 Task: Create a businesswoman landing page.
Action: Mouse moved to (535, 195)
Screenshot: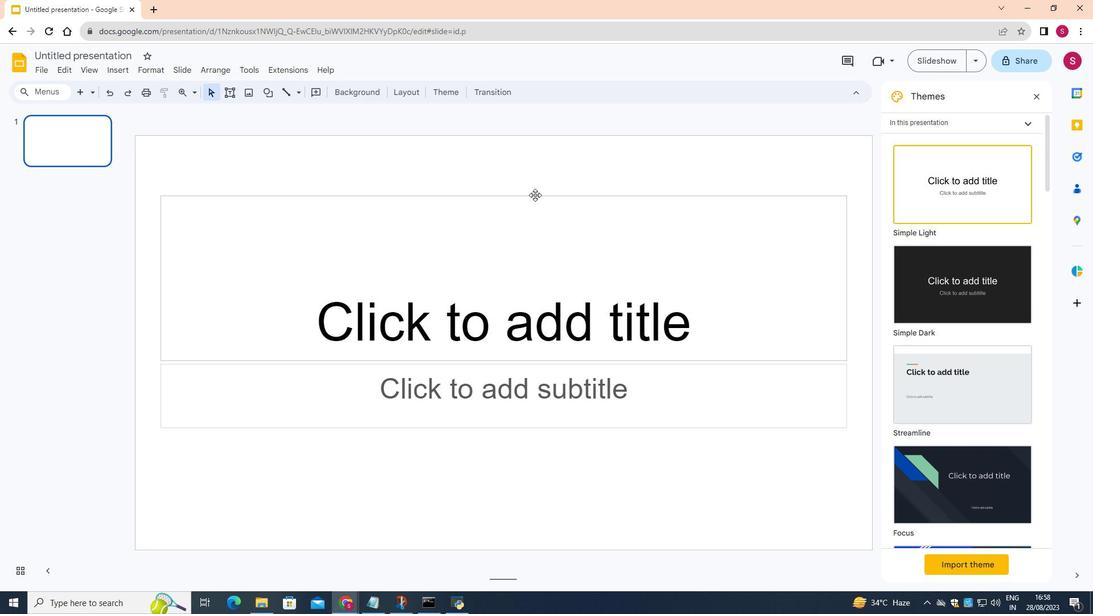 
Action: Mouse pressed left at (535, 195)
Screenshot: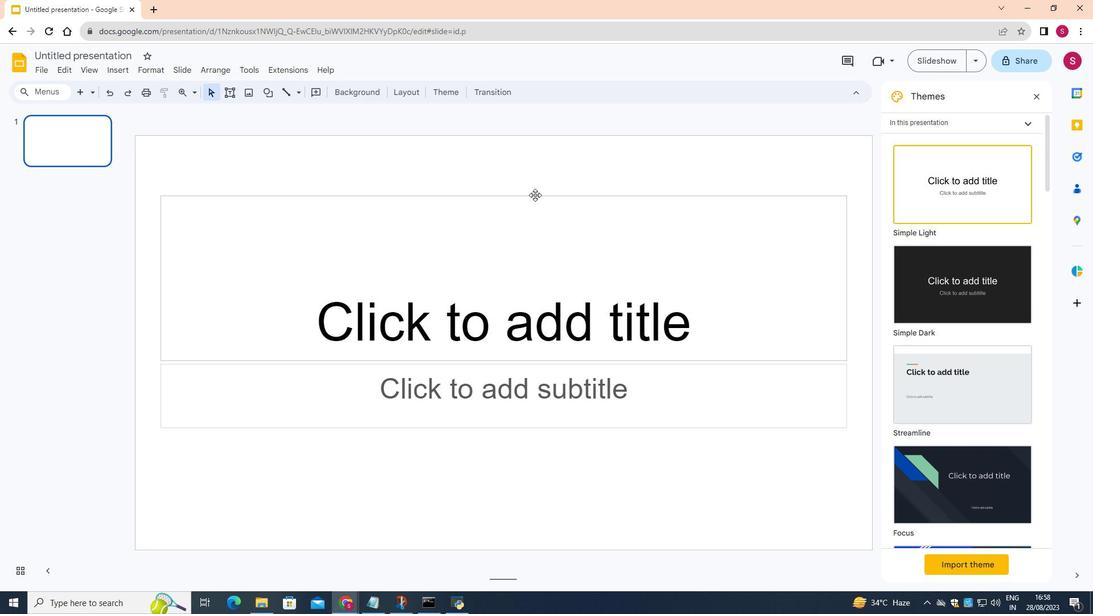 
Action: Mouse moved to (535, 194)
Screenshot: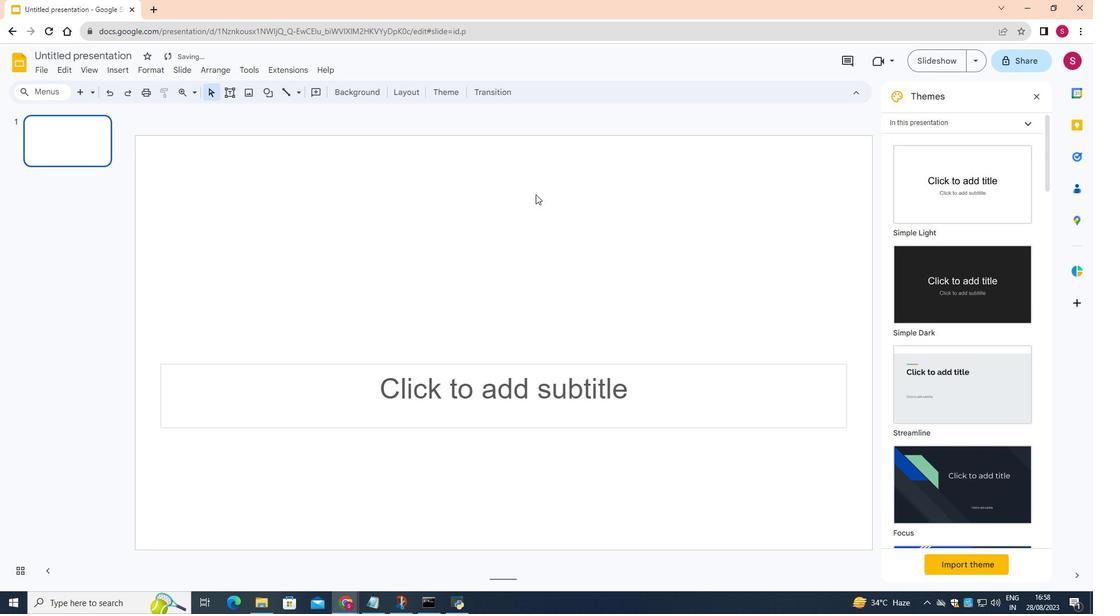 
Action: Key pressed <Key.delete>
Screenshot: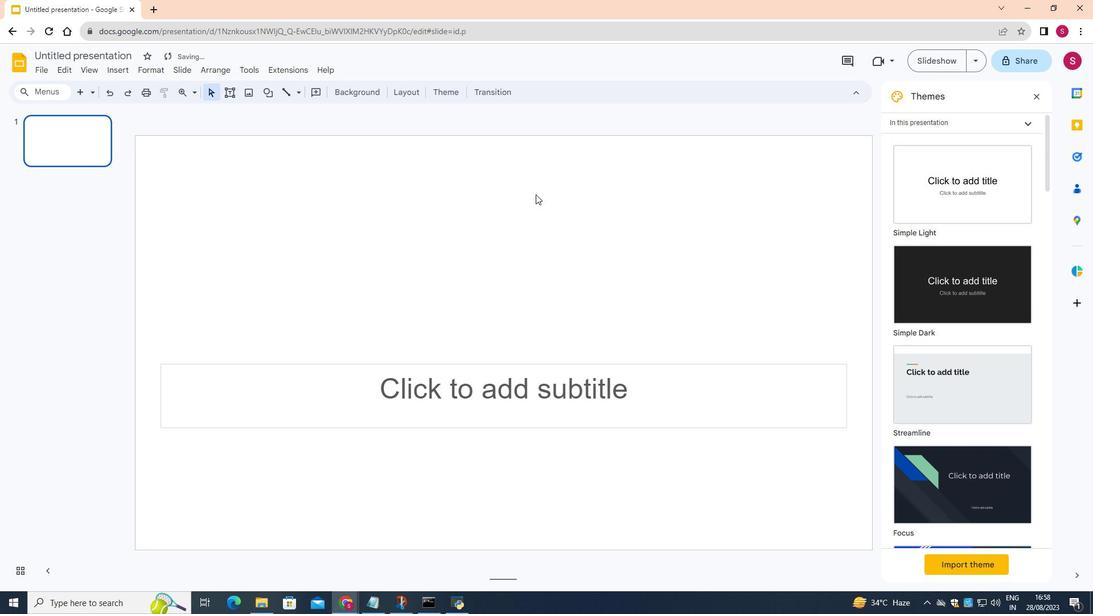 
Action: Mouse moved to (645, 363)
Screenshot: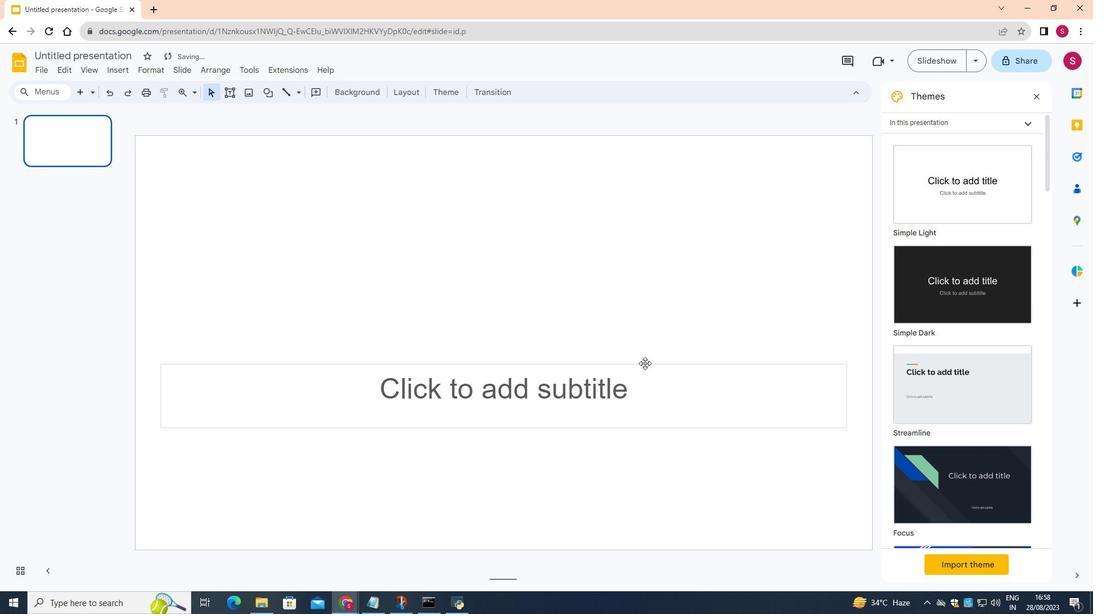 
Action: Mouse pressed left at (645, 363)
Screenshot: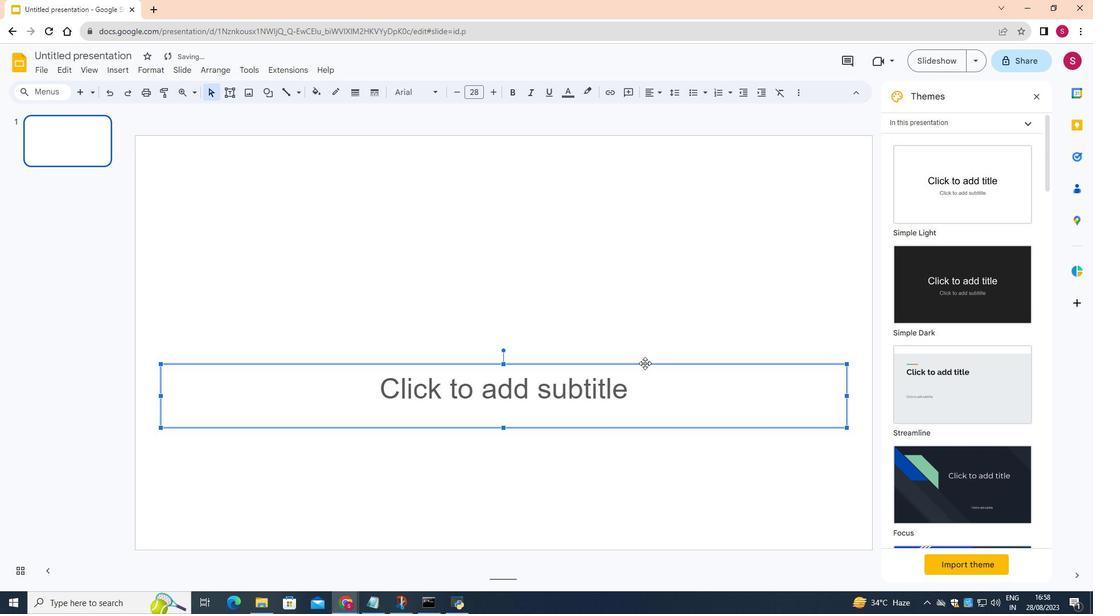 
Action: Mouse moved to (645, 363)
Screenshot: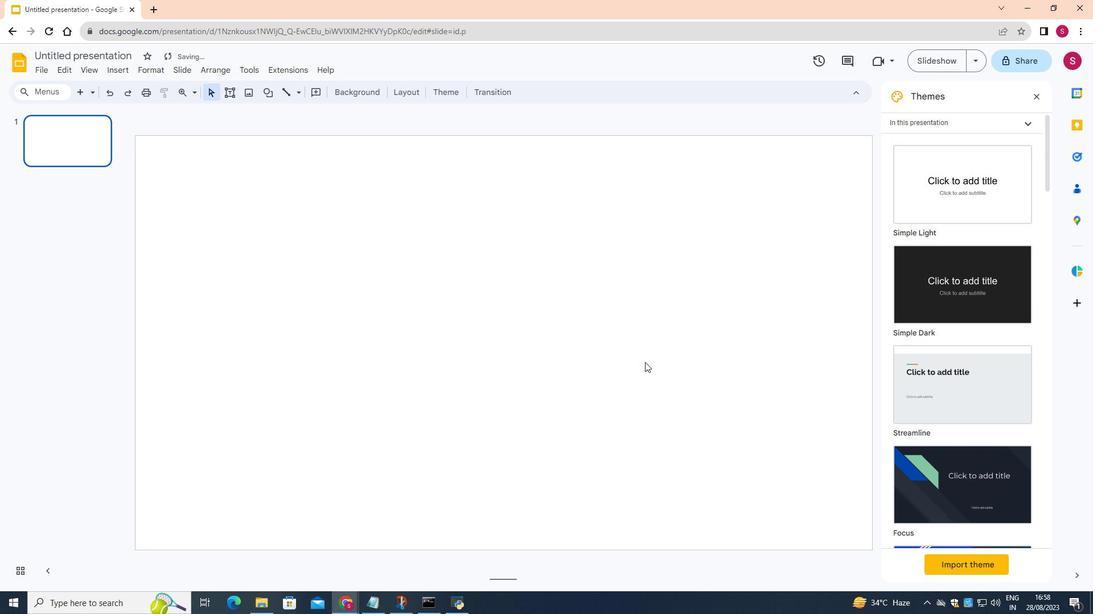 
Action: Key pressed <Key.delete>
Screenshot: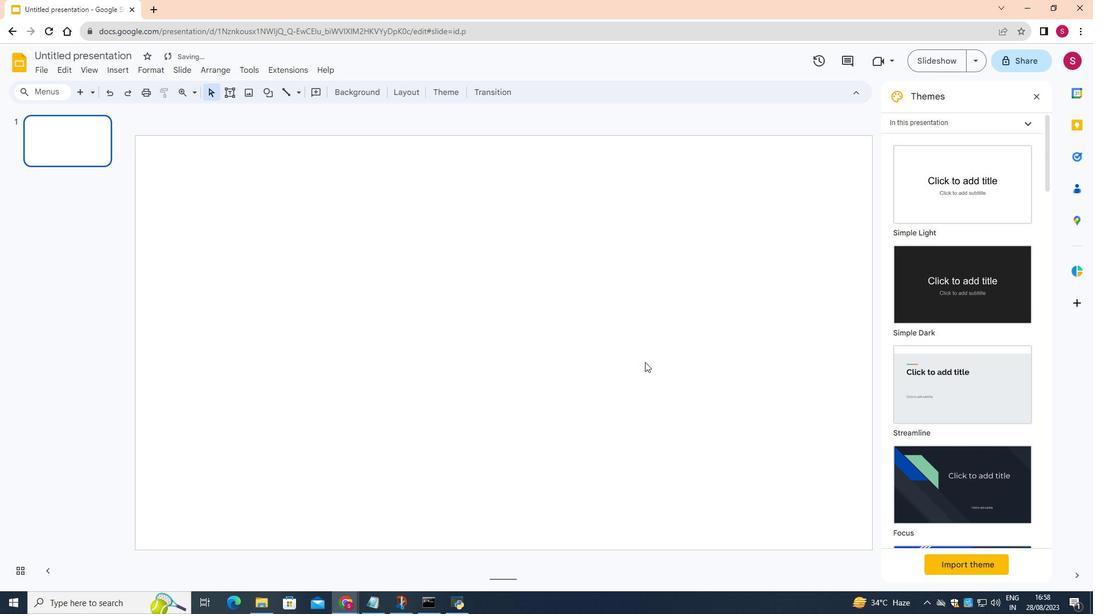 
Action: Mouse moved to (122, 70)
Screenshot: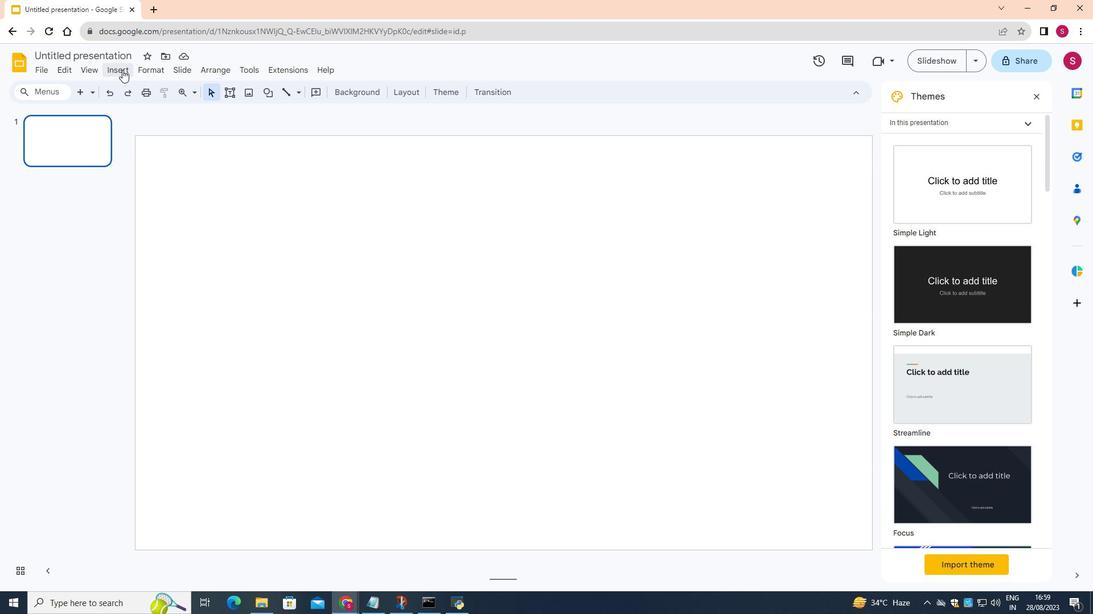 
Action: Mouse pressed left at (122, 70)
Screenshot: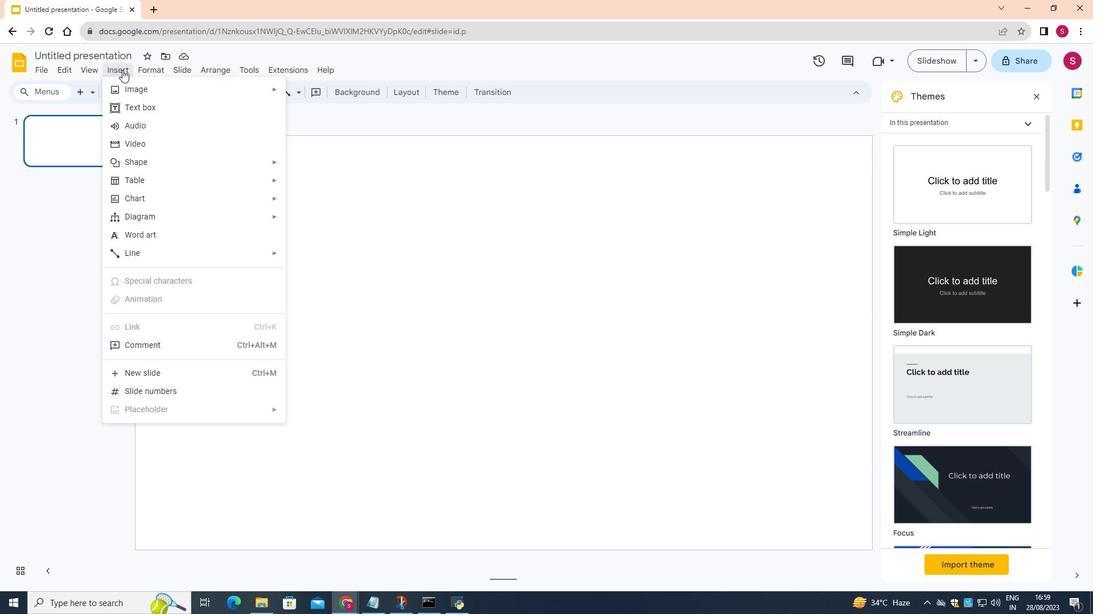 
Action: Mouse moved to (136, 163)
Screenshot: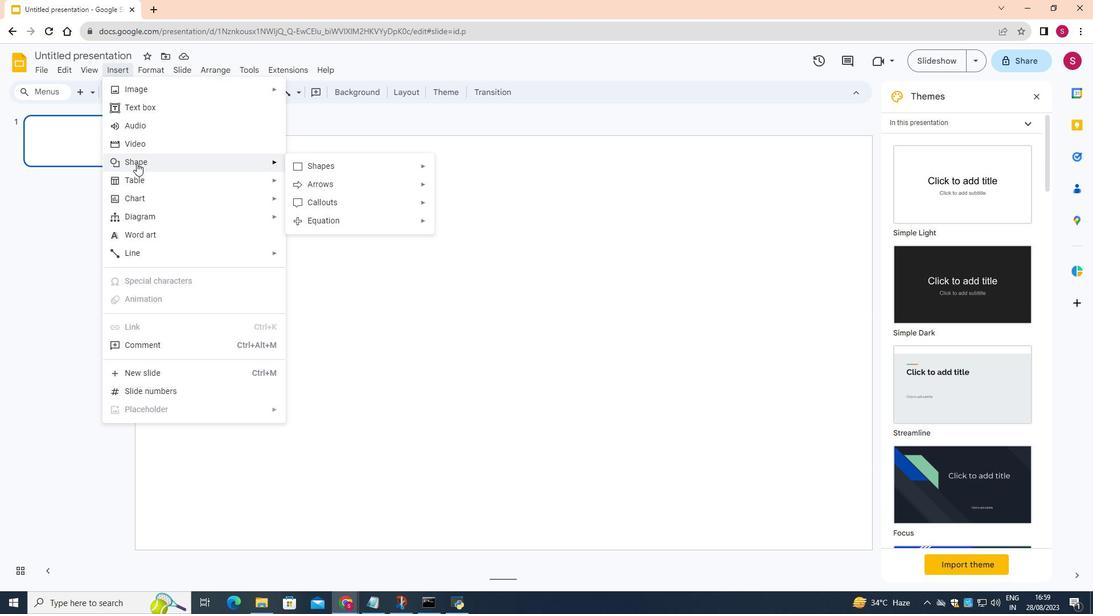 
Action: Mouse pressed left at (136, 163)
Screenshot: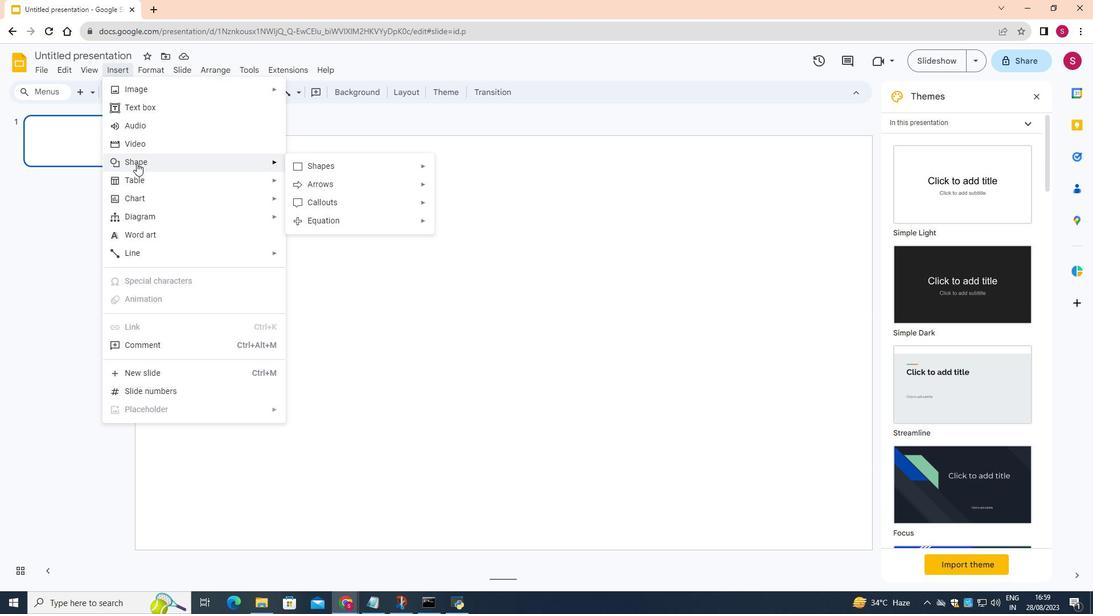 
Action: Mouse moved to (314, 162)
Screenshot: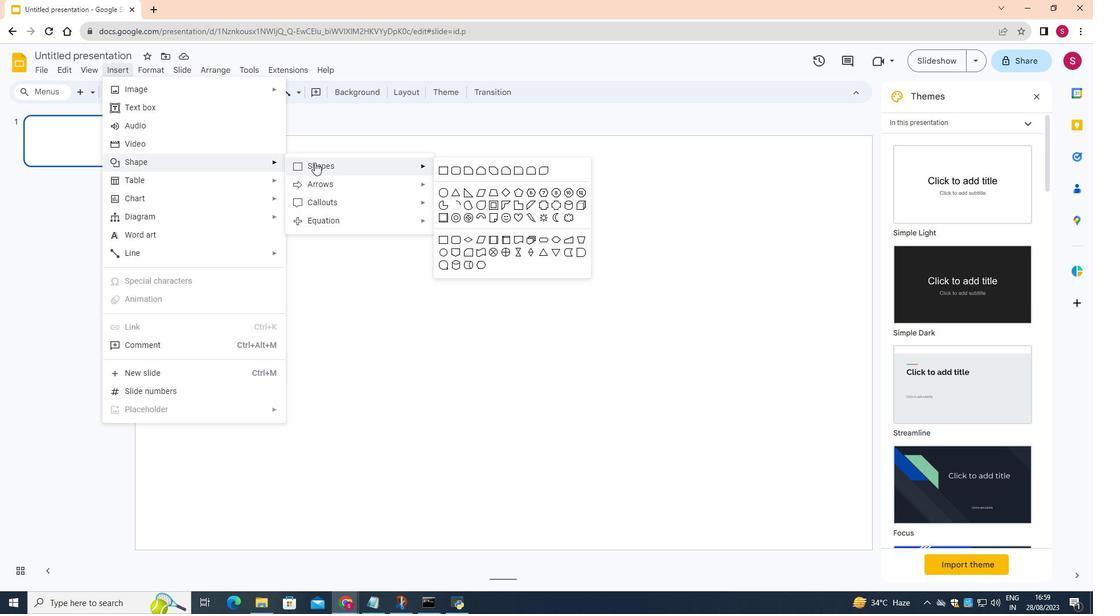 
Action: Mouse pressed left at (314, 162)
Screenshot: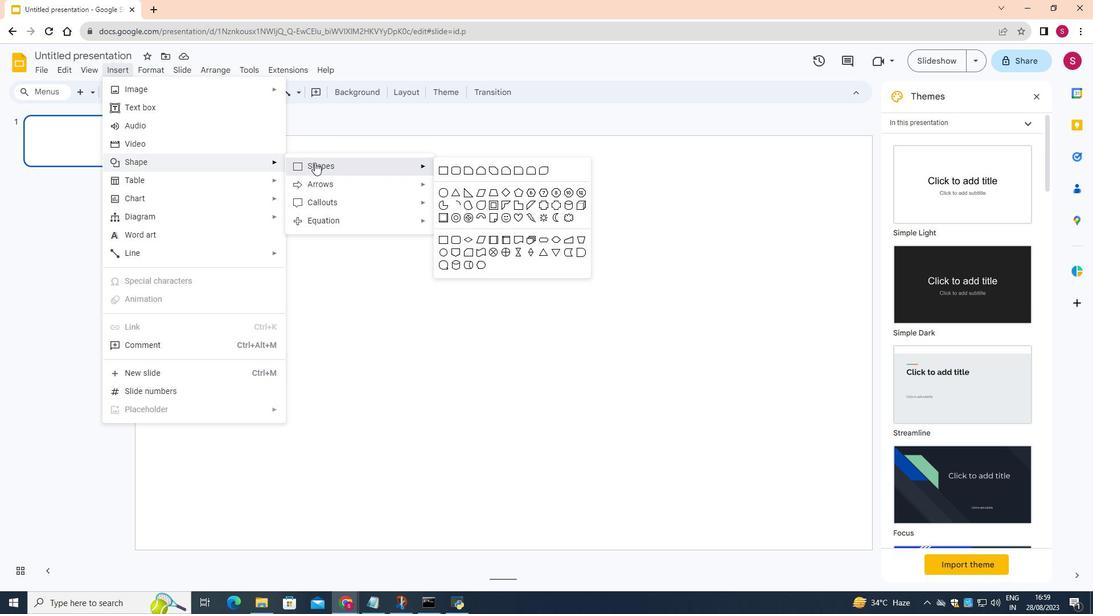 
Action: Mouse moved to (528, 206)
Screenshot: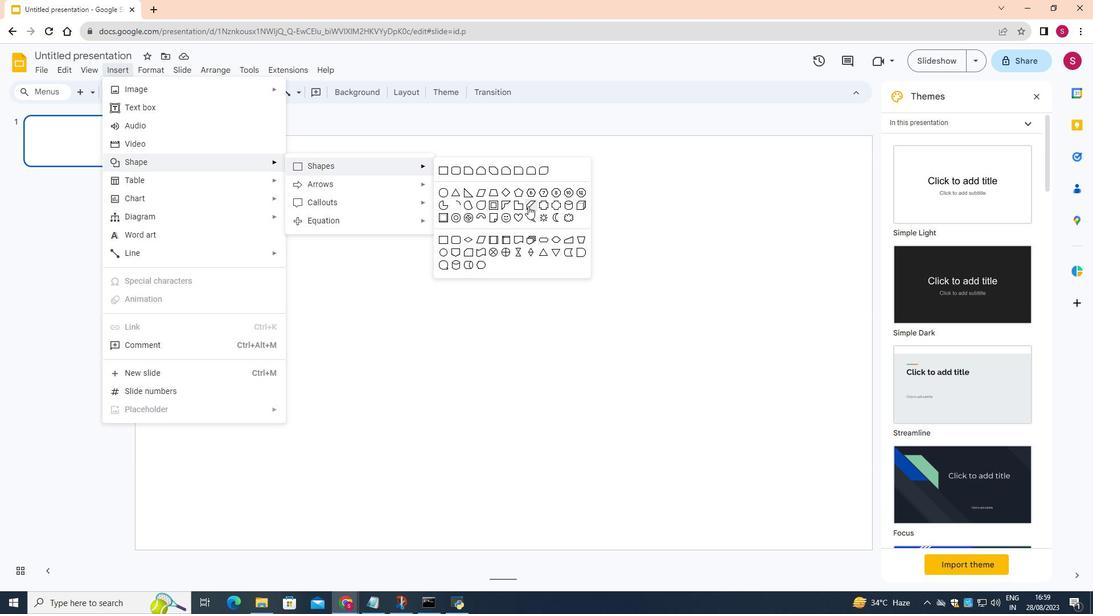 
Action: Mouse pressed left at (528, 206)
Screenshot: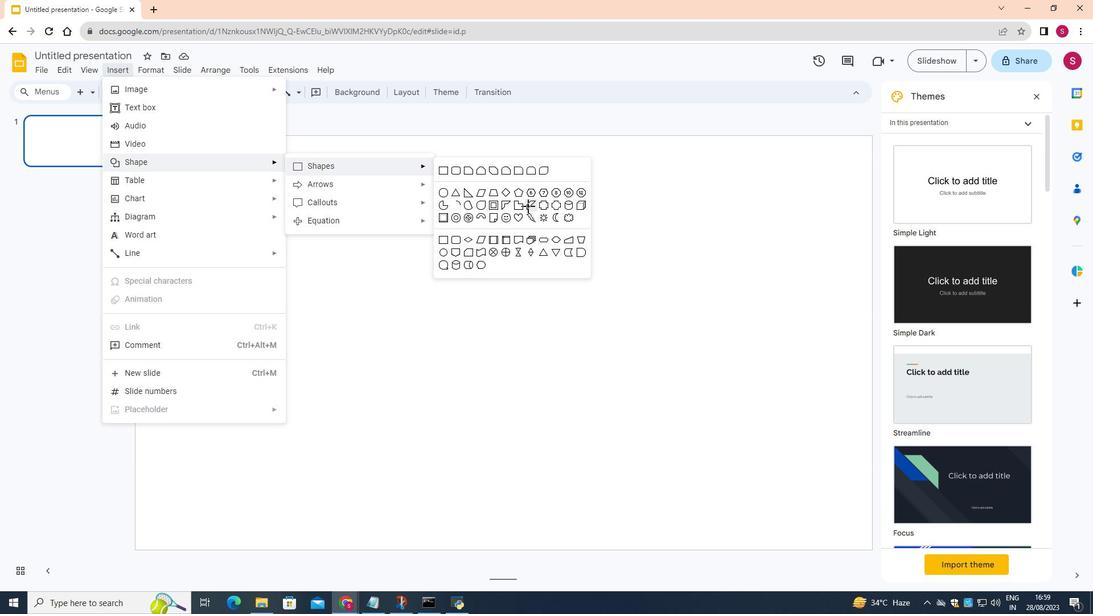 
Action: Mouse moved to (187, 173)
Screenshot: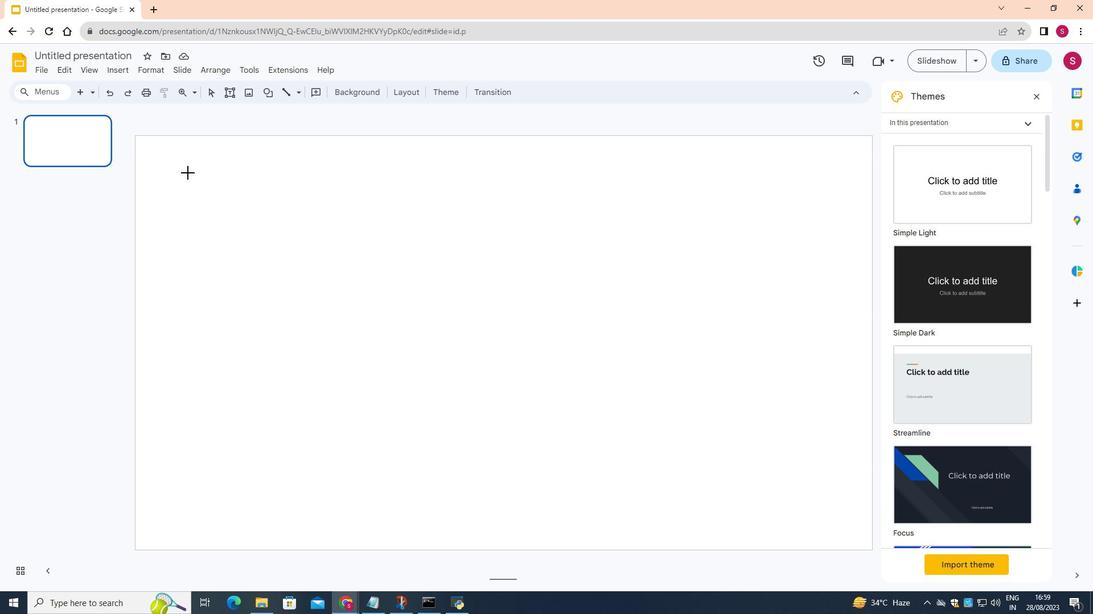 
Action: Mouse pressed left at (187, 173)
Screenshot: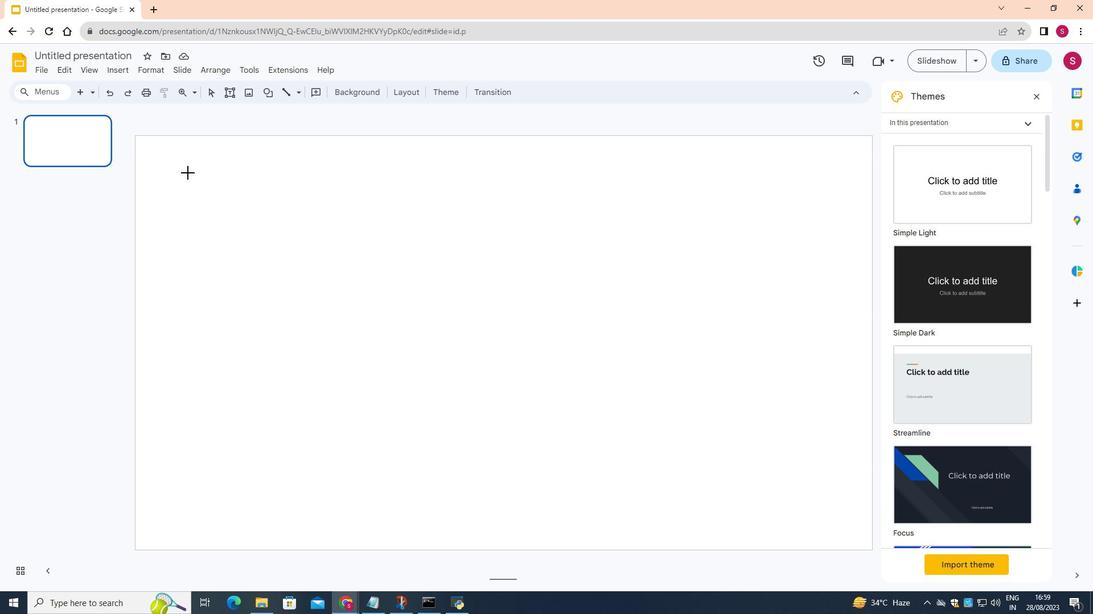 
Action: Mouse moved to (187, 173)
Screenshot: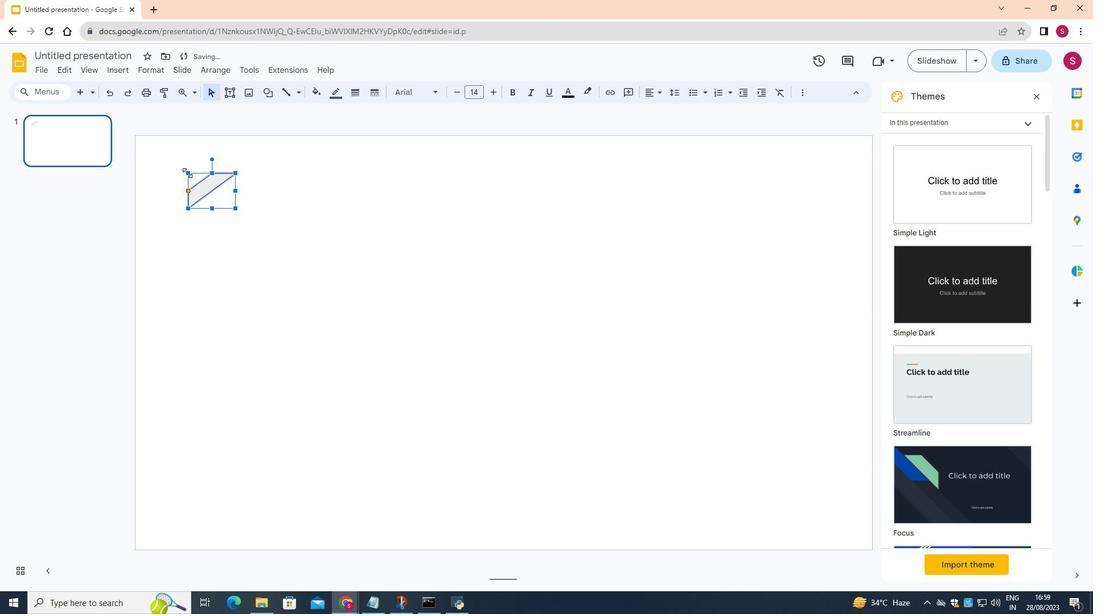 
Action: Mouse pressed left at (187, 173)
Screenshot: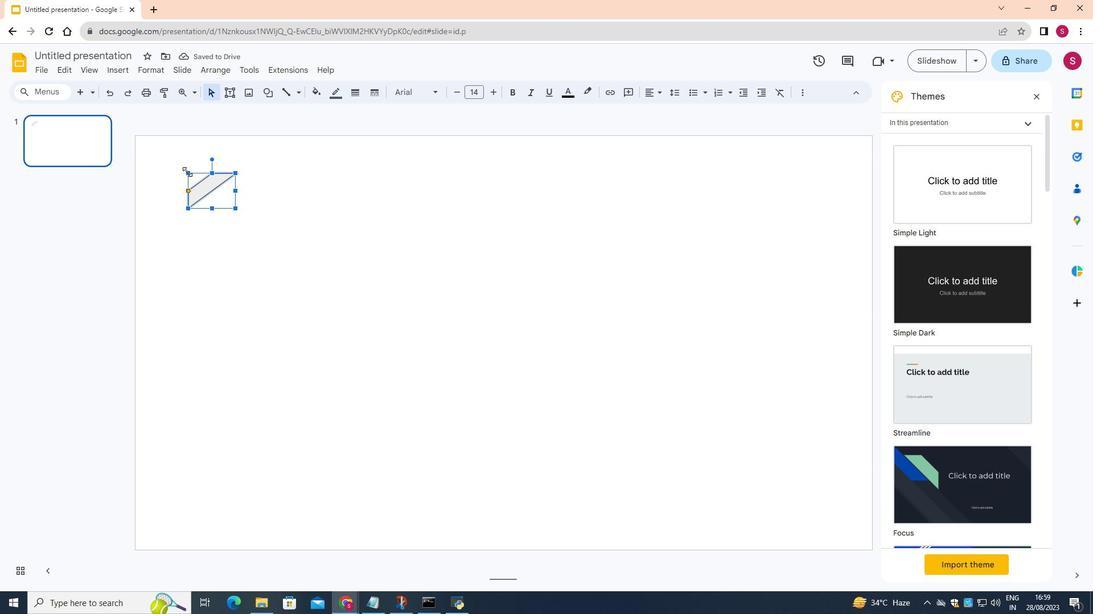 
Action: Mouse moved to (234, 167)
Screenshot: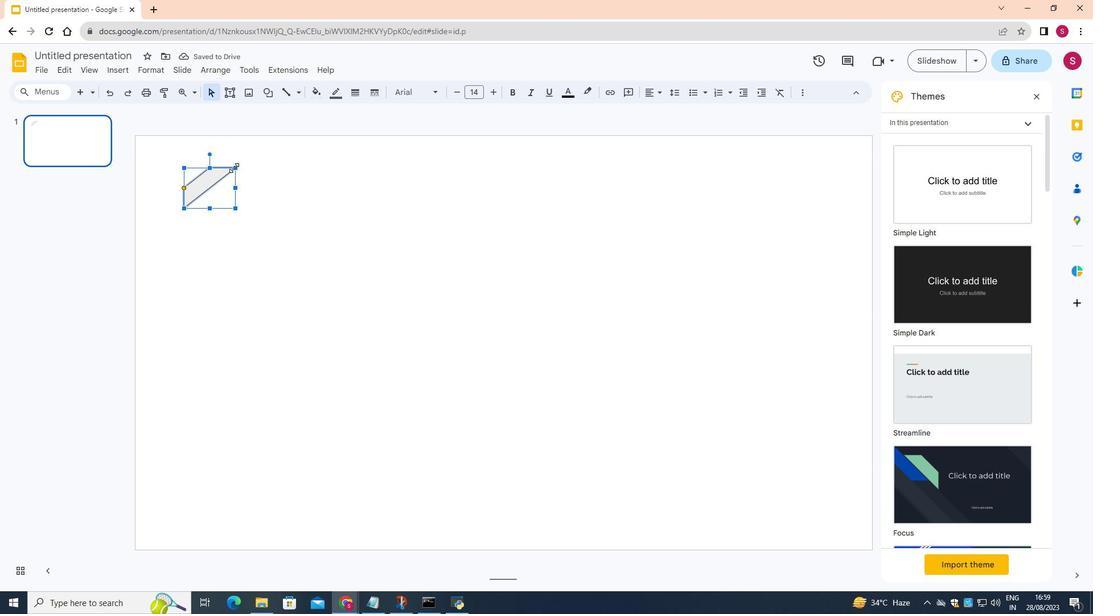 
Action: Mouse pressed left at (234, 167)
Screenshot: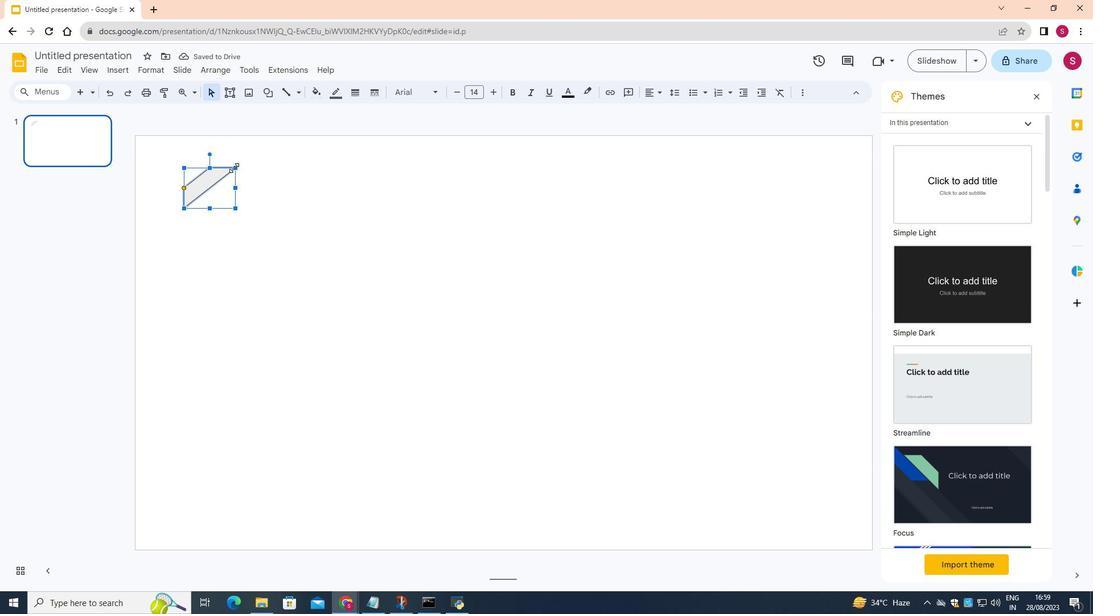 
Action: Mouse moved to (209, 174)
Screenshot: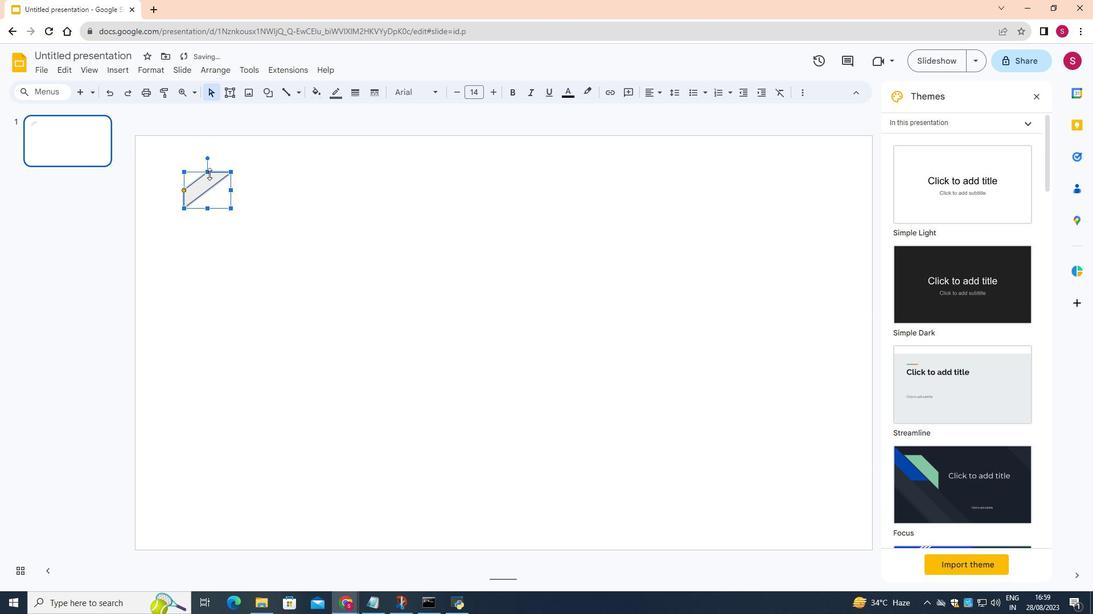 
Action: Mouse pressed left at (209, 174)
Screenshot: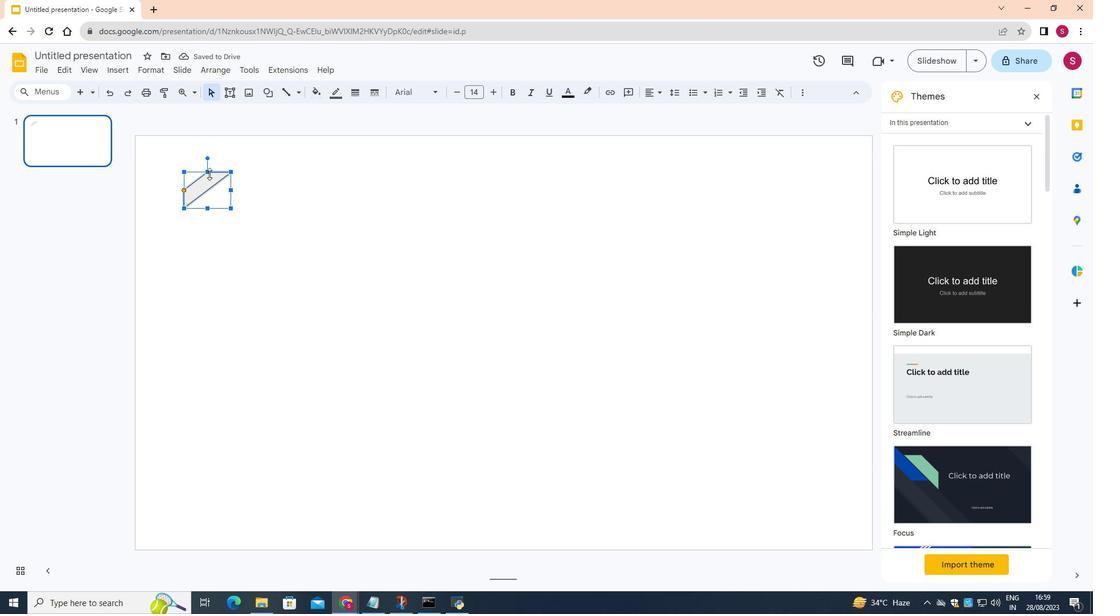
Action: Mouse moved to (183, 172)
Screenshot: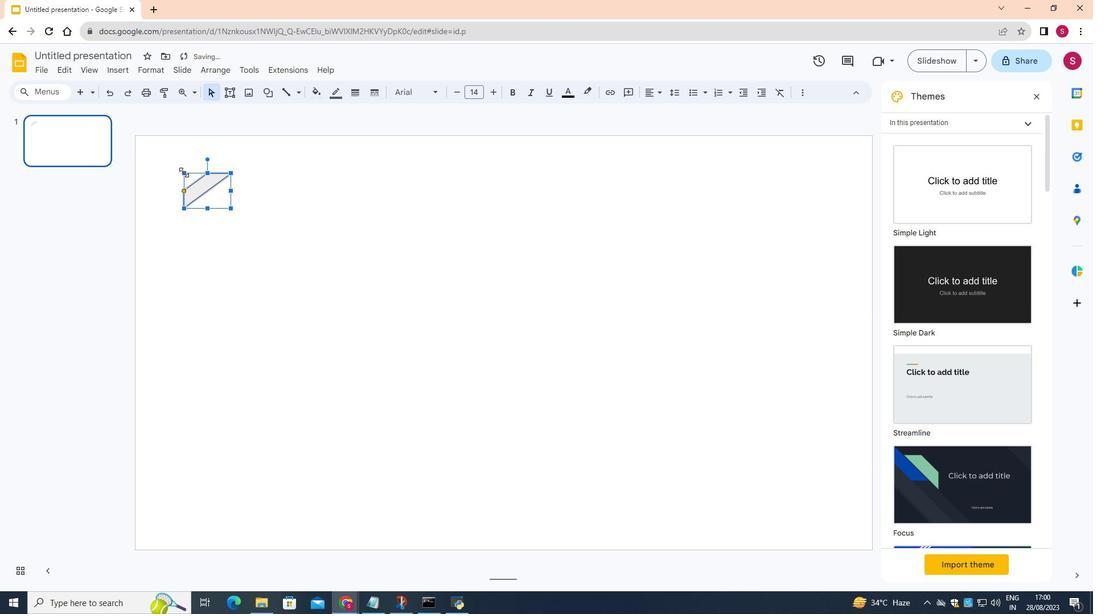 
Action: Mouse pressed left at (183, 172)
Screenshot: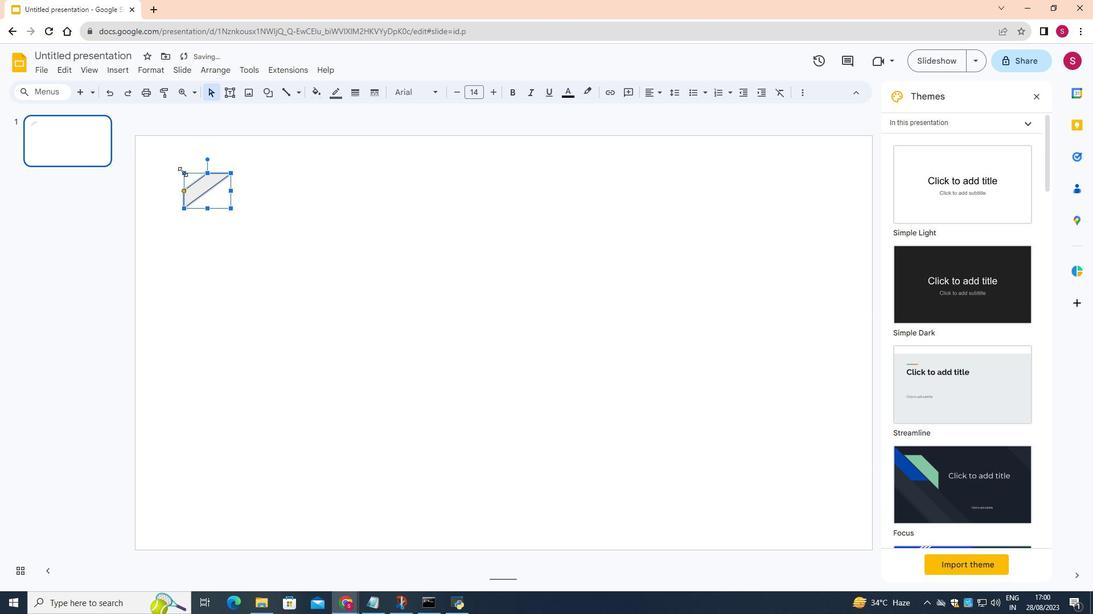 
Action: Mouse moved to (210, 177)
Screenshot: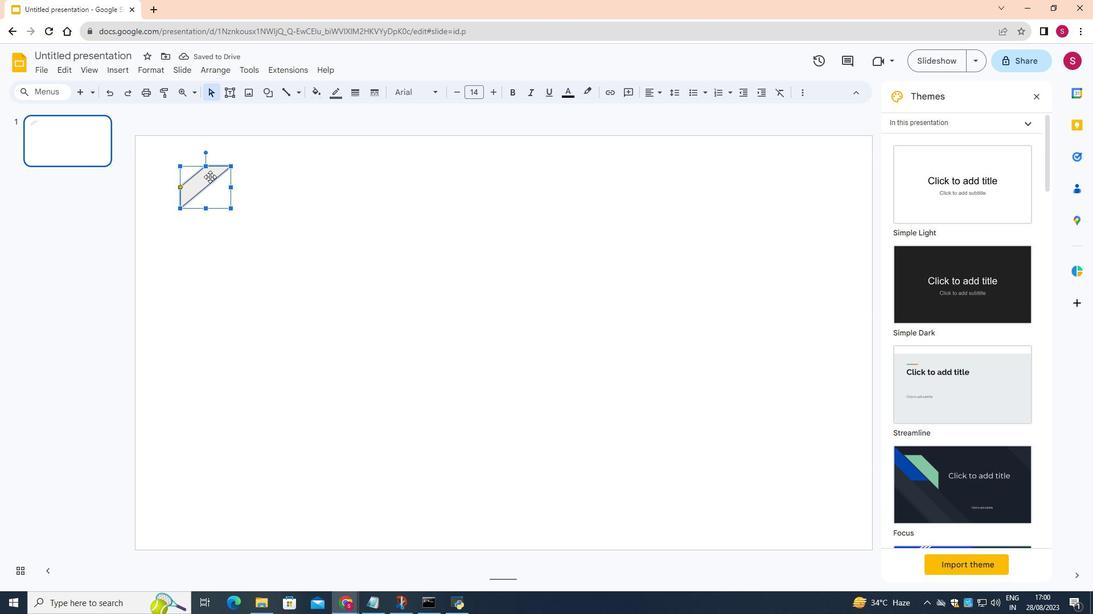 
Action: Mouse pressed left at (210, 177)
Screenshot: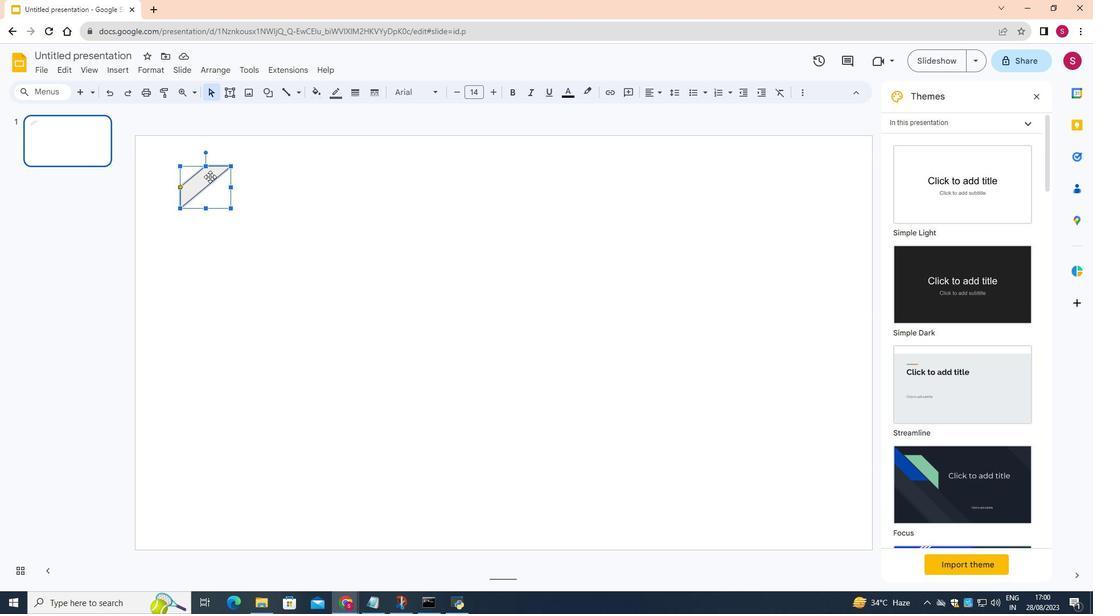 
Action: Mouse moved to (321, 193)
Screenshot: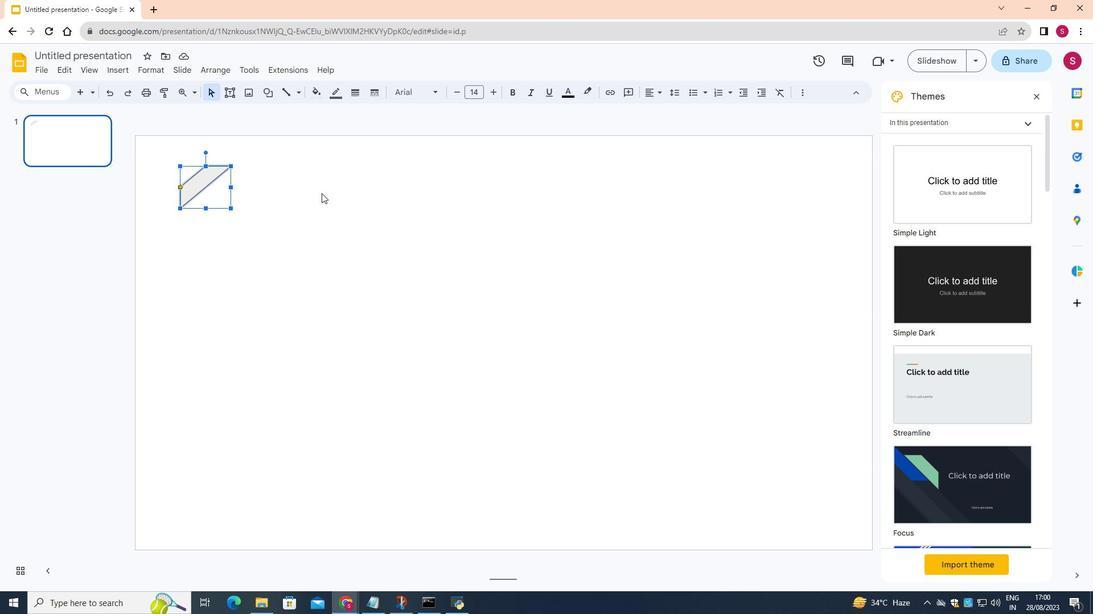 
Action: Mouse pressed left at (321, 193)
Screenshot: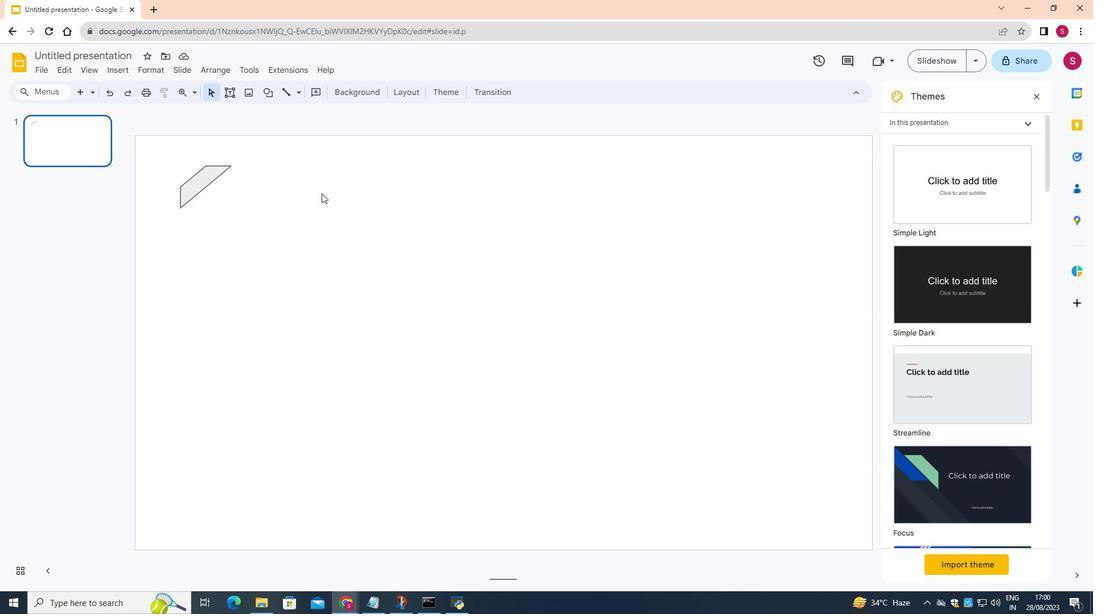 
Action: Mouse moved to (202, 183)
Screenshot: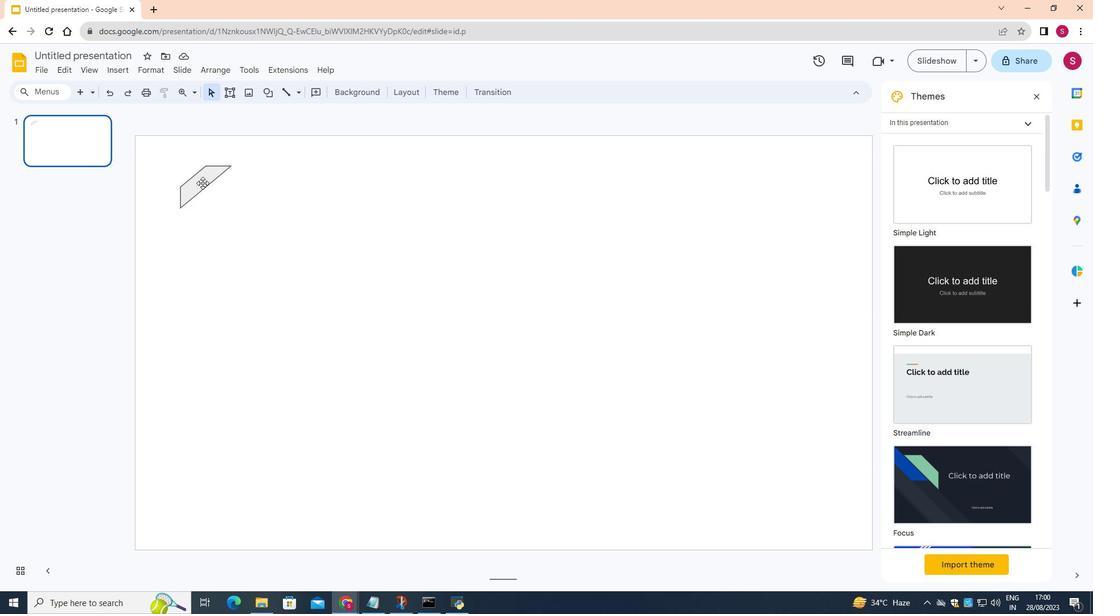 
Action: Mouse pressed left at (202, 183)
Screenshot: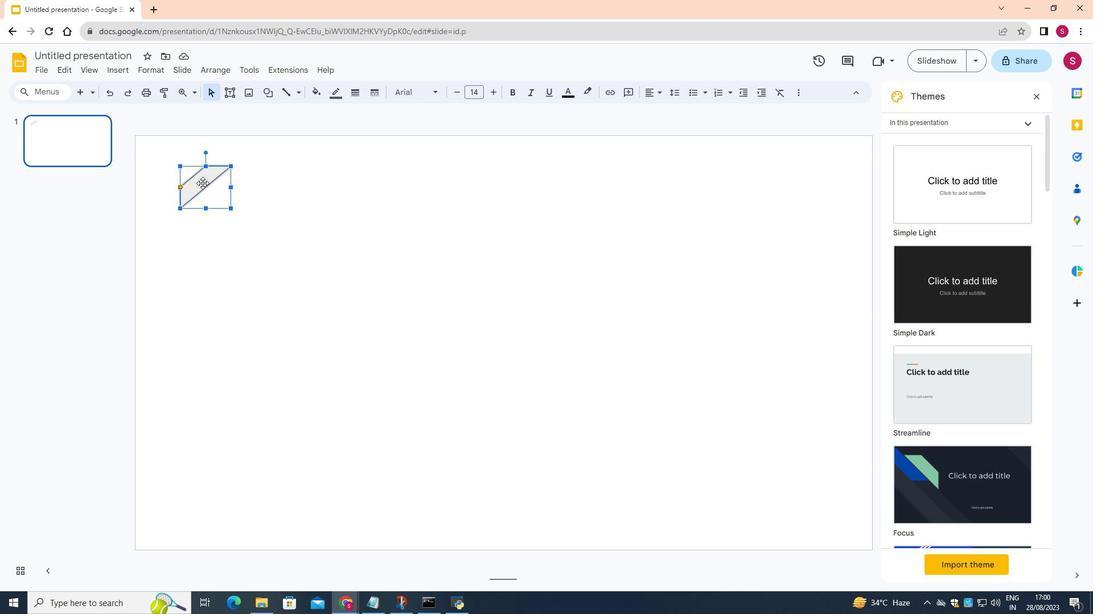 
Action: Mouse moved to (207, 186)
Screenshot: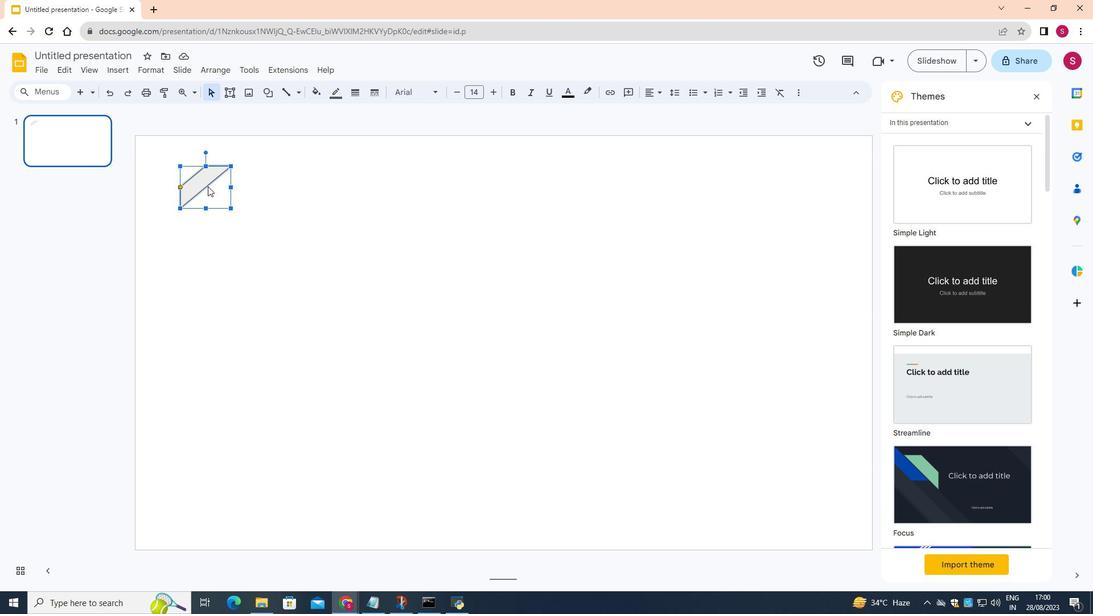 
Action: Key pressed ctrl+C<'\x03'><'\x03'>
Screenshot: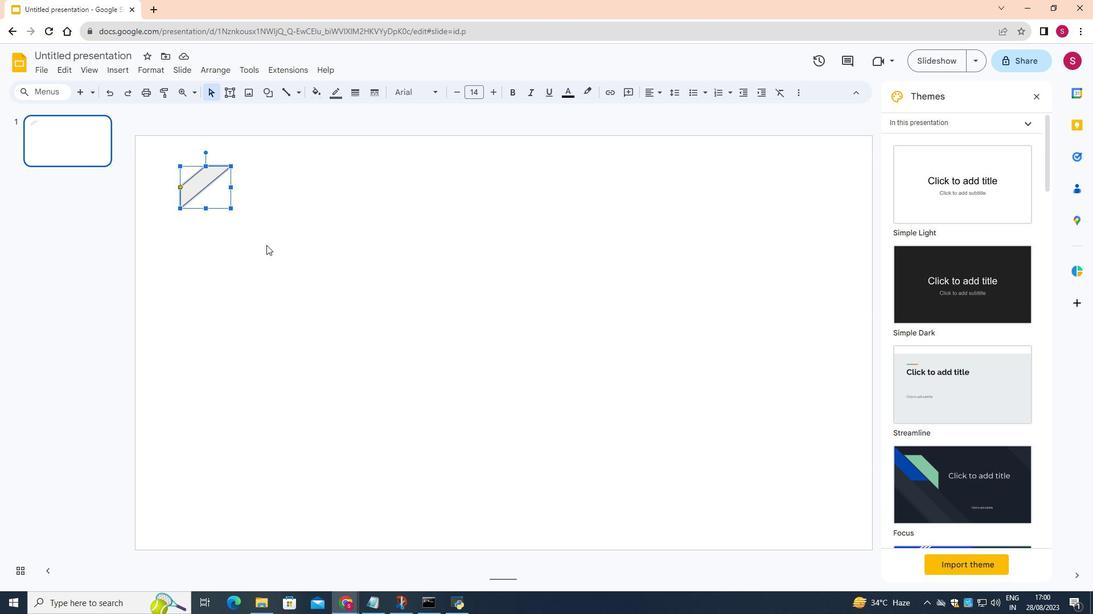 
Action: Mouse moved to (207, 187)
Screenshot: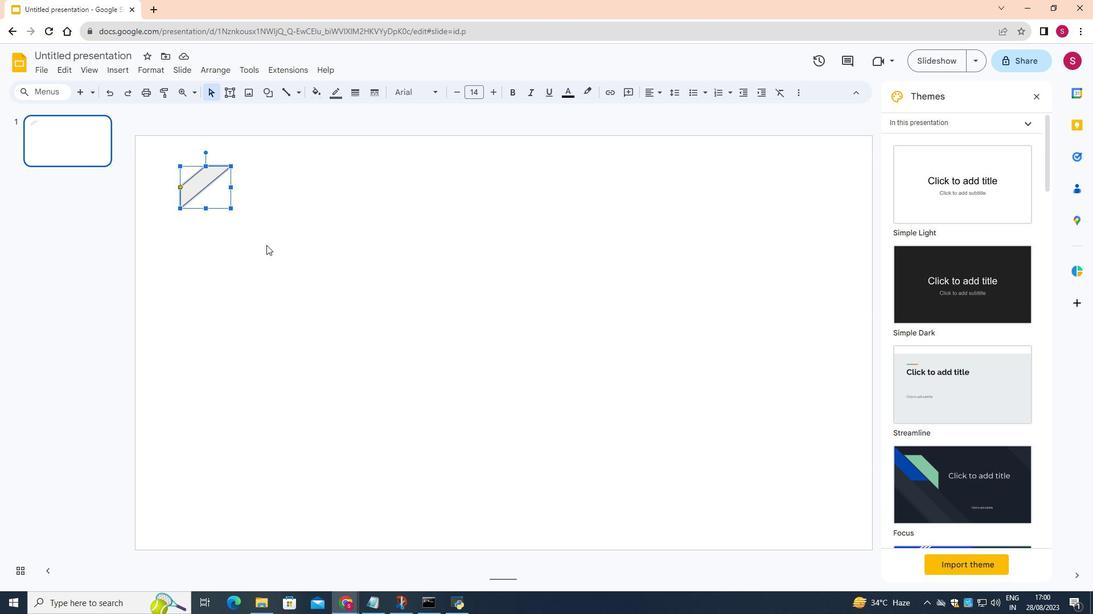 
Action: Key pressed <'\x03'>
Screenshot: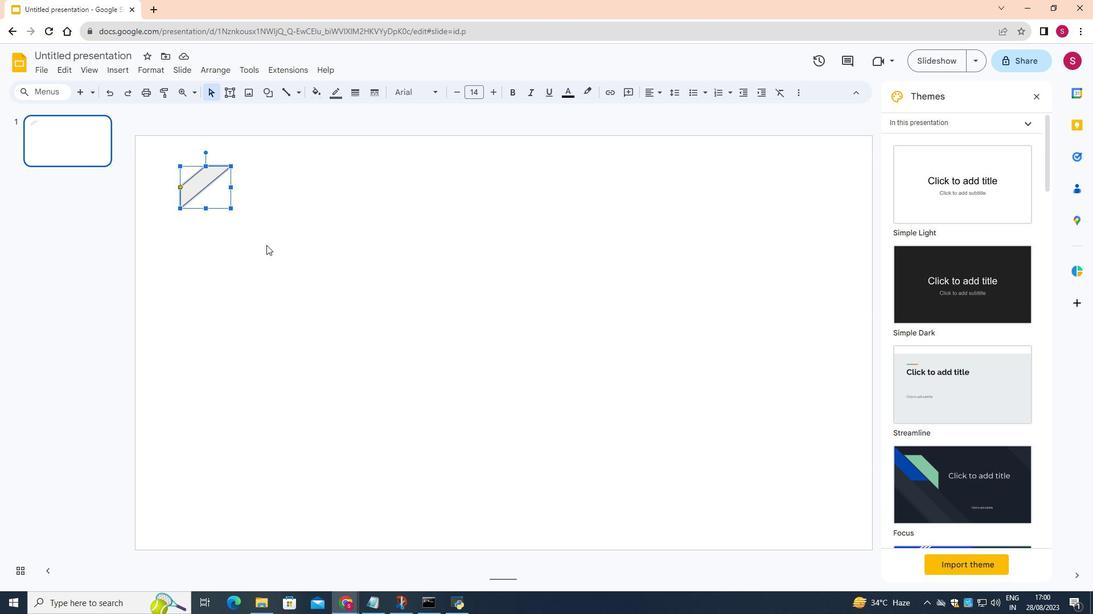 
Action: Mouse moved to (272, 252)
Screenshot: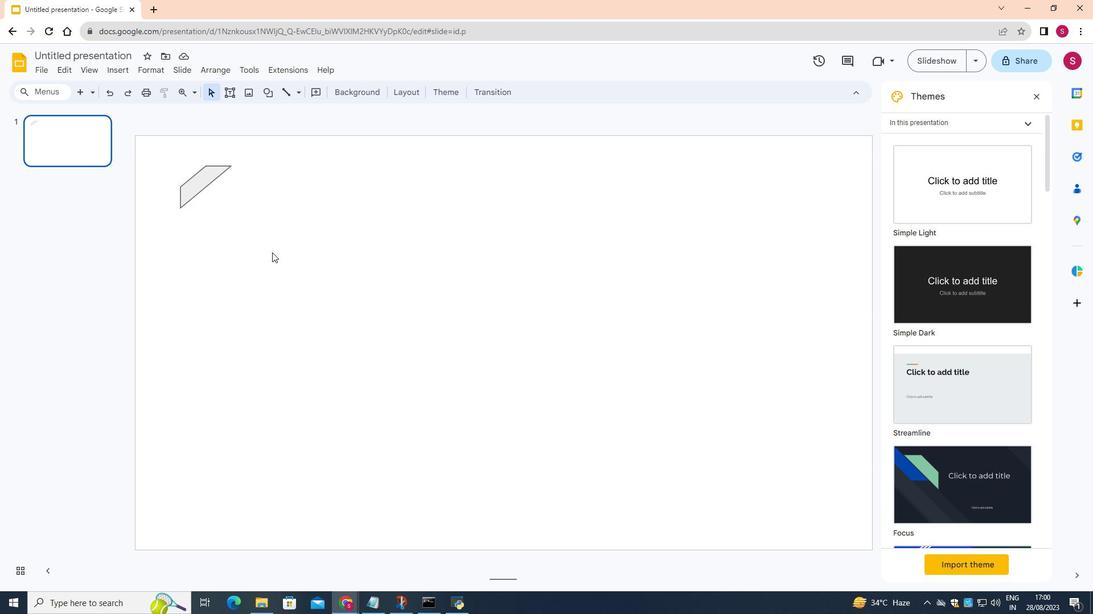 
Action: Mouse pressed left at (272, 252)
Screenshot: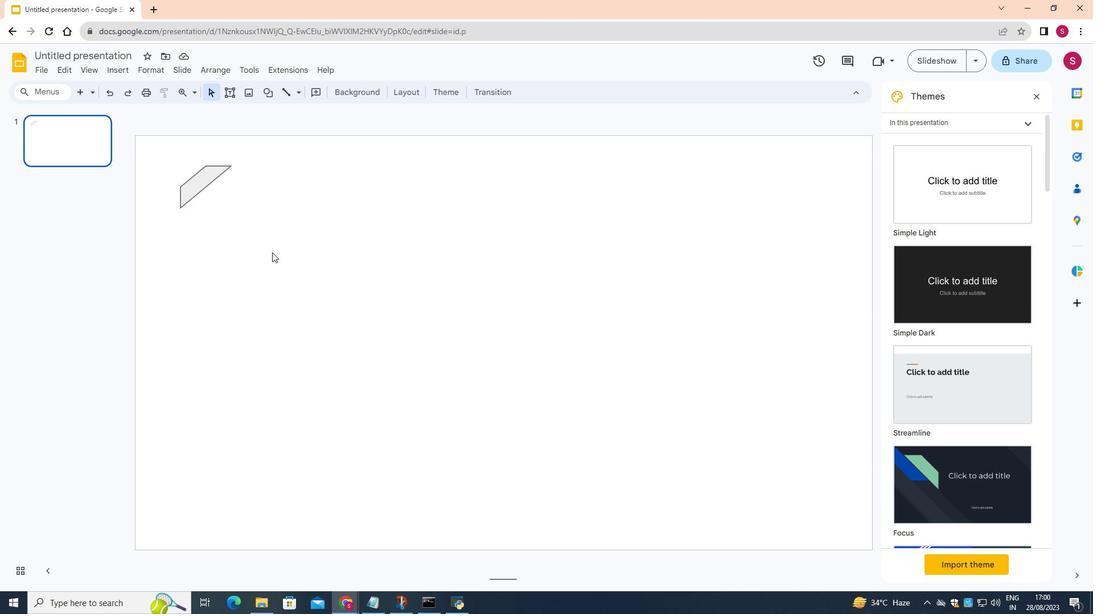 
Action: Mouse moved to (272, 248)
Screenshot: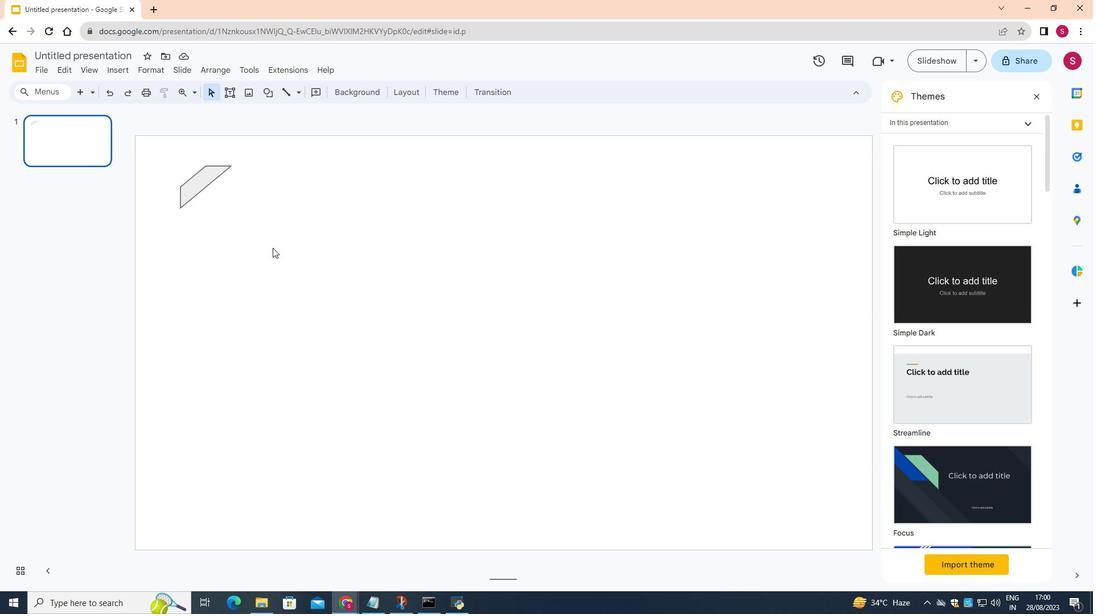 
Action: Key pressed ctrl+V
Screenshot: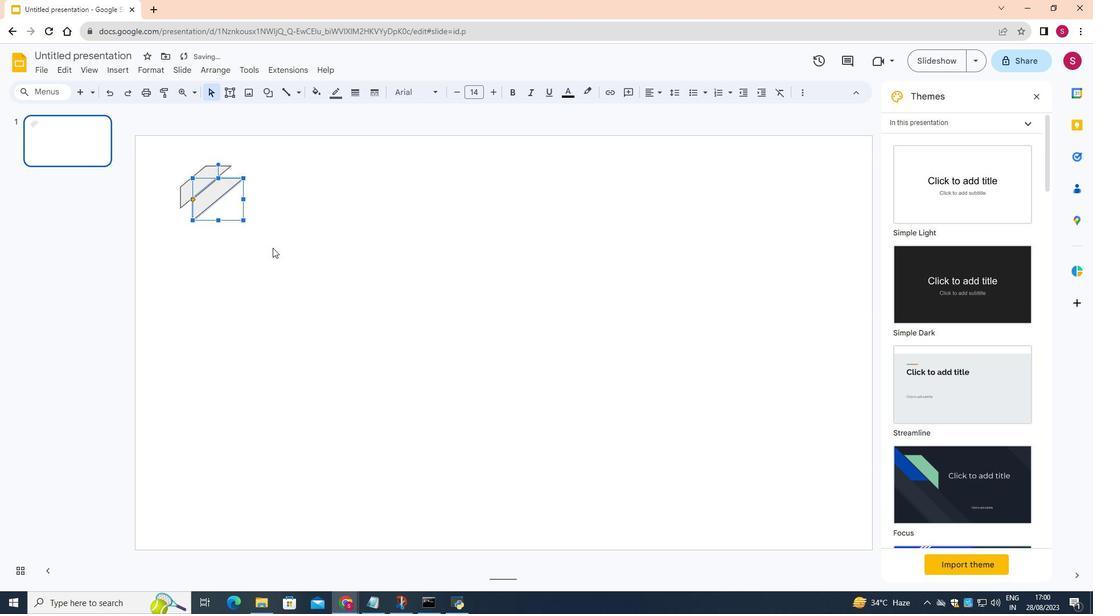 
Action: Mouse moved to (219, 163)
Screenshot: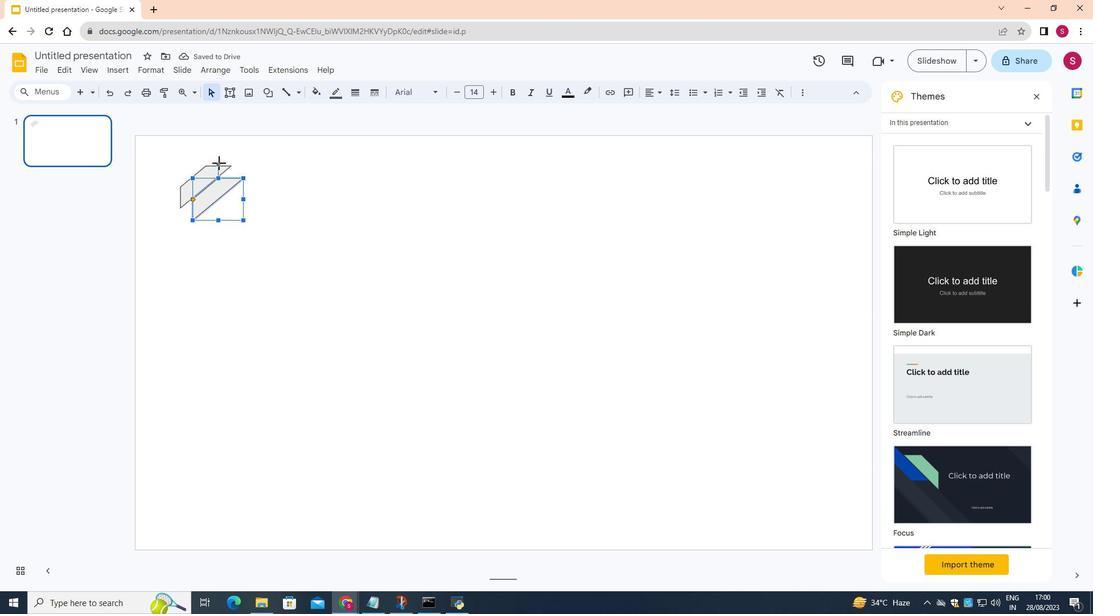 
Action: Mouse pressed left at (219, 163)
Screenshot: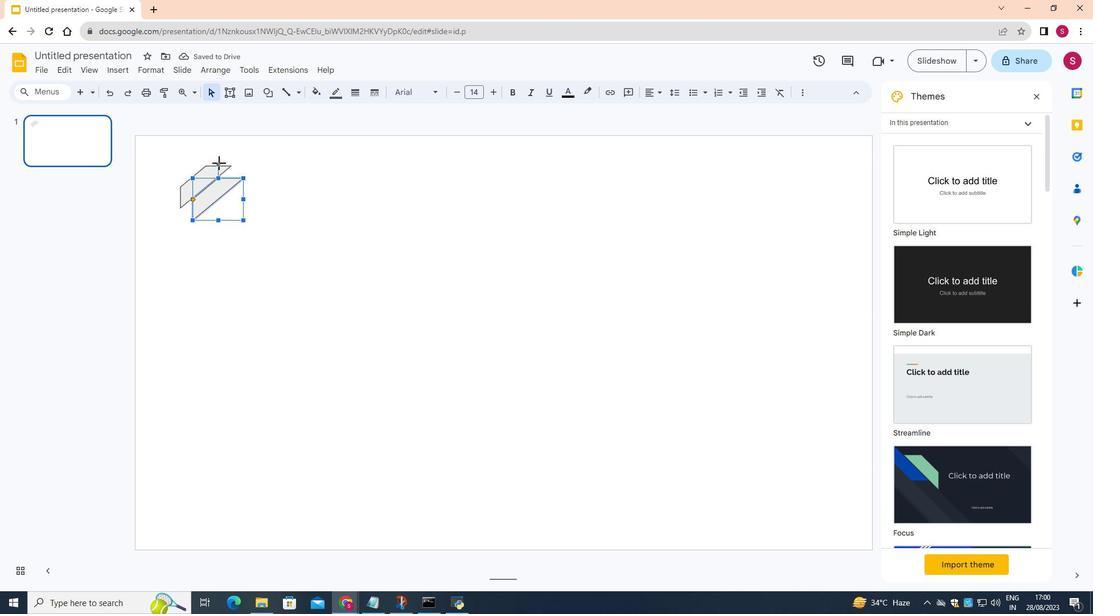 
Action: Mouse moved to (224, 202)
Screenshot: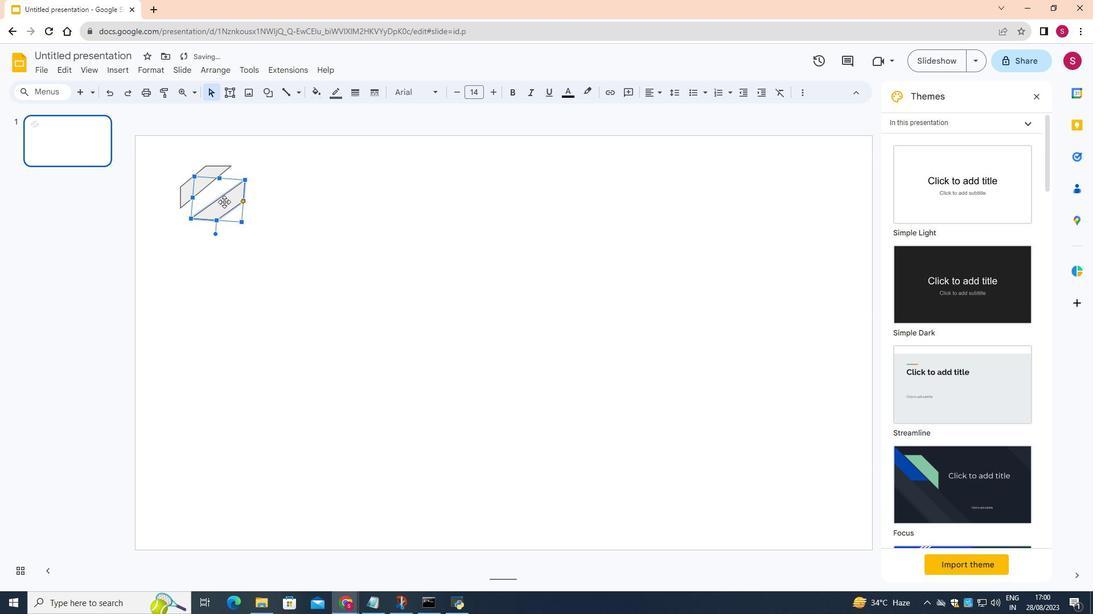 
Action: Mouse pressed left at (224, 202)
Screenshot: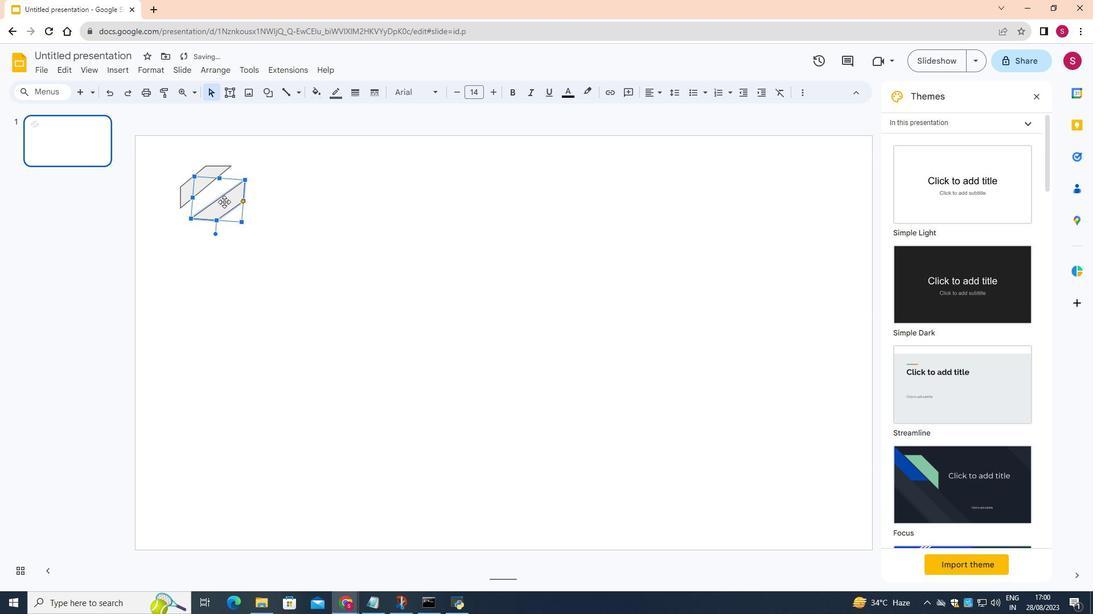
Action: Mouse moved to (235, 170)
Screenshot: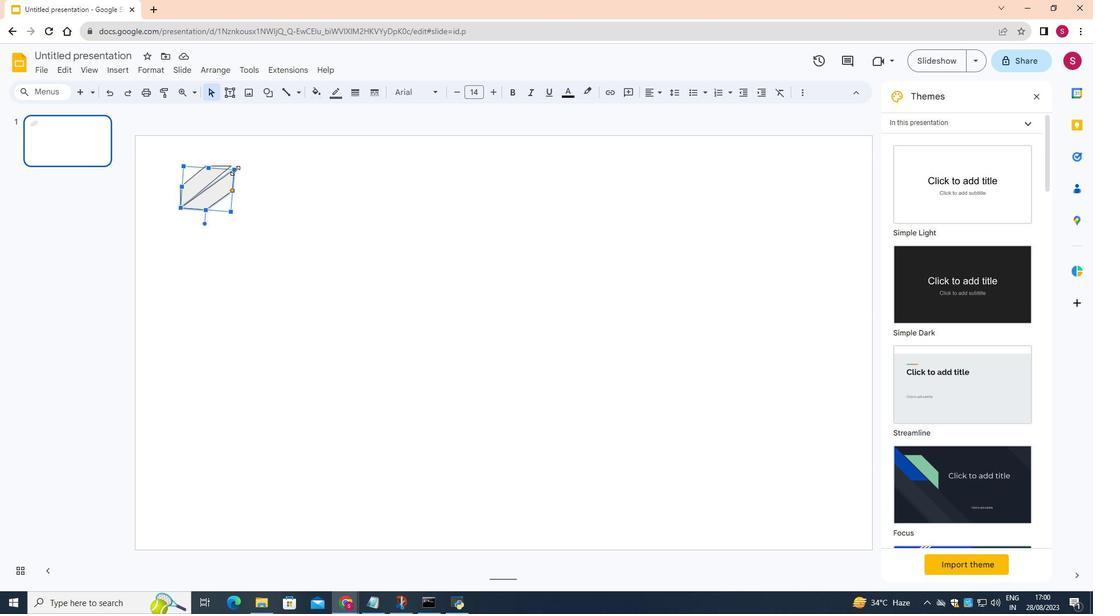
Action: Mouse pressed left at (235, 170)
Screenshot: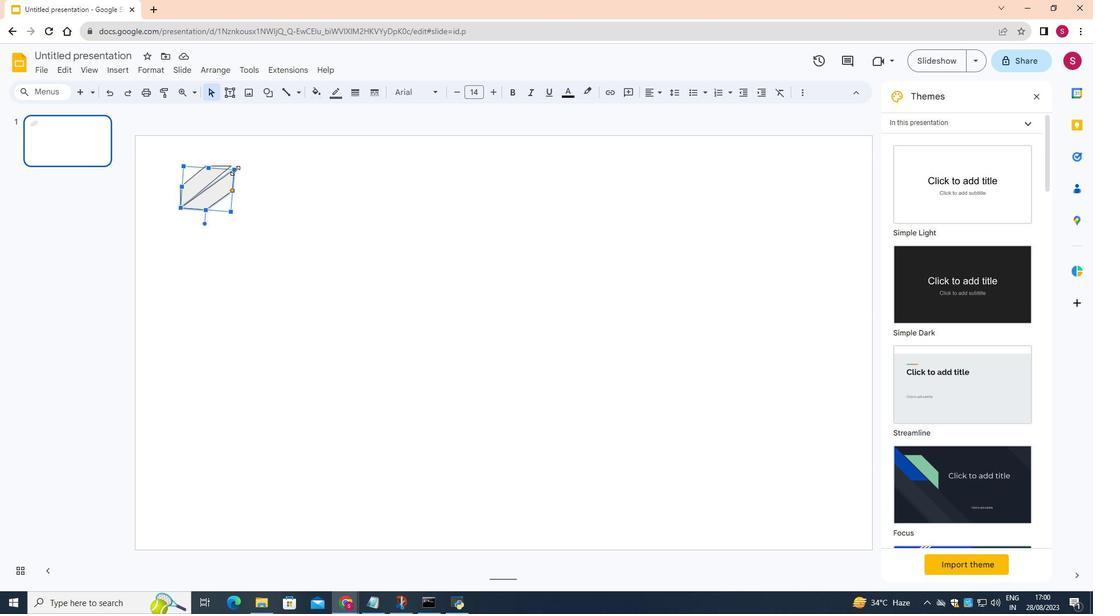 
Action: Mouse moved to (234, 183)
Screenshot: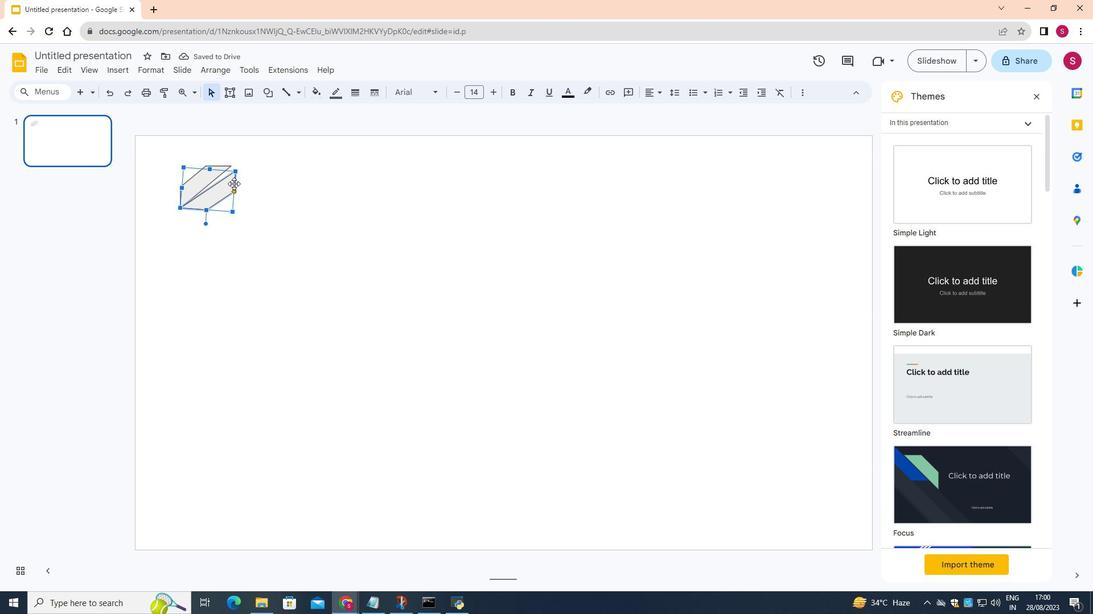 
Action: Mouse pressed left at (234, 183)
Screenshot: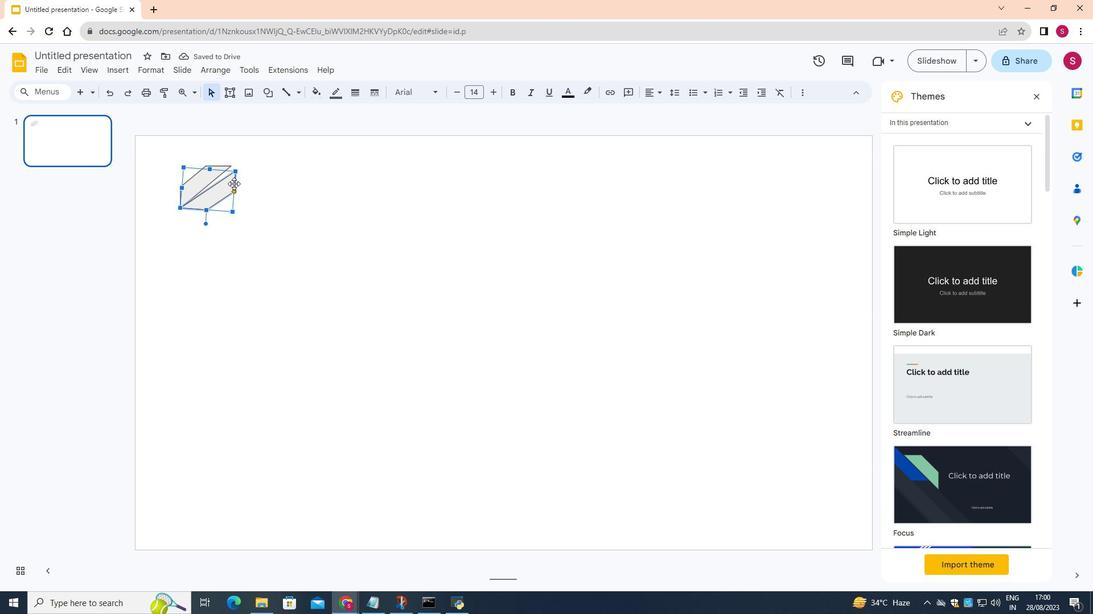 
Action: Mouse moved to (204, 218)
Screenshot: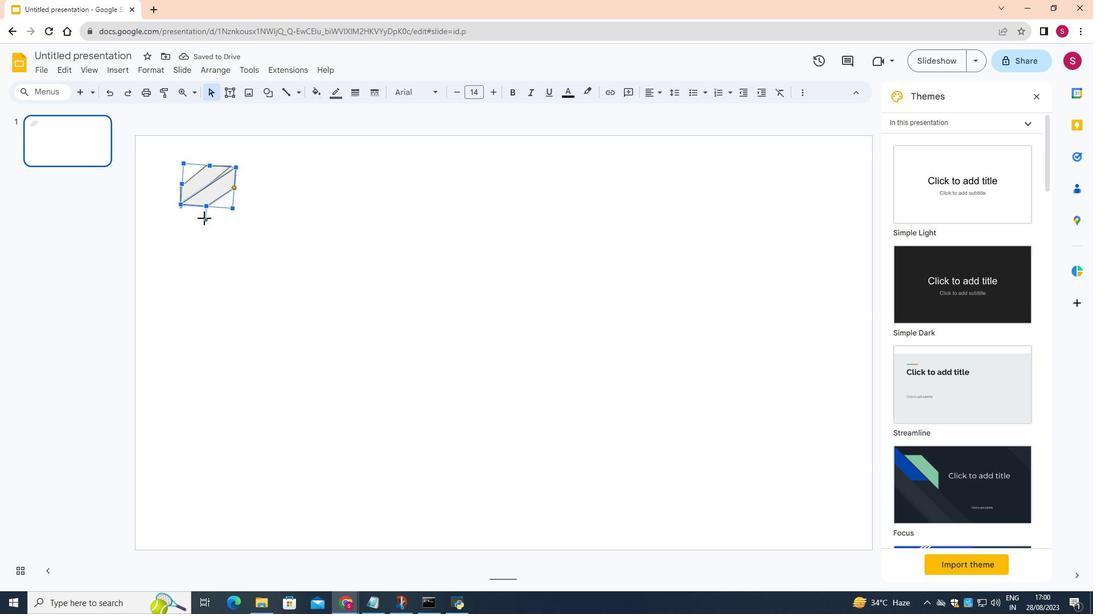 
Action: Mouse pressed left at (204, 218)
Screenshot: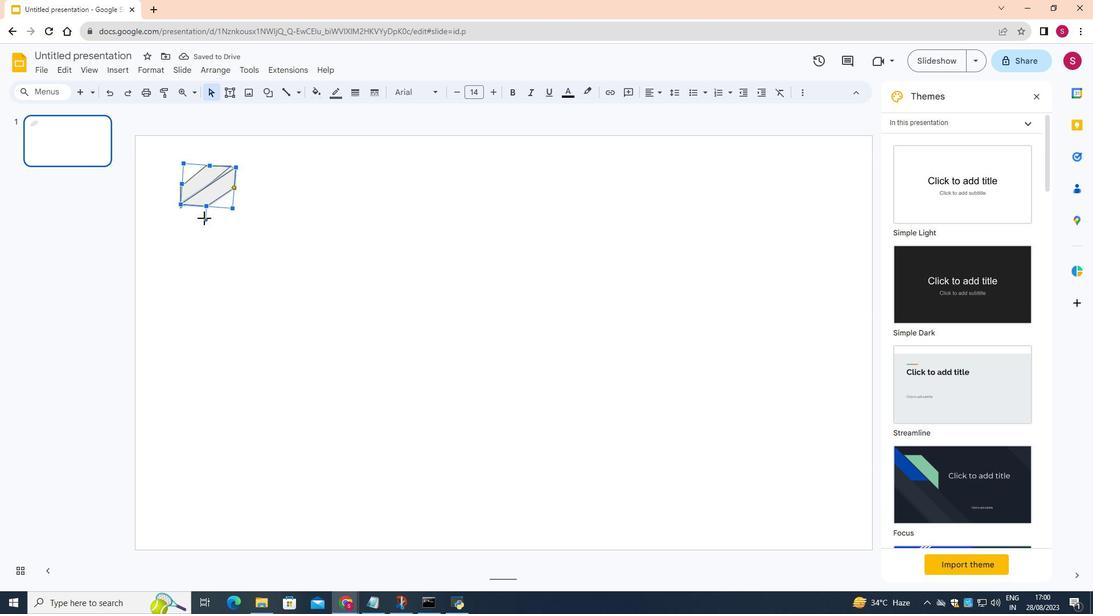 
Action: Mouse moved to (274, 267)
Screenshot: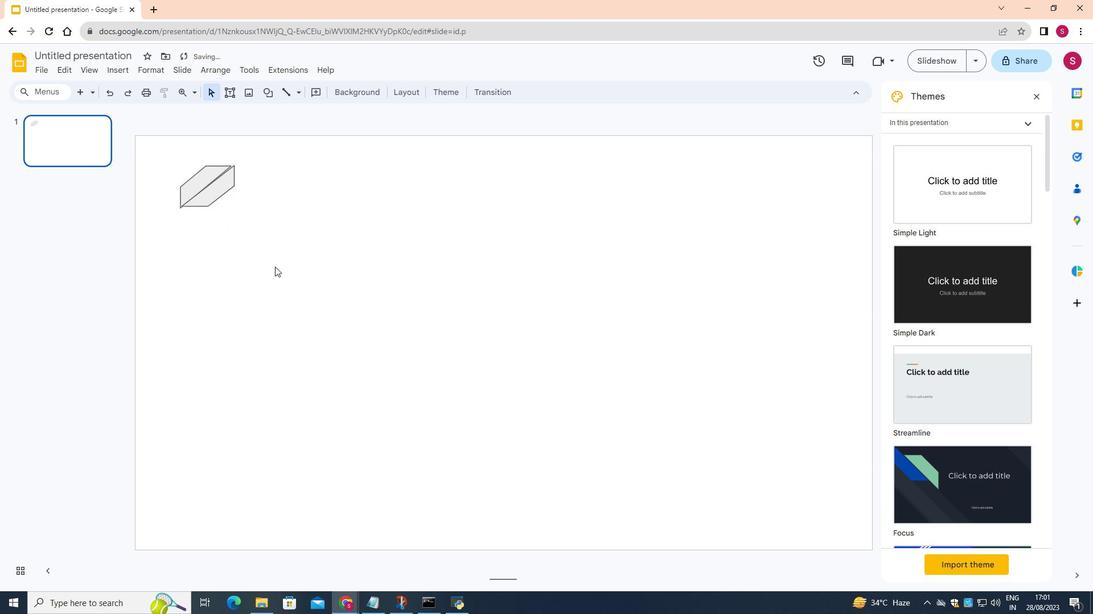 
Action: Mouse pressed left at (274, 267)
Screenshot: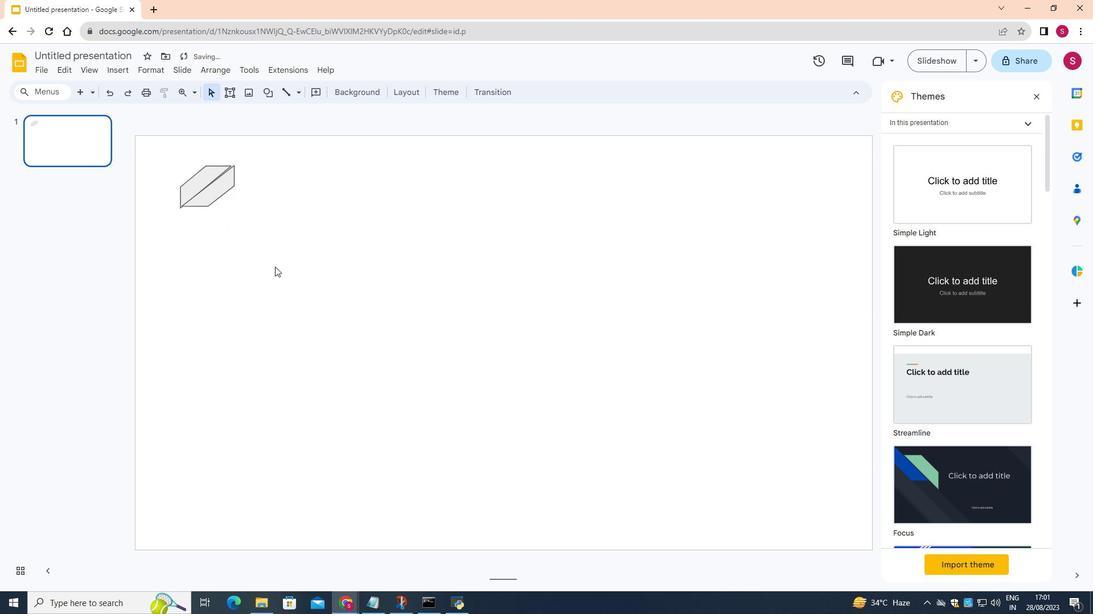 
Action: Mouse moved to (216, 197)
Screenshot: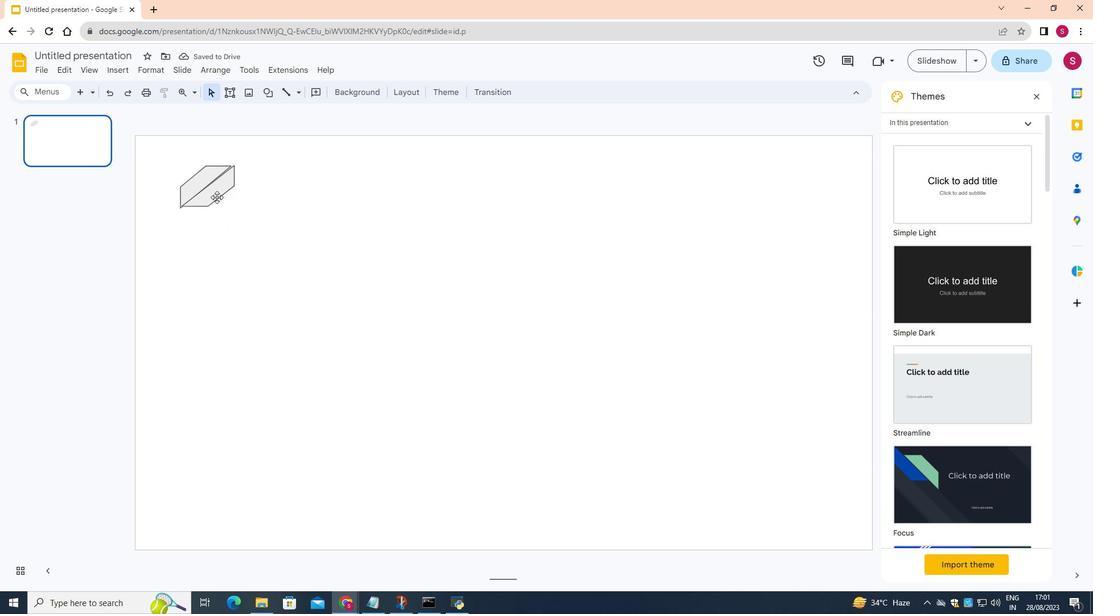 
Action: Mouse pressed left at (216, 197)
Screenshot: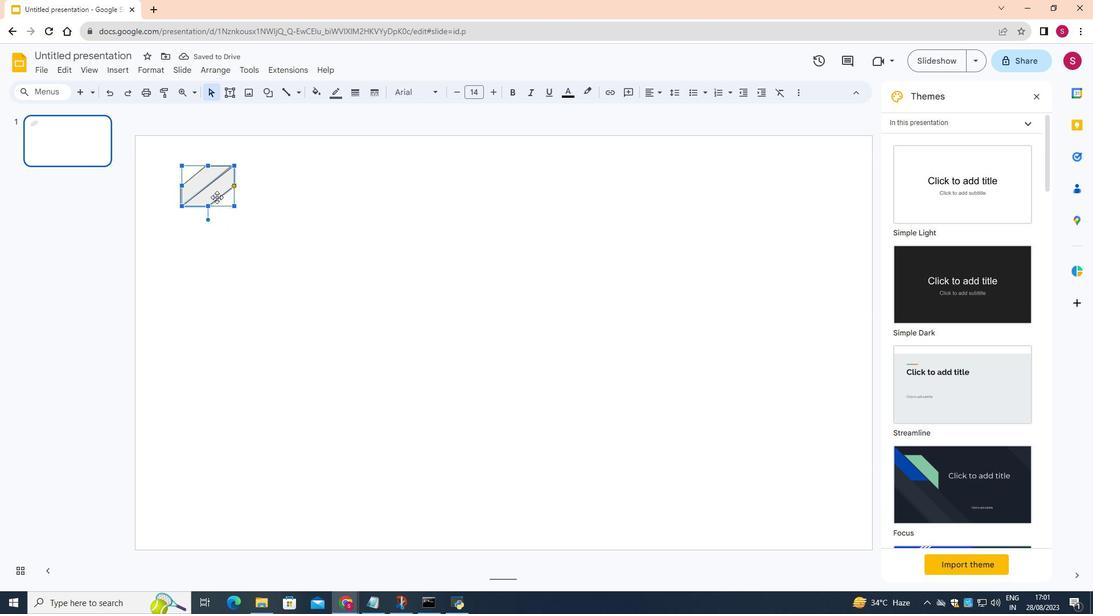 
Action: Mouse moved to (256, 255)
Screenshot: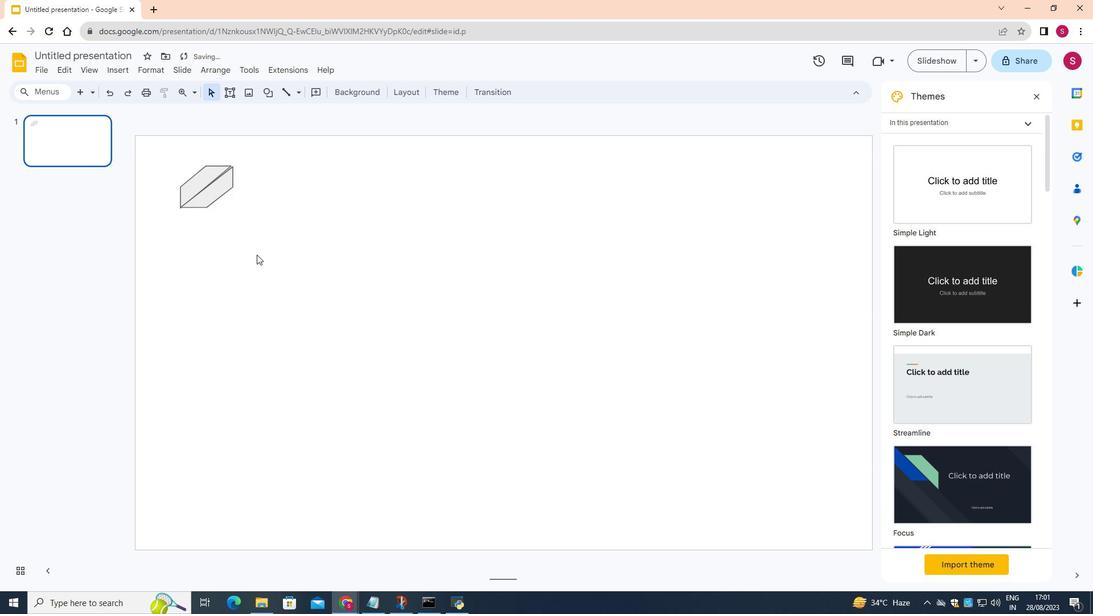 
Action: Mouse pressed left at (256, 255)
Screenshot: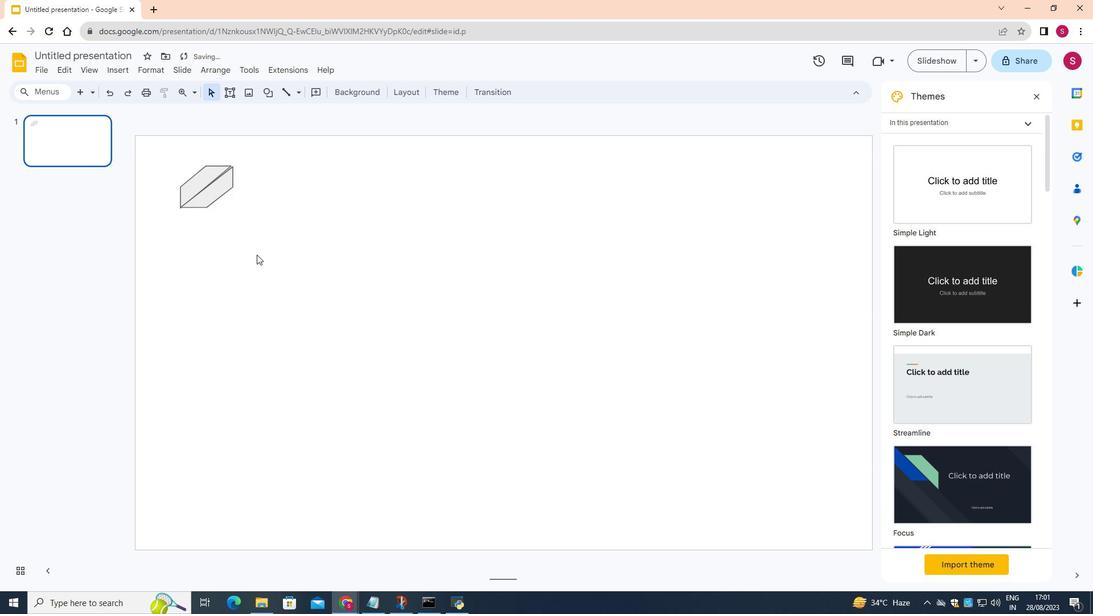 
Action: Mouse moved to (214, 197)
Screenshot: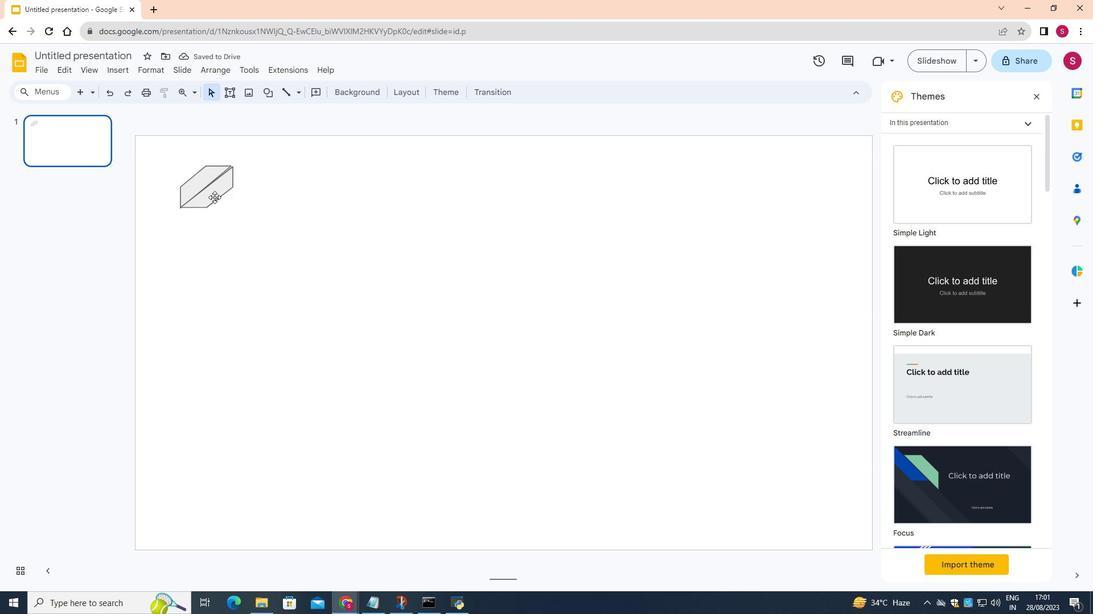 
Action: Mouse pressed left at (214, 197)
Screenshot: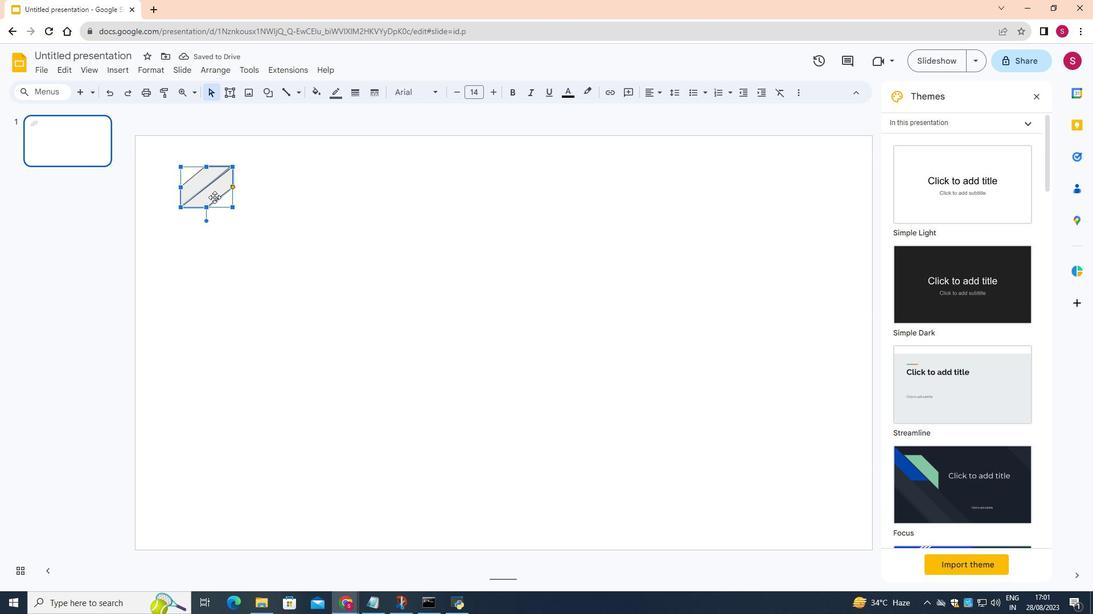
Action: Mouse moved to (198, 202)
Screenshot: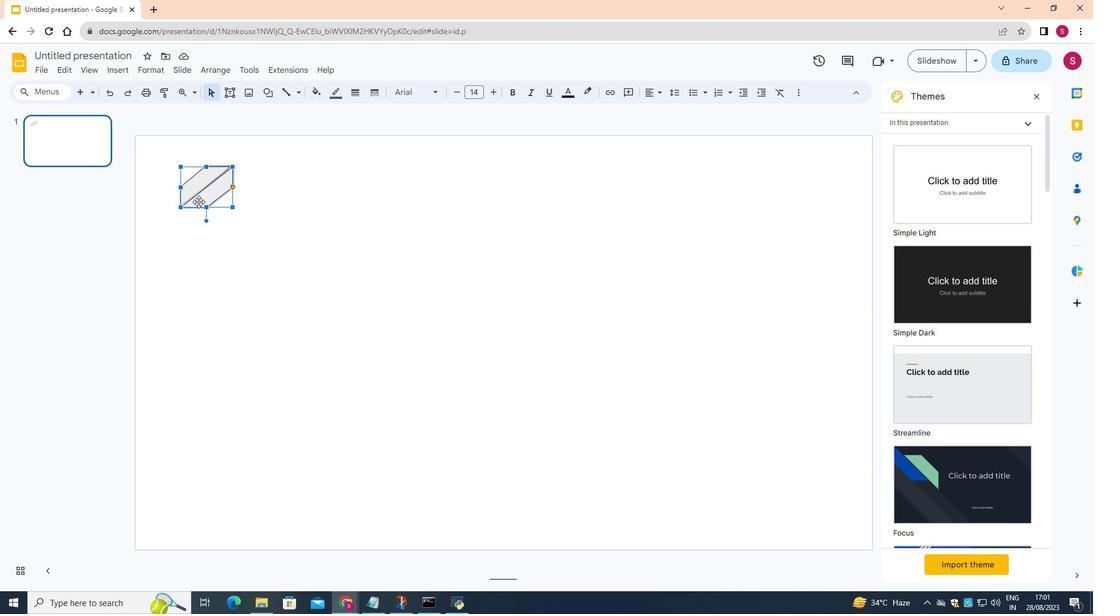 
Action: Mouse pressed left at (198, 202)
Screenshot: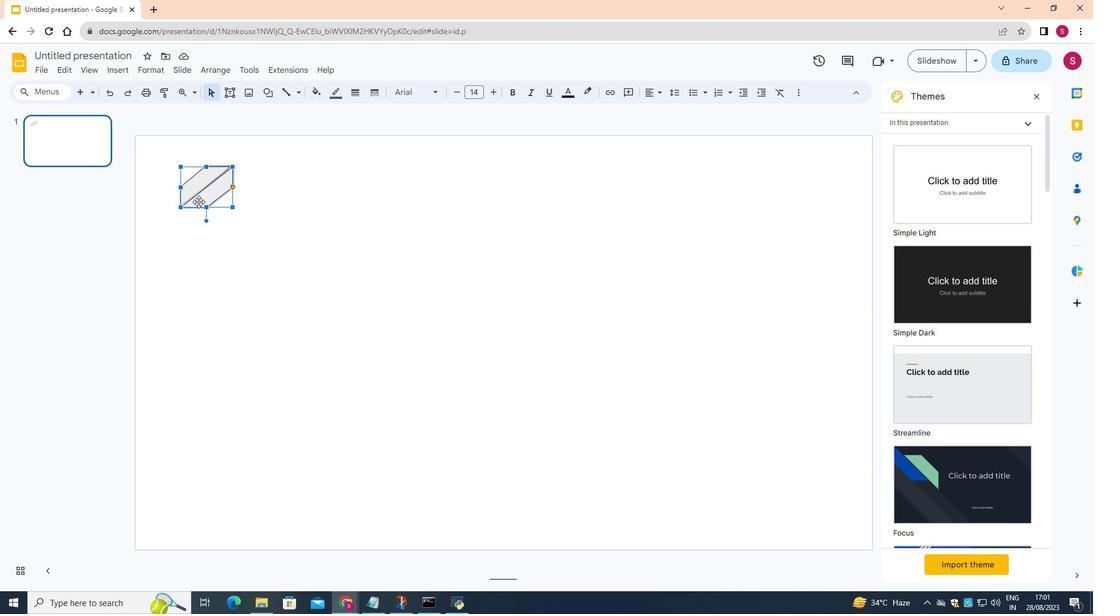 
Action: Mouse moved to (237, 282)
Screenshot: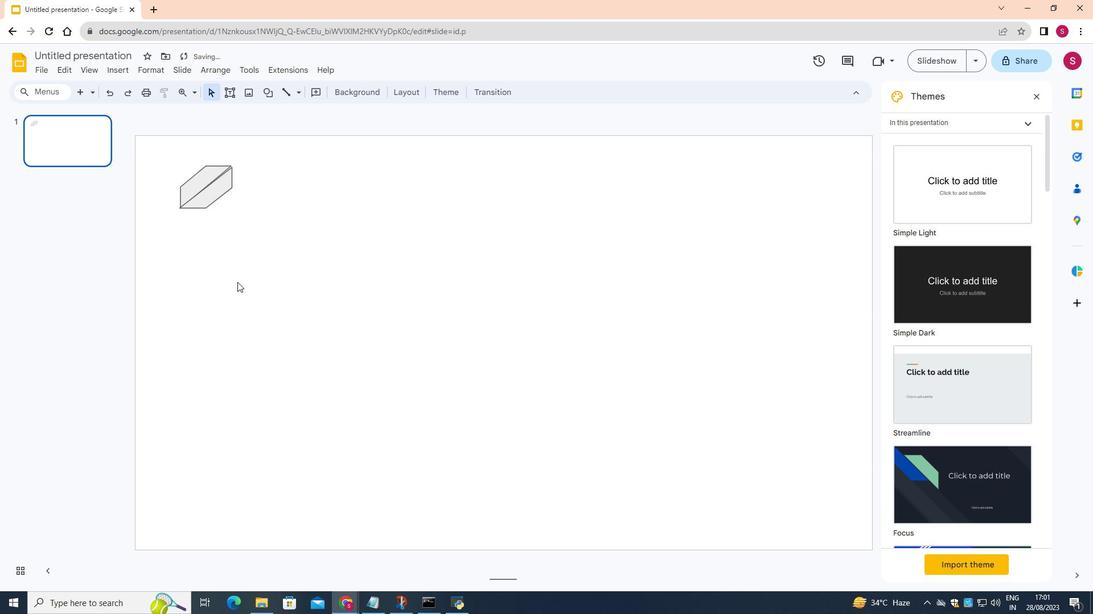 
Action: Mouse pressed left at (237, 282)
Screenshot: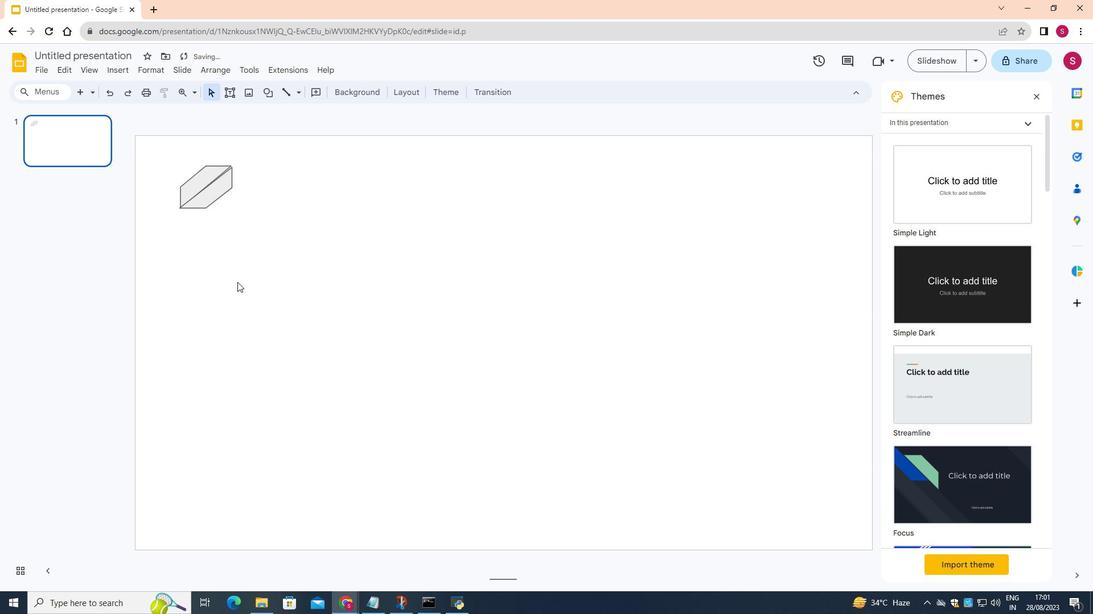 
Action: Mouse moved to (226, 179)
Screenshot: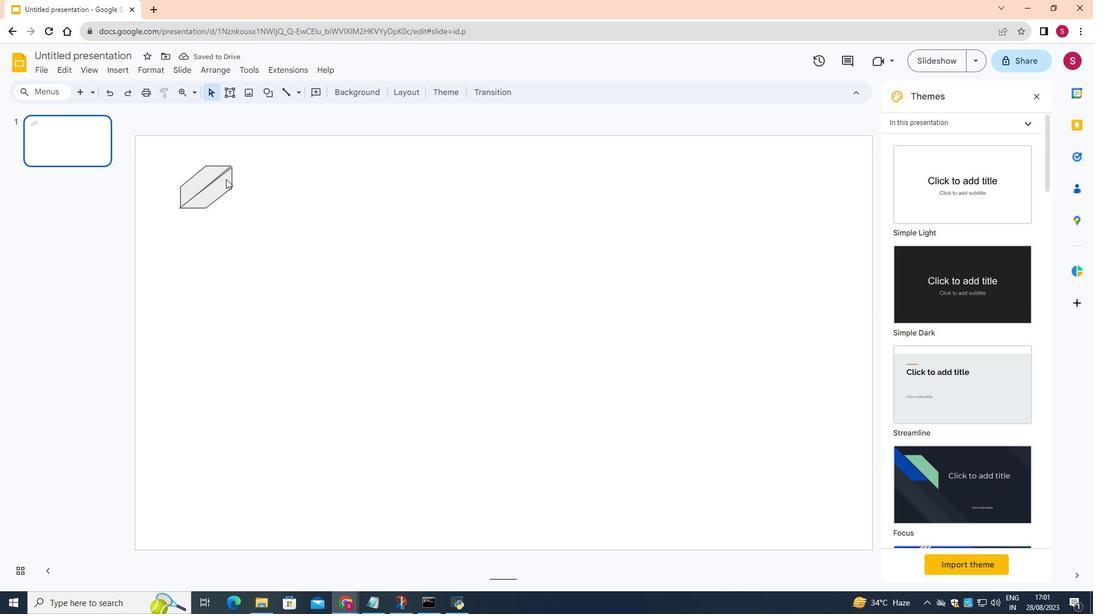 
Action: Mouse pressed left at (226, 179)
Screenshot: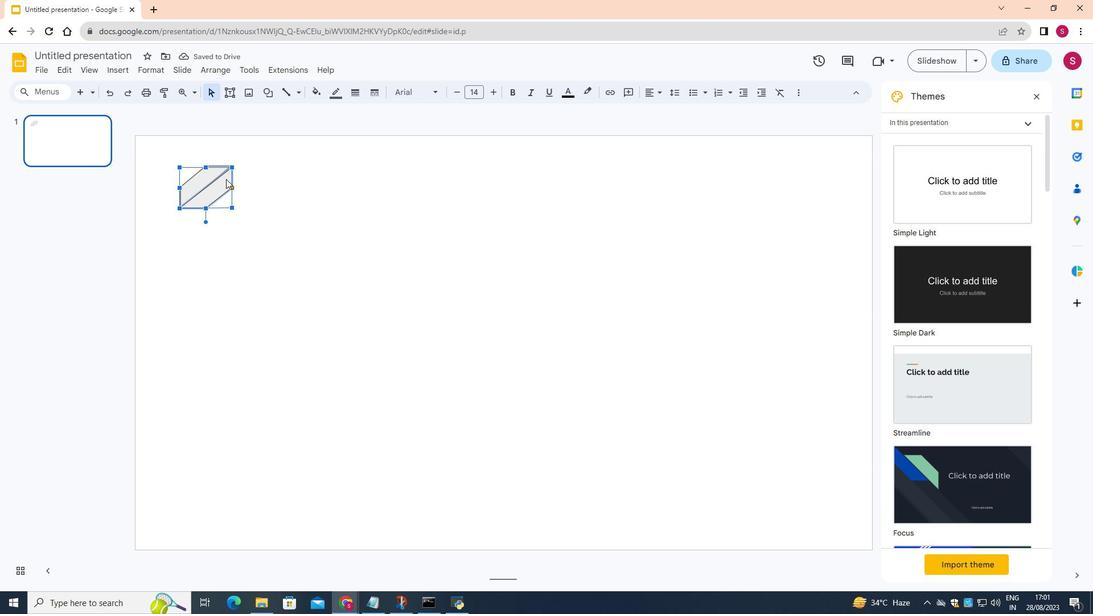 
Action: Mouse moved to (232, 205)
Screenshot: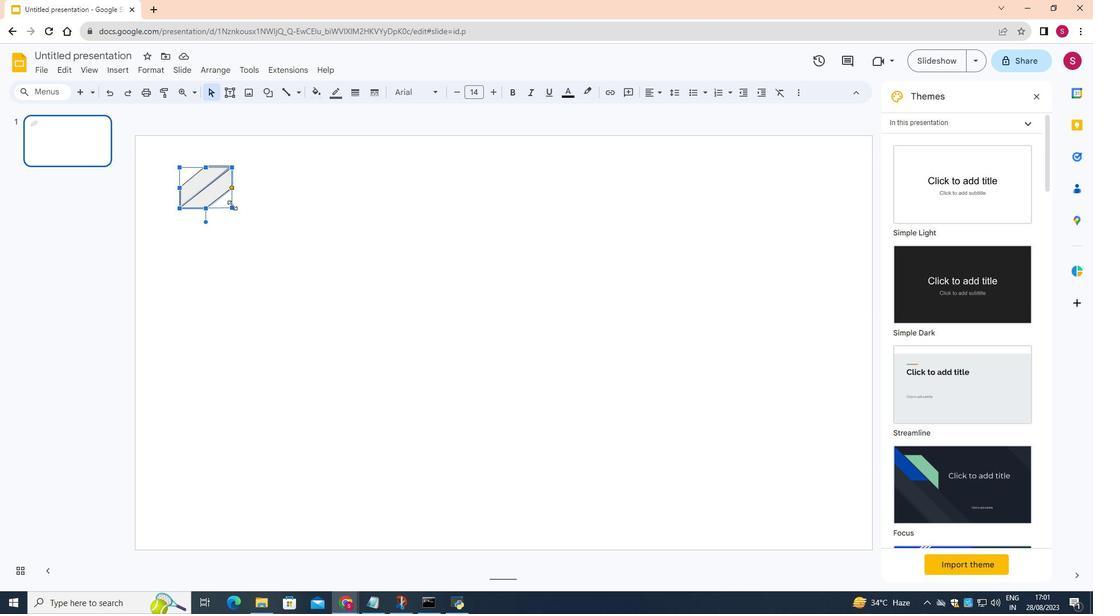 
Action: Mouse pressed left at (232, 205)
Screenshot: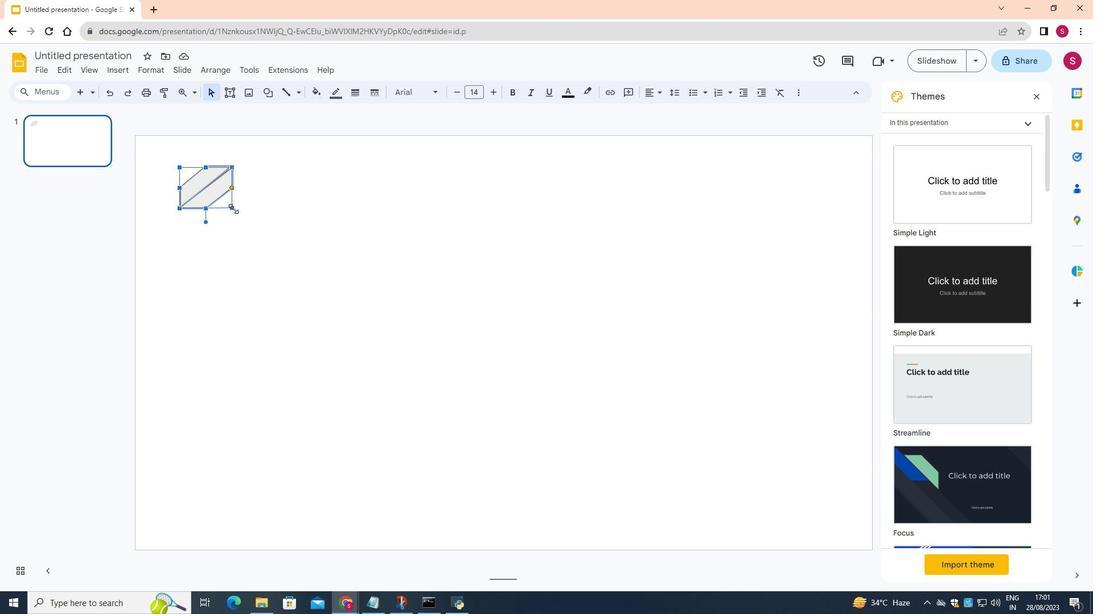 
Action: Mouse moved to (211, 175)
Screenshot: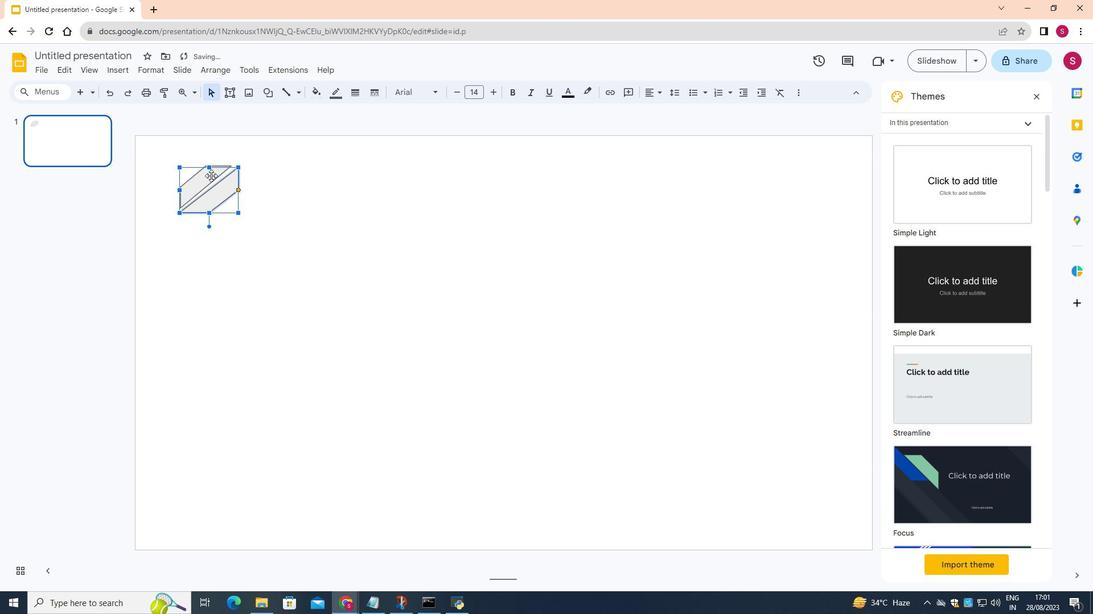 
Action: Mouse pressed left at (211, 175)
Screenshot: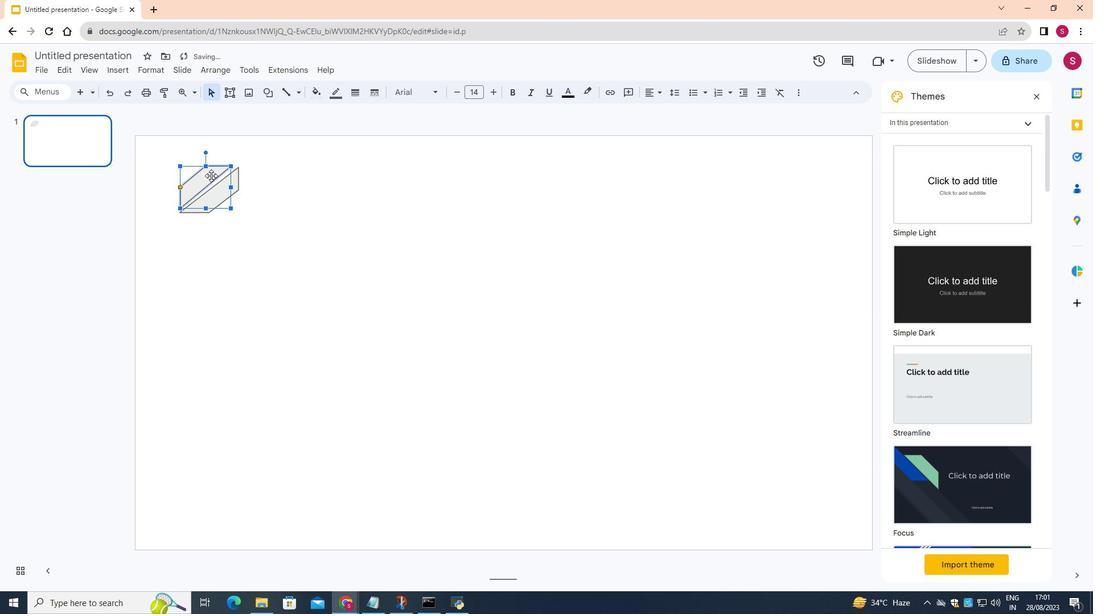 
Action: Mouse moved to (179, 165)
Screenshot: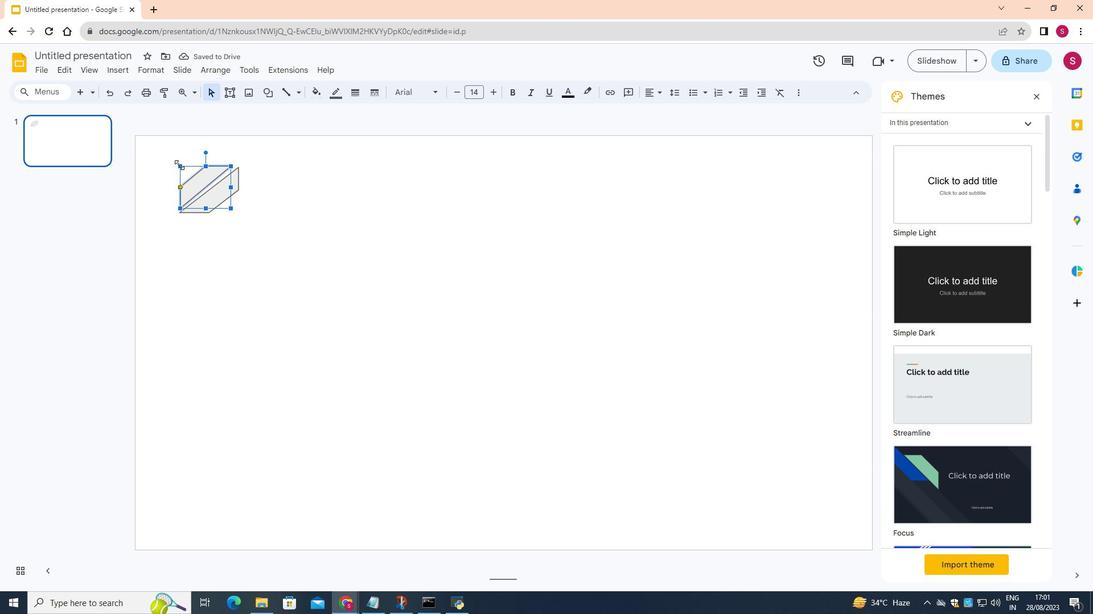 
Action: Mouse pressed left at (179, 165)
Screenshot: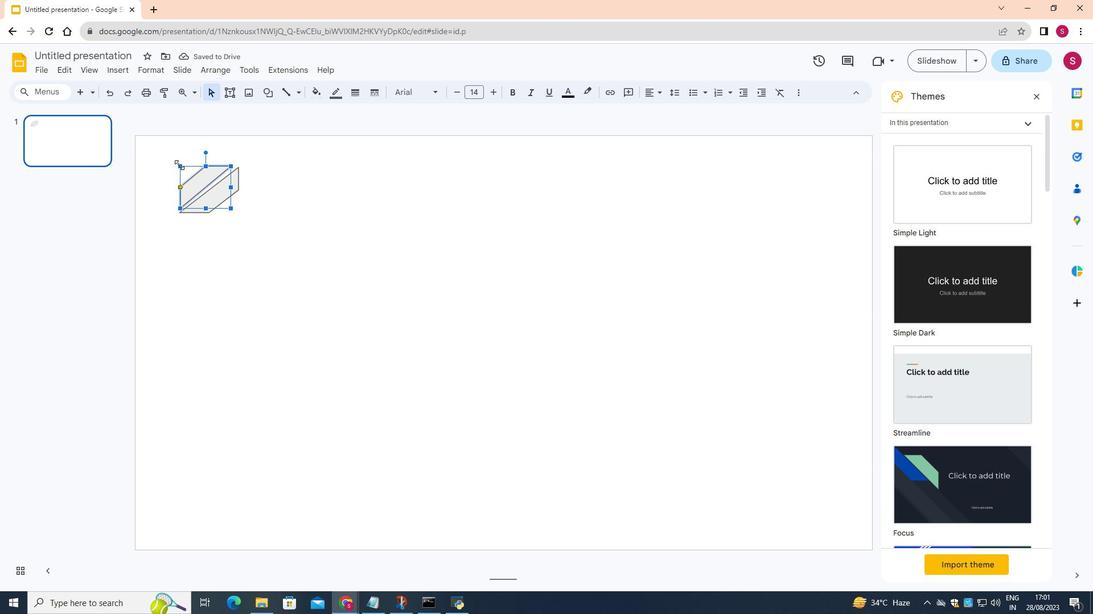 
Action: Mouse moved to (339, 273)
Screenshot: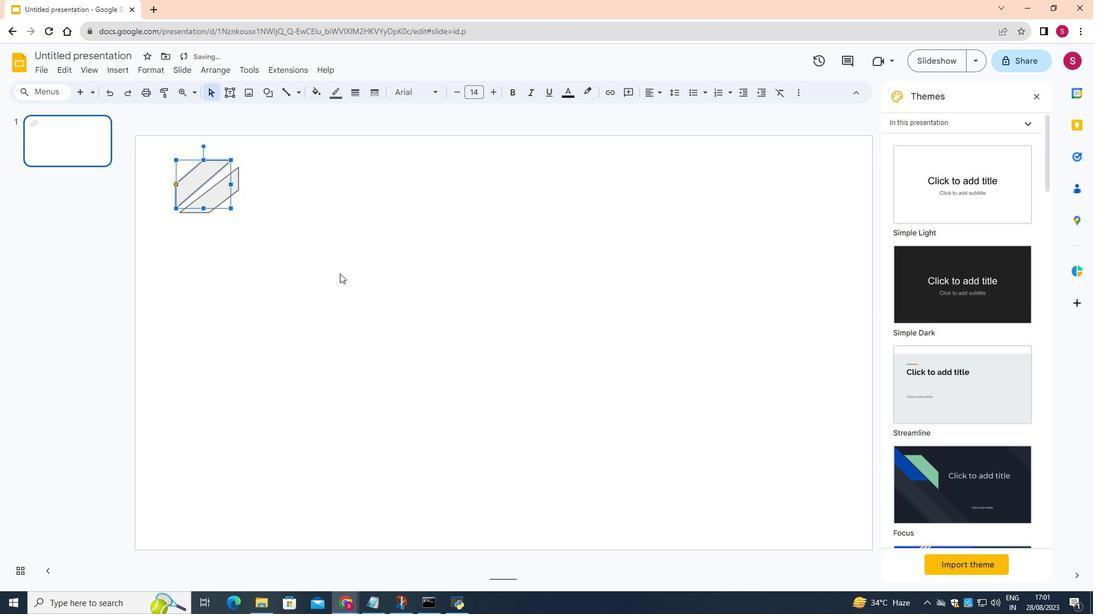 
Action: Mouse pressed left at (339, 273)
Screenshot: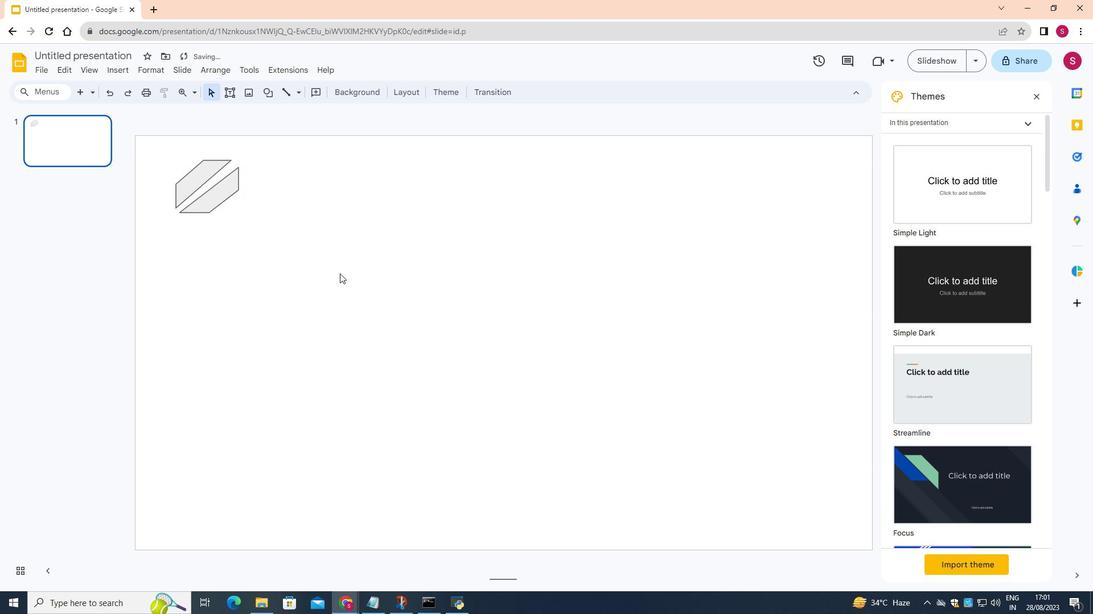 
Action: Mouse moved to (210, 203)
Screenshot: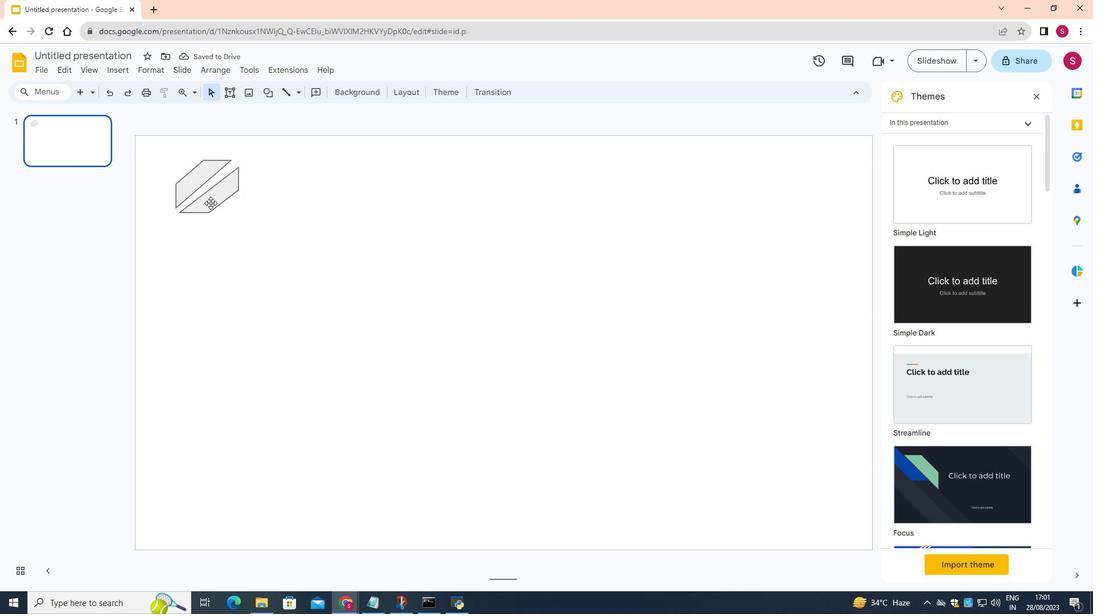 
Action: Mouse pressed left at (210, 203)
Screenshot: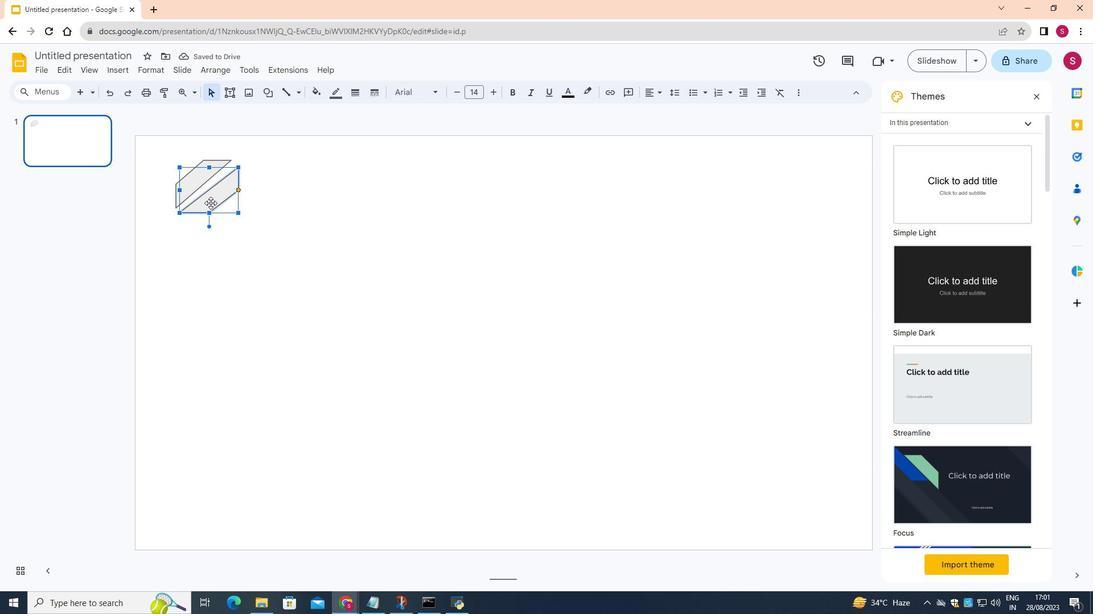 
Action: Mouse moved to (210, 203)
Screenshot: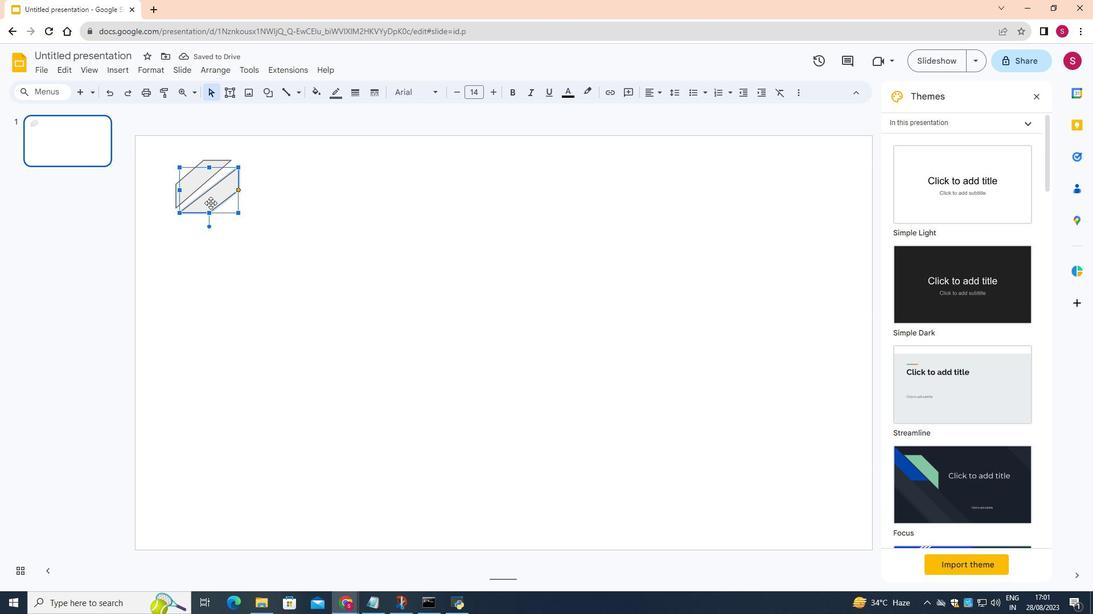 
Action: Mouse pressed left at (210, 203)
Screenshot: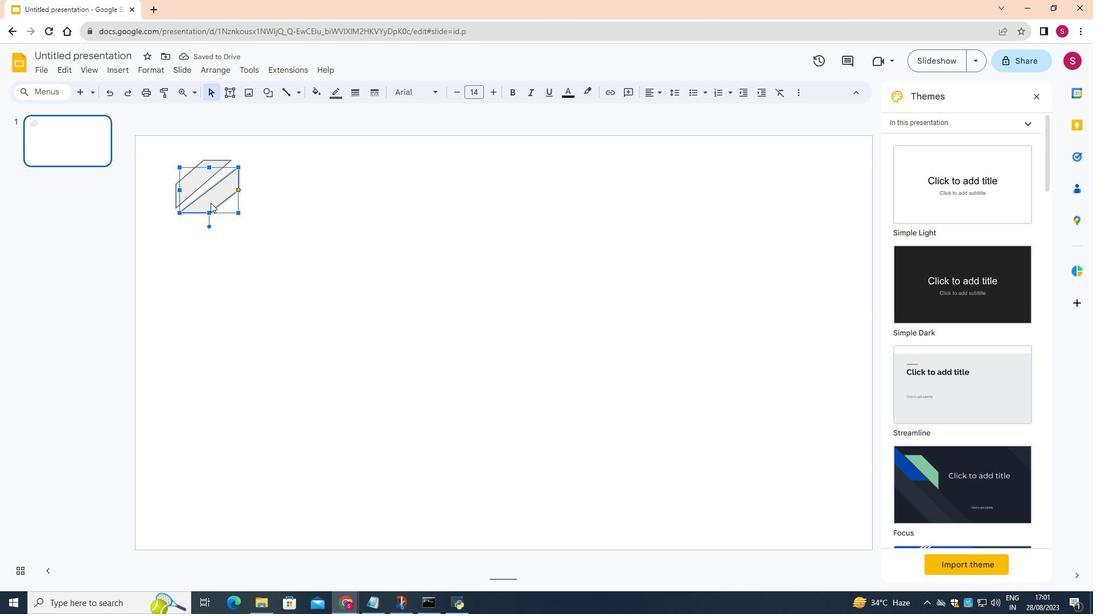 
Action: Mouse moved to (206, 223)
Screenshot: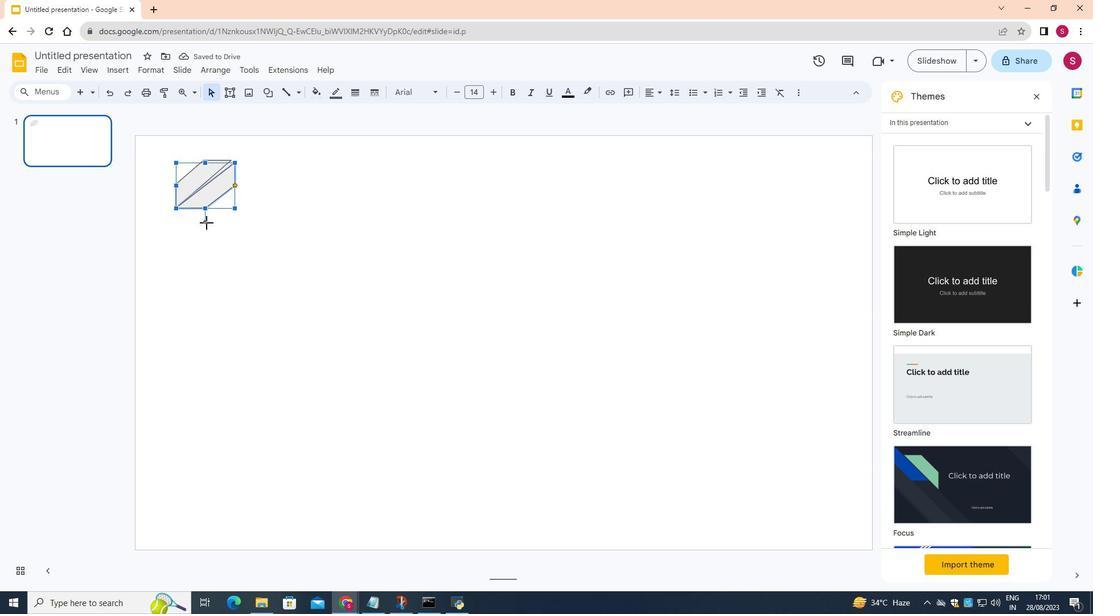 
Action: Mouse pressed left at (206, 223)
Screenshot: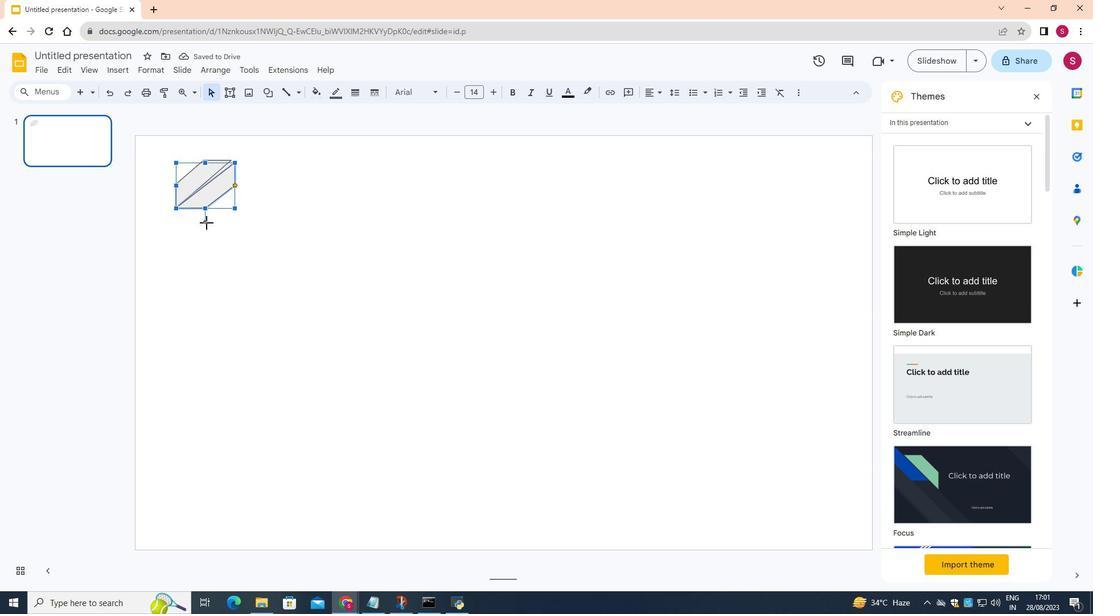 
Action: Mouse moved to (292, 277)
Screenshot: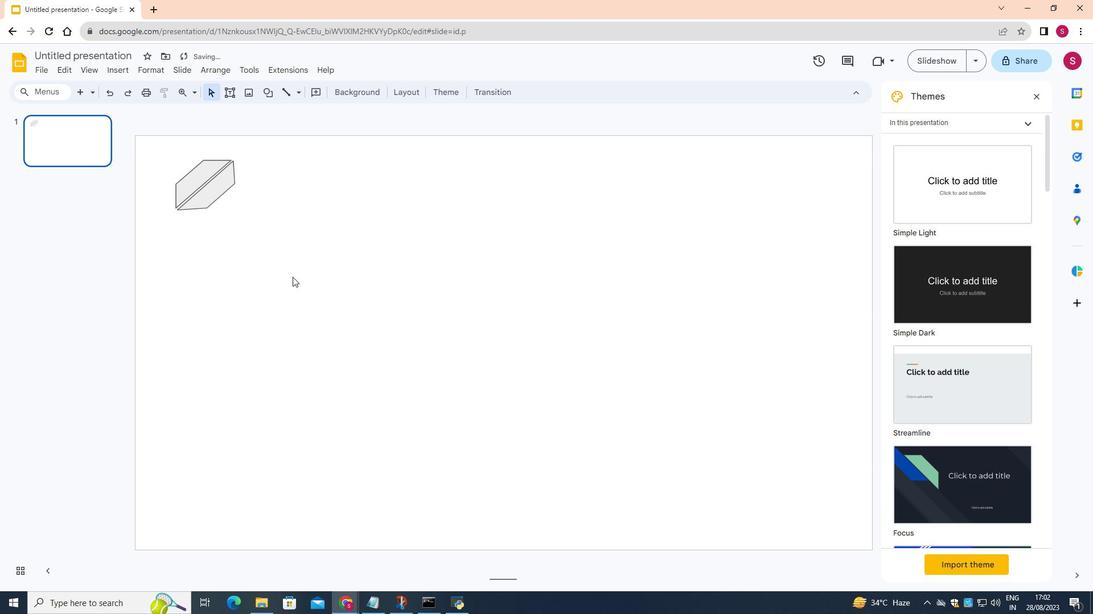 
Action: Mouse pressed left at (292, 277)
Screenshot: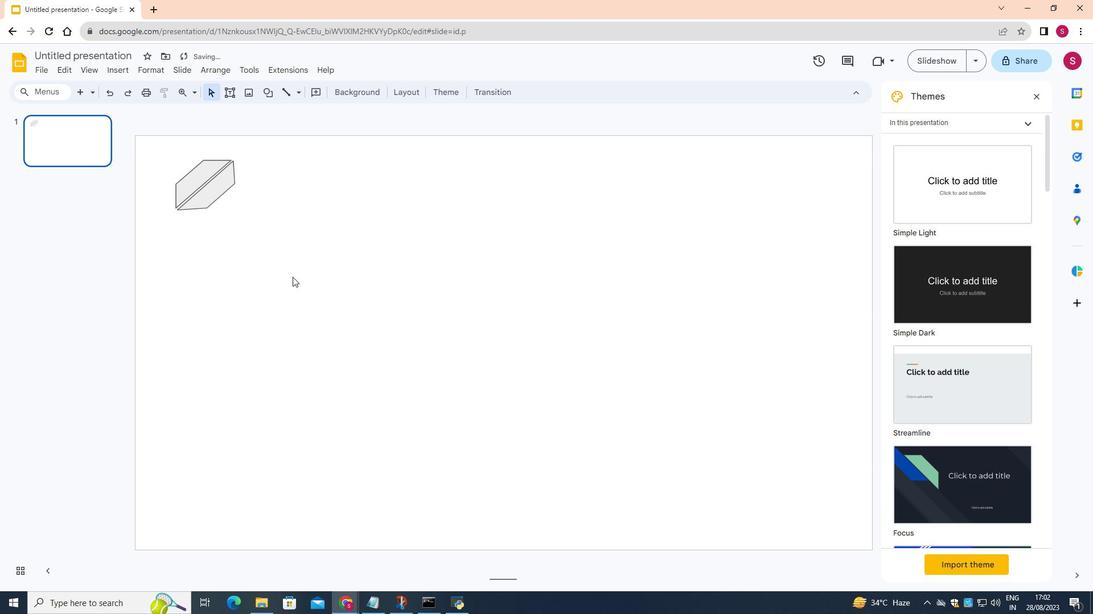 
Action: Mouse moved to (210, 195)
Screenshot: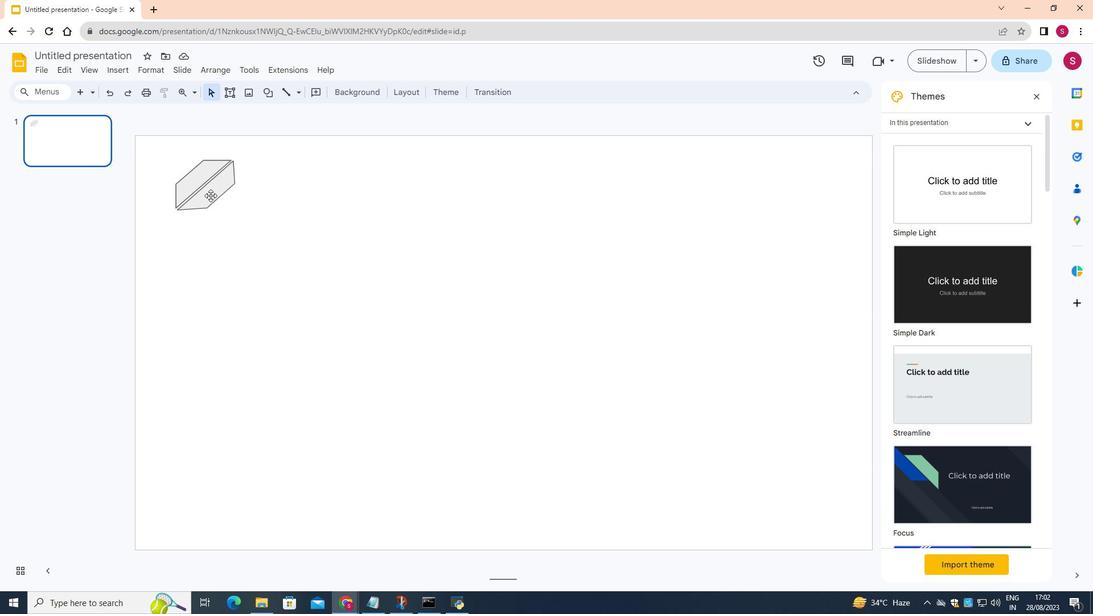
Action: Mouse pressed left at (210, 195)
Screenshot: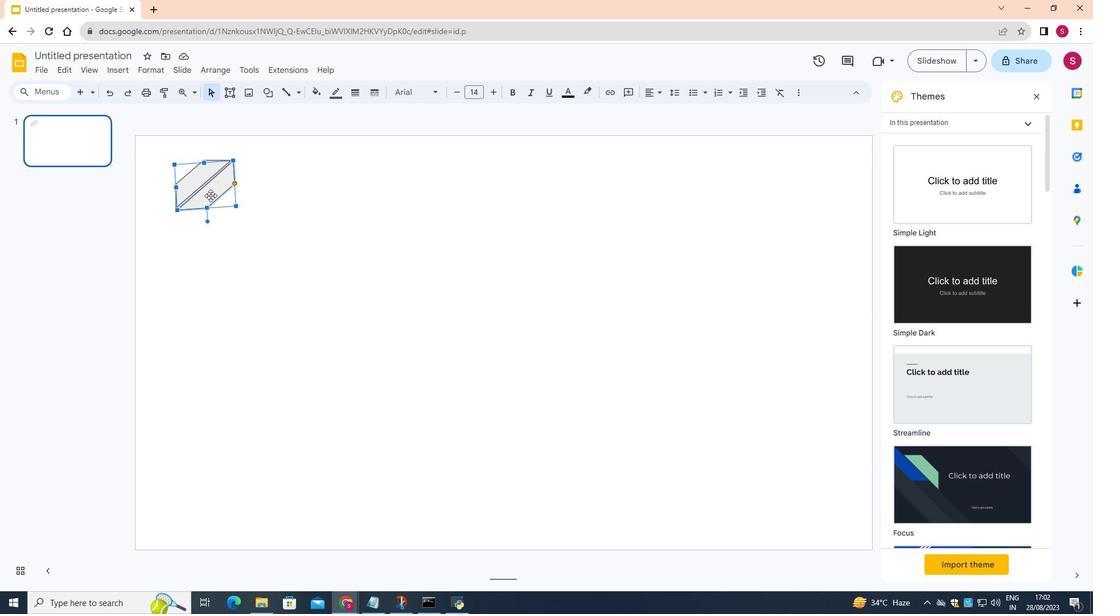 
Action: Mouse moved to (175, 166)
Screenshot: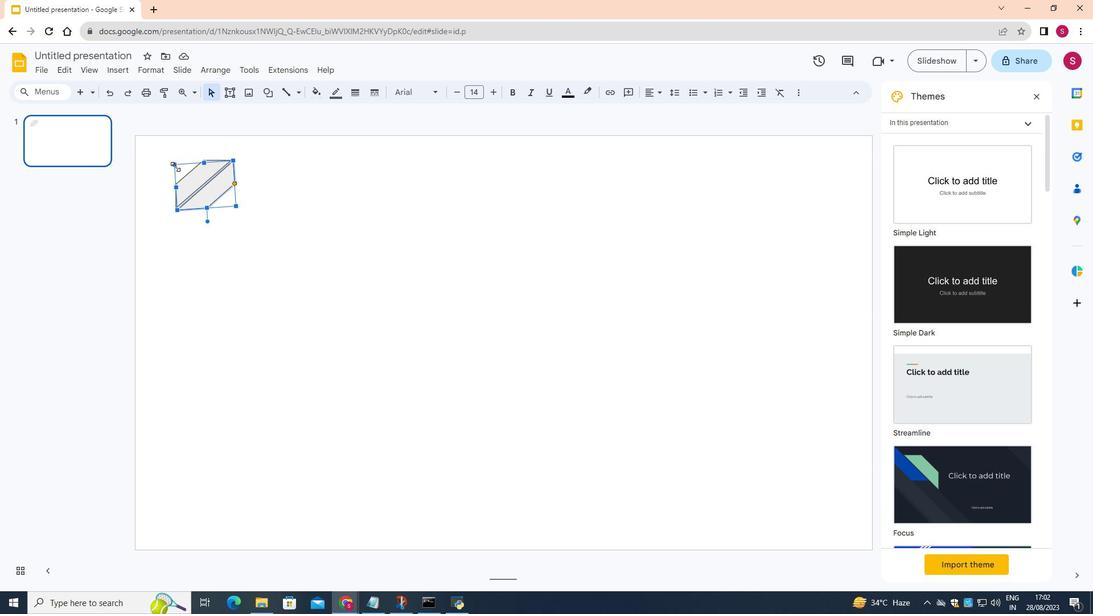 
Action: Mouse pressed left at (175, 166)
Screenshot: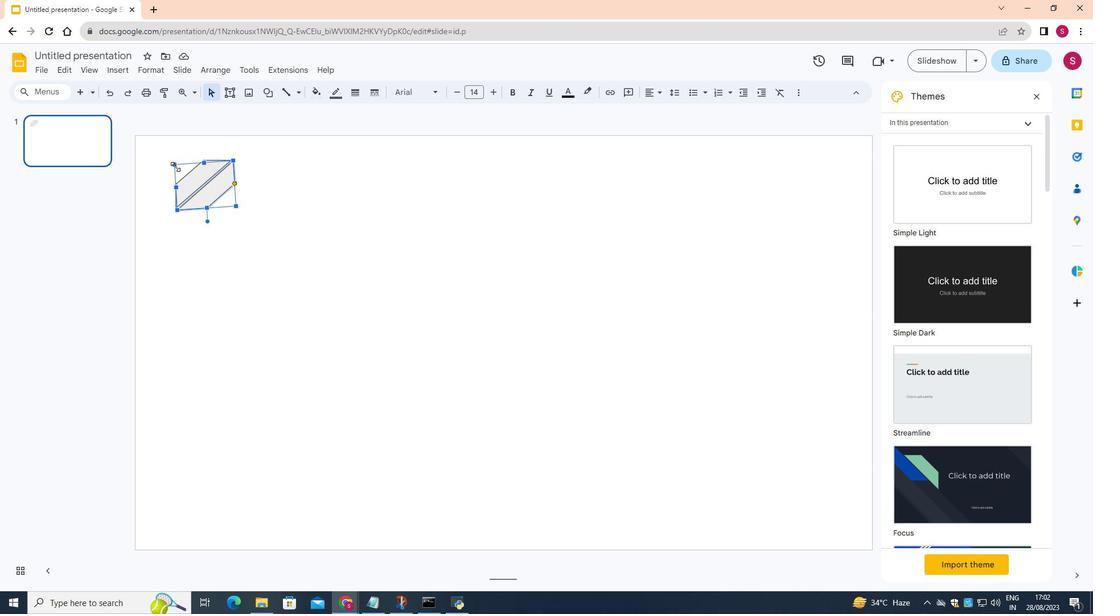 
Action: Mouse moved to (289, 264)
Screenshot: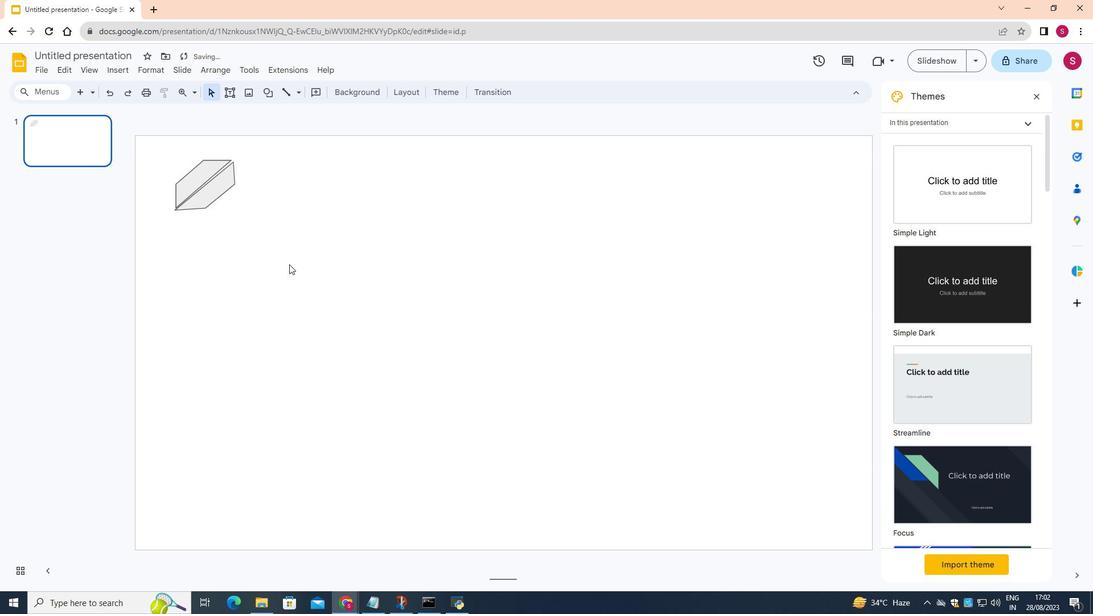 
Action: Mouse pressed left at (289, 264)
Screenshot: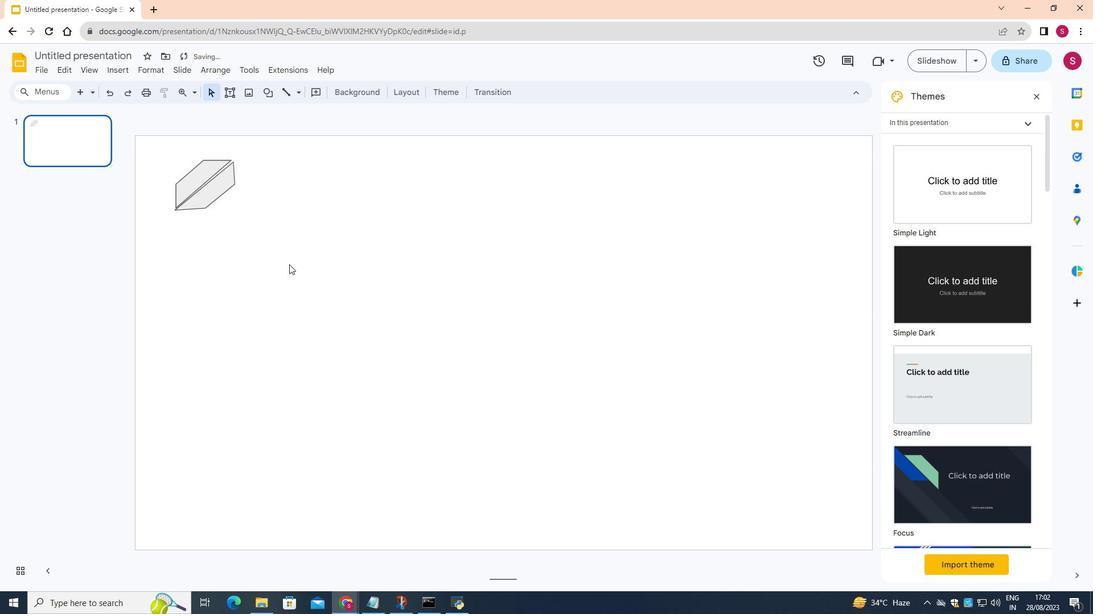 
Action: Mouse moved to (229, 189)
Screenshot: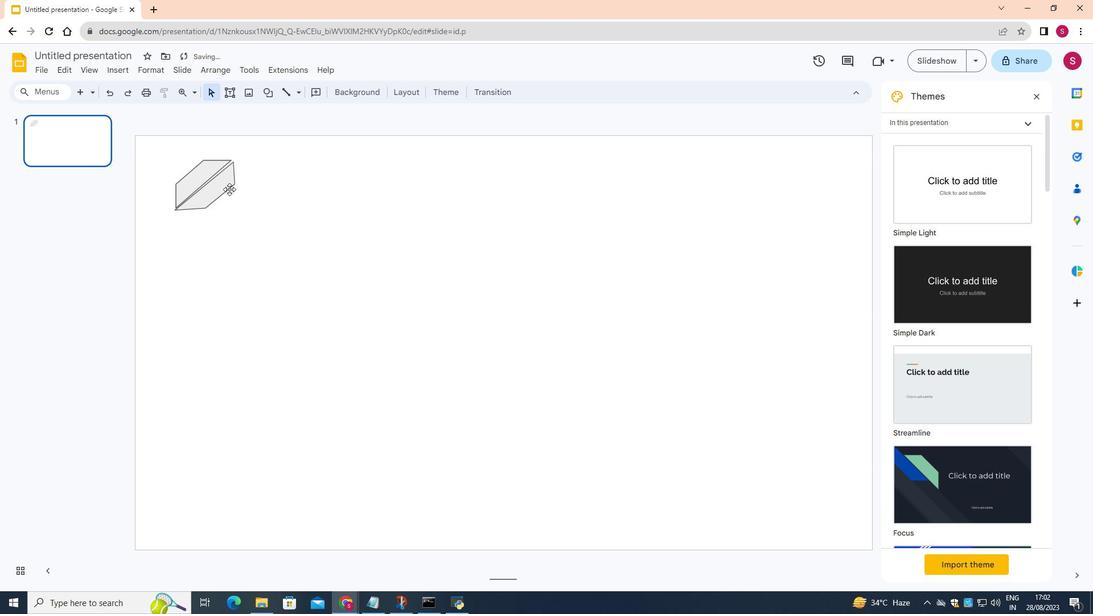 
Action: Mouse pressed left at (229, 189)
Screenshot: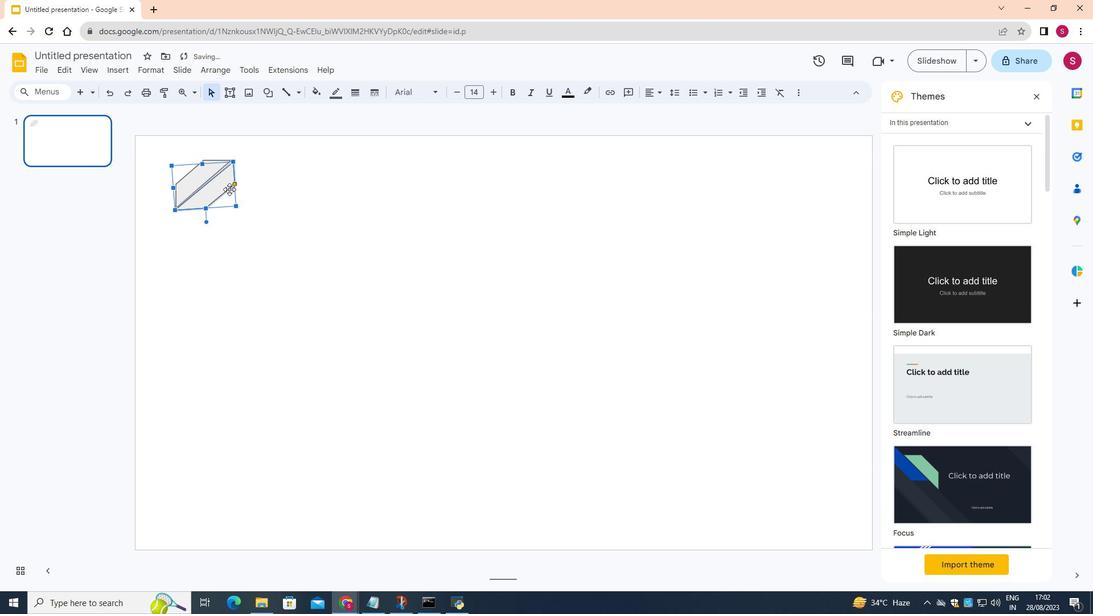 
Action: Mouse moved to (203, 165)
Screenshot: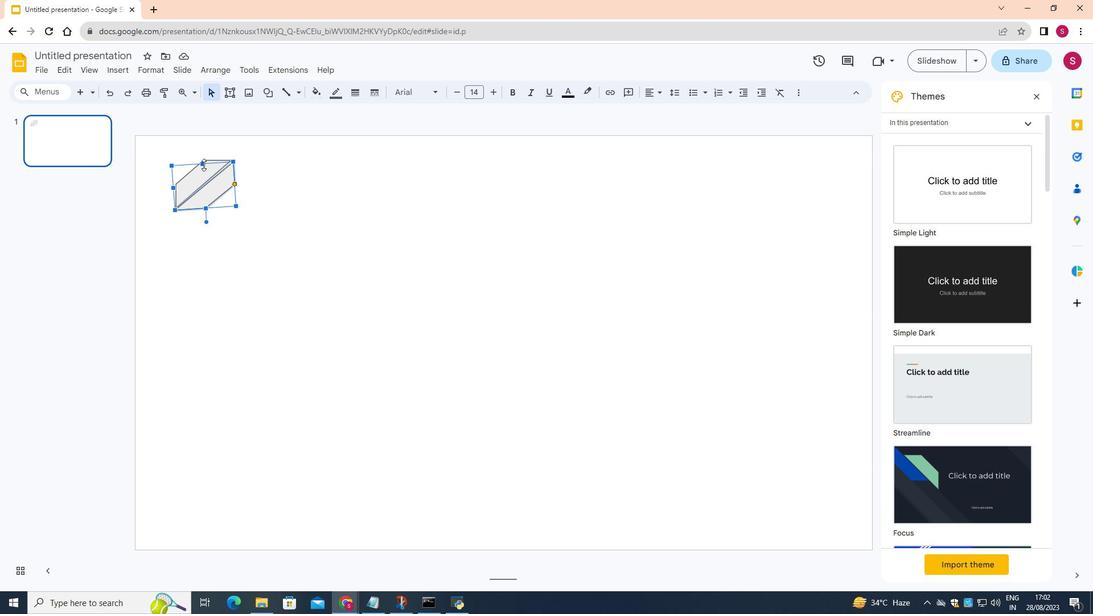 
Action: Mouse pressed left at (203, 165)
Screenshot: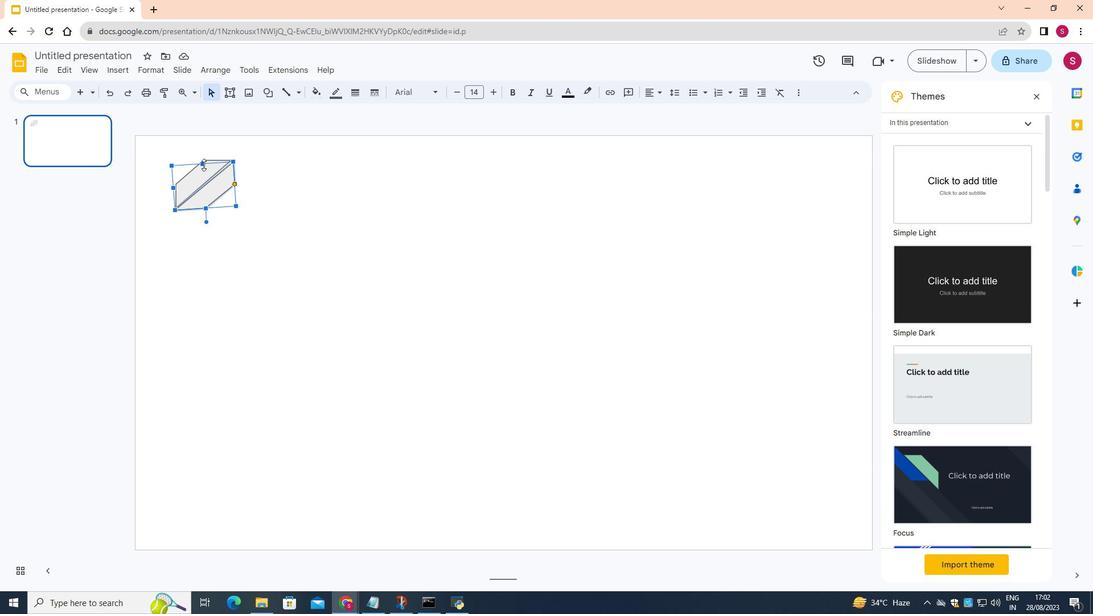 
Action: Mouse moved to (296, 278)
Screenshot: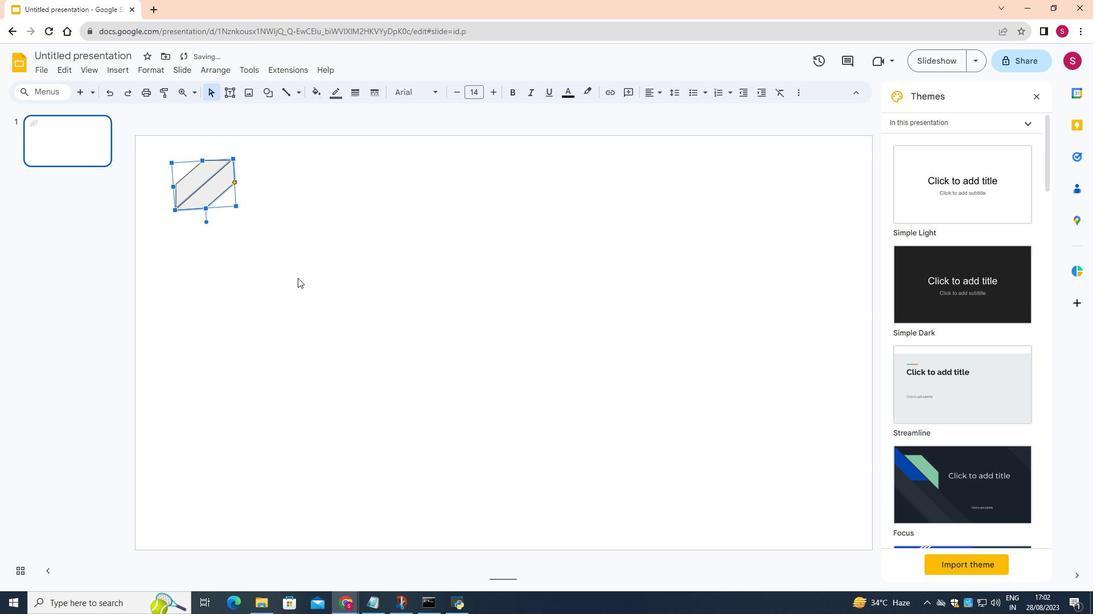 
Action: Mouse pressed left at (296, 278)
Screenshot: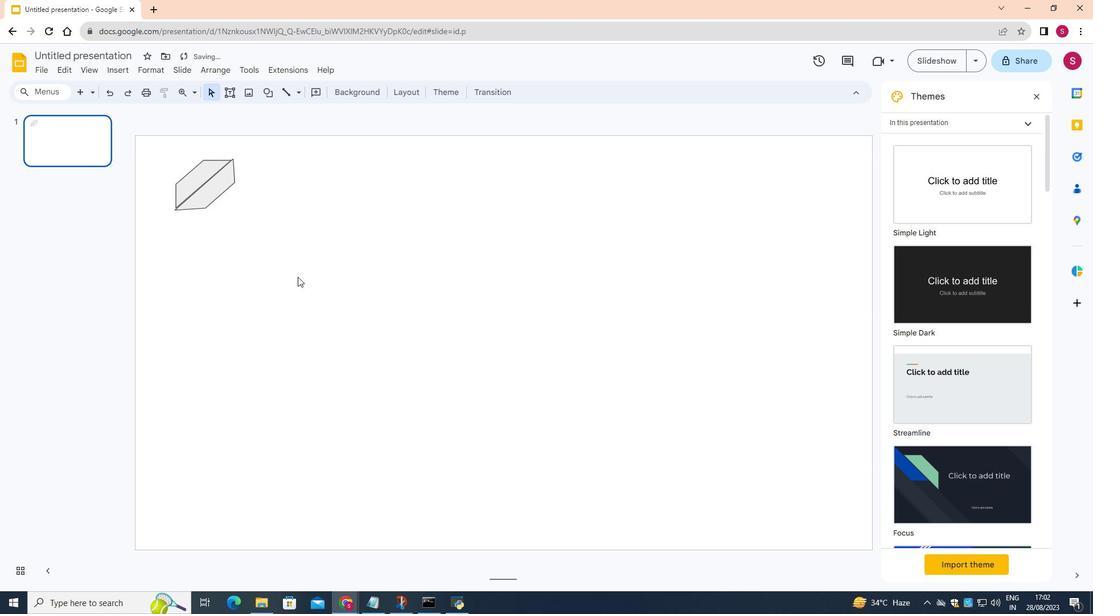 
Action: Mouse moved to (211, 202)
Screenshot: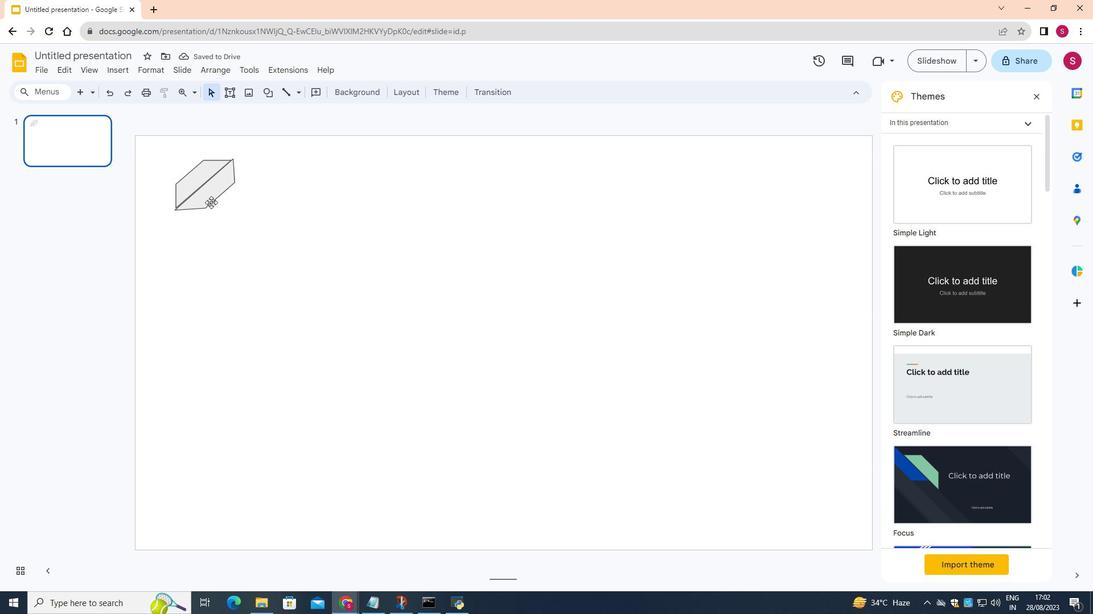 
Action: Mouse pressed left at (211, 202)
Screenshot: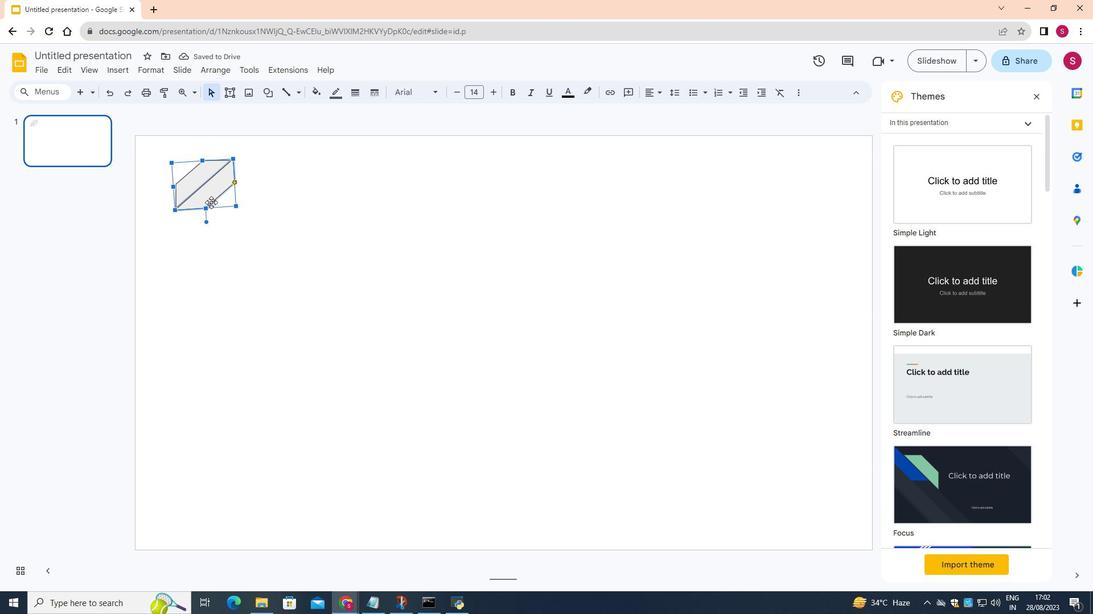 
Action: Mouse moved to (233, 159)
Screenshot: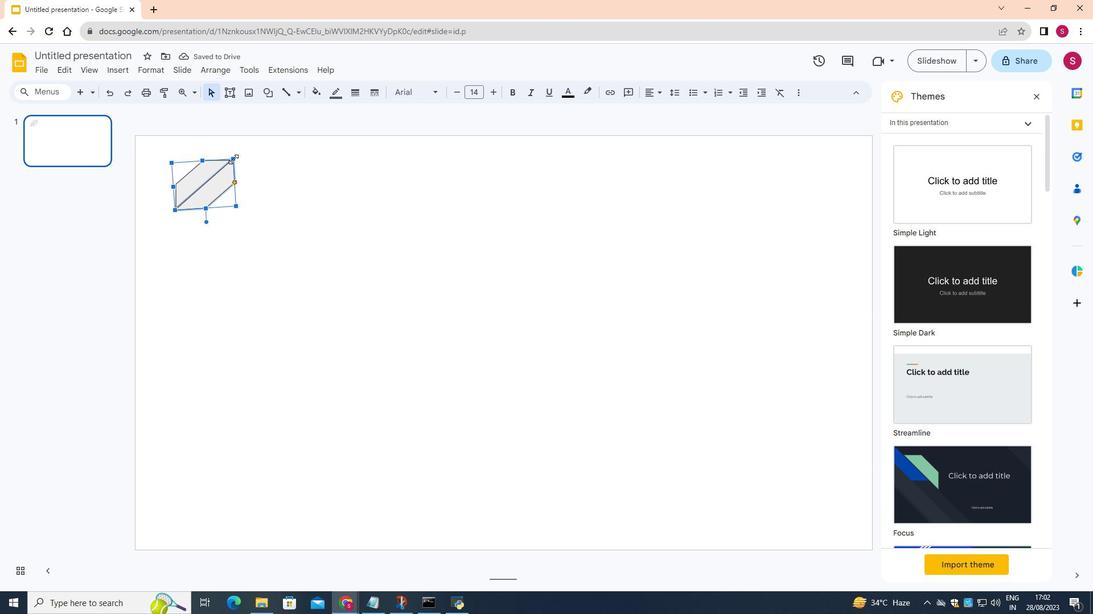 
Action: Mouse pressed left at (233, 159)
Screenshot: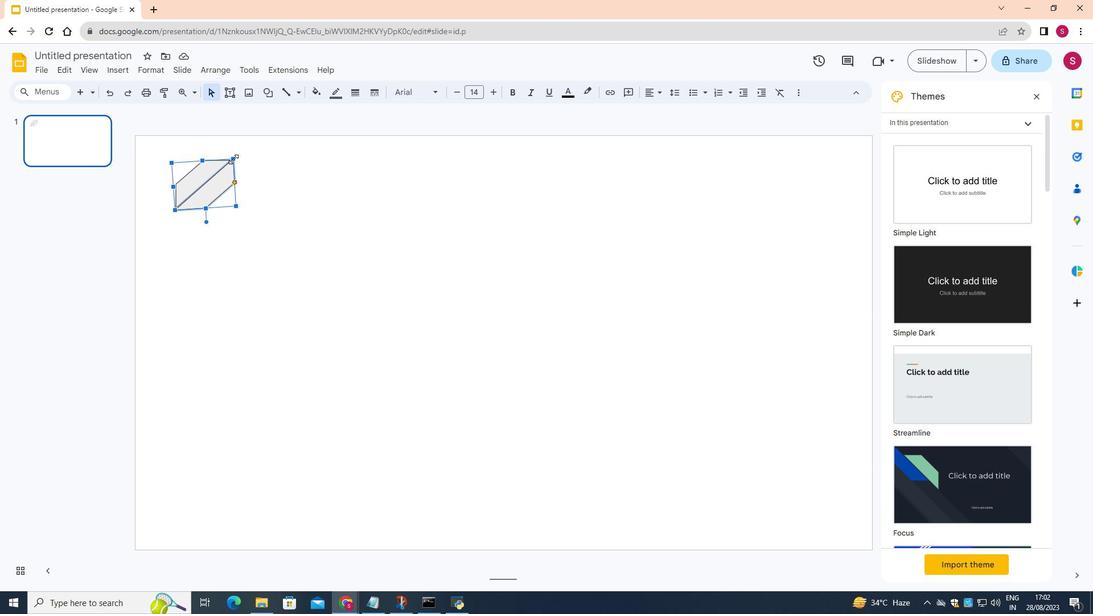 
Action: Mouse moved to (321, 222)
Screenshot: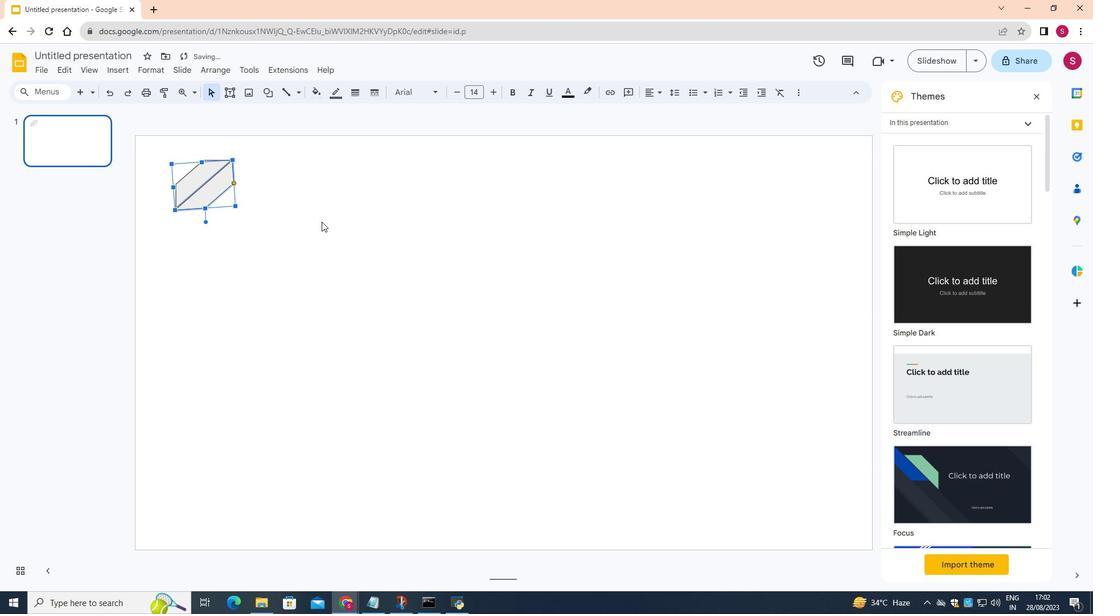 
Action: Mouse pressed left at (321, 222)
Screenshot: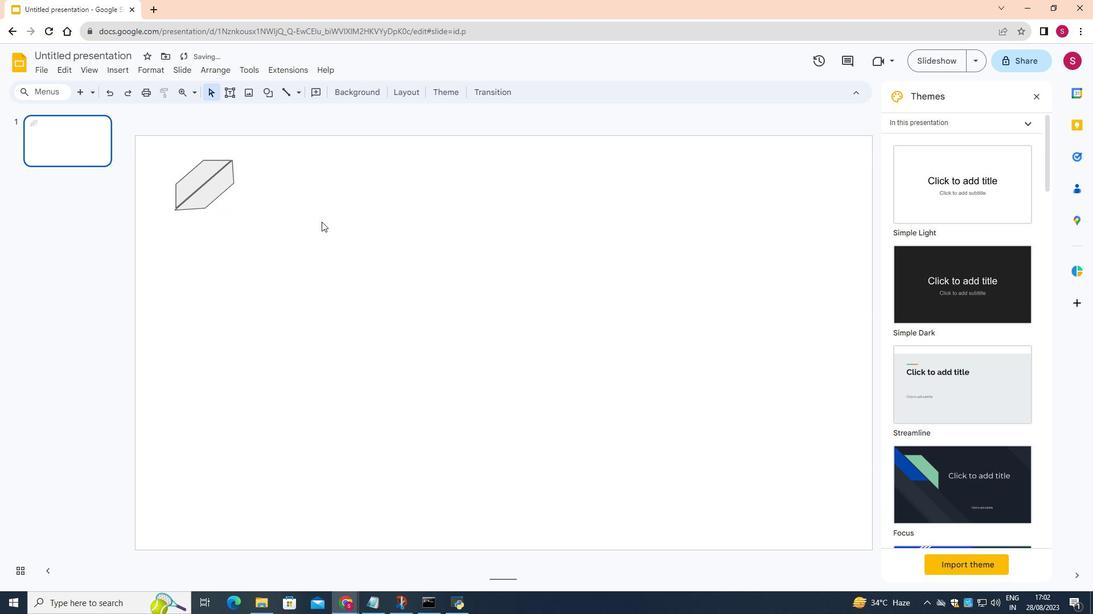 
Action: Mouse moved to (296, 197)
Screenshot: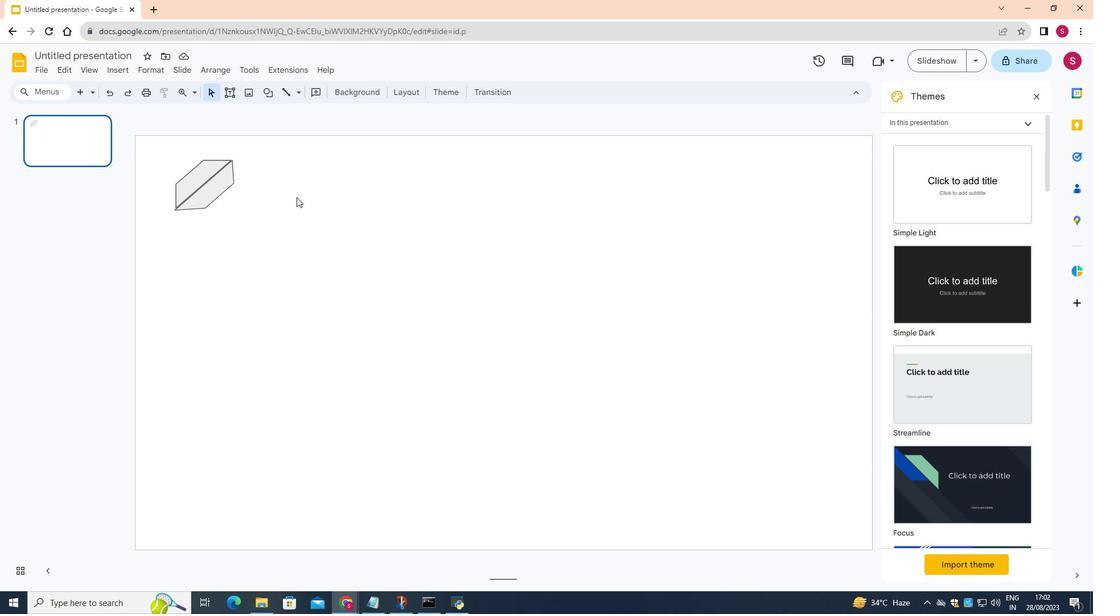 
Action: Mouse pressed left at (296, 197)
Screenshot: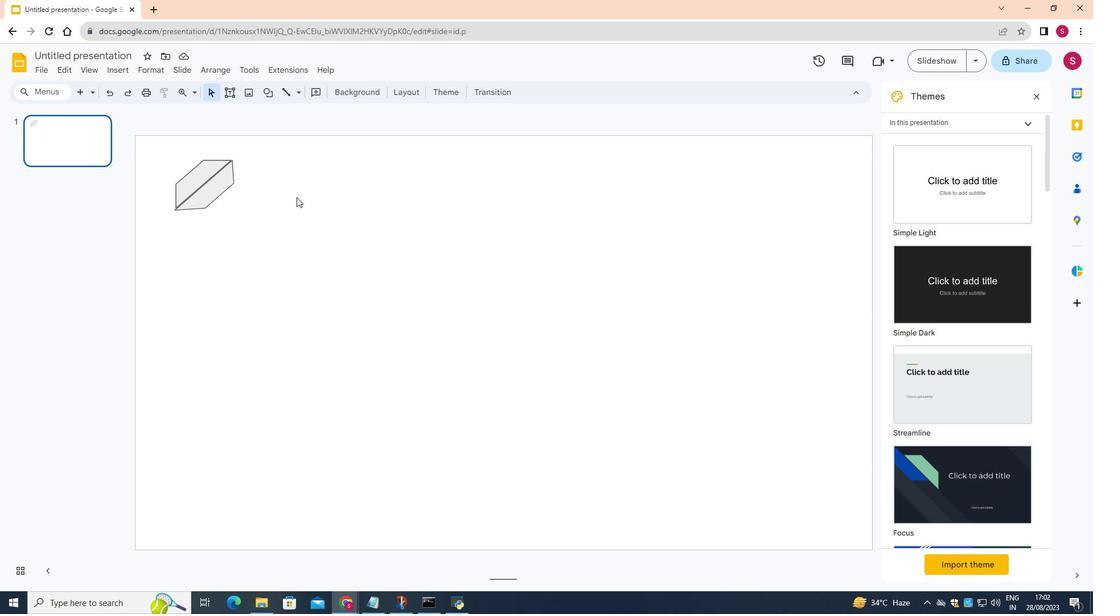 
Action: Mouse moved to (192, 179)
Screenshot: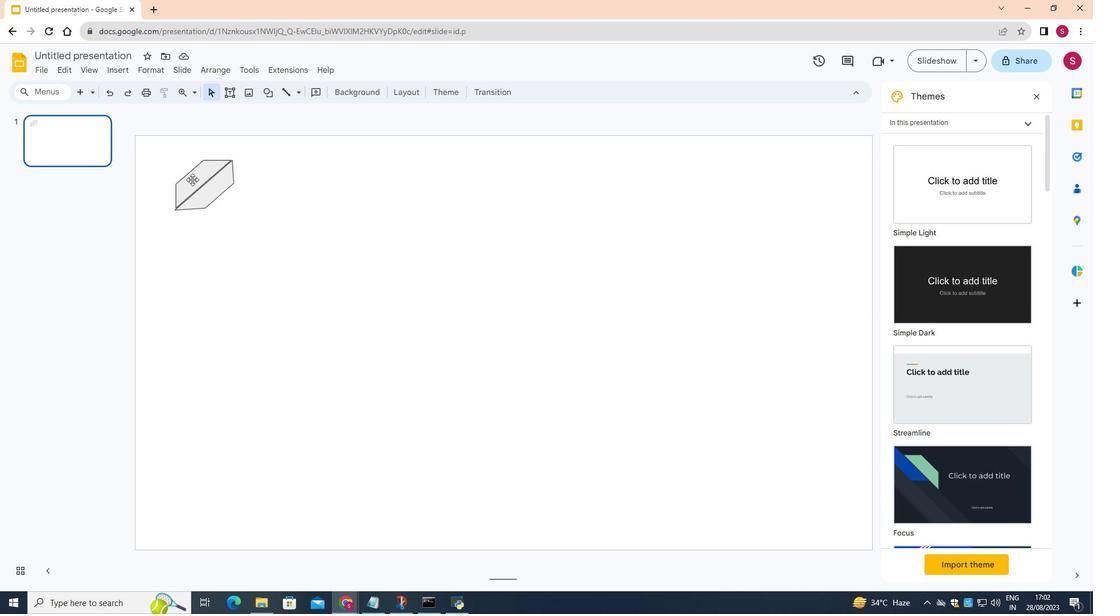 
Action: Mouse pressed left at (192, 179)
Screenshot: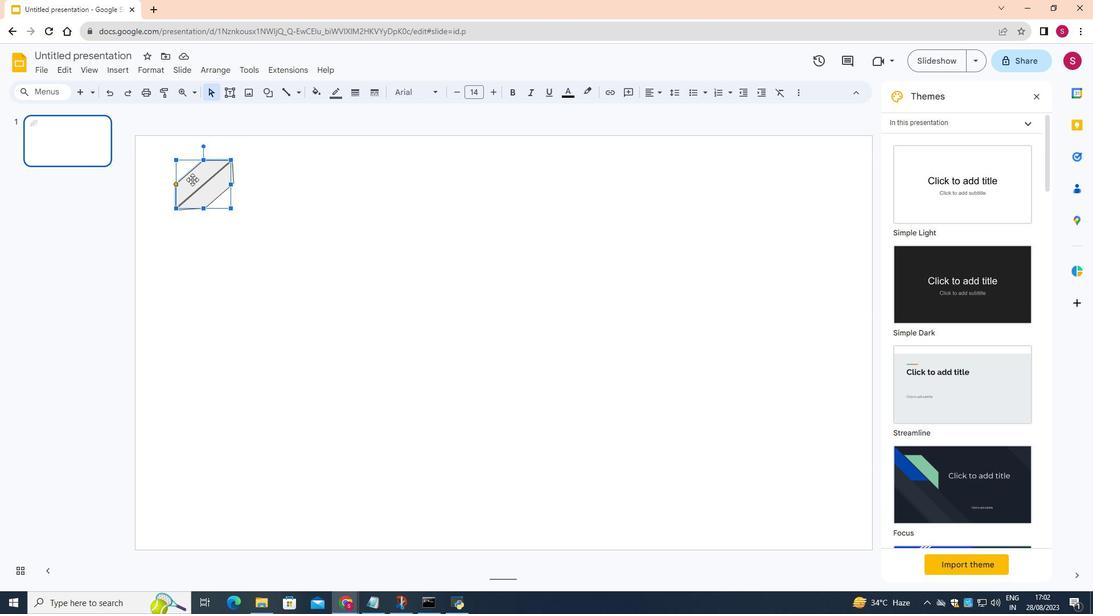 
Action: Mouse moved to (335, 92)
Screenshot: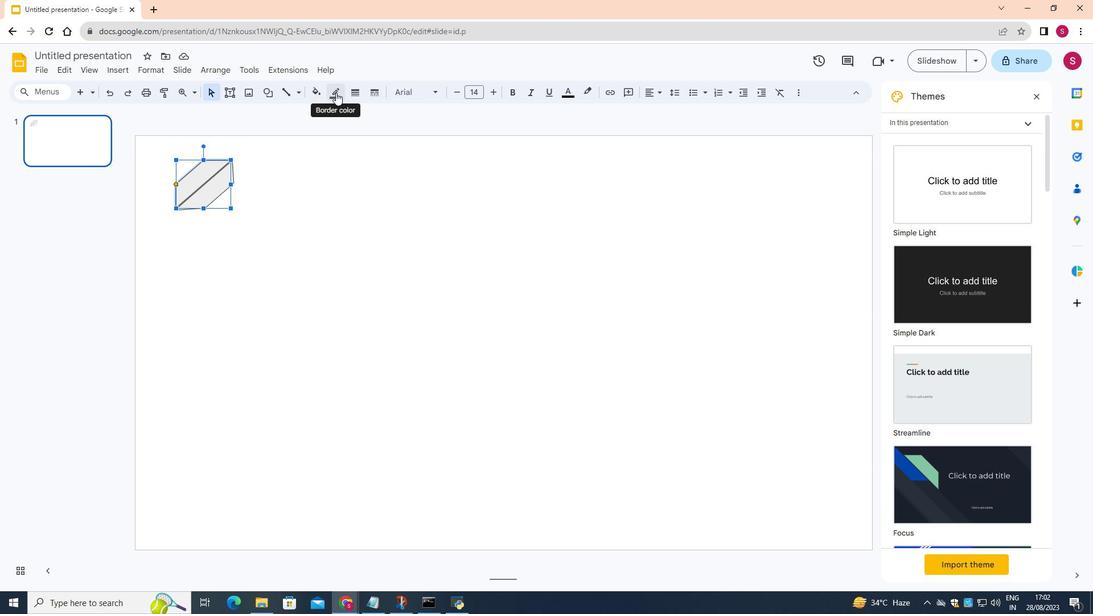 
Action: Mouse pressed left at (335, 92)
Screenshot: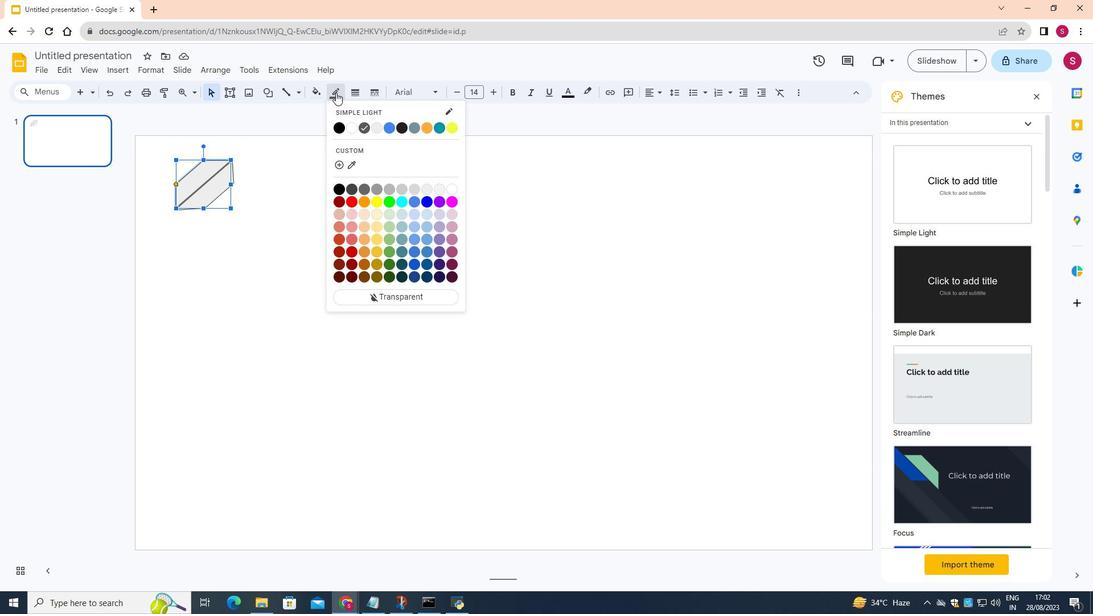 
Action: Mouse moved to (436, 199)
Screenshot: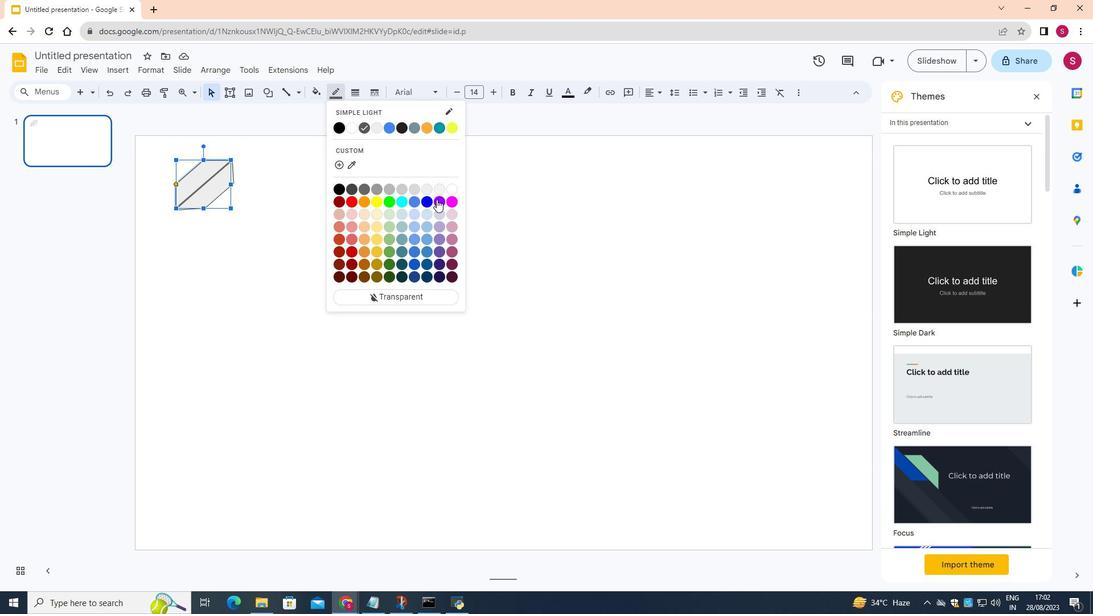
Action: Mouse pressed left at (436, 199)
Screenshot: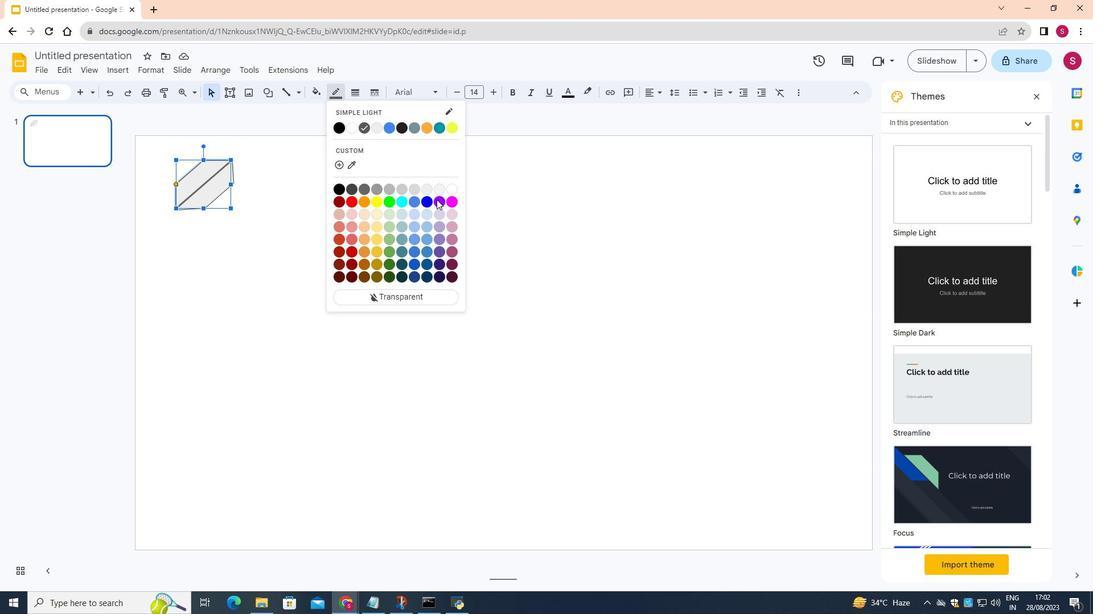 
Action: Mouse moved to (318, 92)
Screenshot: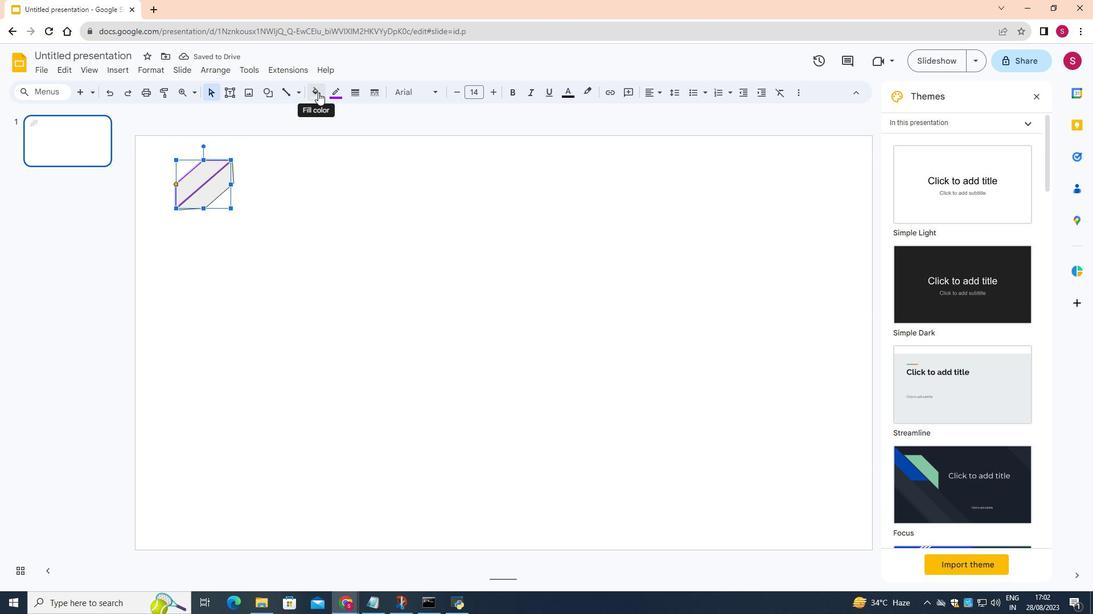 
Action: Mouse pressed left at (318, 92)
Screenshot: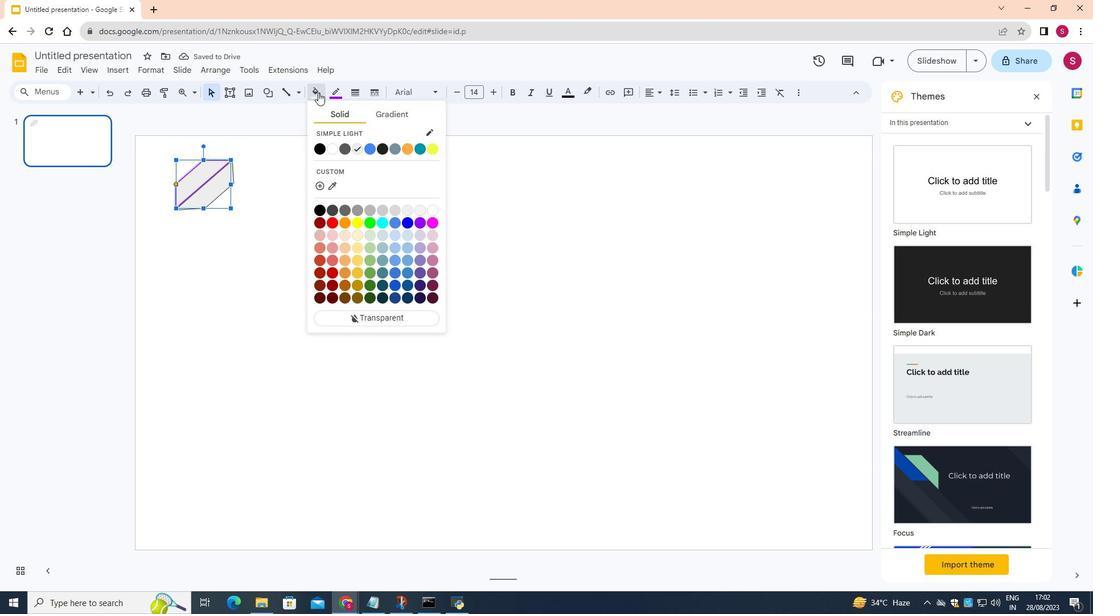 
Action: Mouse moved to (330, 146)
Screenshot: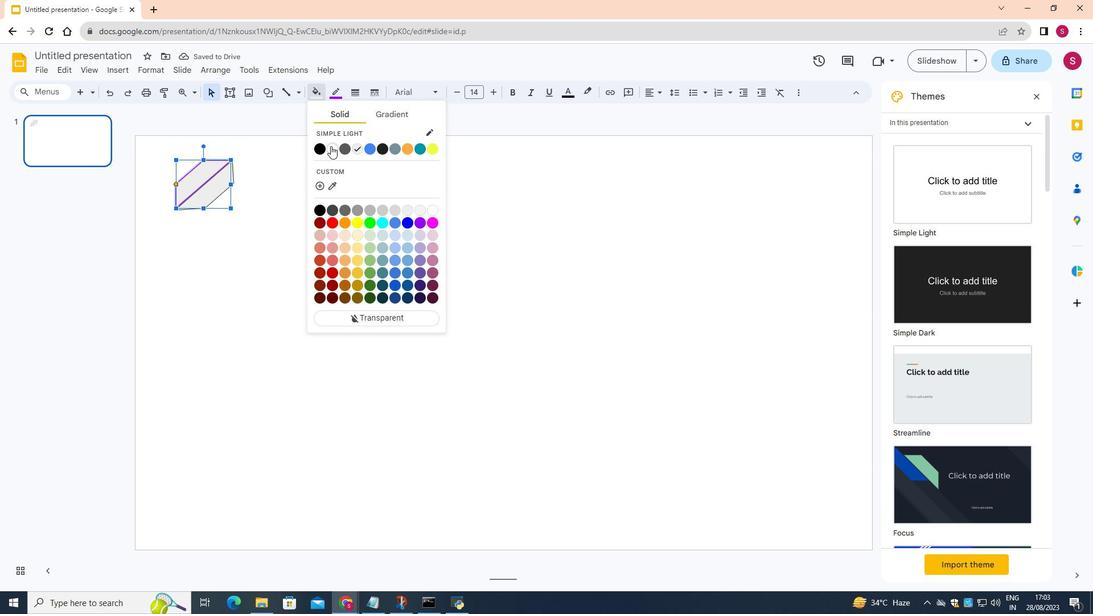 
Action: Mouse pressed left at (330, 146)
Screenshot: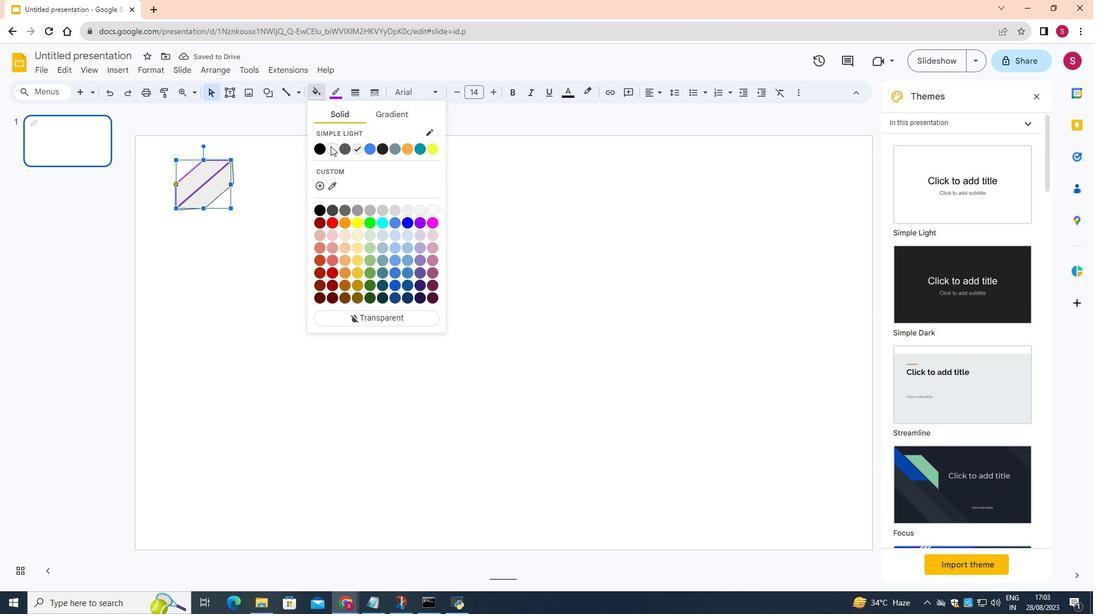 
Action: Mouse moved to (212, 193)
Screenshot: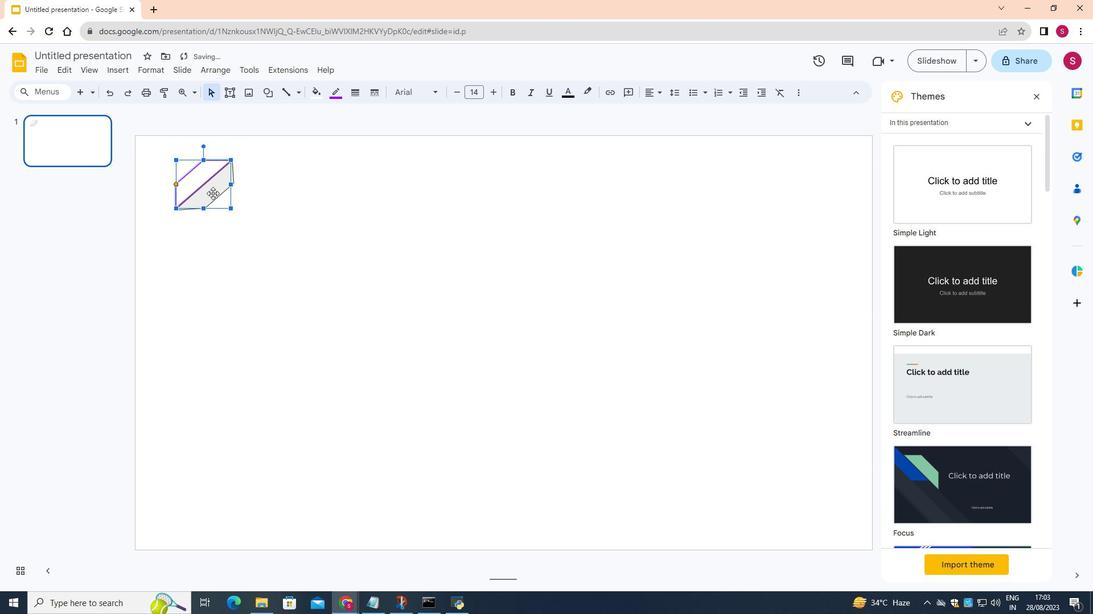 
Action: Mouse pressed left at (212, 193)
Screenshot: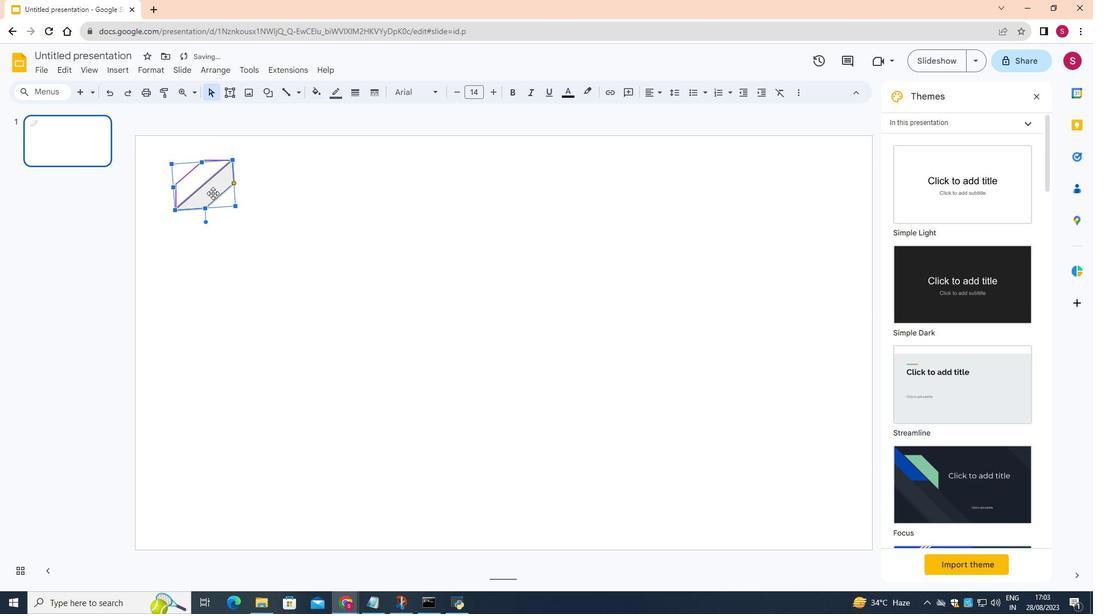 
Action: Mouse moved to (339, 94)
Screenshot: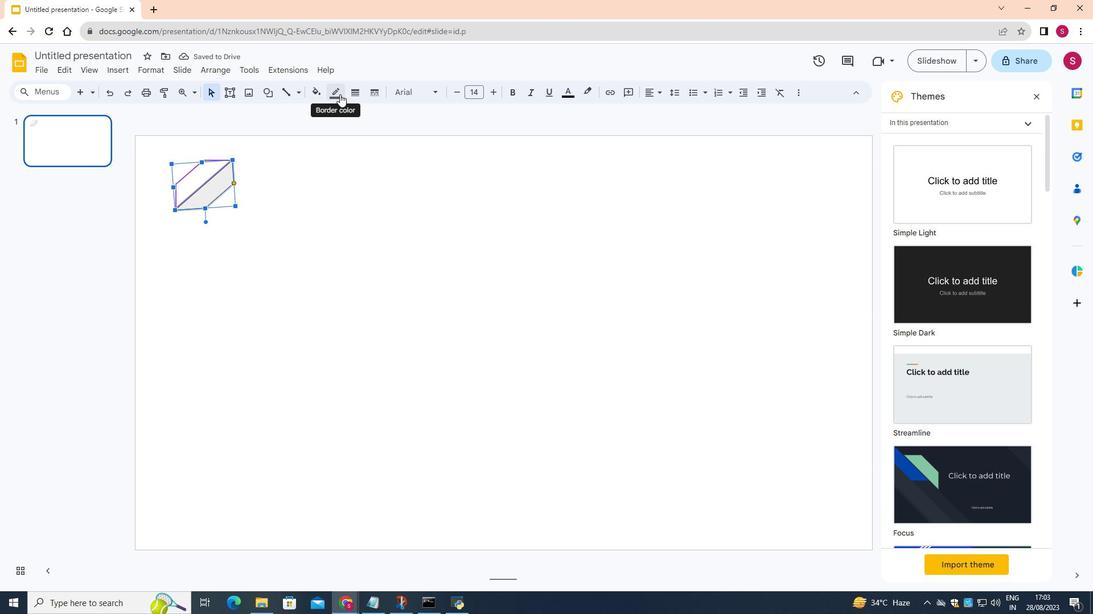 
Action: Mouse pressed left at (339, 94)
Screenshot: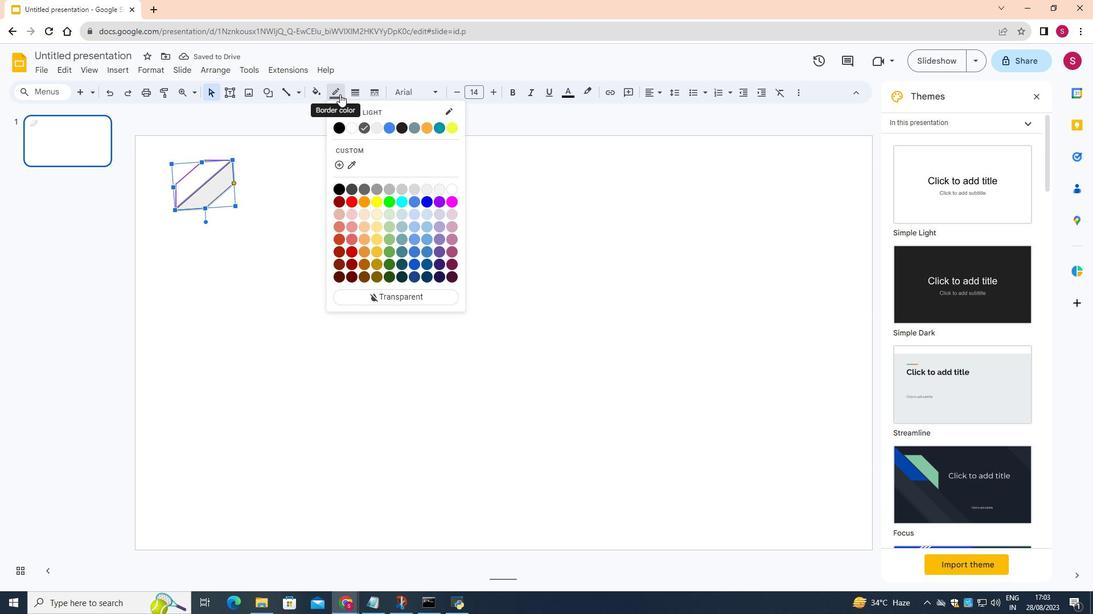 
Action: Mouse moved to (438, 199)
Screenshot: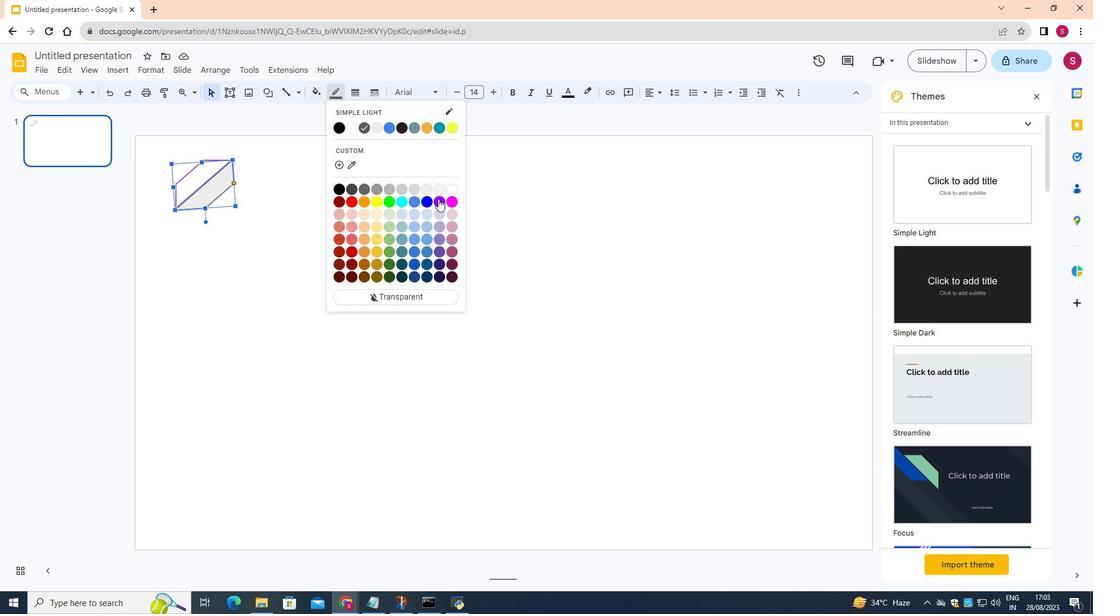 
Action: Mouse pressed left at (438, 199)
Screenshot: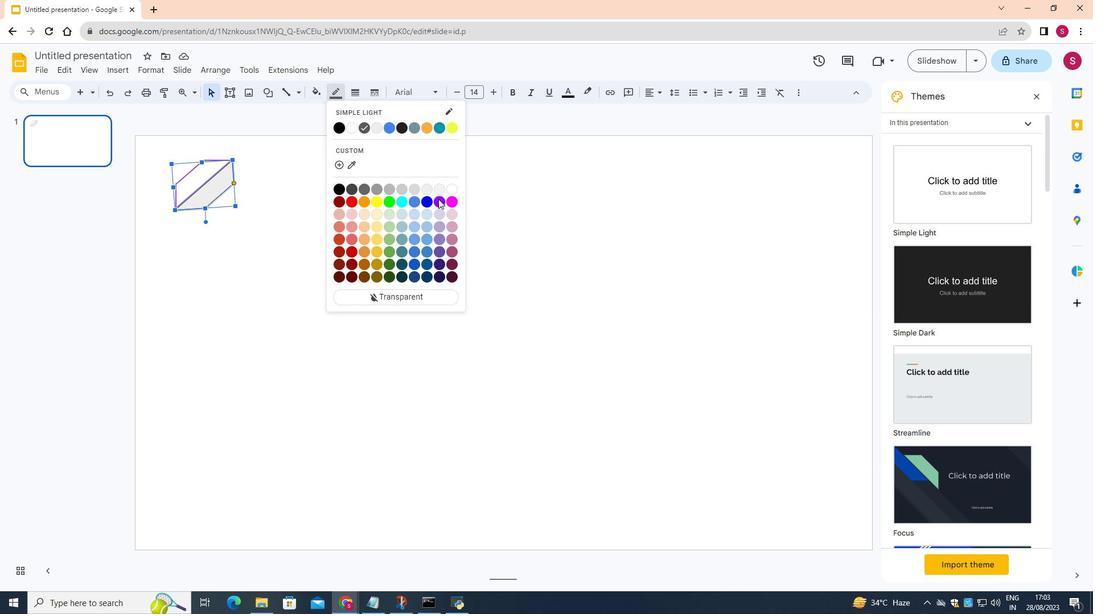 
Action: Mouse moved to (311, 91)
Screenshot: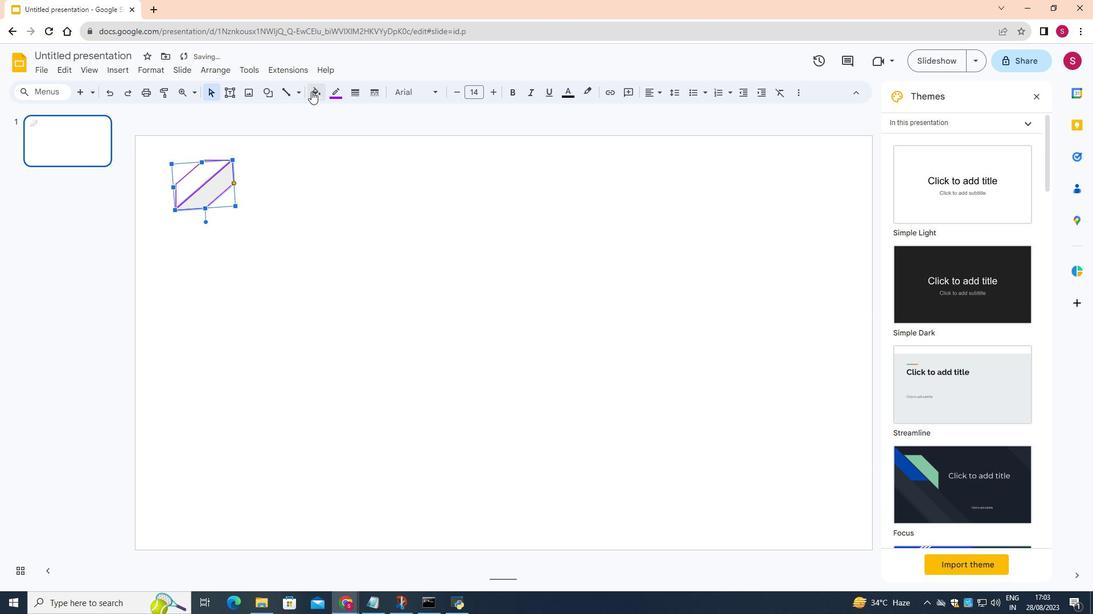 
Action: Mouse pressed left at (311, 91)
Screenshot: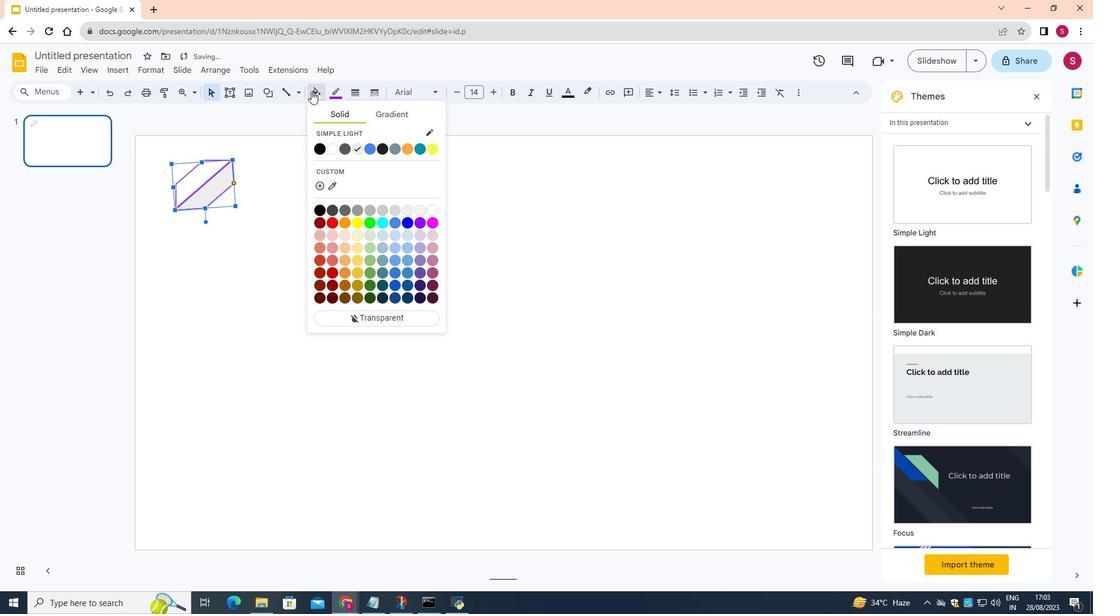 
Action: Mouse moved to (422, 223)
Screenshot: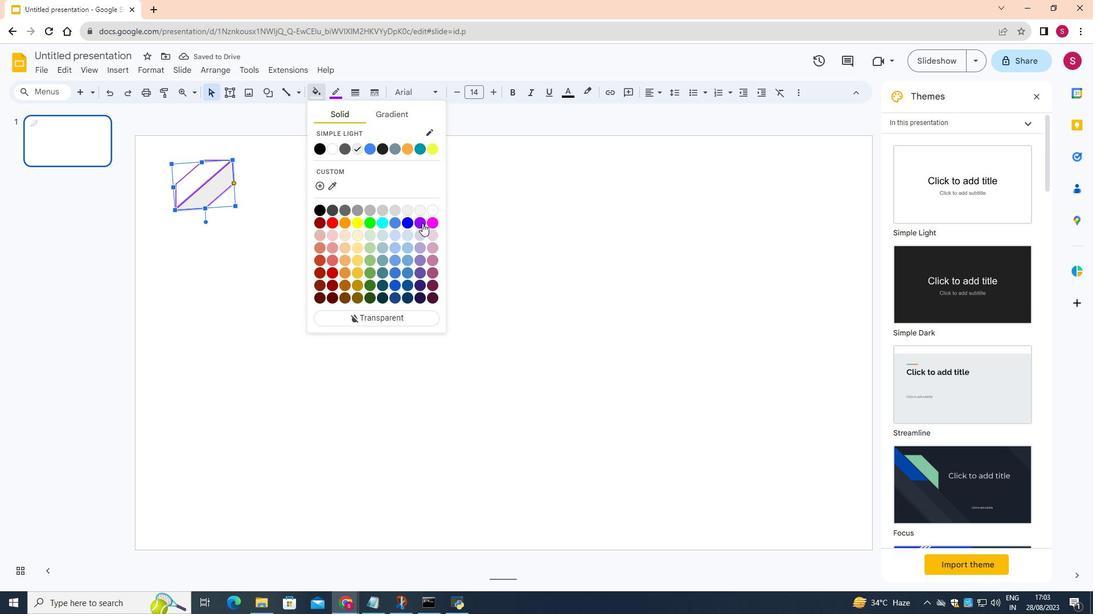 
Action: Mouse pressed left at (422, 223)
Screenshot: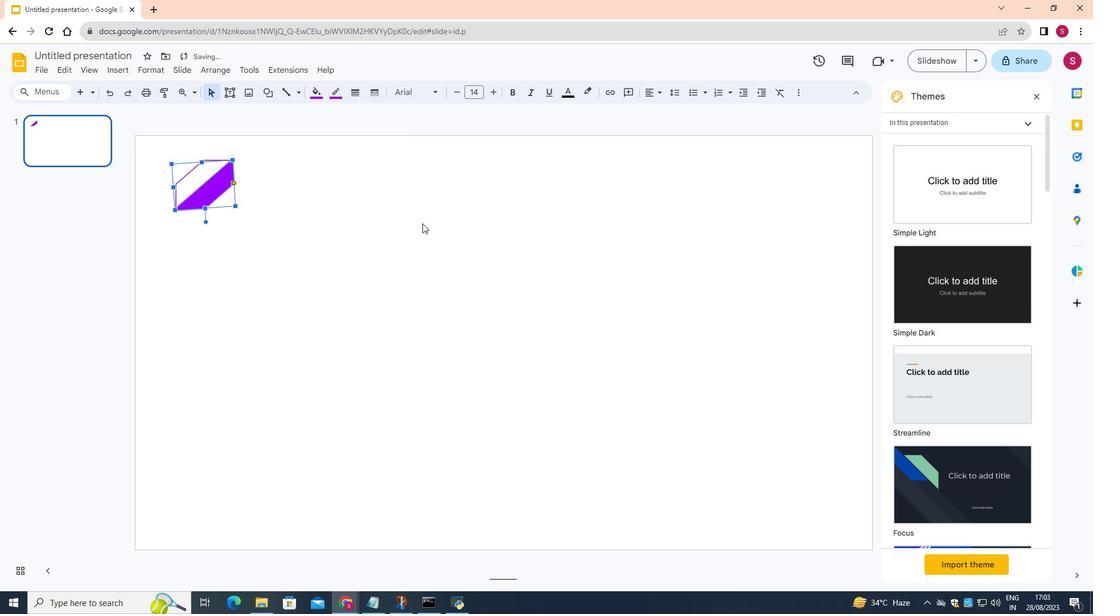 
Action: Mouse moved to (441, 231)
Screenshot: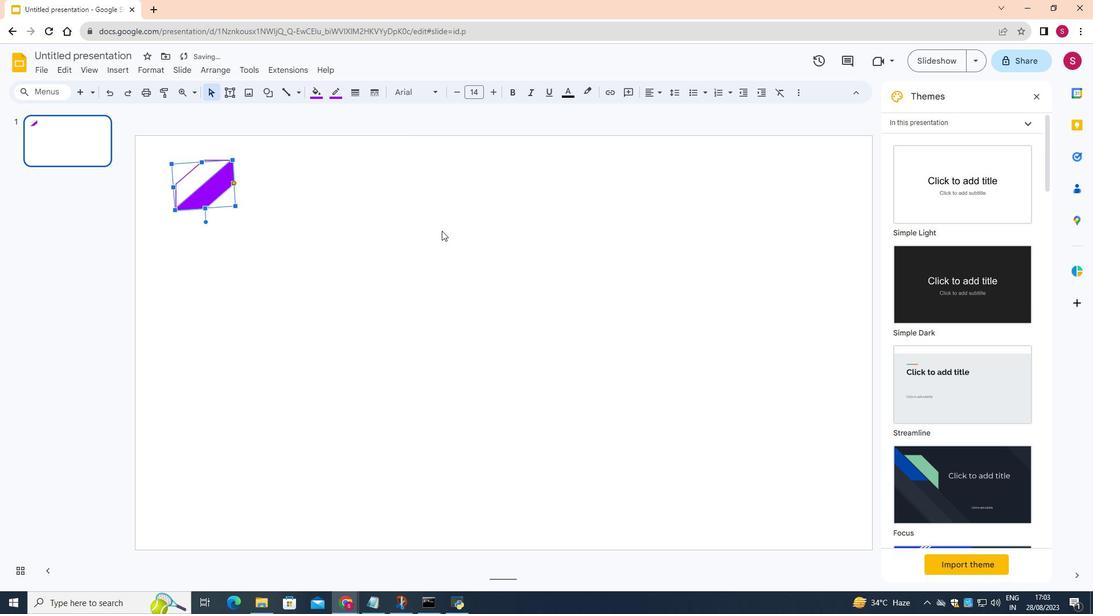 
Action: Mouse pressed left at (441, 231)
Screenshot: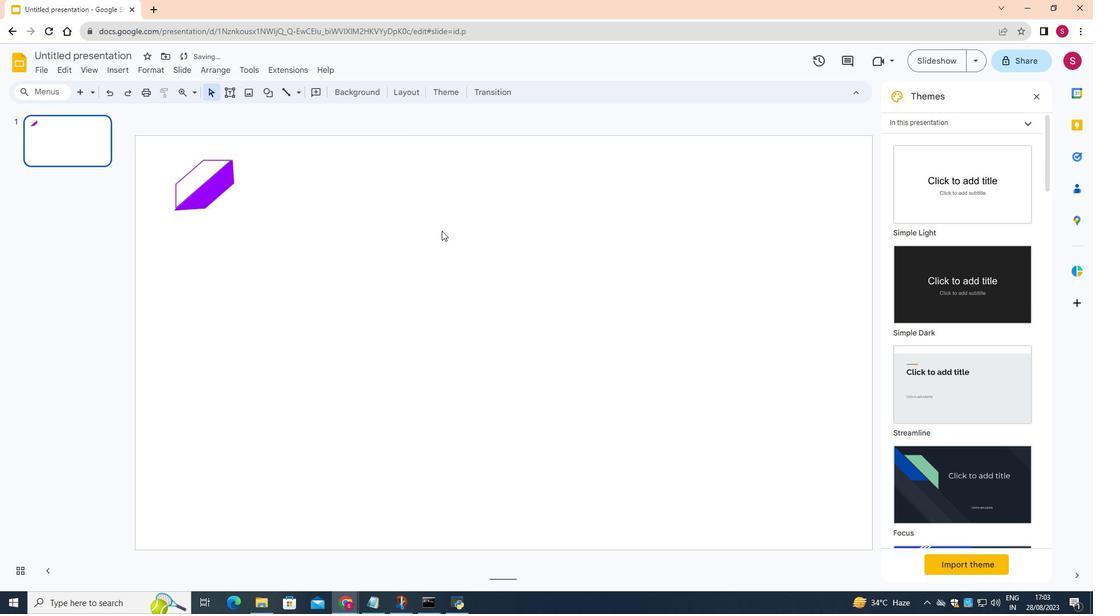 
Action: Mouse moved to (211, 194)
Screenshot: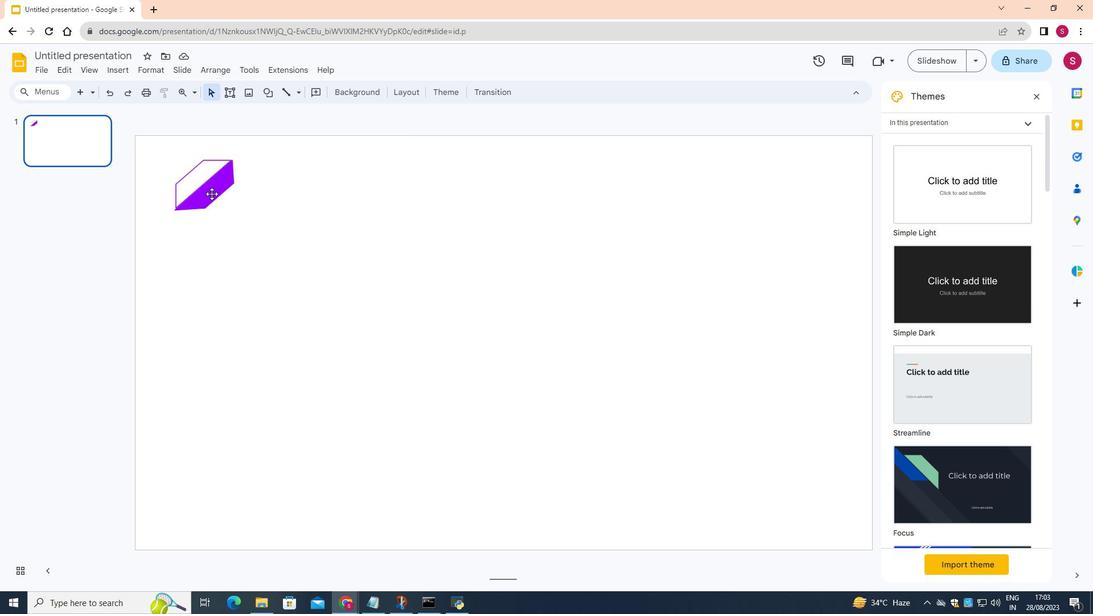 
Action: Mouse pressed left at (211, 194)
Screenshot: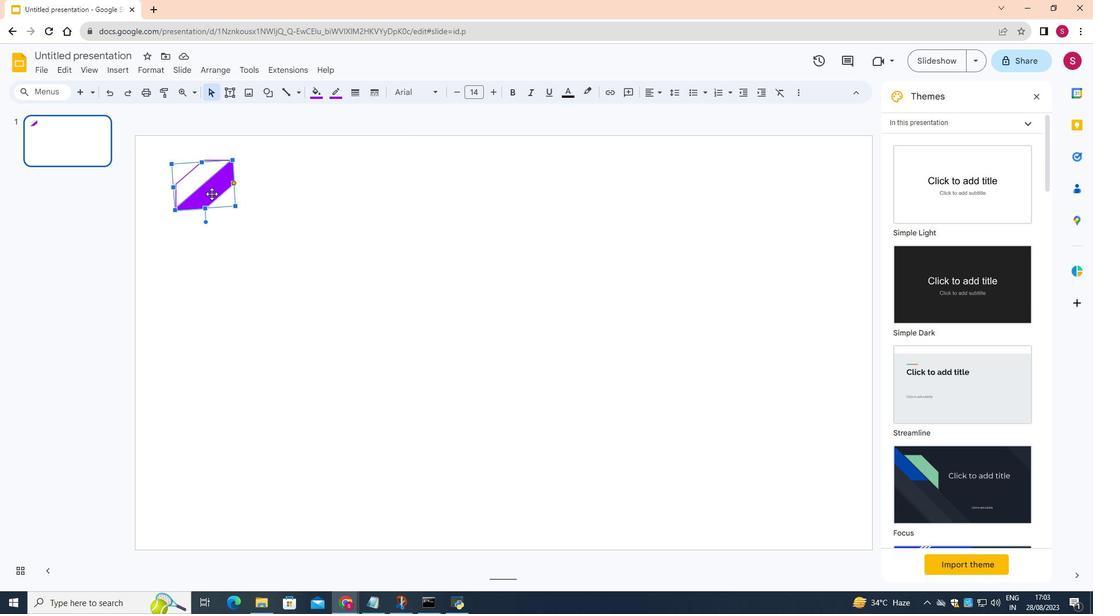 
Action: Mouse moved to (314, 91)
Screenshot: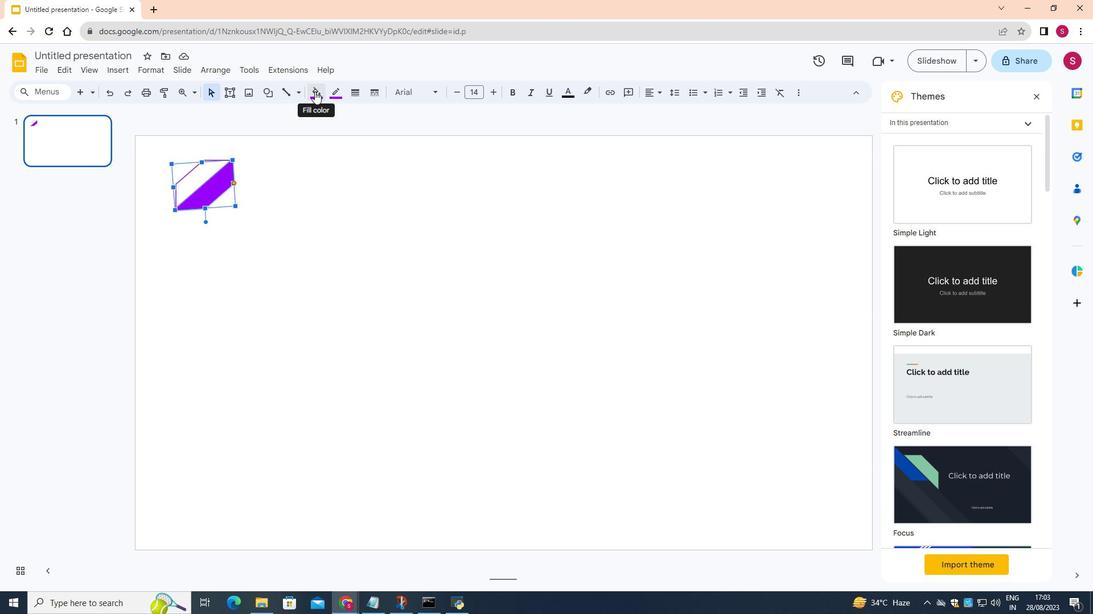 
Action: Mouse pressed left at (314, 91)
Screenshot: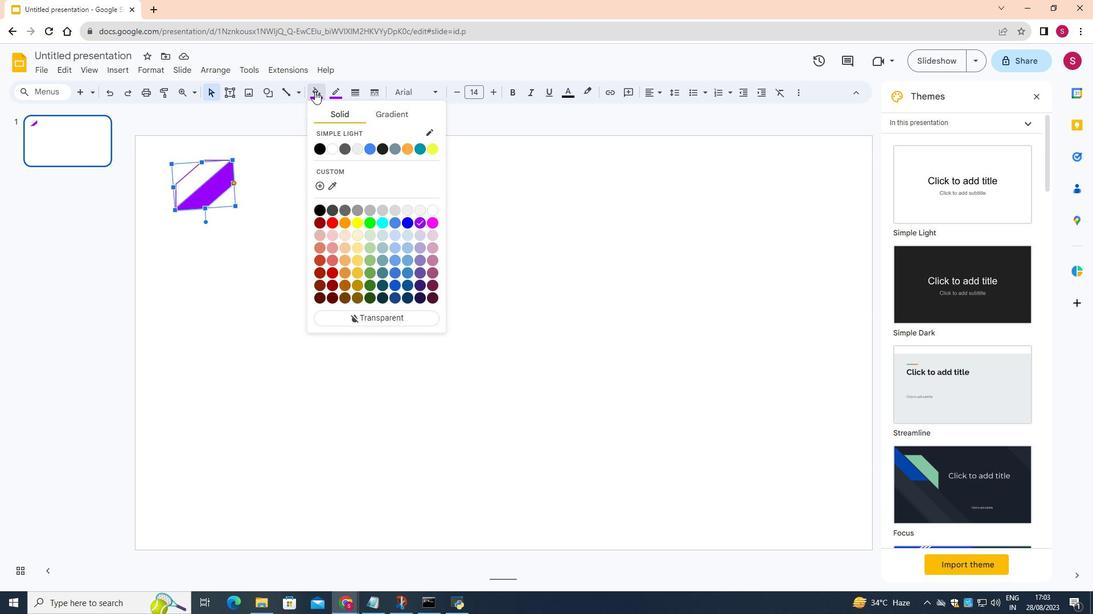 
Action: Mouse moved to (403, 270)
Screenshot: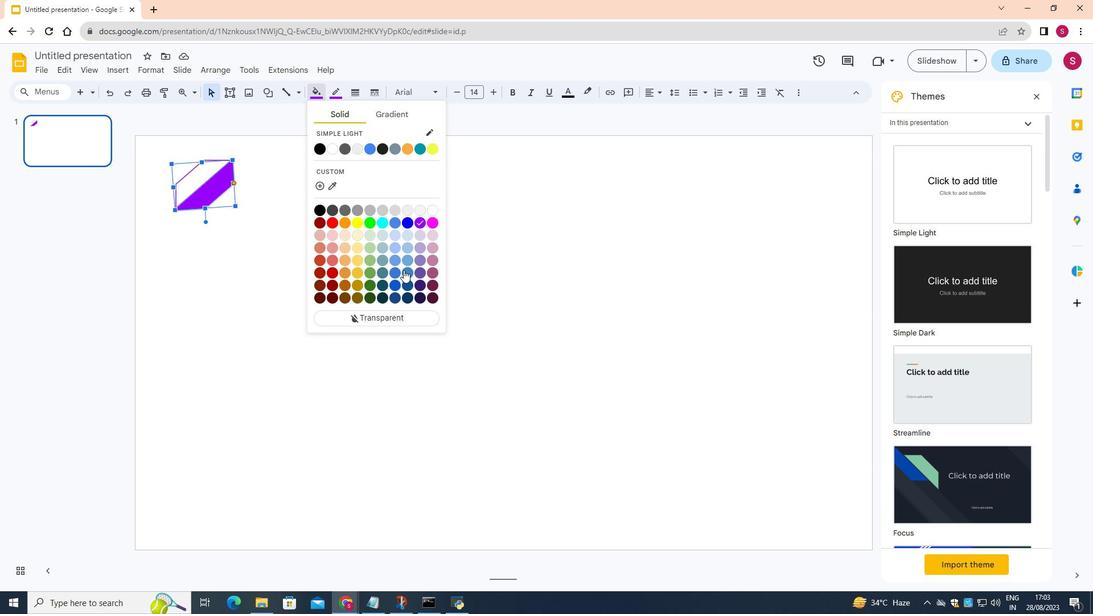 
Action: Mouse pressed left at (403, 270)
Screenshot: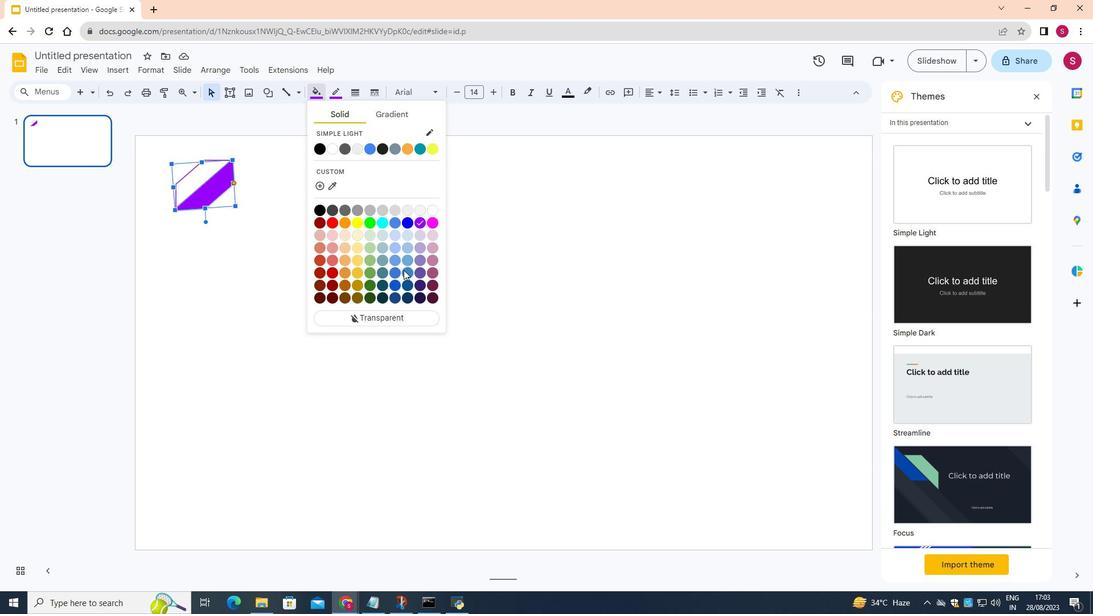 
Action: Mouse moved to (317, 93)
Screenshot: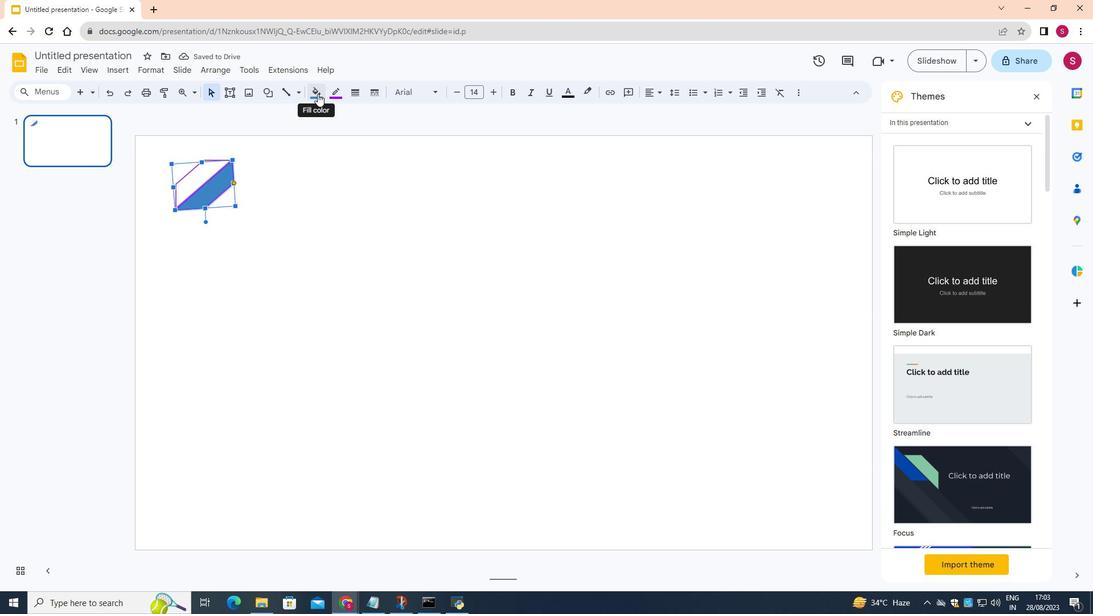 
Action: Mouse pressed left at (317, 93)
Screenshot: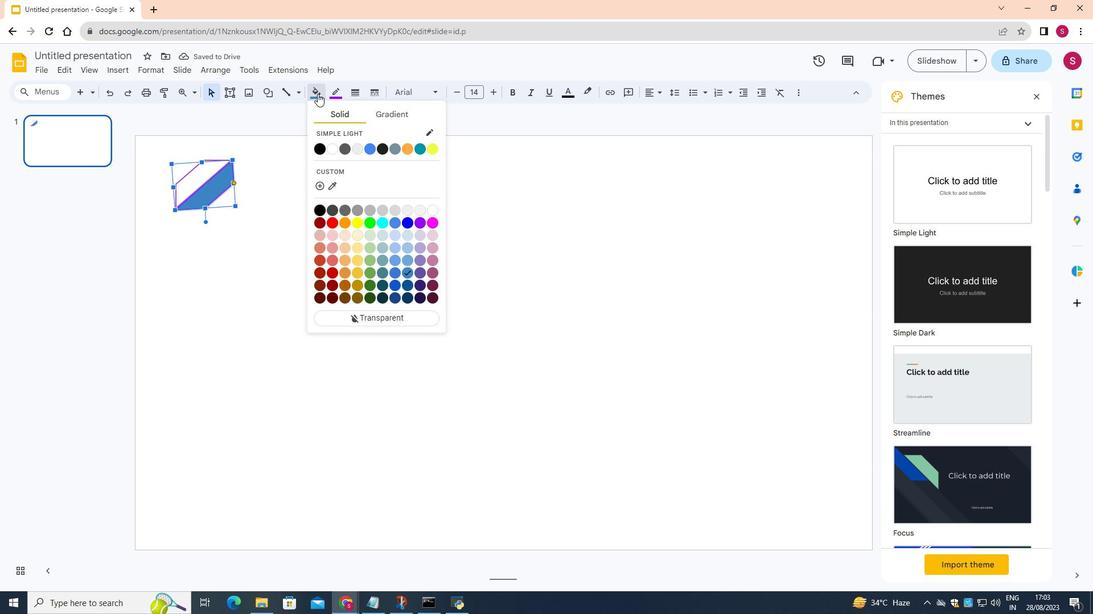 
Action: Mouse moved to (408, 281)
Screenshot: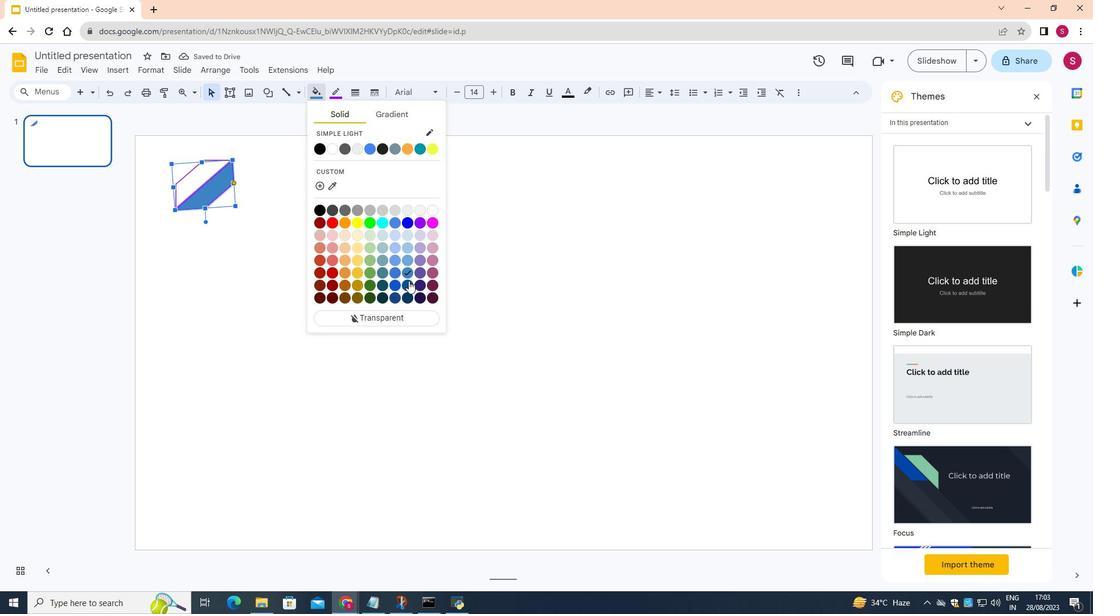 
Action: Mouse pressed left at (408, 281)
Screenshot: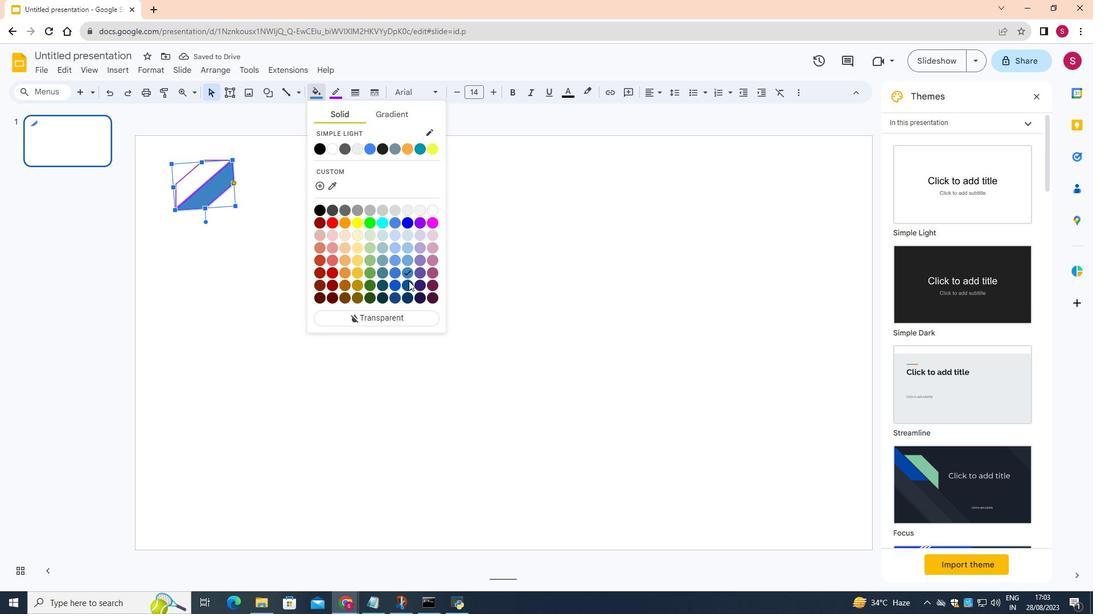 
Action: Mouse moved to (321, 90)
Screenshot: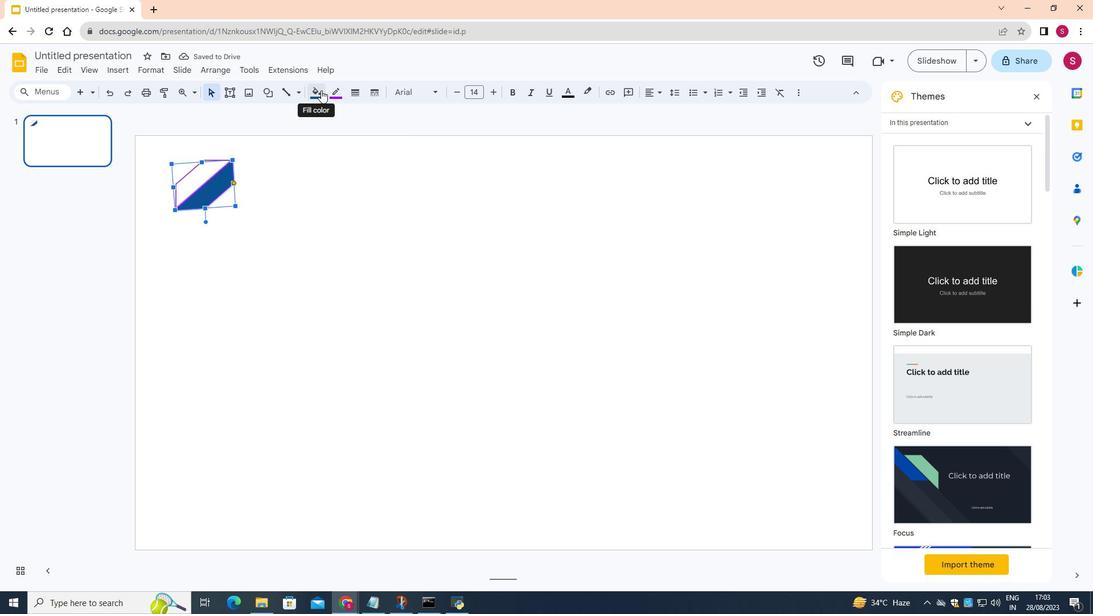 
Action: Mouse pressed left at (321, 90)
Screenshot: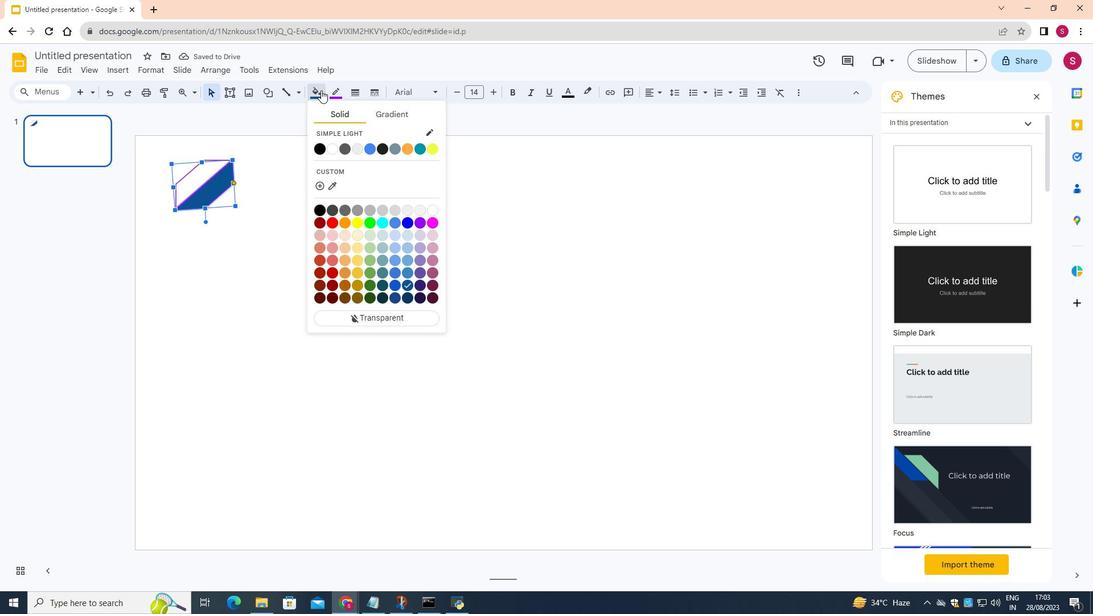 
Action: Mouse moved to (408, 219)
Screenshot: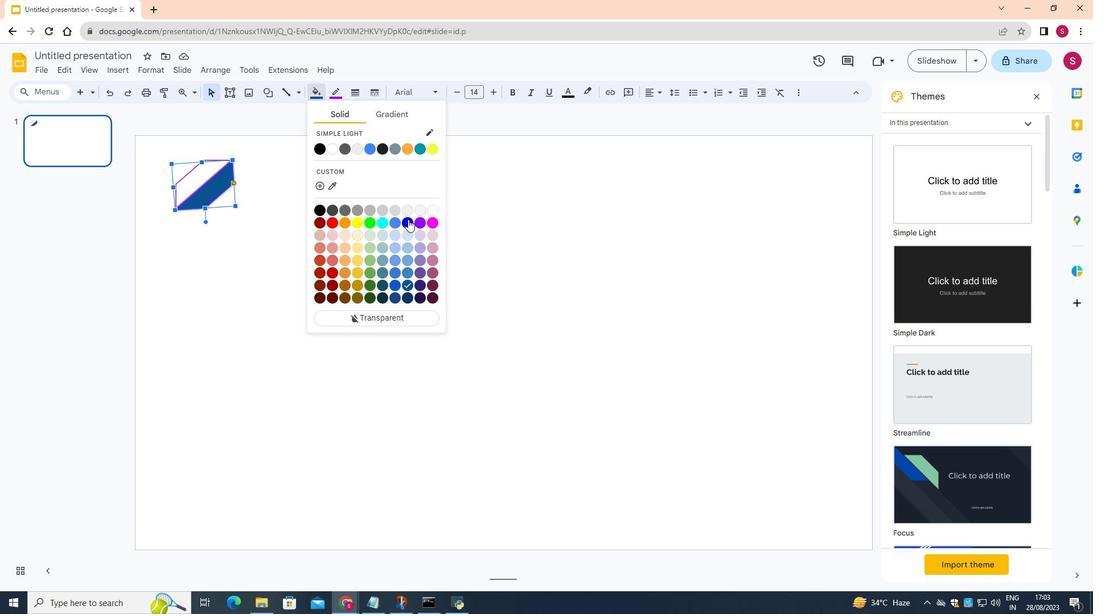 
Action: Mouse pressed left at (408, 219)
Screenshot: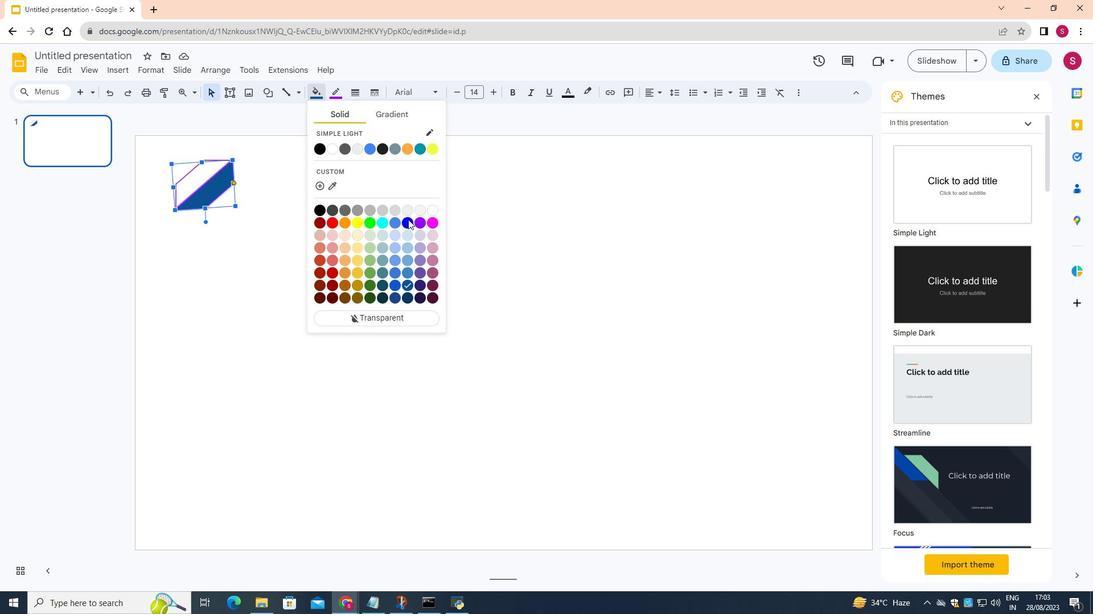 
Action: Mouse moved to (342, 89)
Screenshot: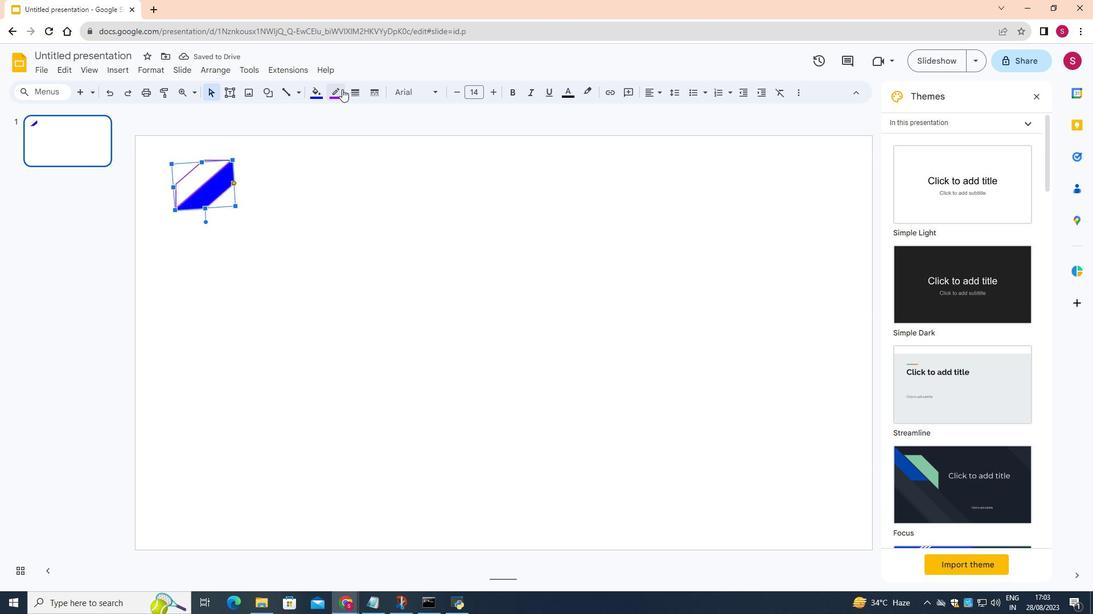 
Action: Mouse pressed left at (342, 89)
Screenshot: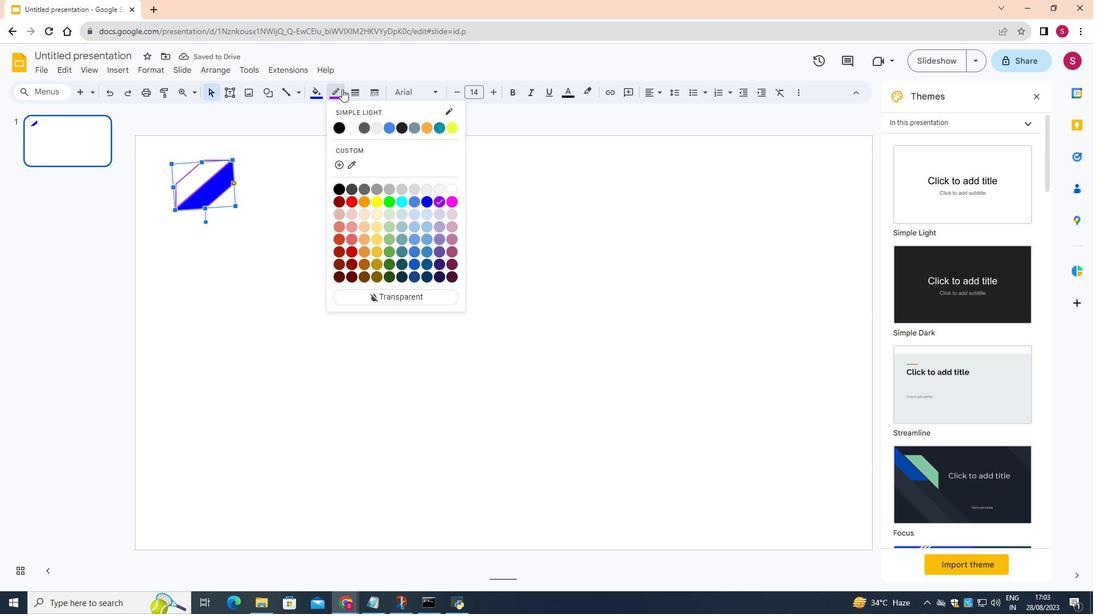 
Action: Mouse moved to (429, 198)
Screenshot: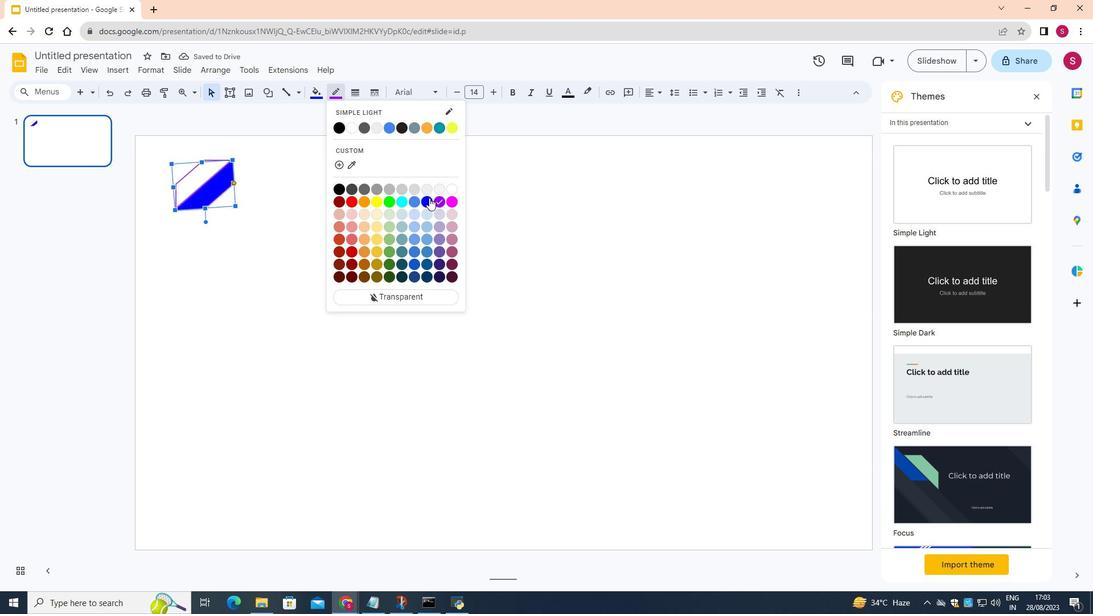 
Action: Mouse pressed left at (429, 198)
Screenshot: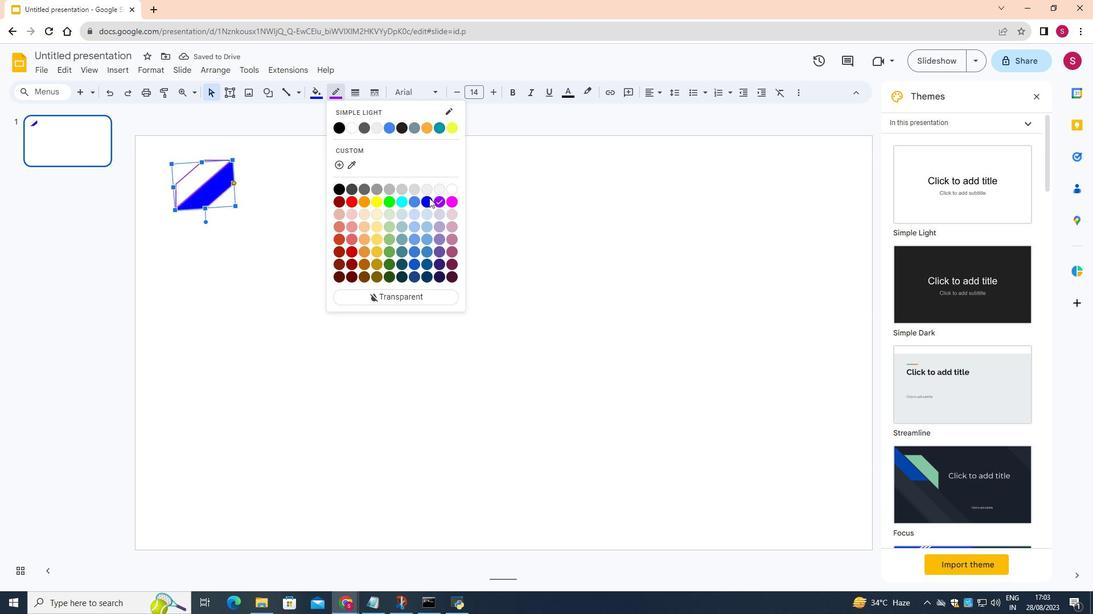 
Action: Mouse moved to (202, 179)
Screenshot: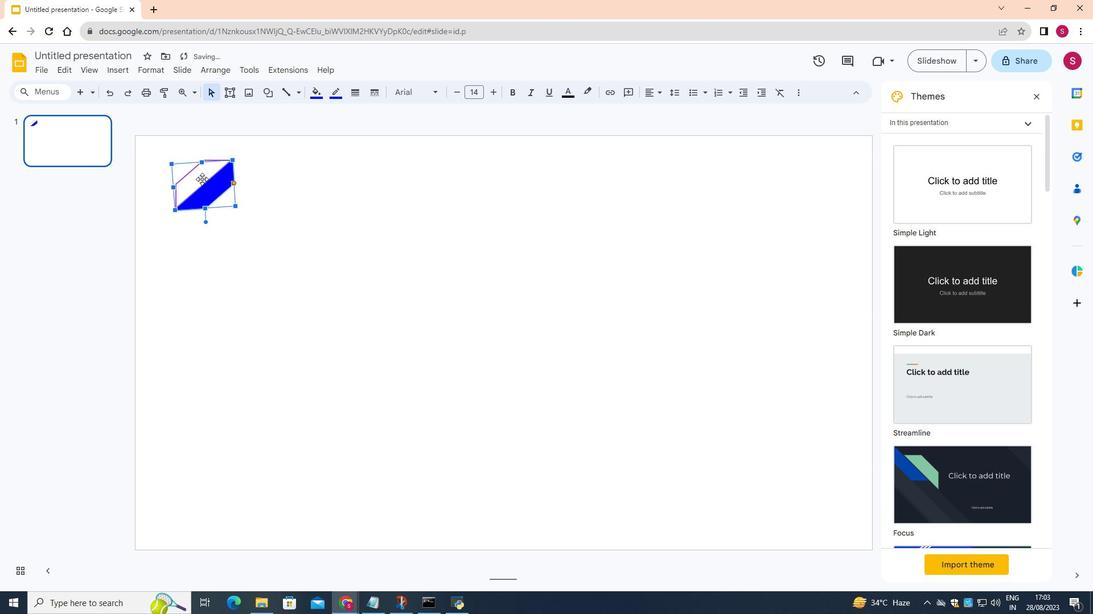 
Action: Mouse pressed left at (202, 179)
Screenshot: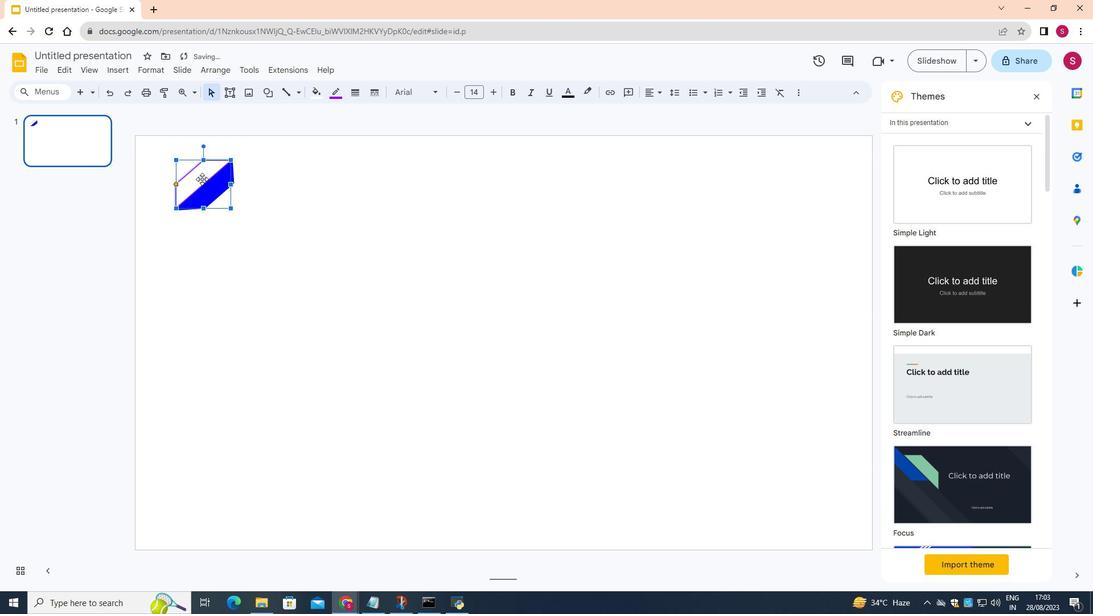 
Action: Mouse moved to (332, 92)
Screenshot: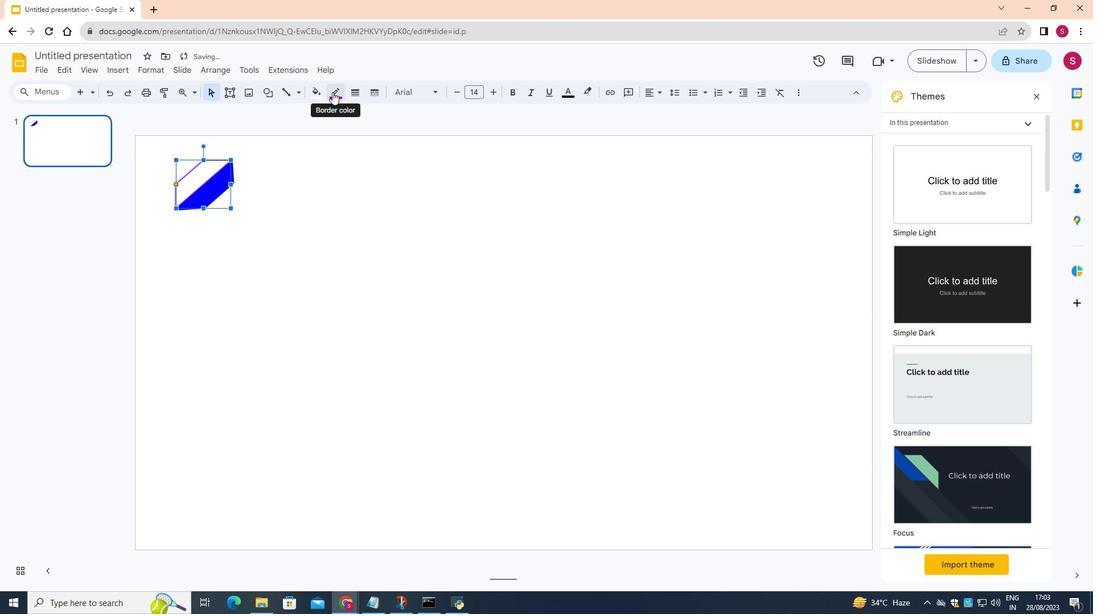 
Action: Mouse pressed left at (332, 92)
Screenshot: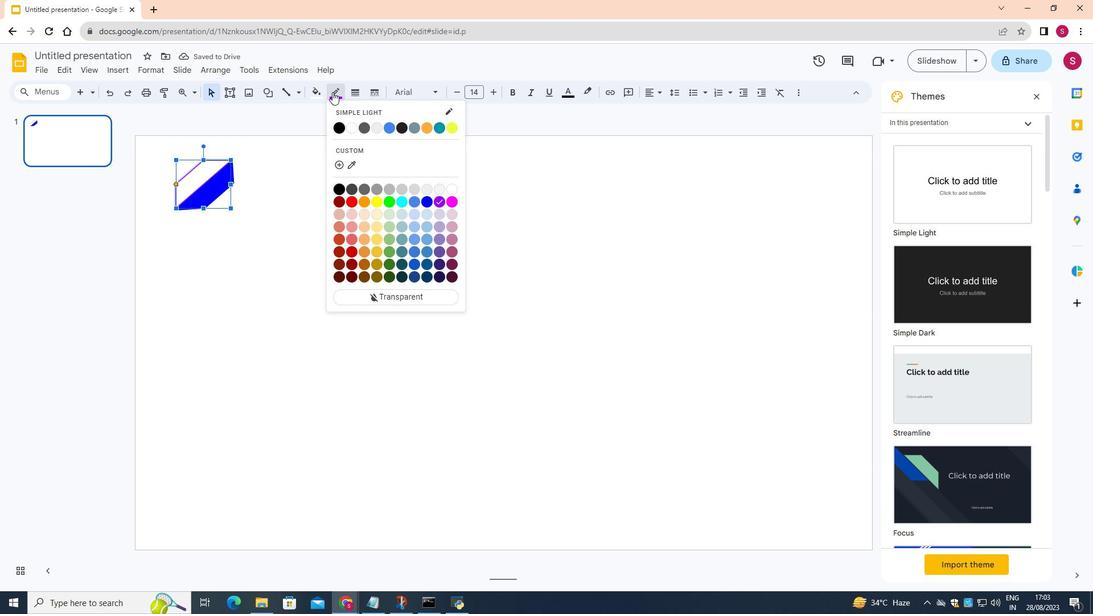 
Action: Mouse moved to (427, 202)
Screenshot: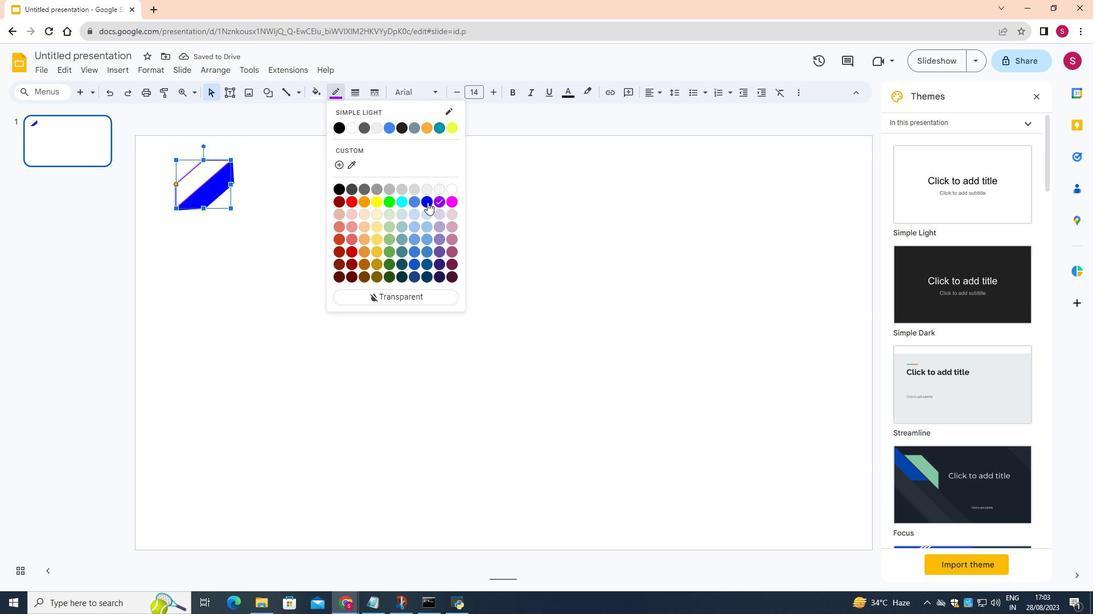 
Action: Mouse pressed left at (427, 202)
Screenshot: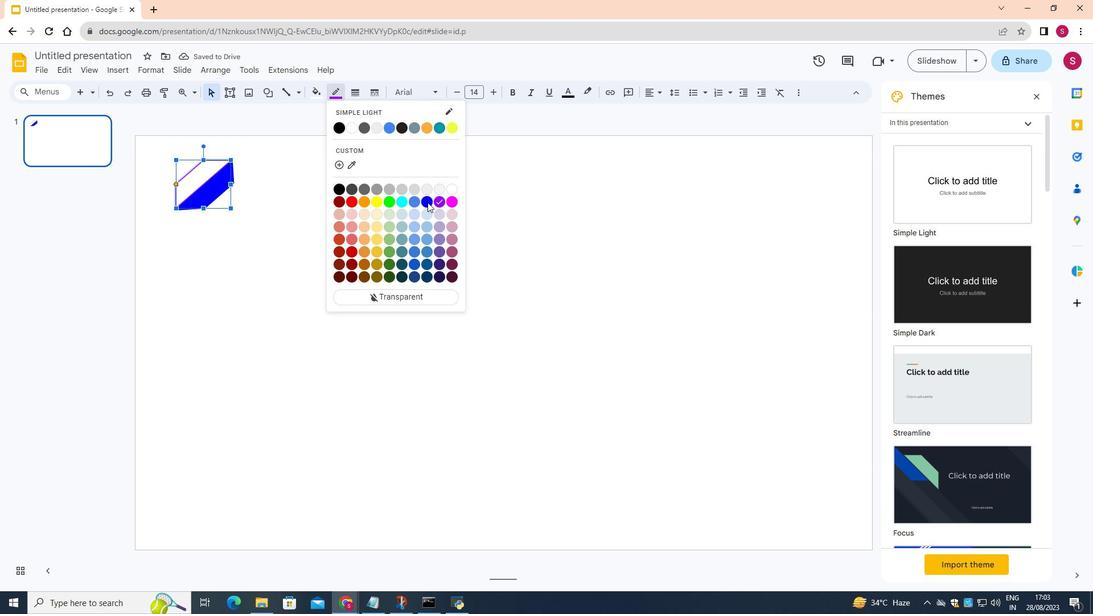 
Action: Mouse moved to (427, 203)
Screenshot: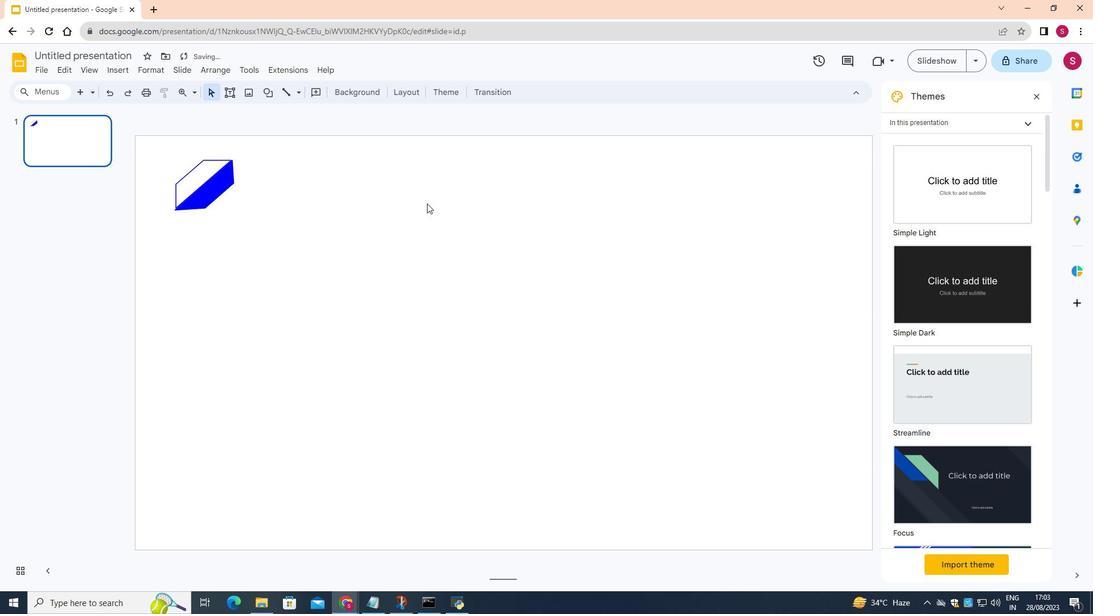 
Action: Mouse pressed left at (427, 203)
Screenshot: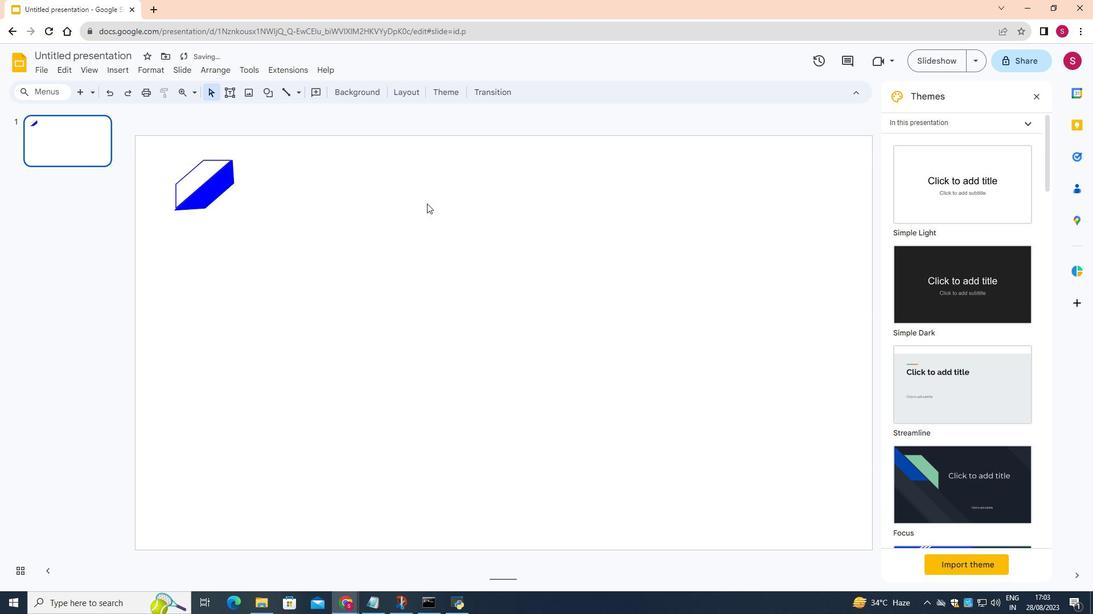 
Action: Mouse moved to (337, 235)
Screenshot: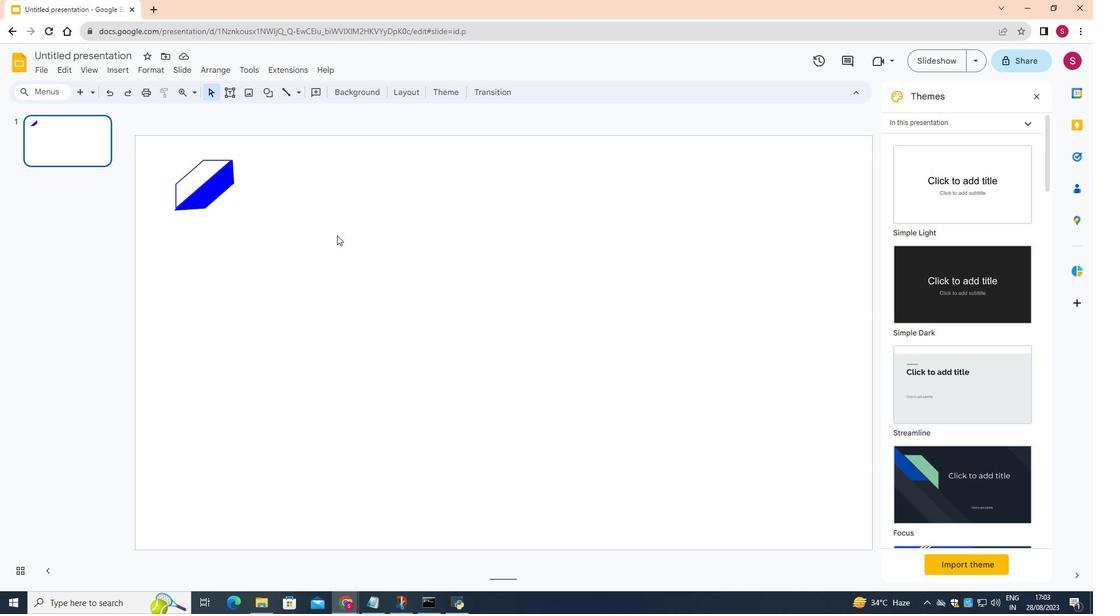 
Action: Mouse pressed left at (337, 235)
Screenshot: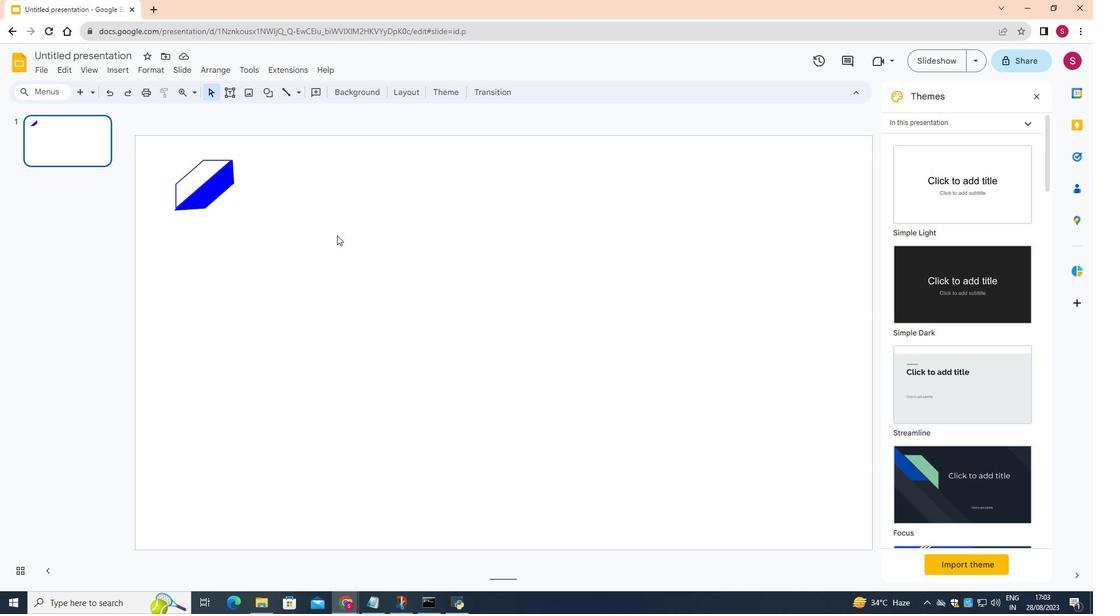 
Action: Mouse moved to (231, 89)
Screenshot: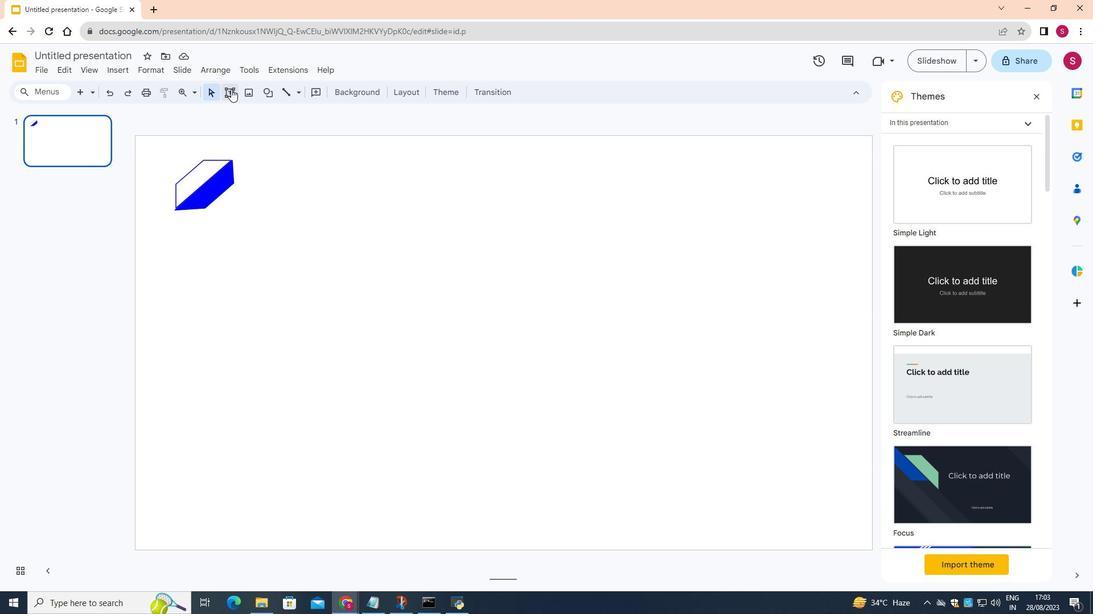
Action: Mouse pressed left at (231, 89)
Screenshot: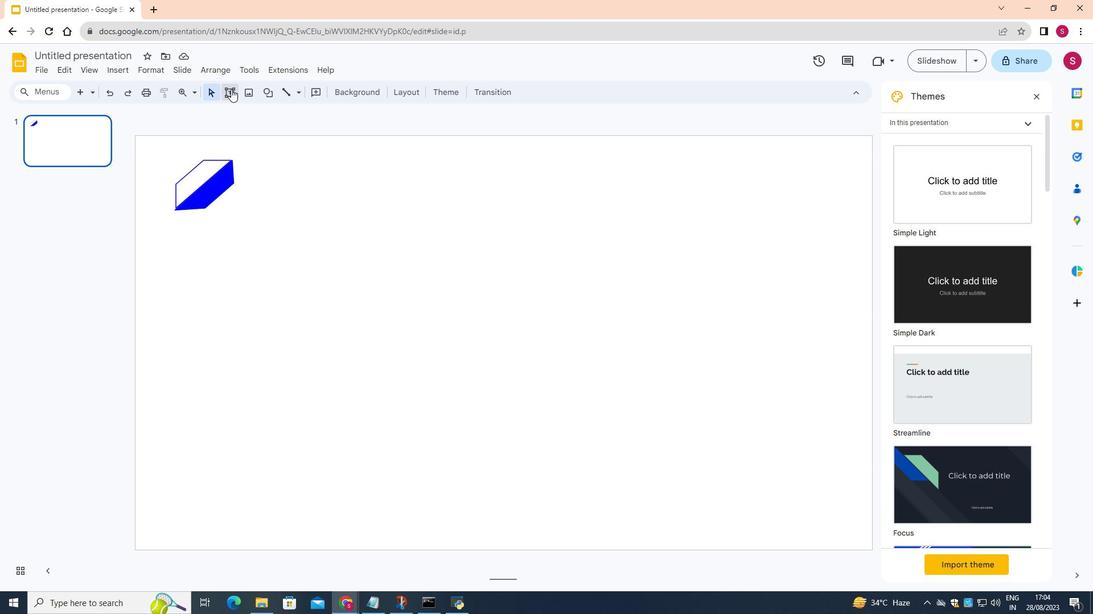 
Action: Mouse moved to (259, 163)
Screenshot: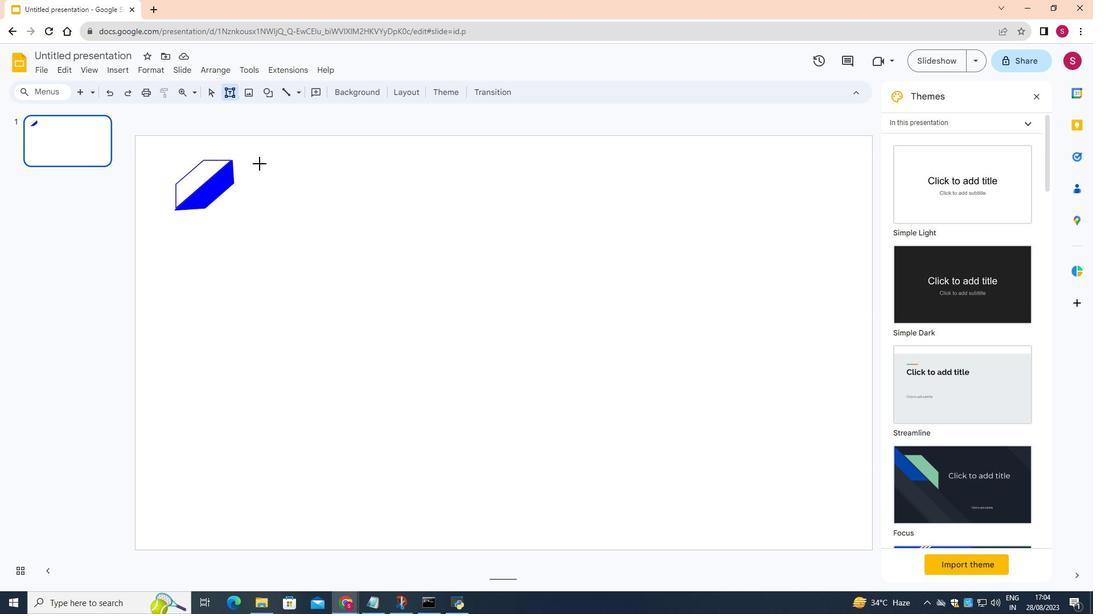
Action: Mouse pressed left at (259, 163)
Screenshot: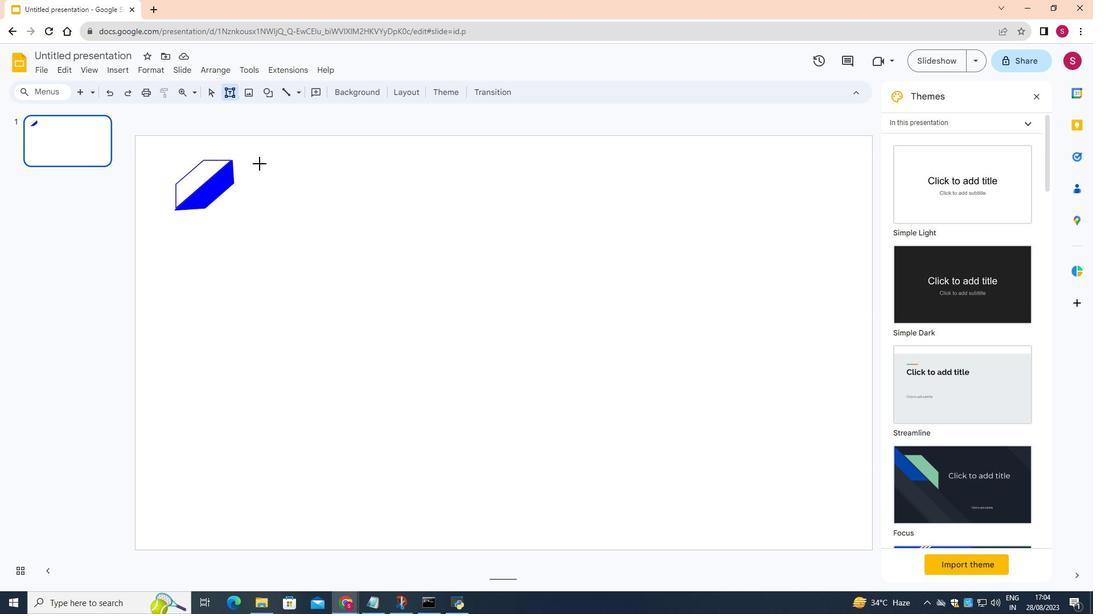 
Action: Mouse moved to (458, 91)
Screenshot: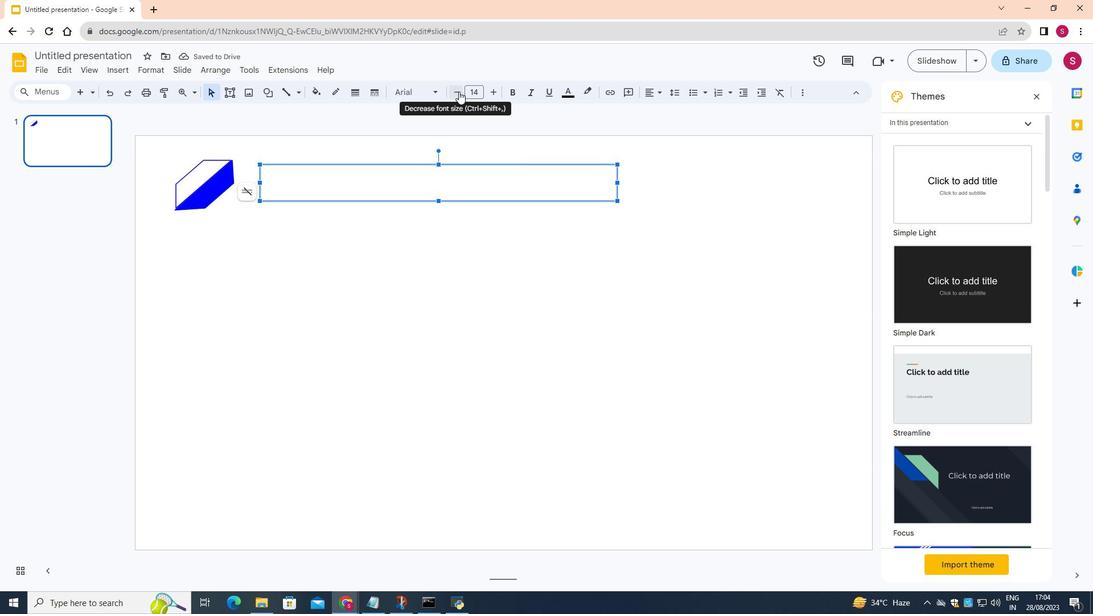 
Action: Mouse pressed left at (458, 91)
Screenshot: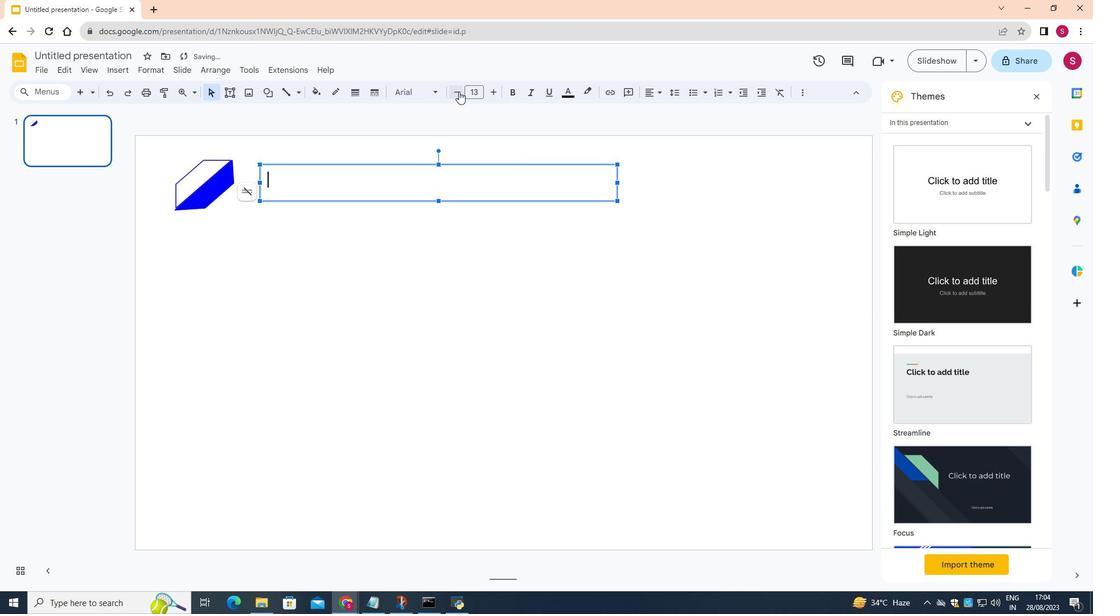 
Action: Mouse pressed left at (458, 91)
Screenshot: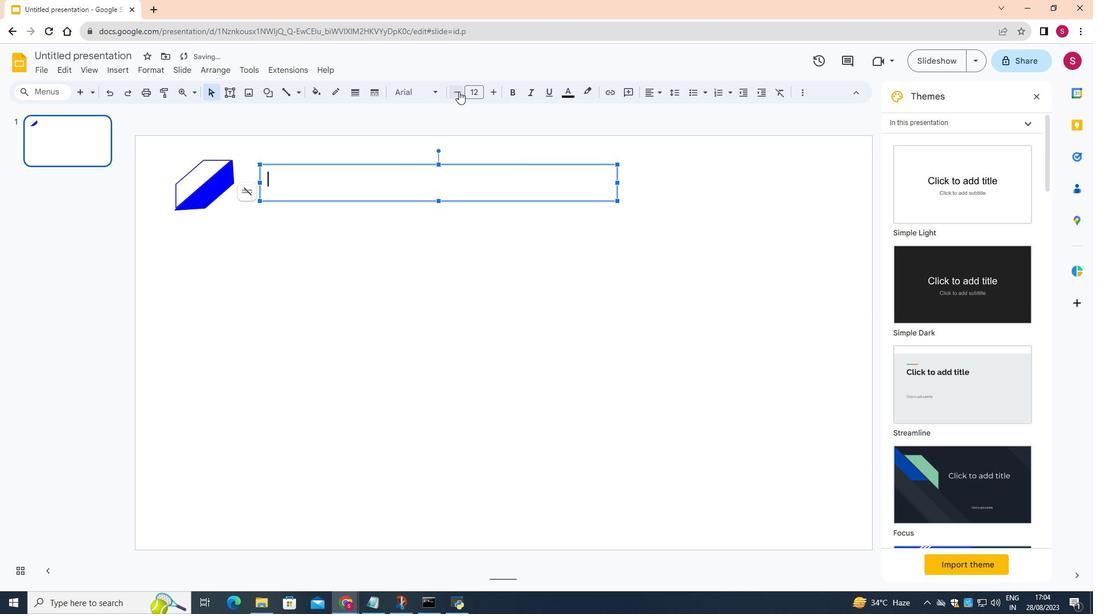
Action: Key pressed <Key.shift>TEAM<Key.space><Key.space><Key.space><Key.space><Key.space><Key.space><Key.space><Key.space><Key.space><Key.space><Key.space><Key.shift>BUSINESS<Key.space><Key.space><Key.space><Key.space><Key.space><Key.space><Key.space><Key.space><Key.space><Key.space><Key.space><Key.space><Key.space><Key.shift><Key.shift><Key.shift><Key.shift><Key.shift><Key.shift><Key.shift><Key.shift><Key.shift><Key.shift>PROJECTS<Key.space><Key.space><Key.space><Key.space><Key.space><Key.space><Key.space><Key.space><Key.space><Key.space><Key.space><Key.space><Key.space><Key.space><Key.space><Key.shift>CONTACT
Screenshot: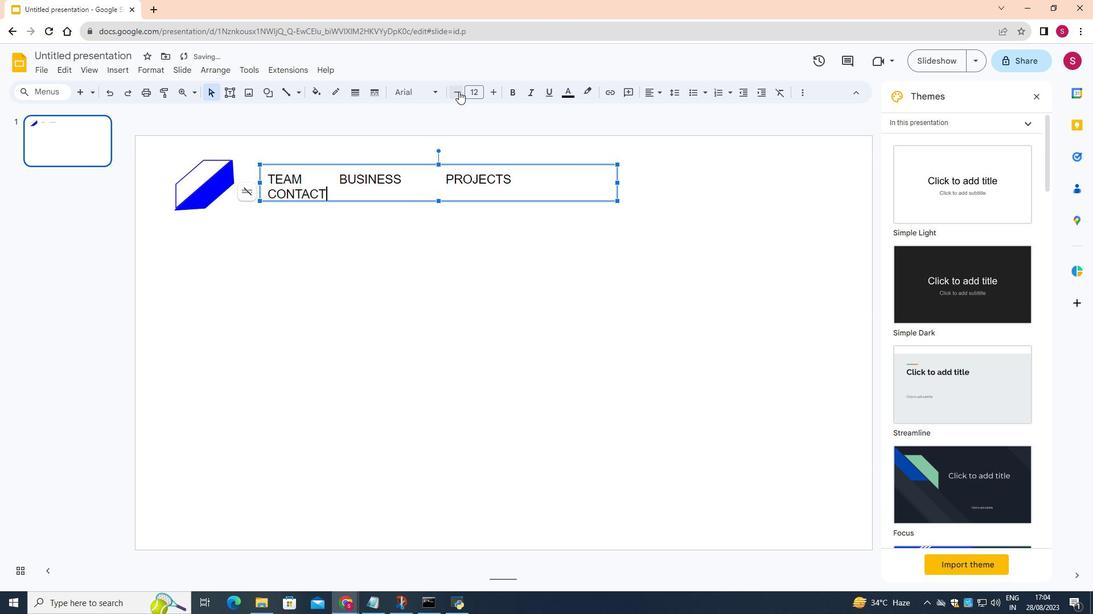 
Action: Mouse moved to (617, 183)
Screenshot: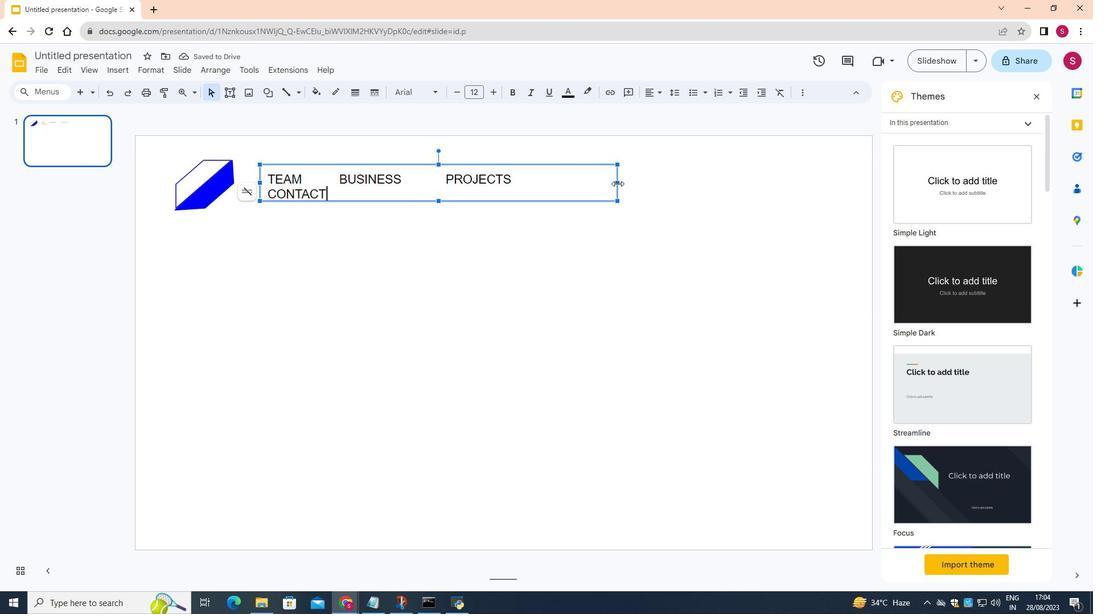 
Action: Mouse pressed left at (617, 183)
Screenshot: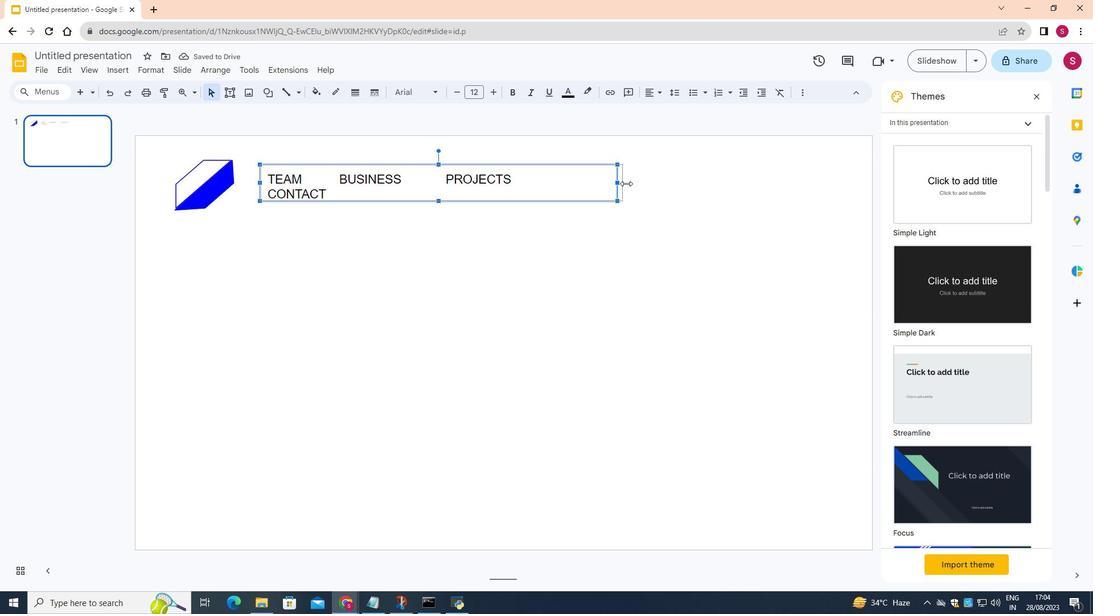 
Action: Mouse moved to (459, 226)
Screenshot: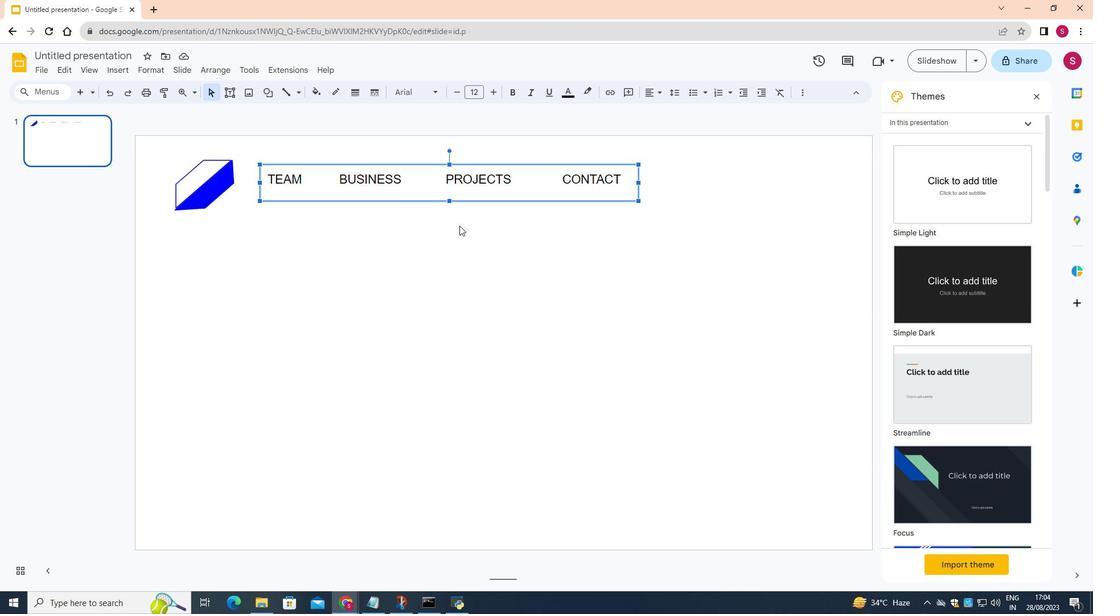 
Action: Mouse pressed left at (459, 226)
Screenshot: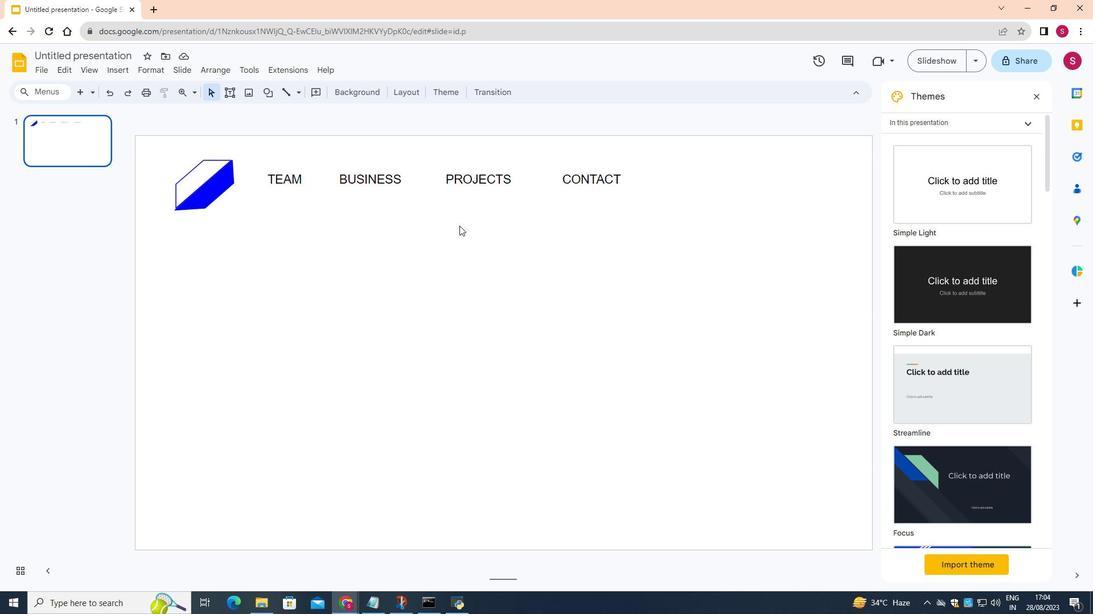
Action: Mouse moved to (324, 186)
Screenshot: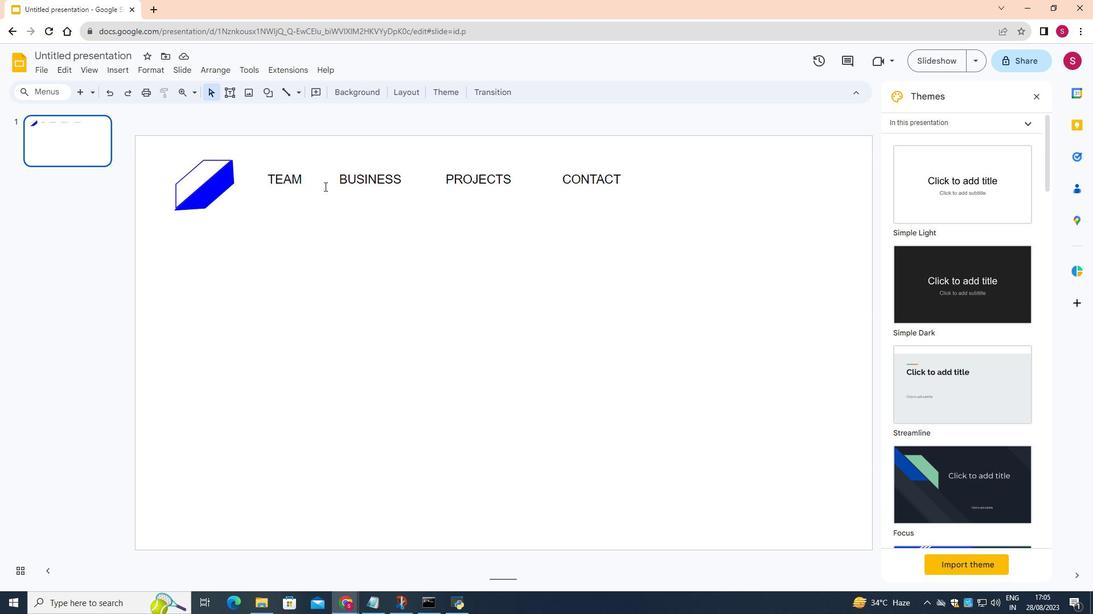 
Action: Mouse pressed left at (324, 186)
Screenshot: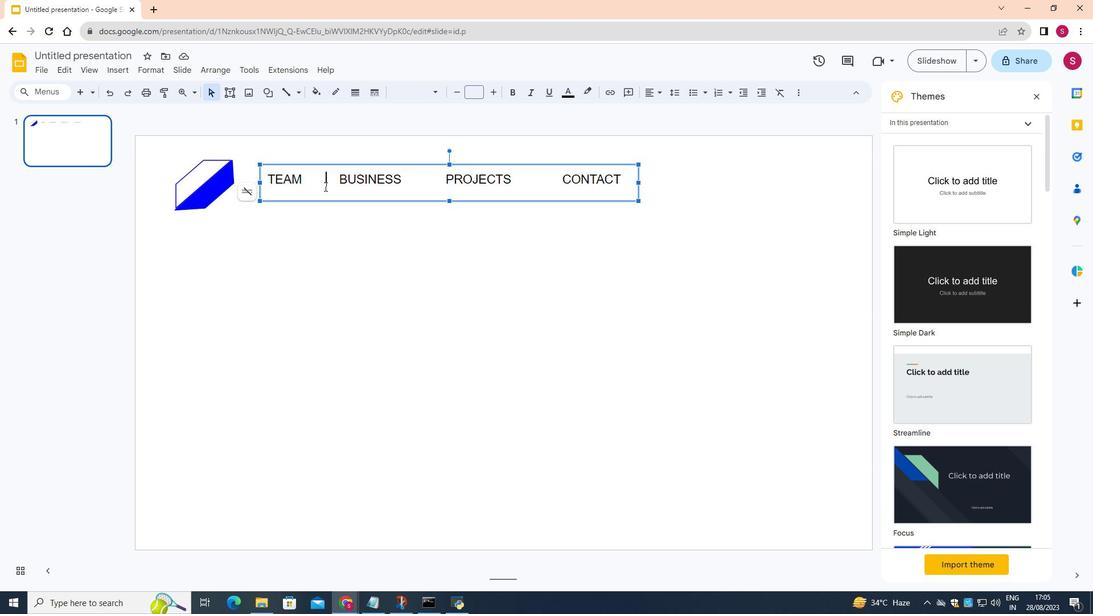 
Action: Mouse moved to (270, 177)
Screenshot: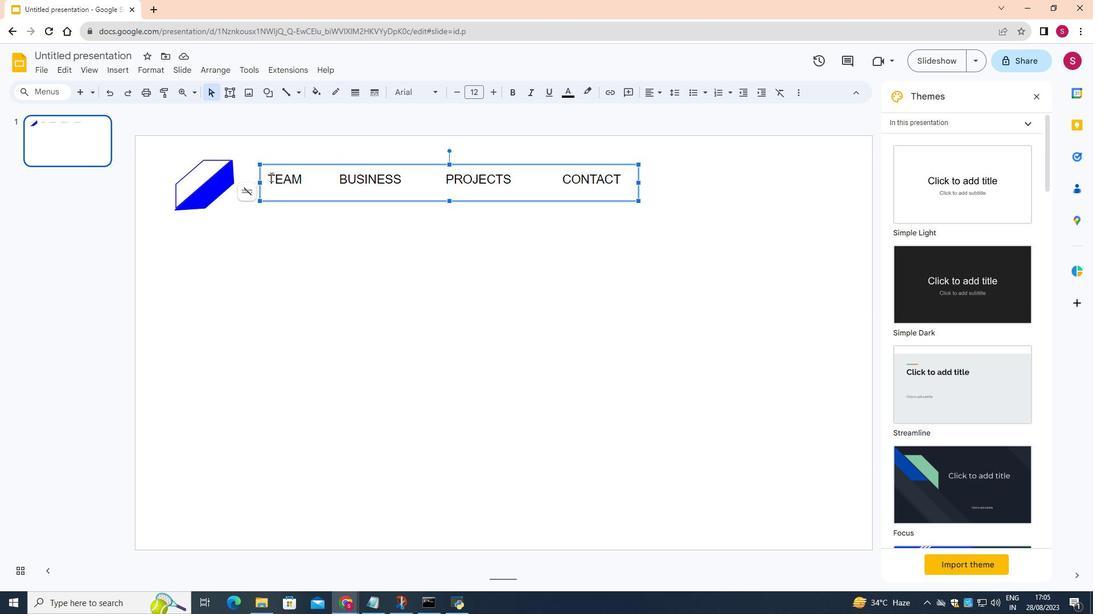 
Action: Mouse pressed left at (270, 177)
Screenshot: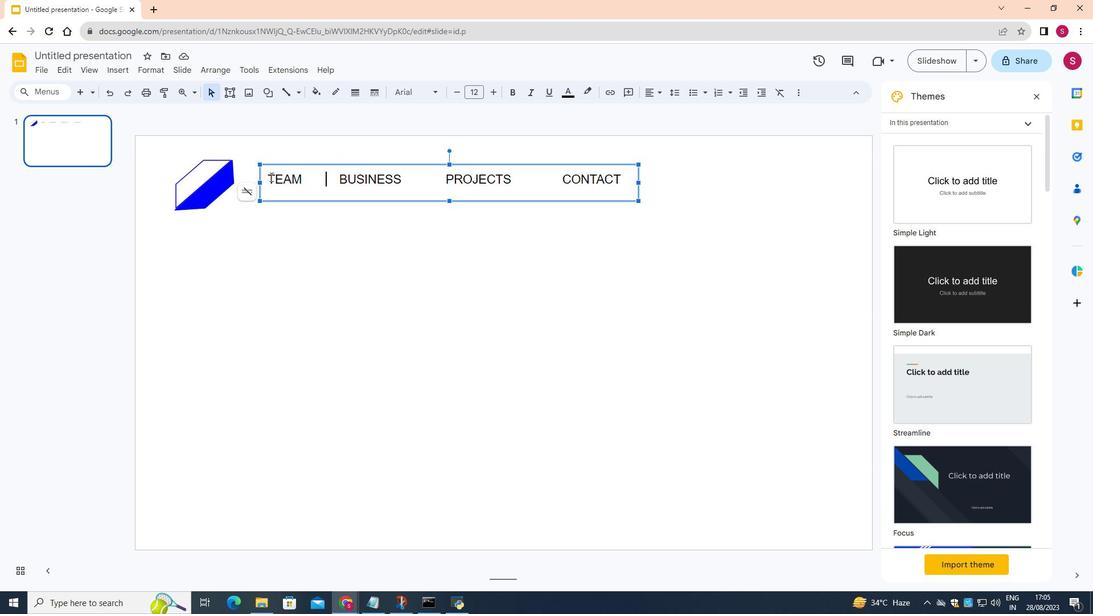 
Action: Mouse moved to (455, 90)
Screenshot: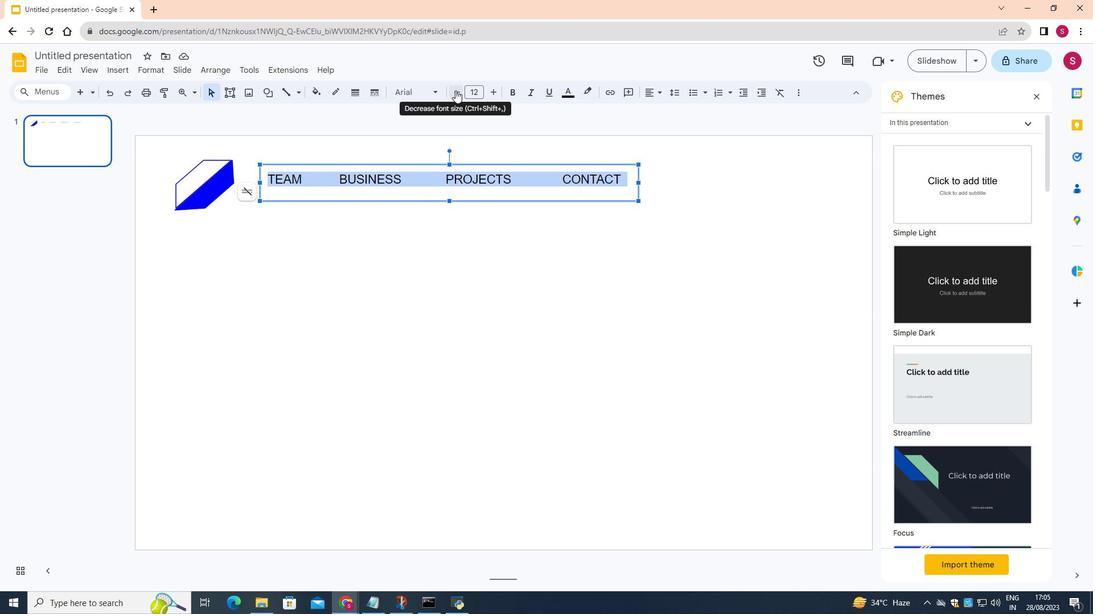 
Action: Mouse pressed left at (455, 90)
Screenshot: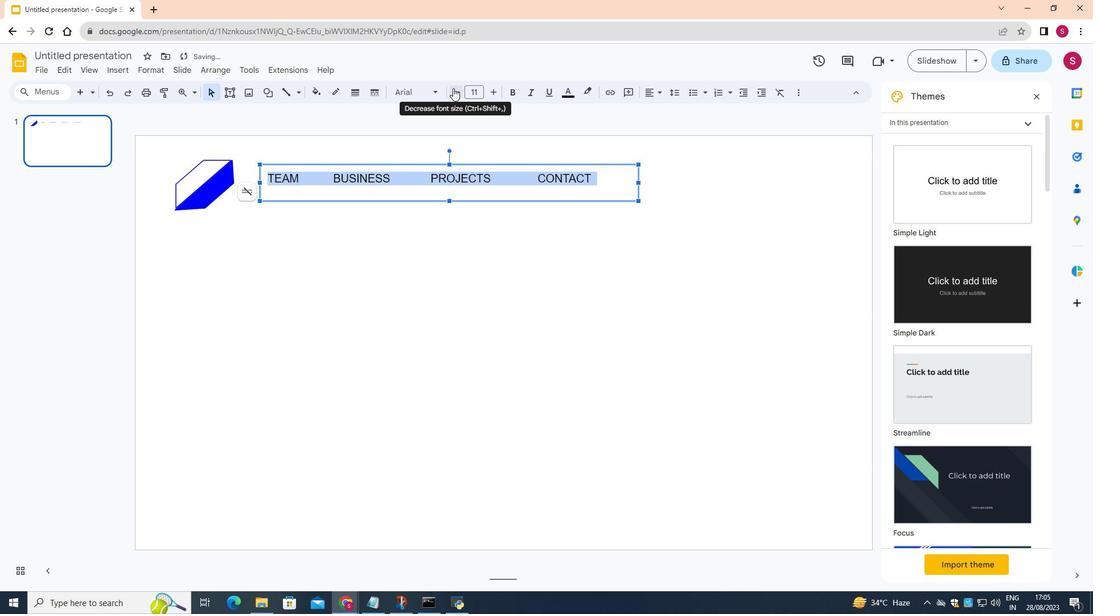 
Action: Mouse moved to (453, 88)
Screenshot: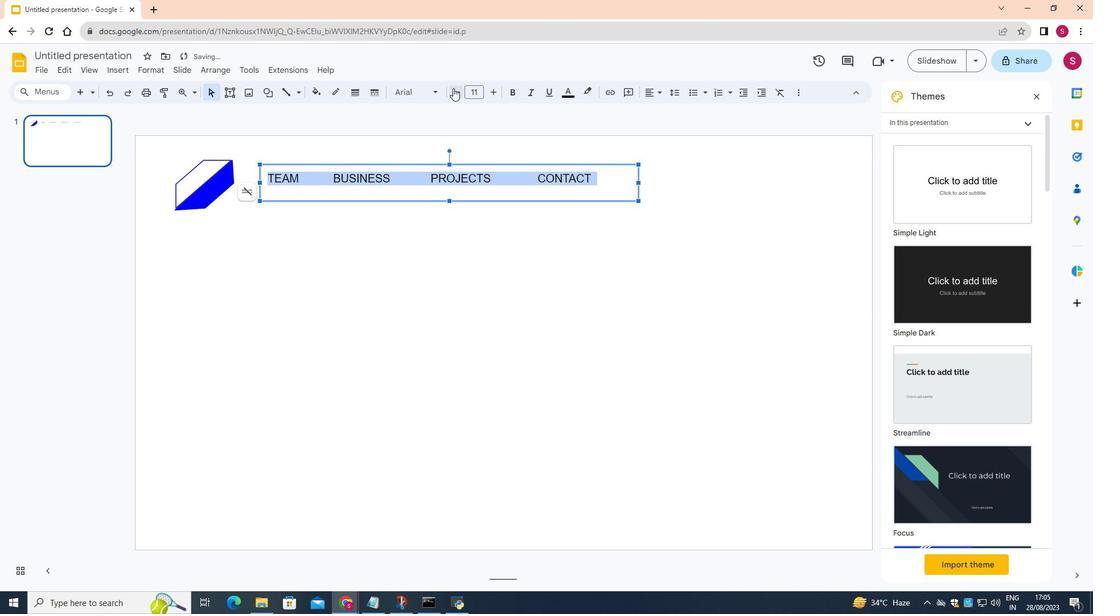 
Action: Mouse pressed left at (453, 88)
Screenshot: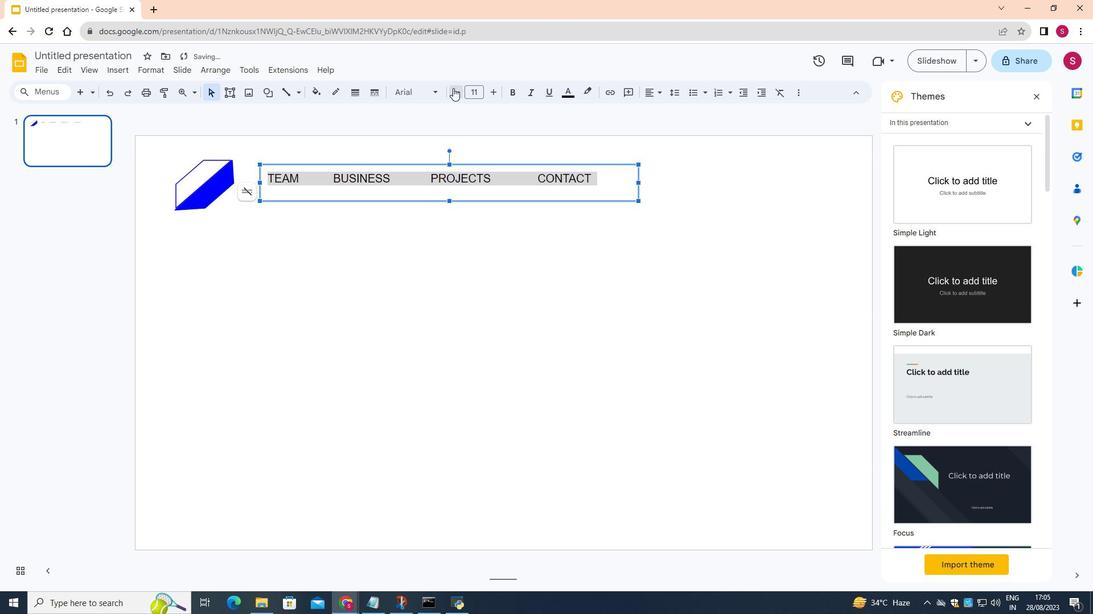 
Action: Mouse moved to (496, 91)
Screenshot: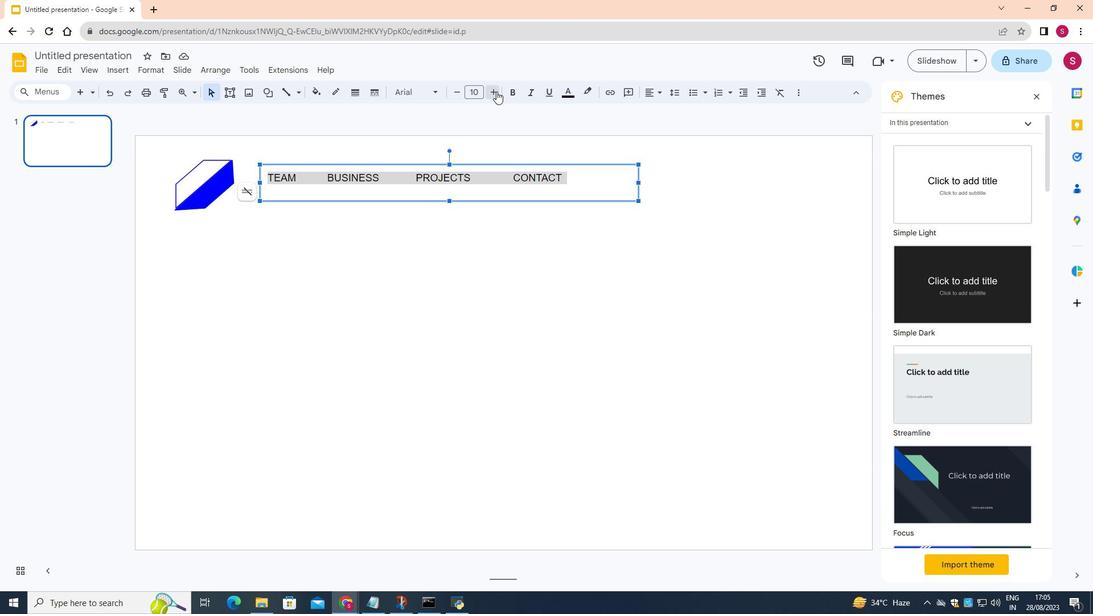 
Action: Mouse pressed left at (496, 91)
Screenshot: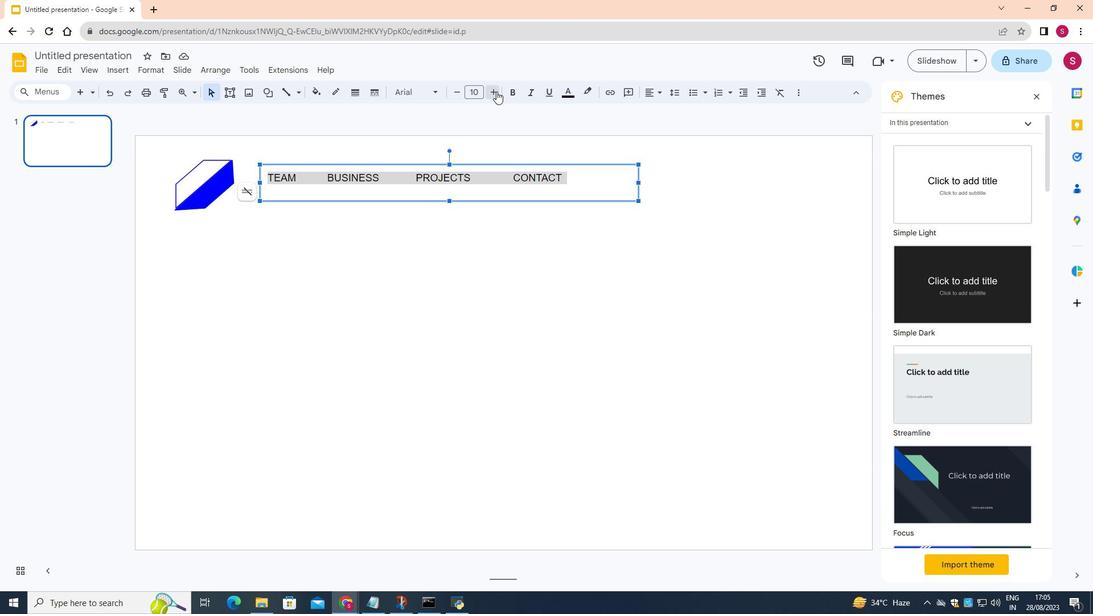 
Action: Mouse pressed left at (496, 91)
Screenshot: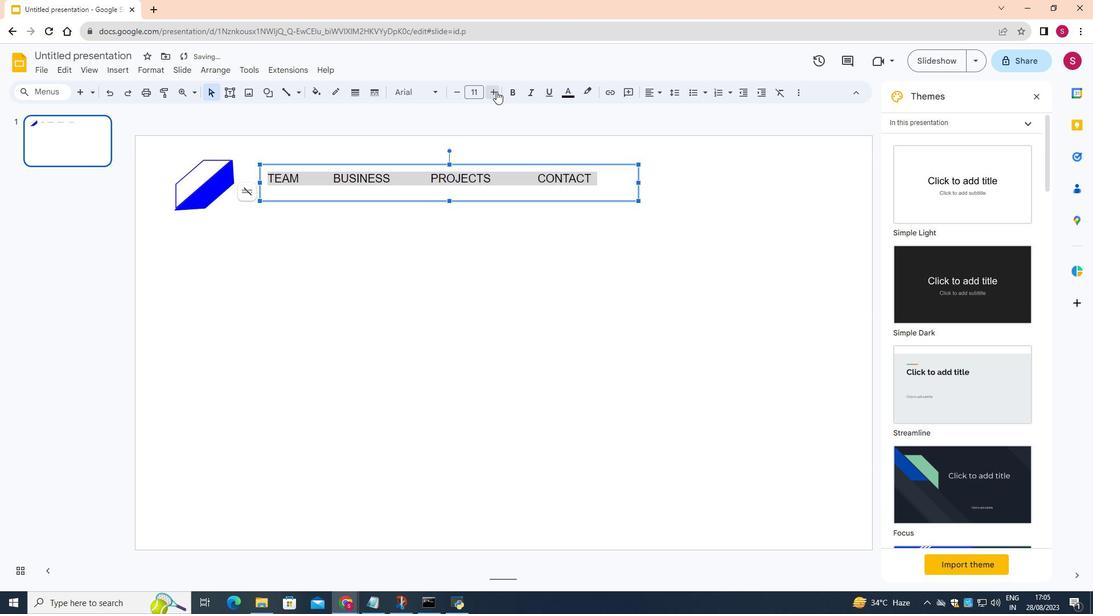 
Action: Mouse moved to (564, 283)
Screenshot: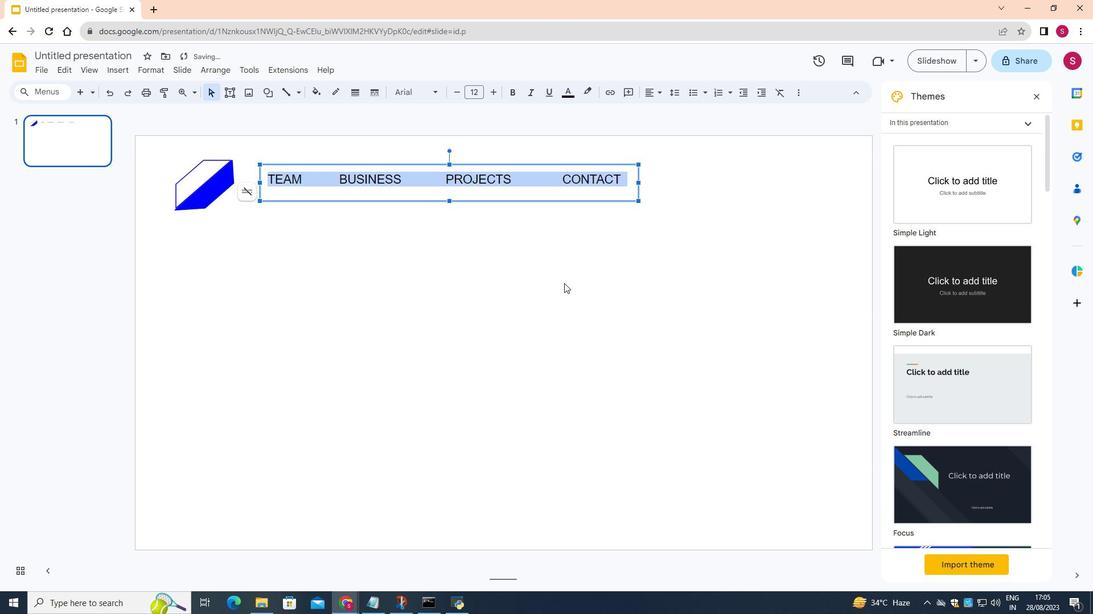 
Action: Mouse pressed left at (564, 283)
Screenshot: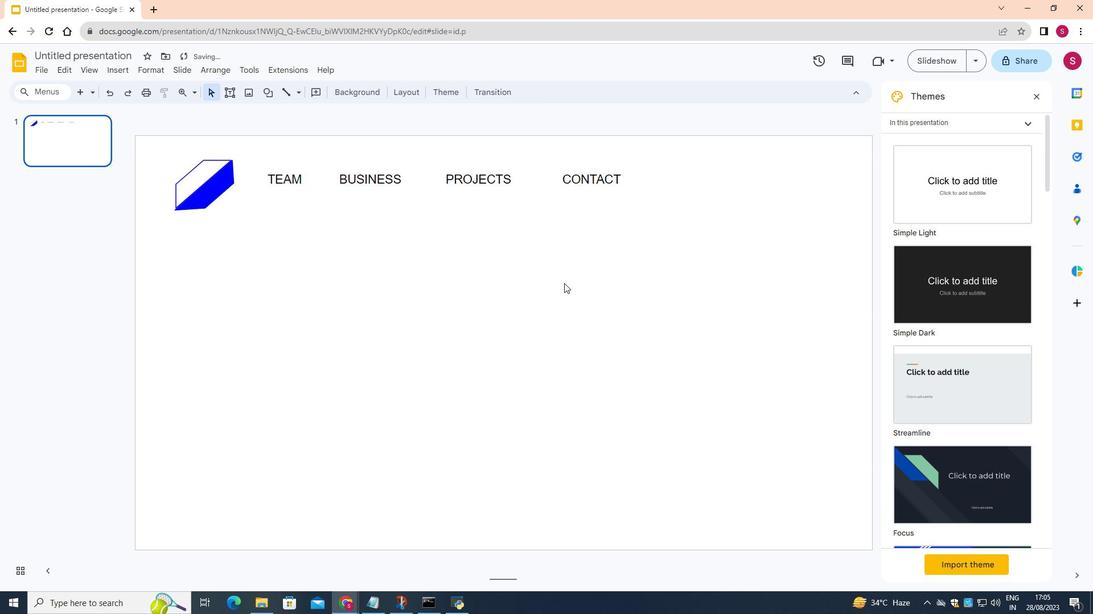 
Action: Mouse moved to (263, 87)
Screenshot: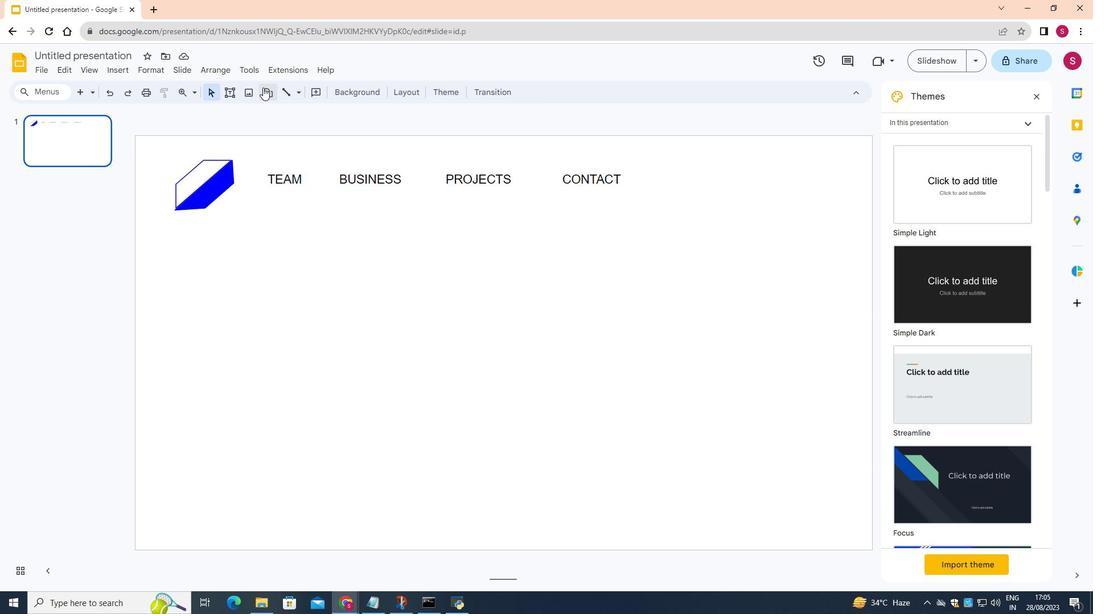 
Action: Mouse pressed left at (263, 87)
Screenshot: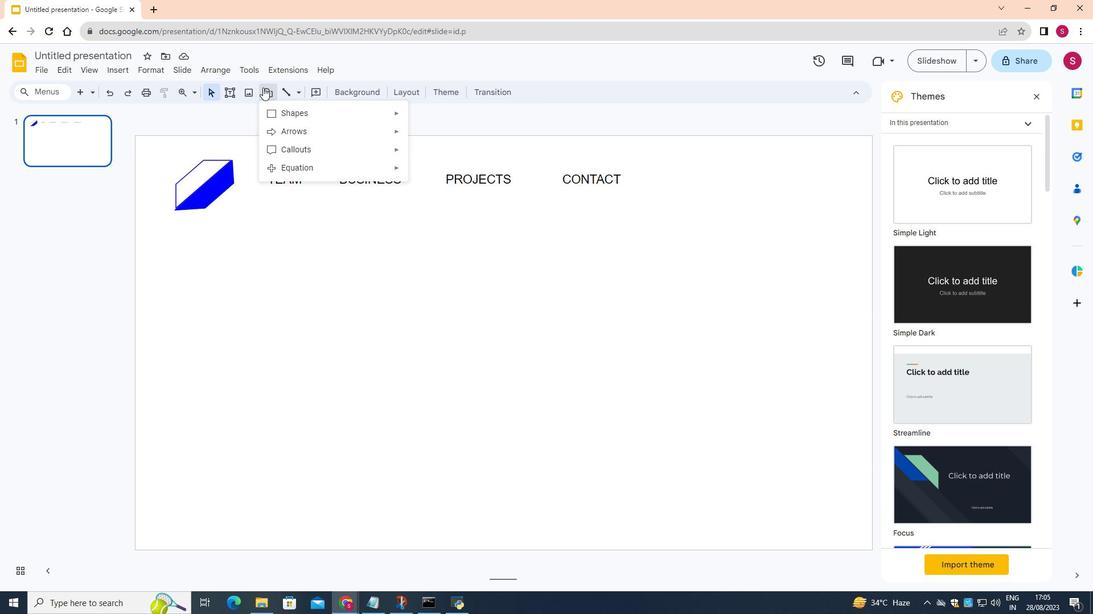 
Action: Mouse moved to (348, 112)
Screenshot: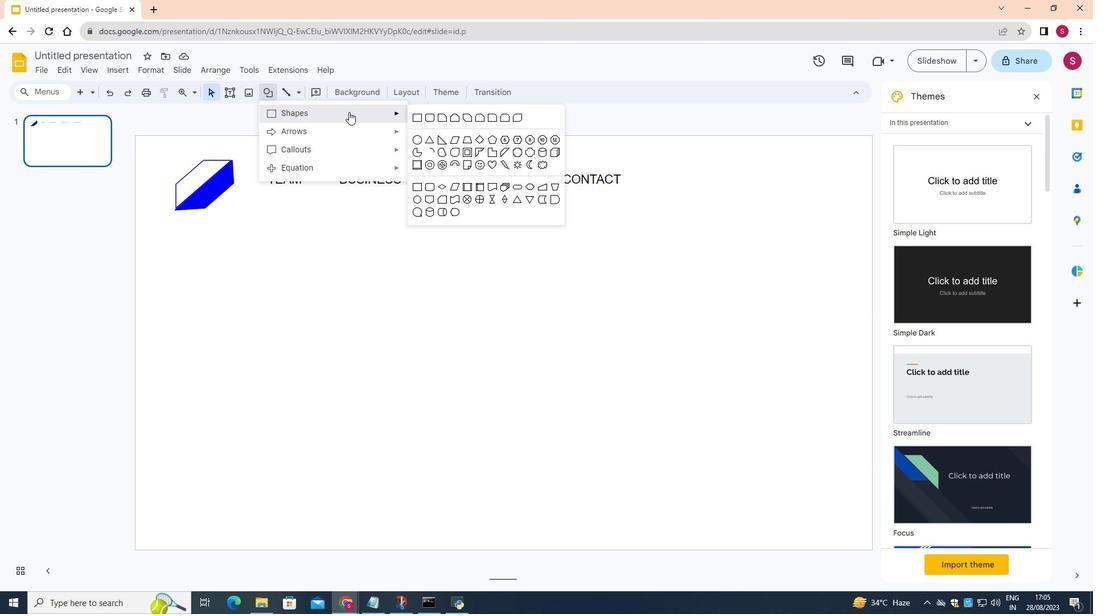 
Action: Mouse pressed left at (348, 112)
Screenshot: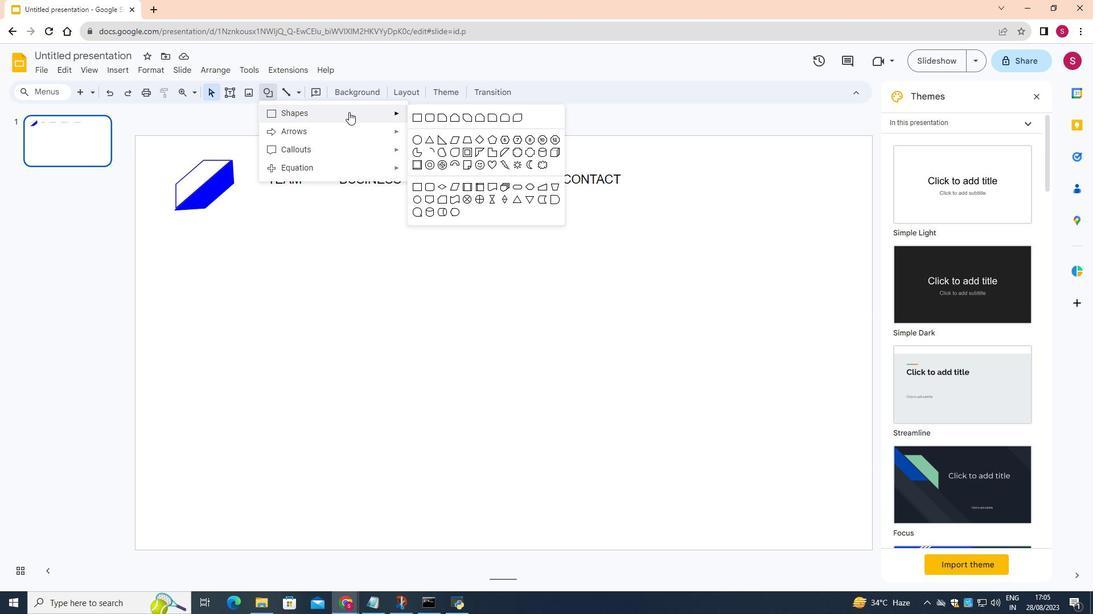 
Action: Mouse moved to (294, 112)
Screenshot: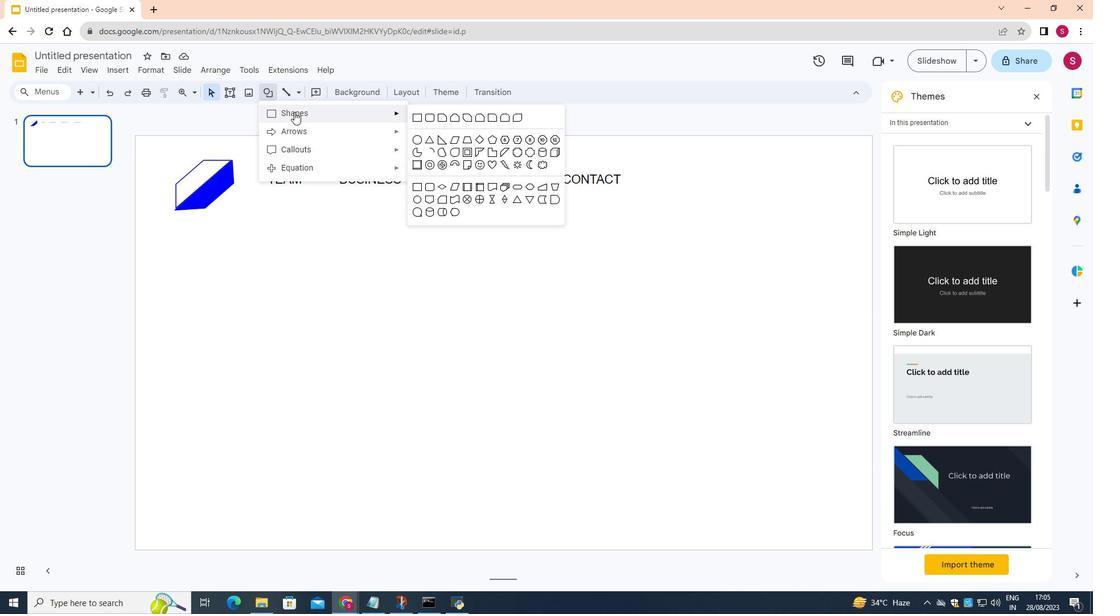 
Action: Mouse pressed left at (294, 112)
Screenshot: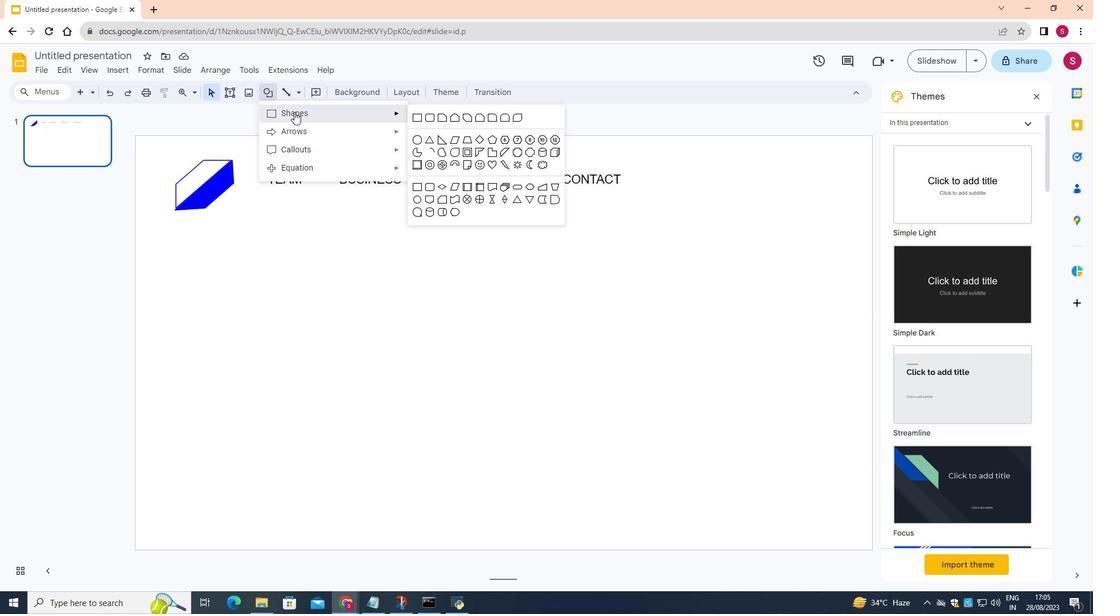 
Action: Mouse moved to (311, 114)
Screenshot: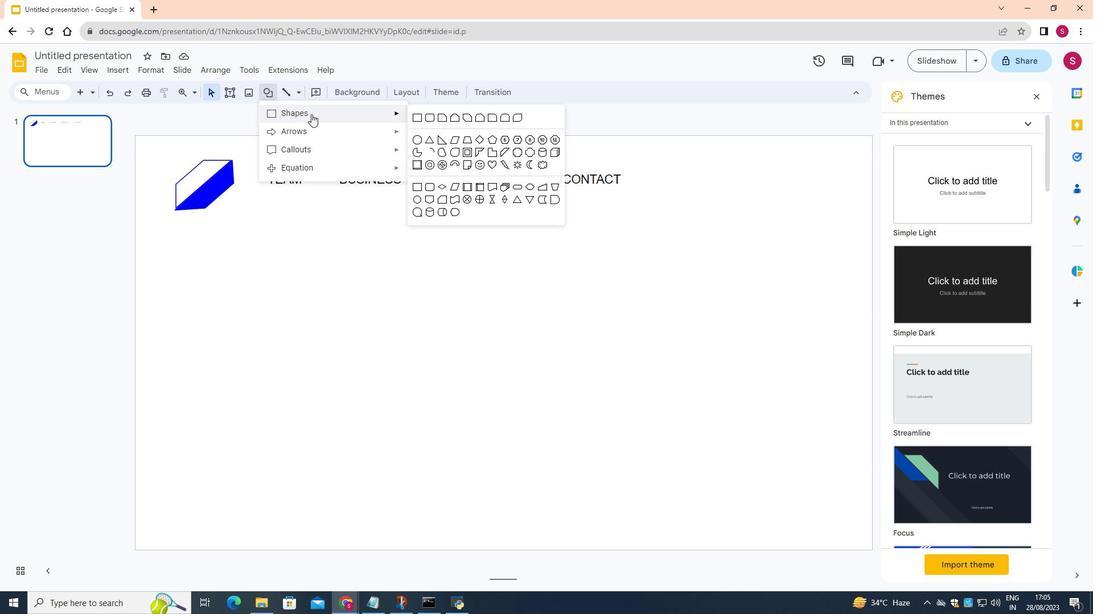 
Action: Mouse pressed left at (311, 114)
Screenshot: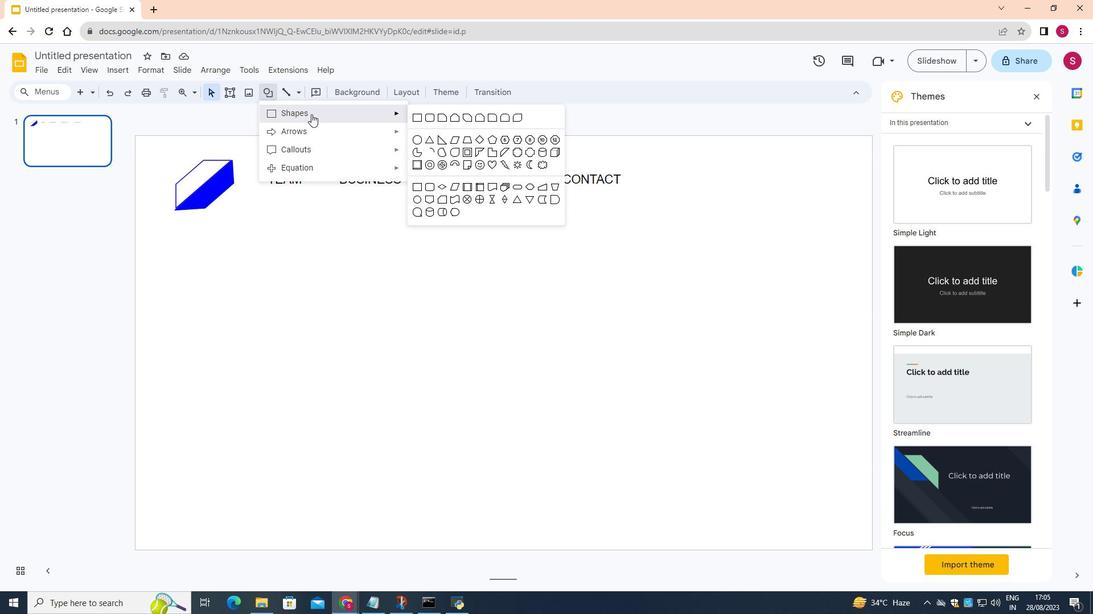 
Action: Mouse moved to (347, 114)
Screenshot: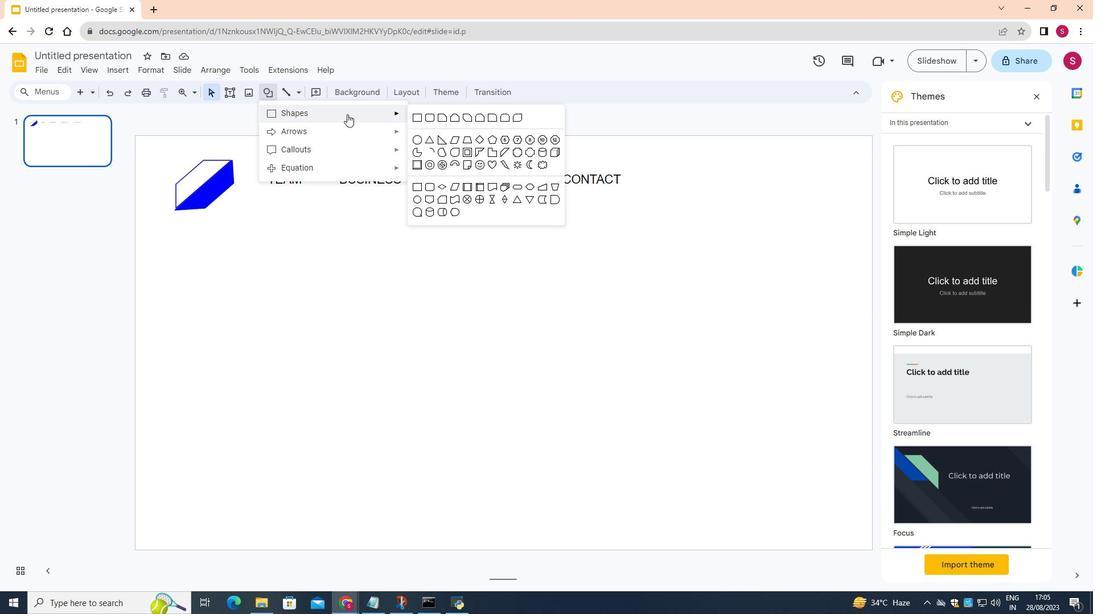 
Action: Mouse pressed left at (347, 114)
Screenshot: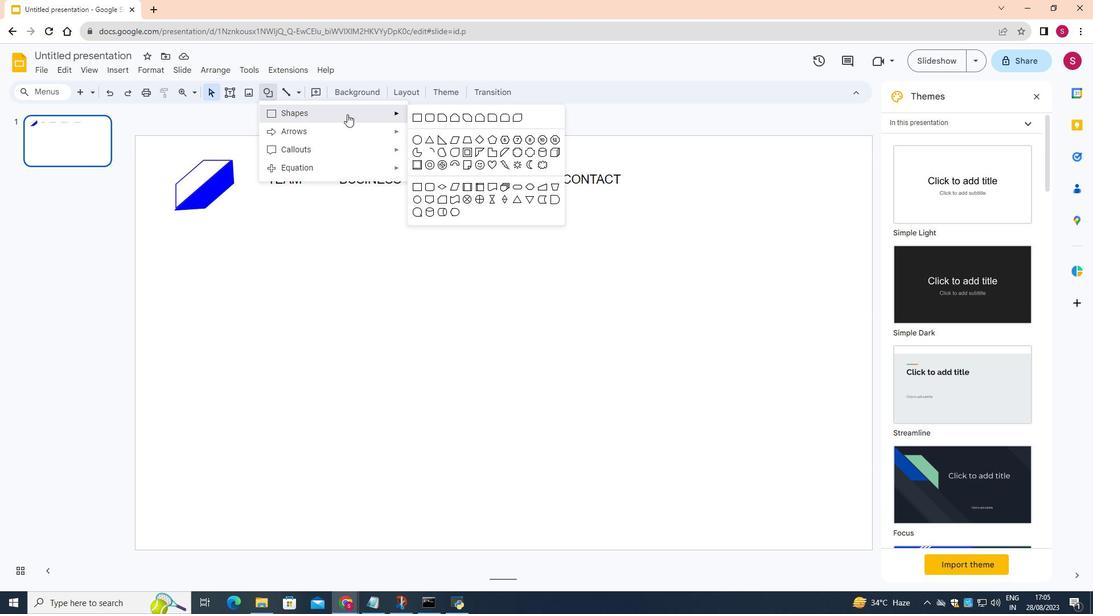 
Action: Mouse moved to (450, 185)
Screenshot: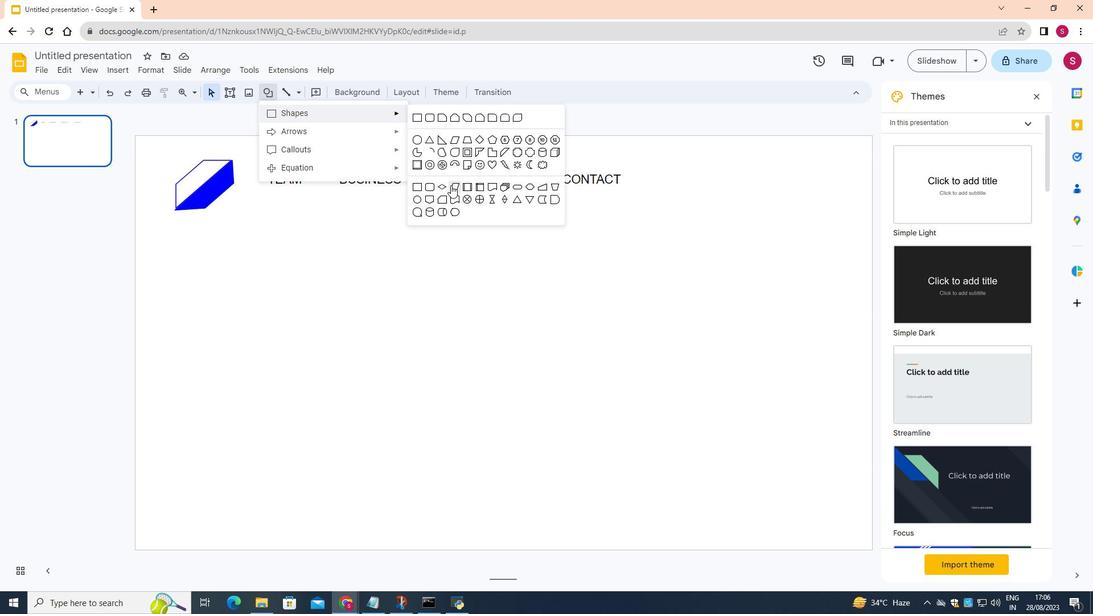 
Action: Mouse pressed left at (450, 185)
Screenshot: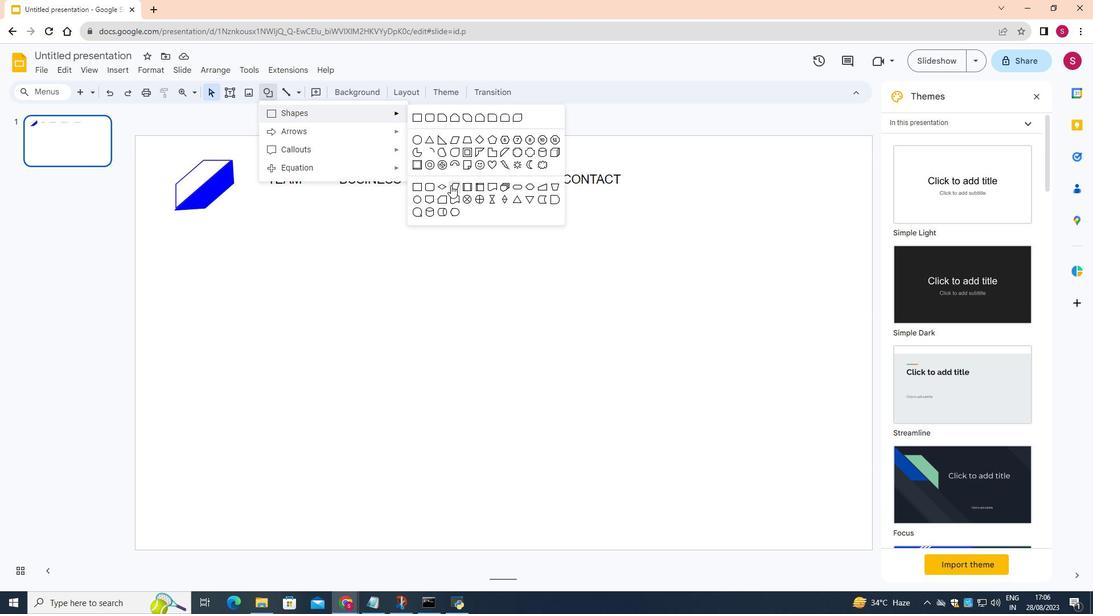 
Action: Mouse moved to (679, 137)
Screenshot: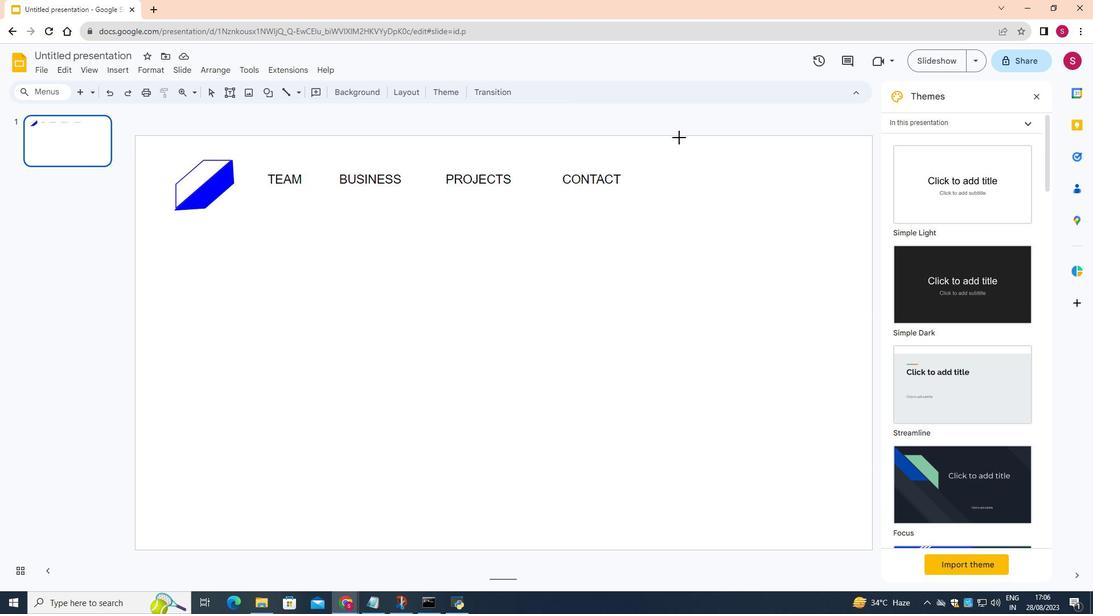 
Action: Mouse pressed left at (679, 137)
Screenshot: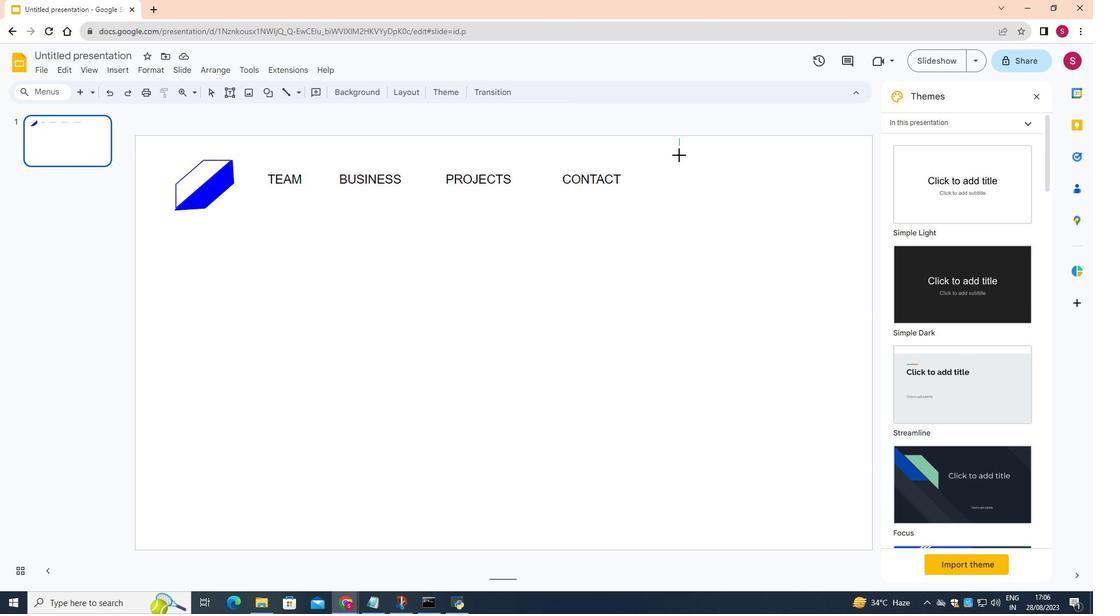 
Action: Mouse moved to (795, 407)
Screenshot: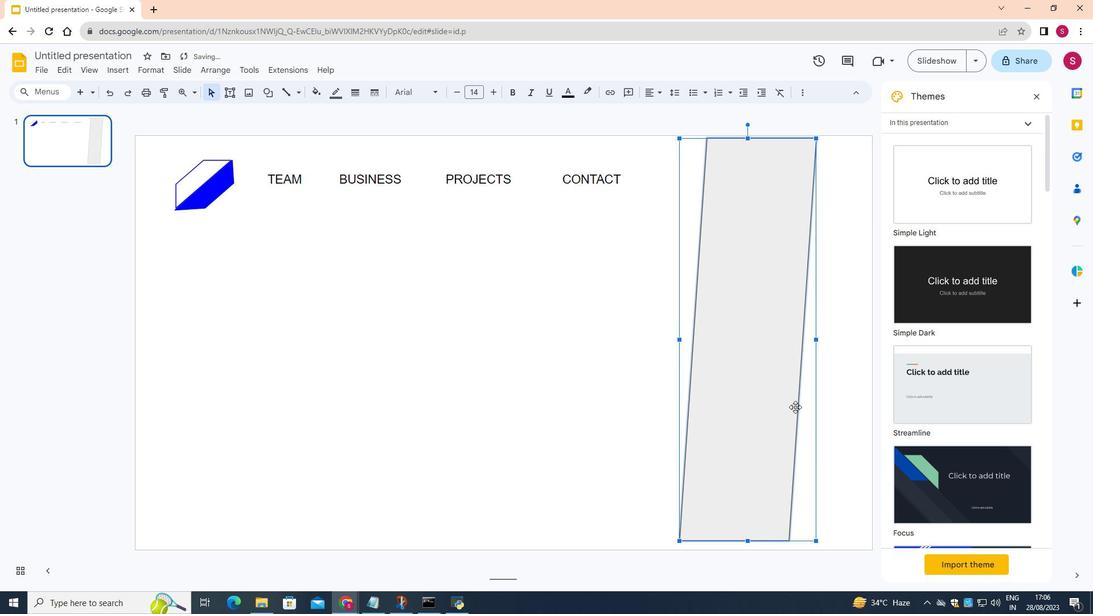 
Action: Mouse pressed left at (795, 407)
Screenshot: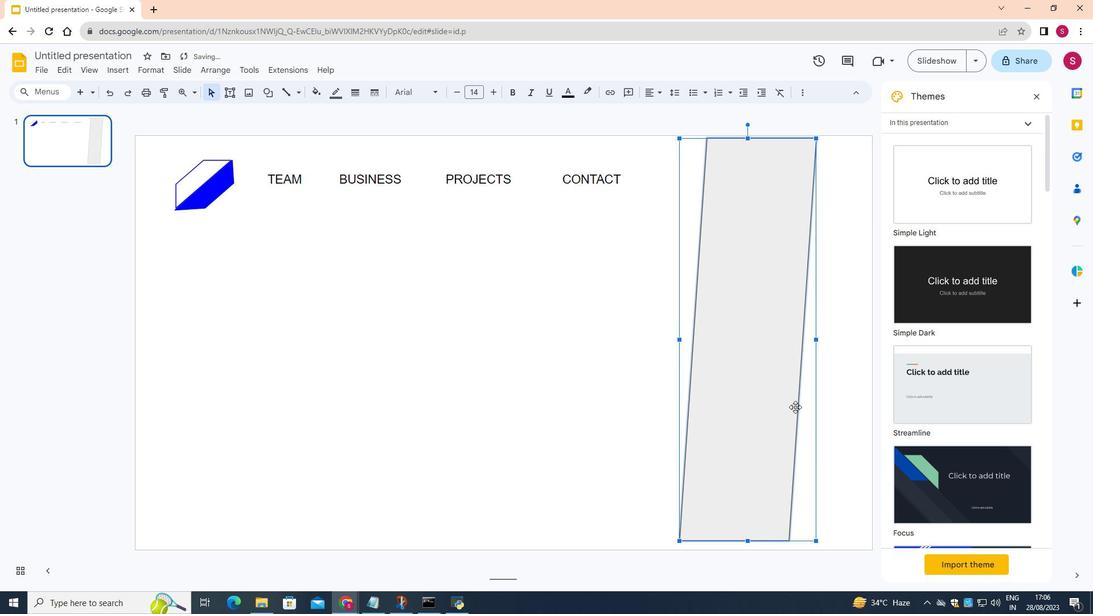 
Action: Mouse moved to (799, 400)
Screenshot: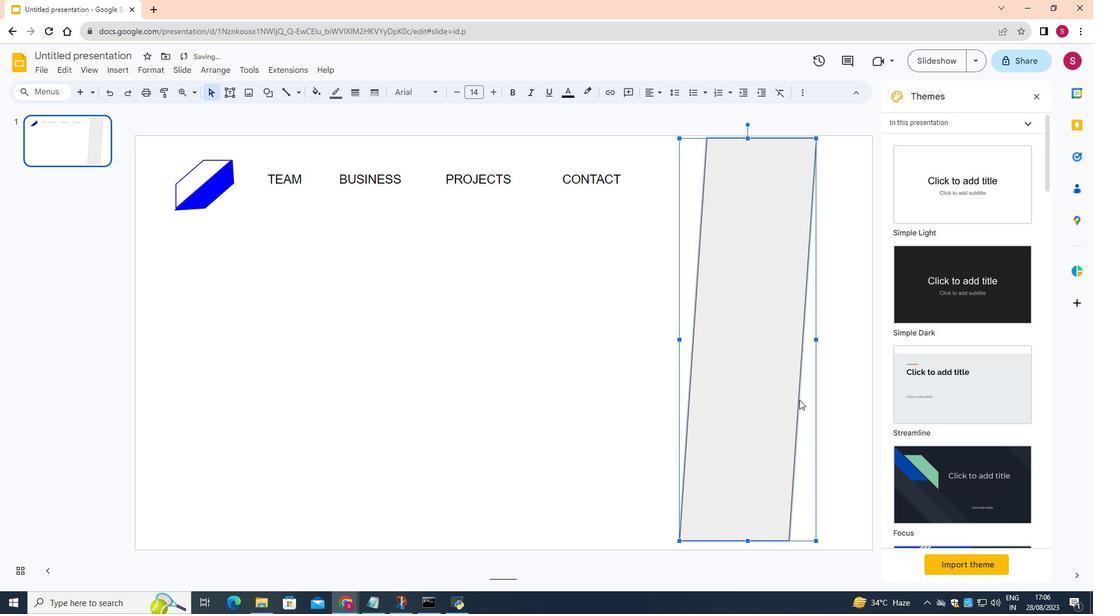 
Action: Key pressed <Key.delete>
Screenshot: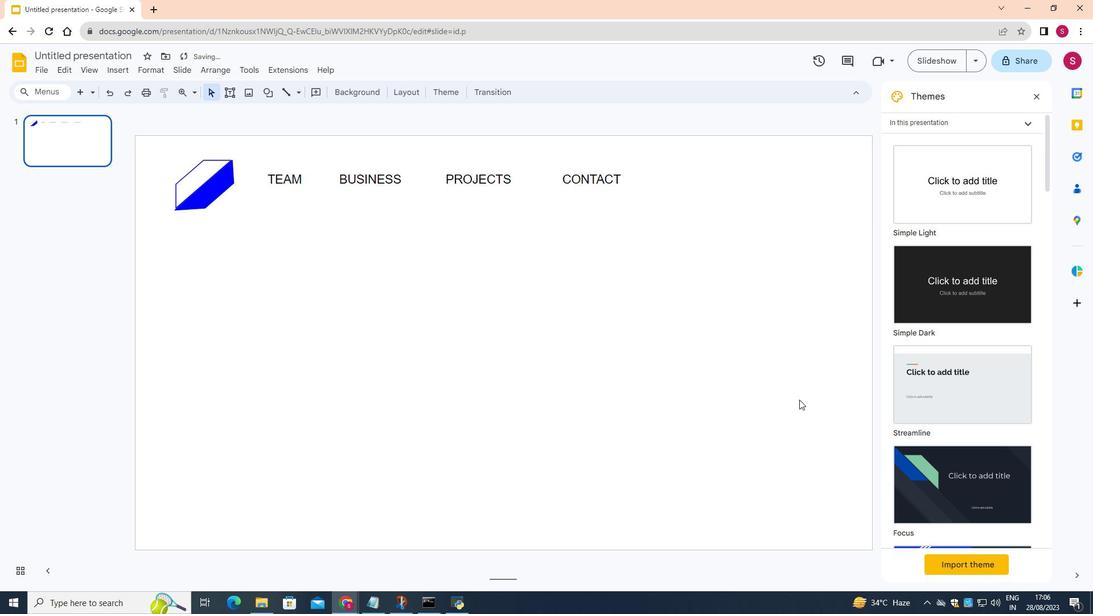 
Action: Mouse moved to (270, 93)
Screenshot: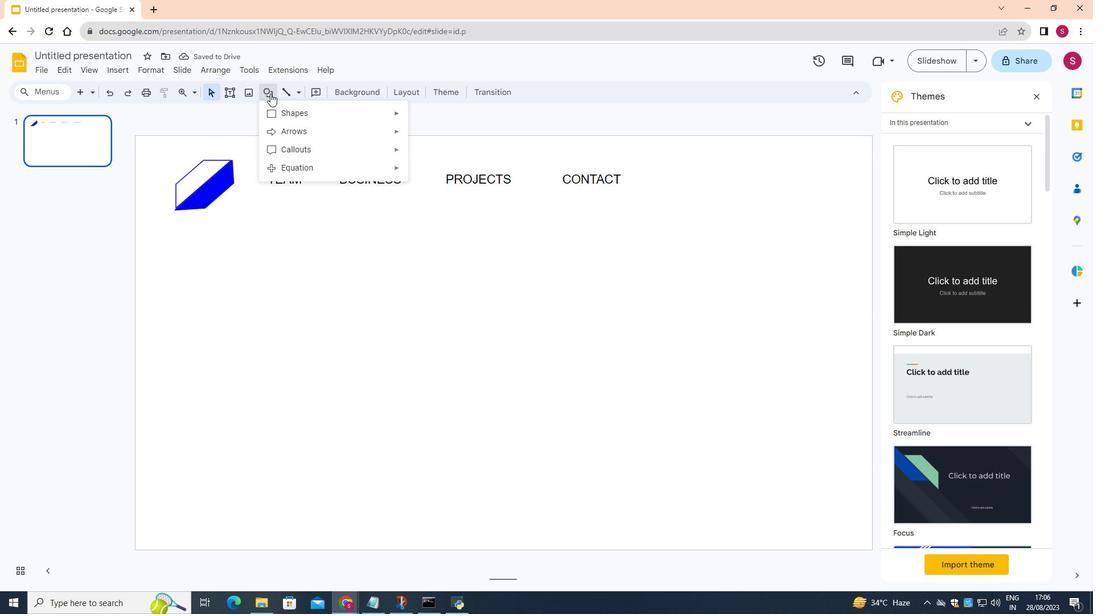 
Action: Mouse pressed left at (270, 93)
Screenshot: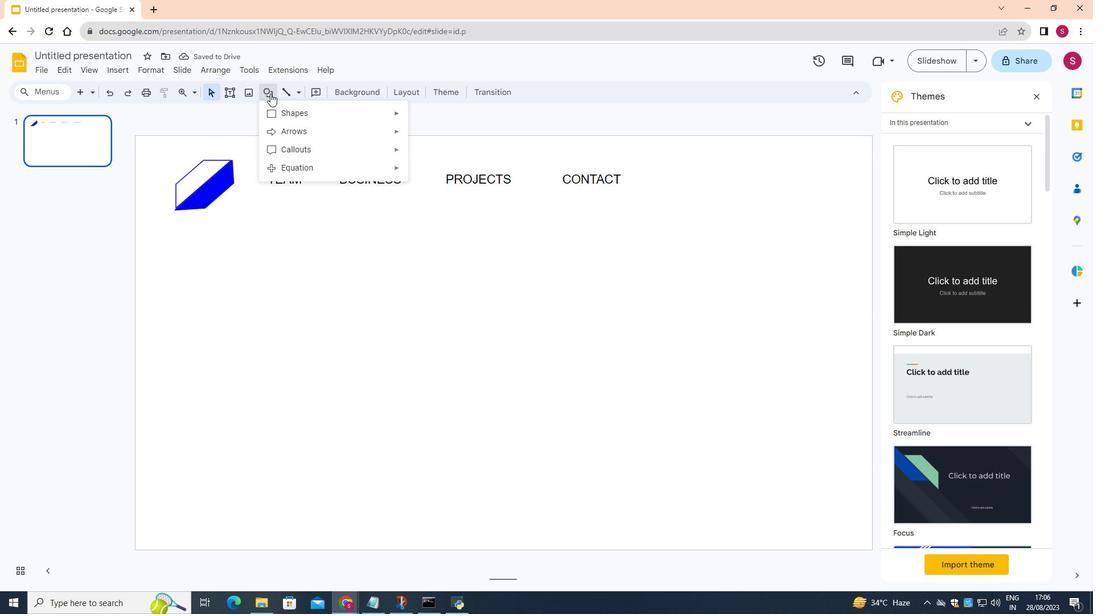 
Action: Mouse moved to (316, 109)
Screenshot: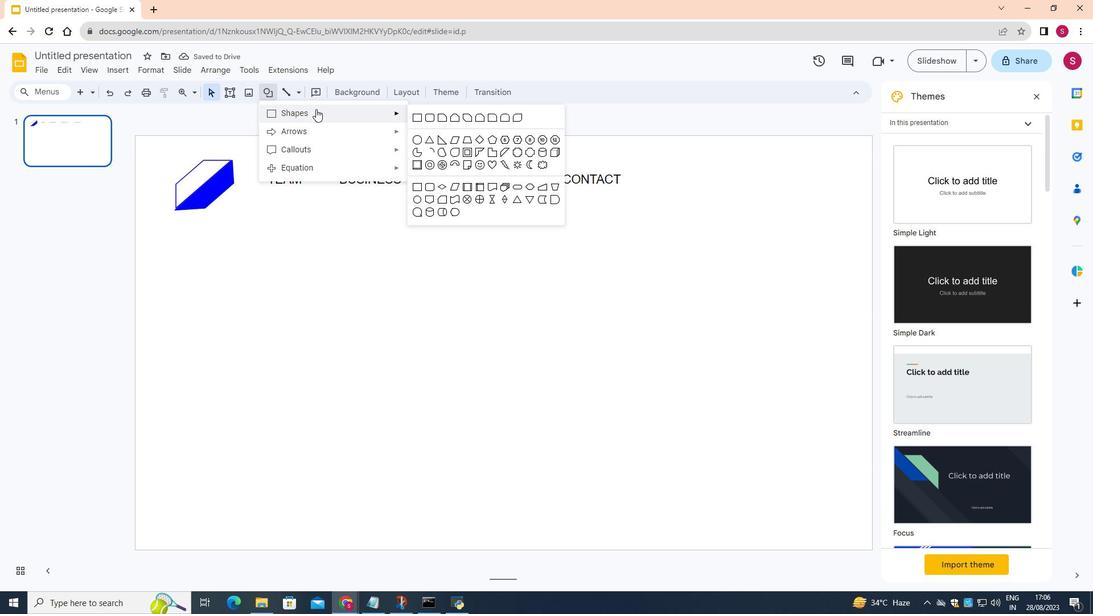 
Action: Mouse pressed left at (316, 109)
Screenshot: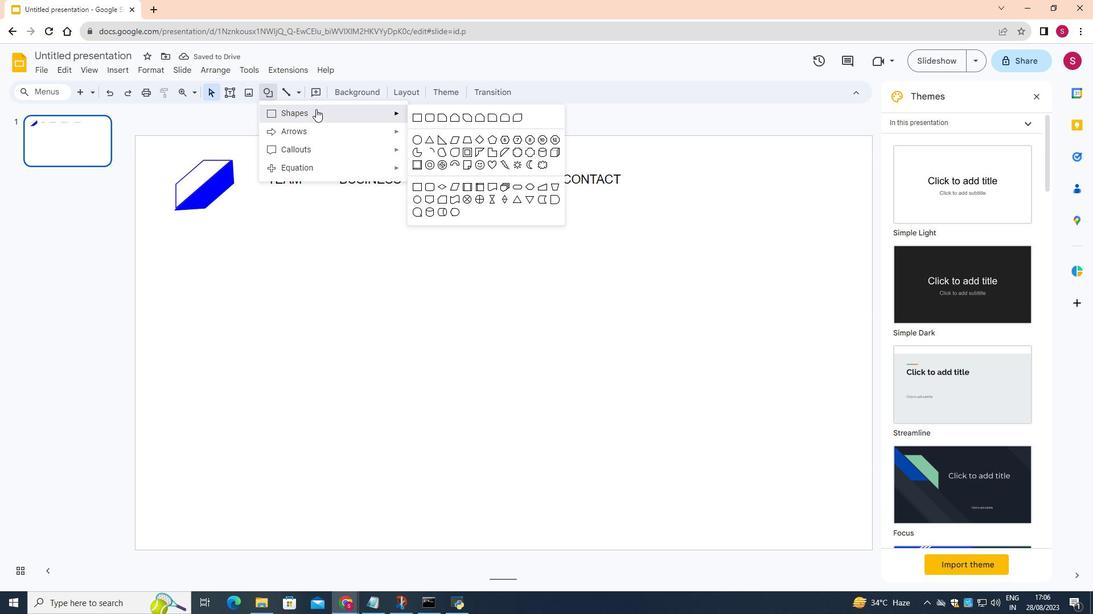 
Action: Mouse moved to (543, 185)
Screenshot: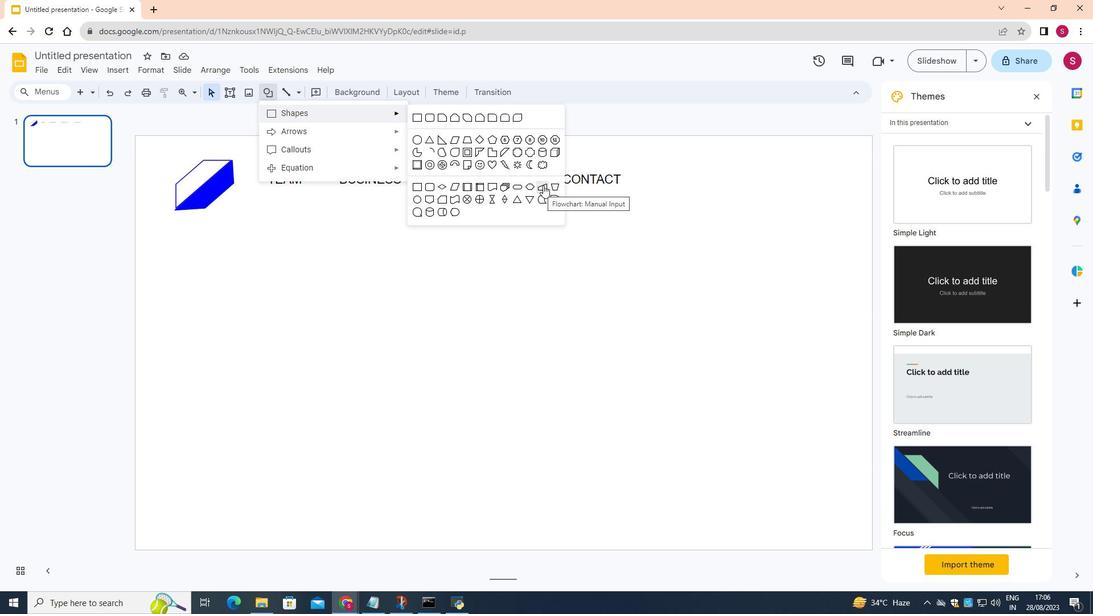 
Action: Mouse pressed left at (543, 185)
Screenshot: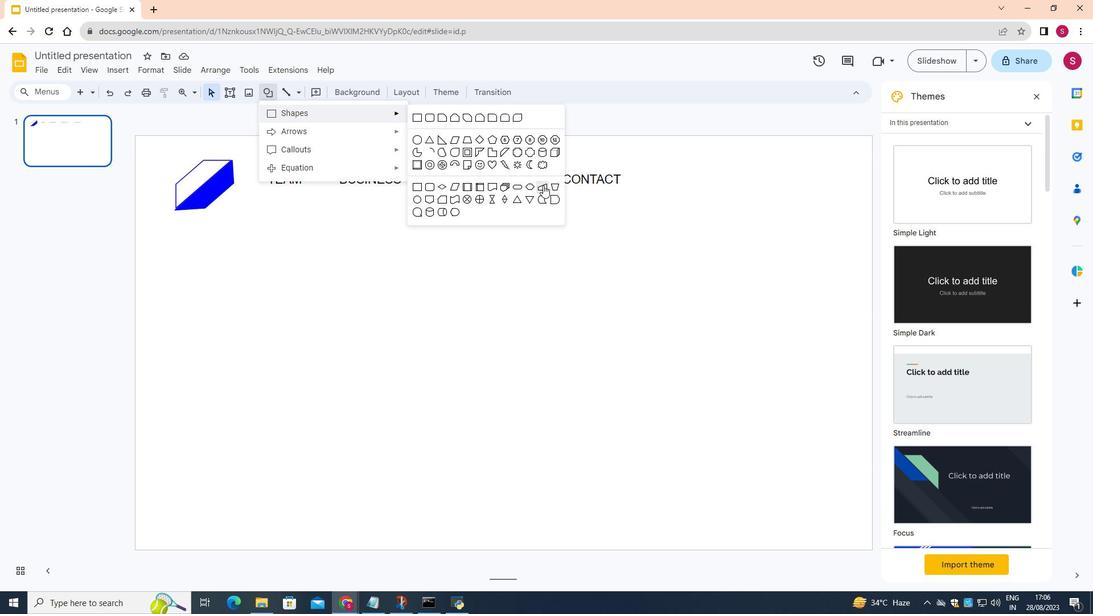 
Action: Mouse moved to (686, 141)
Screenshot: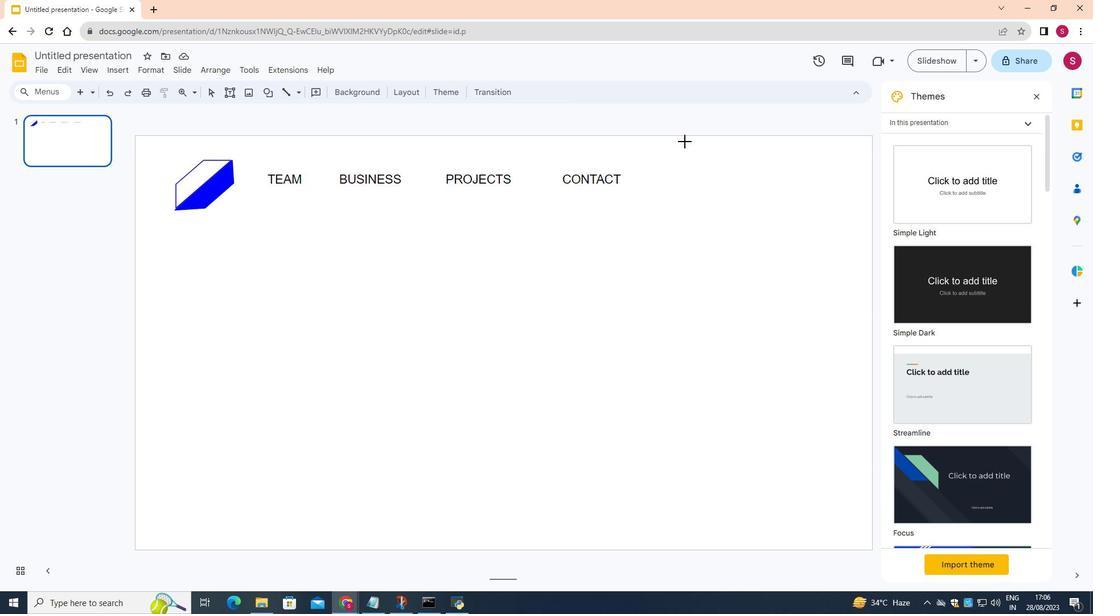 
Action: Mouse pressed left at (686, 141)
Screenshot: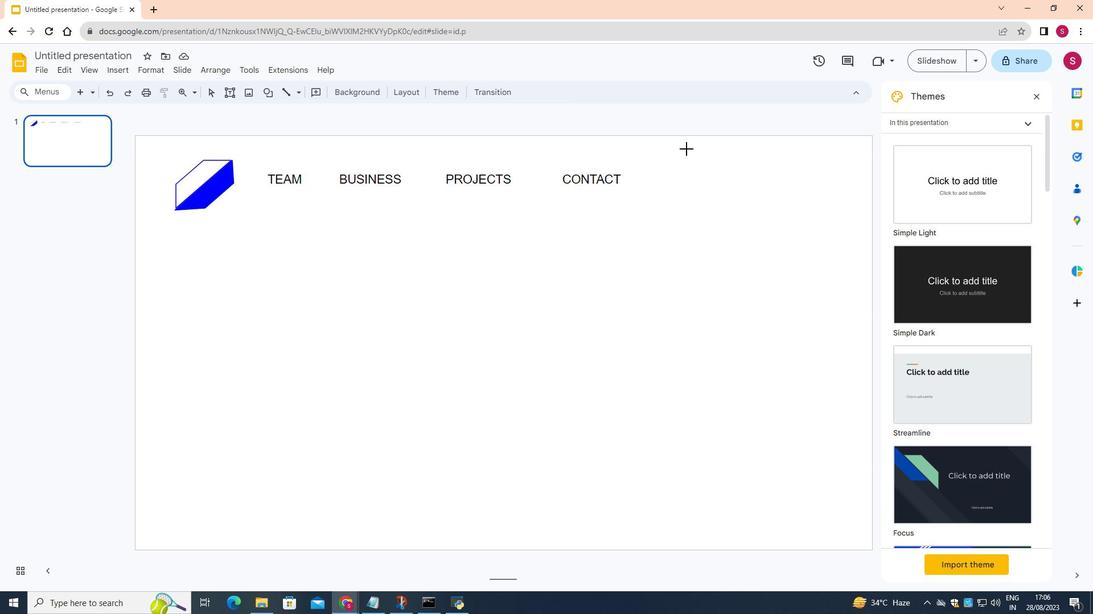 
Action: Mouse moved to (687, 349)
Screenshot: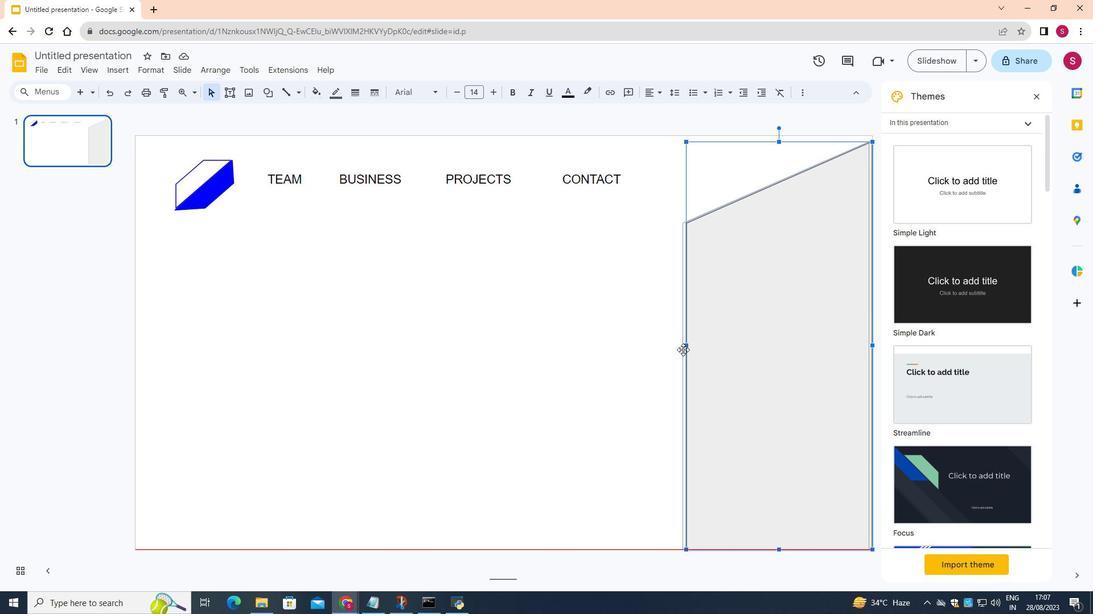 
Action: Mouse pressed left at (687, 349)
Screenshot: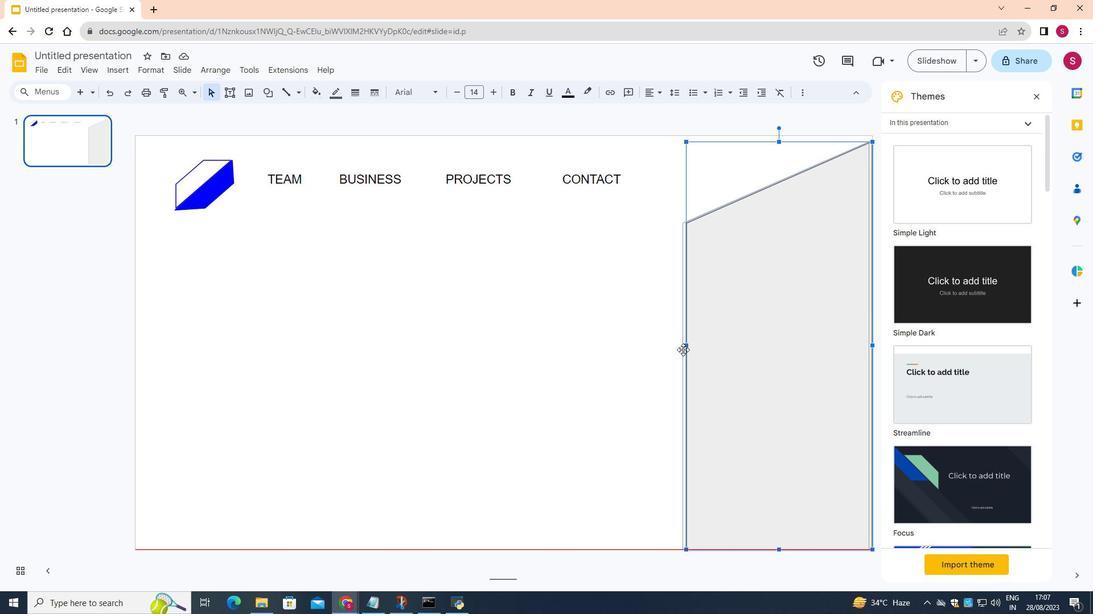 
Action: Mouse moved to (686, 339)
Screenshot: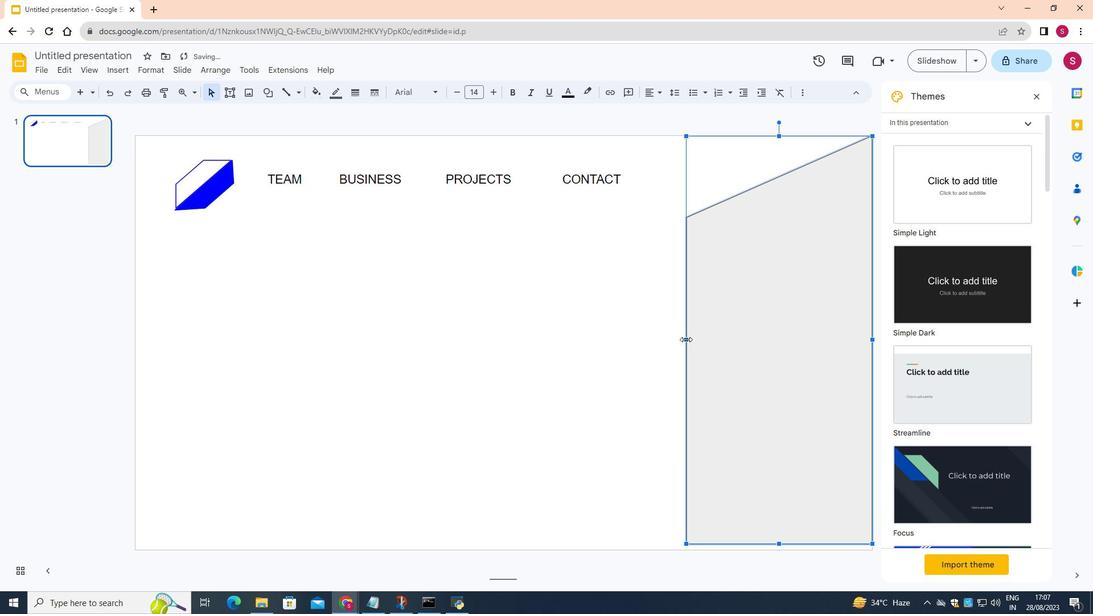 
Action: Mouse pressed left at (686, 339)
Screenshot: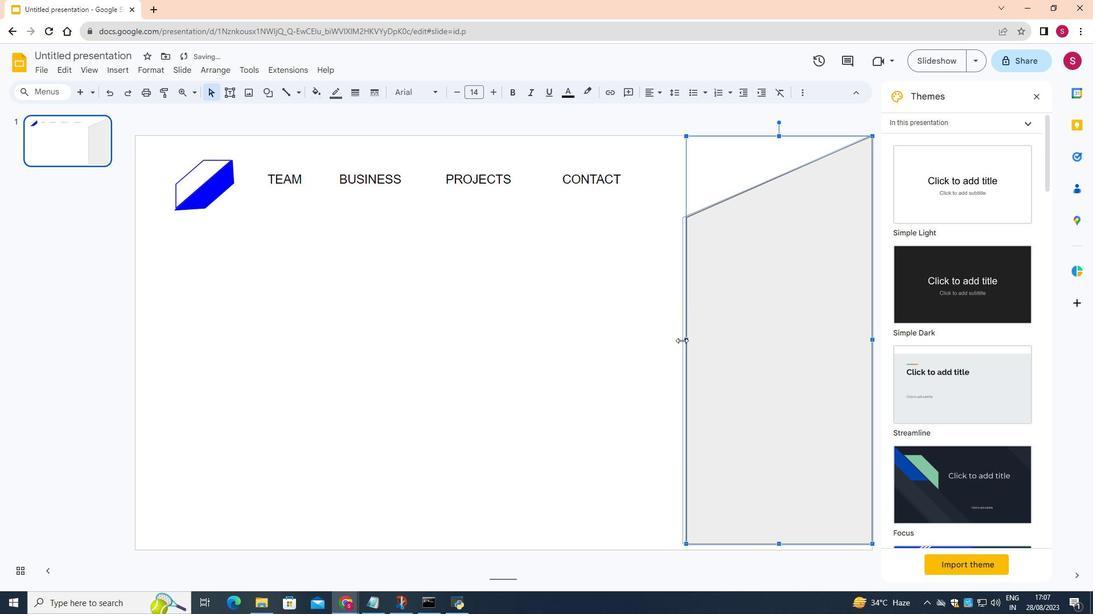 
Action: Mouse moved to (754, 545)
Screenshot: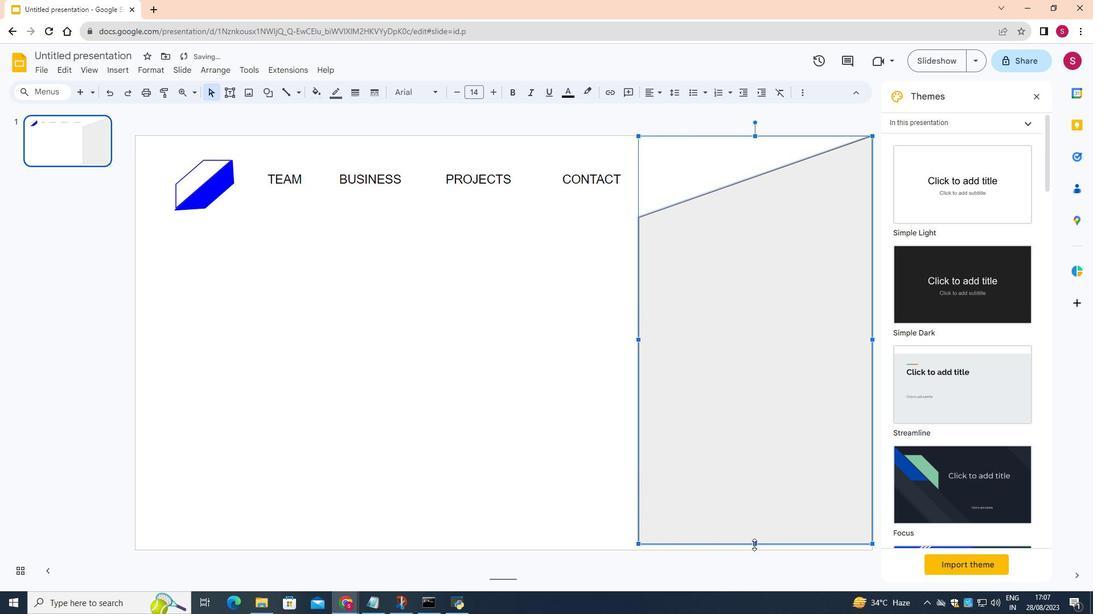 
Action: Mouse pressed left at (754, 545)
Screenshot: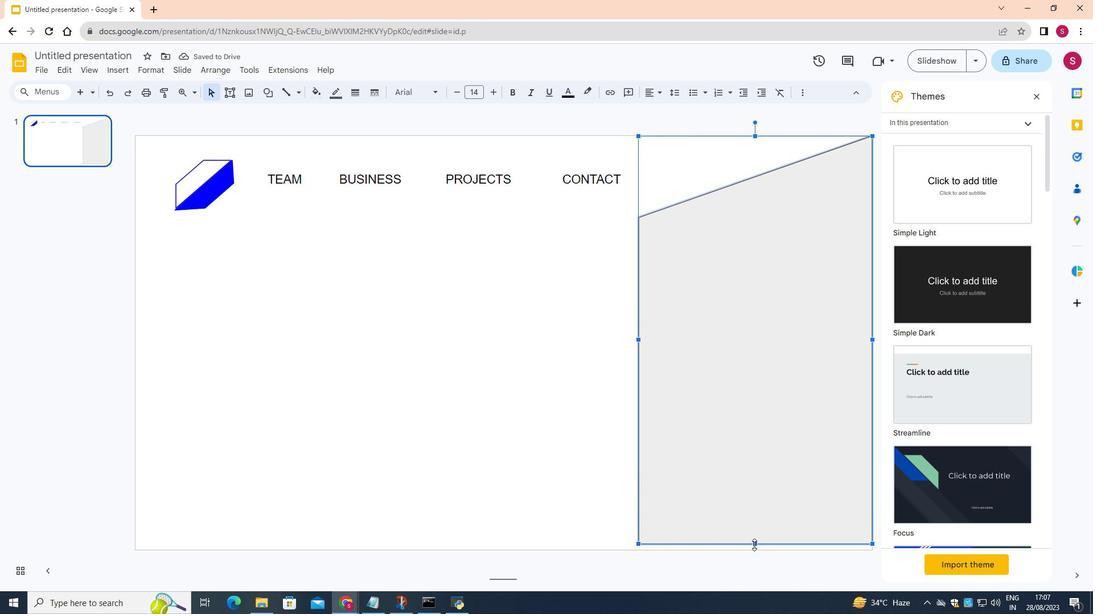 
Action: Mouse moved to (546, 272)
Screenshot: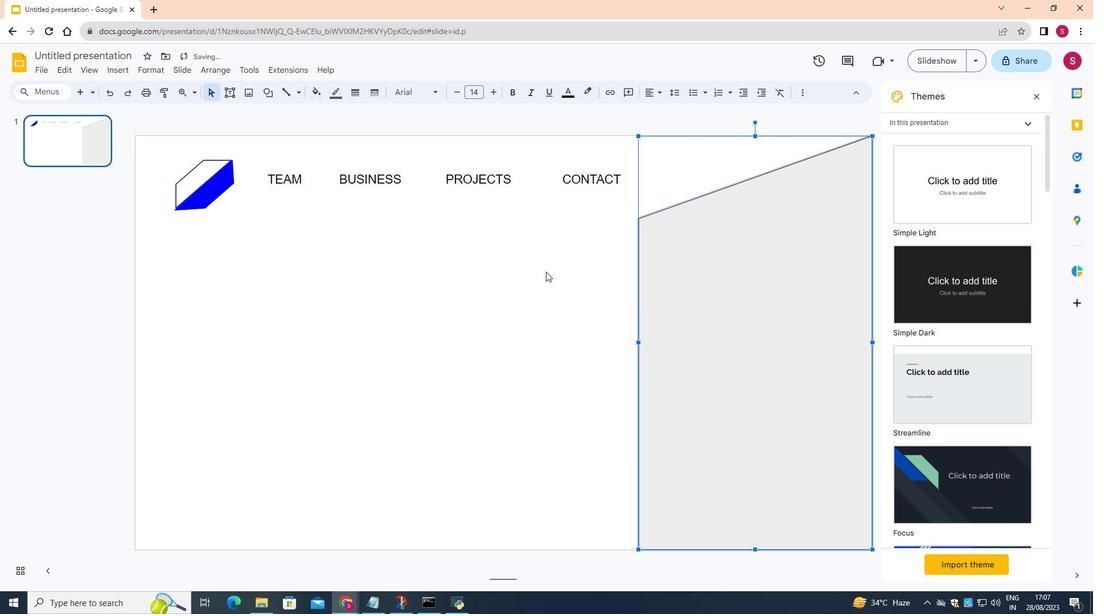 
Action: Mouse pressed left at (546, 272)
Screenshot: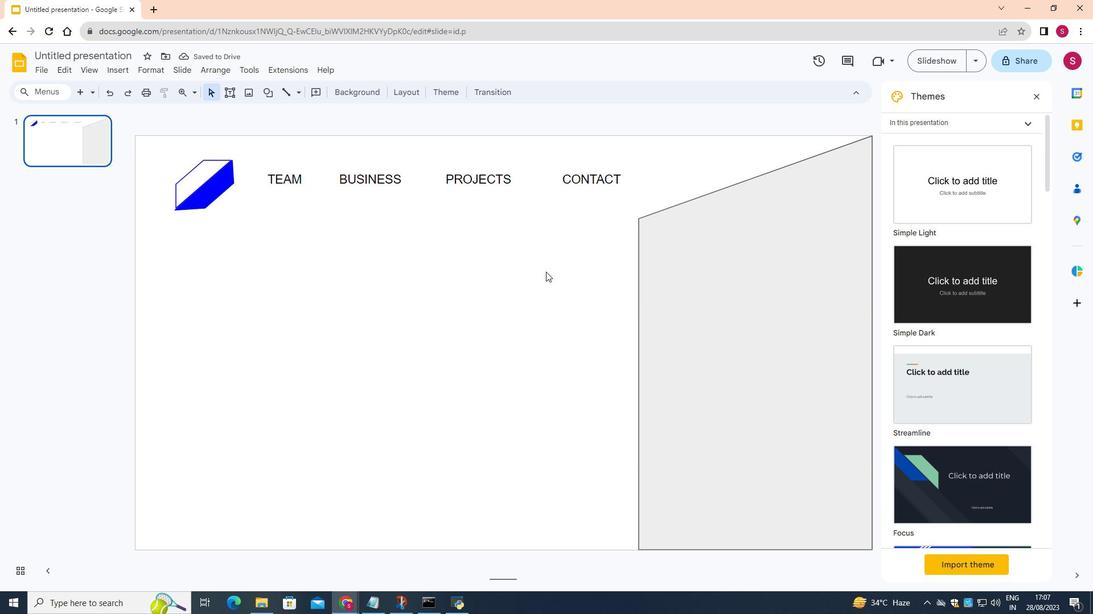 
Action: Mouse moved to (658, 334)
Screenshot: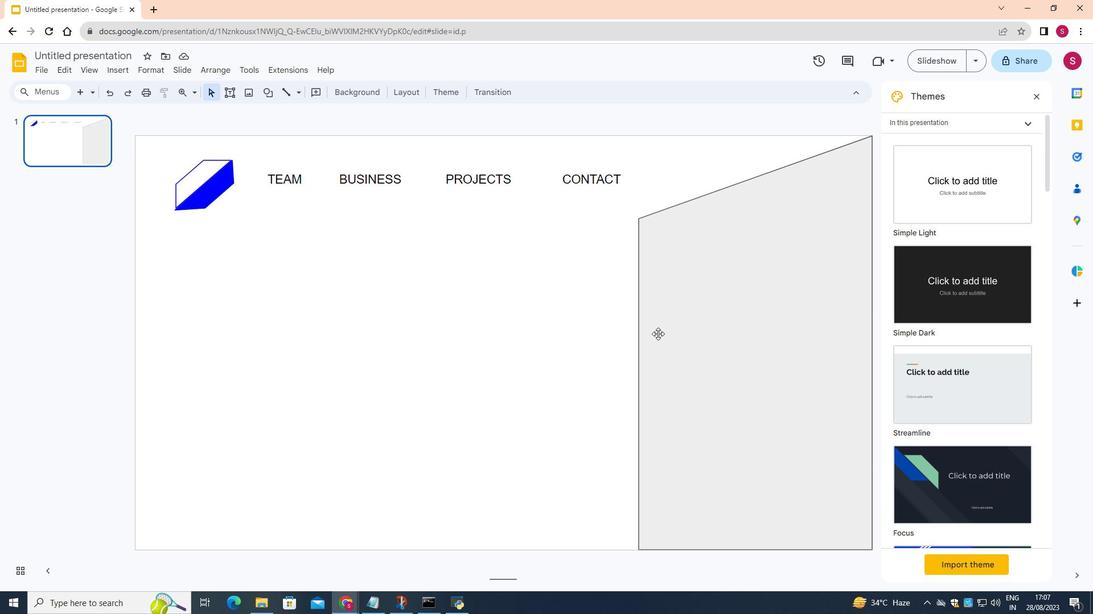 
Action: Mouse pressed left at (658, 334)
Screenshot: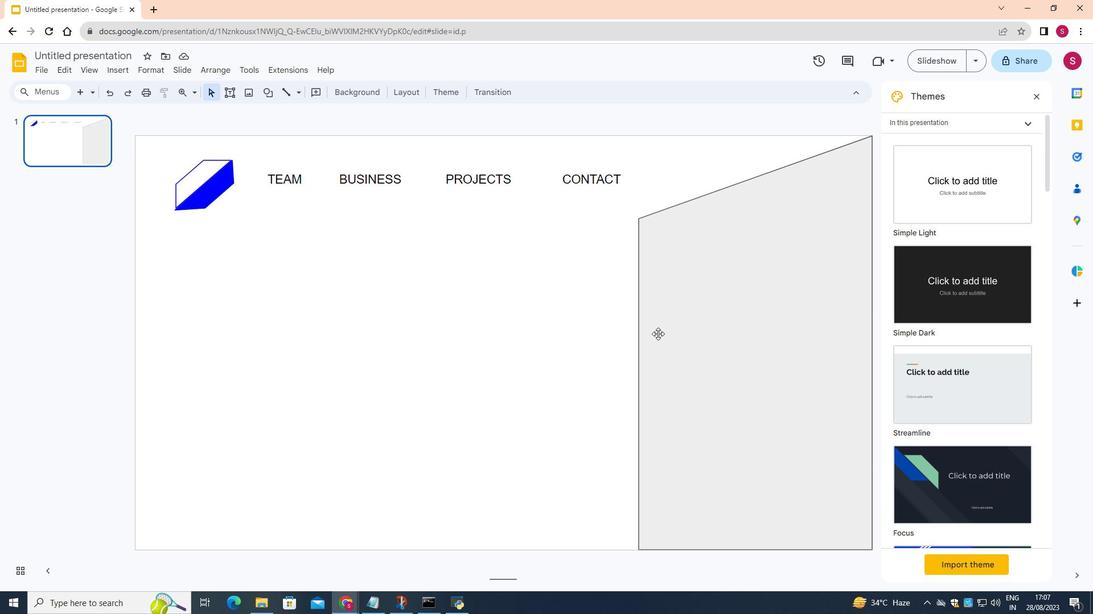 
Action: Mouse moved to (636, 342)
Screenshot: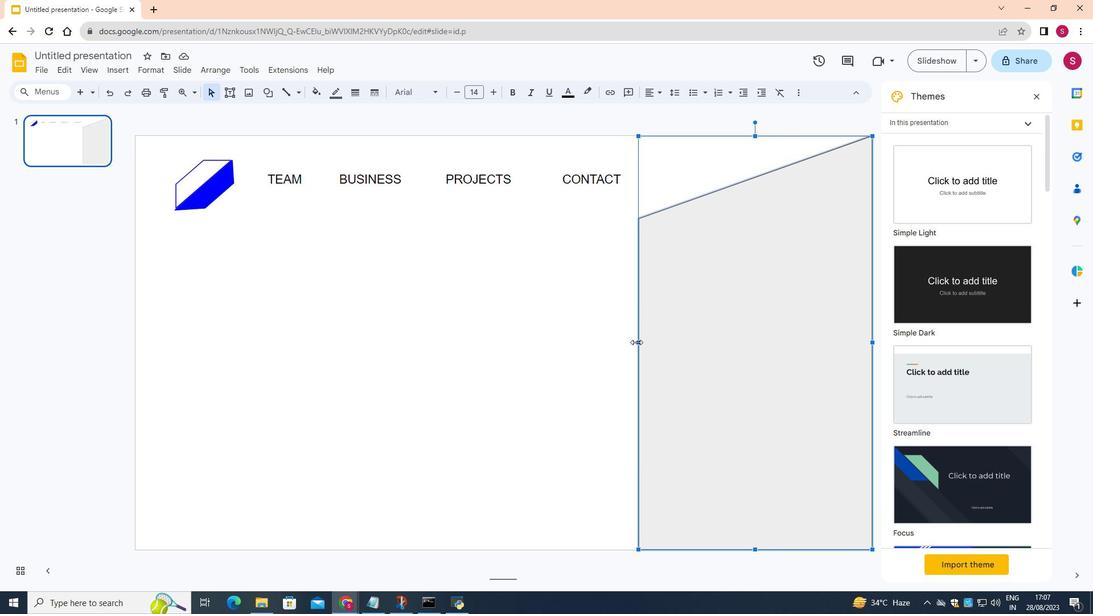 
Action: Mouse pressed left at (636, 342)
Screenshot: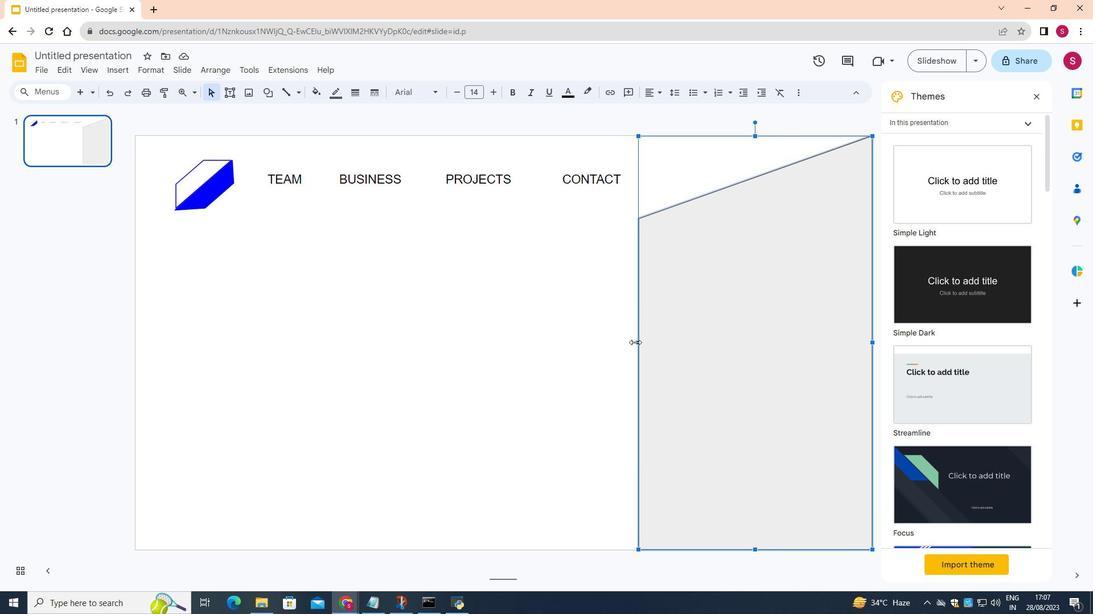 
Action: Mouse moved to (545, 300)
Screenshot: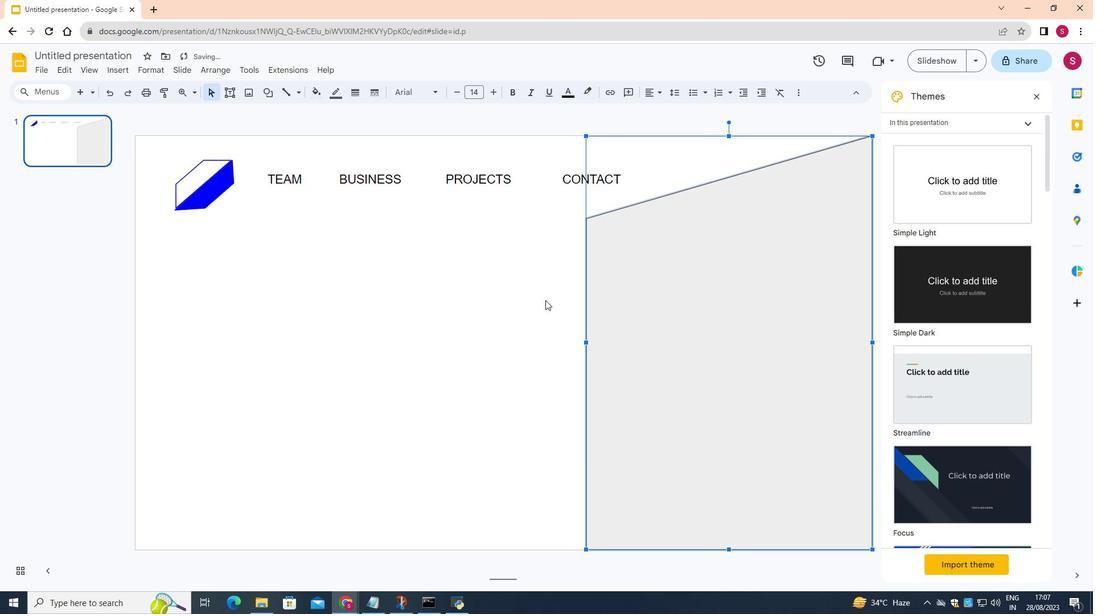 
Action: Mouse pressed left at (545, 300)
Screenshot: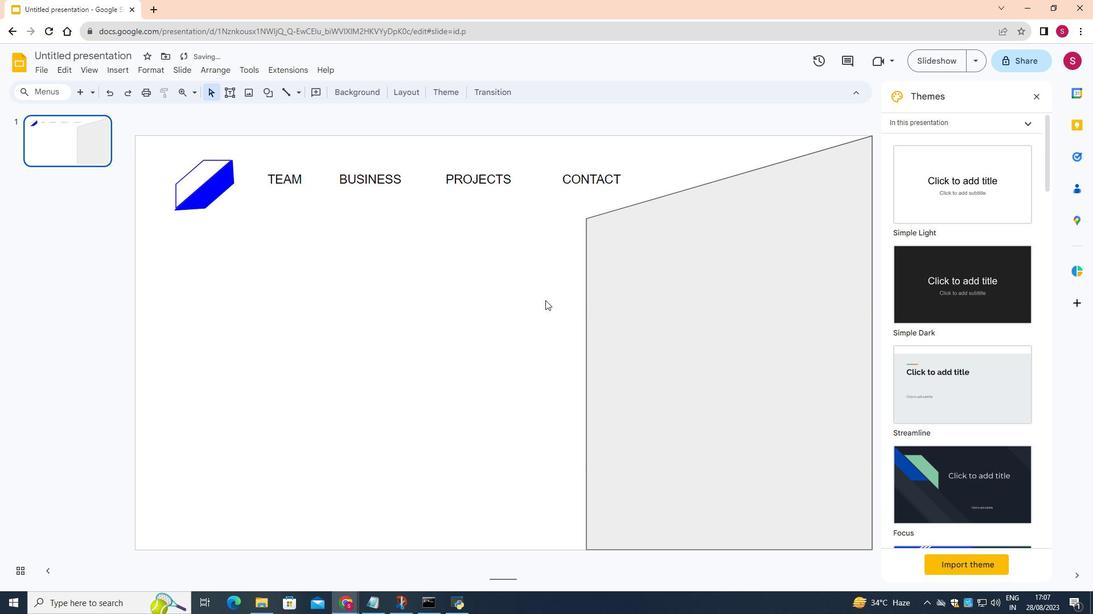 
Action: Mouse moved to (742, 307)
Screenshot: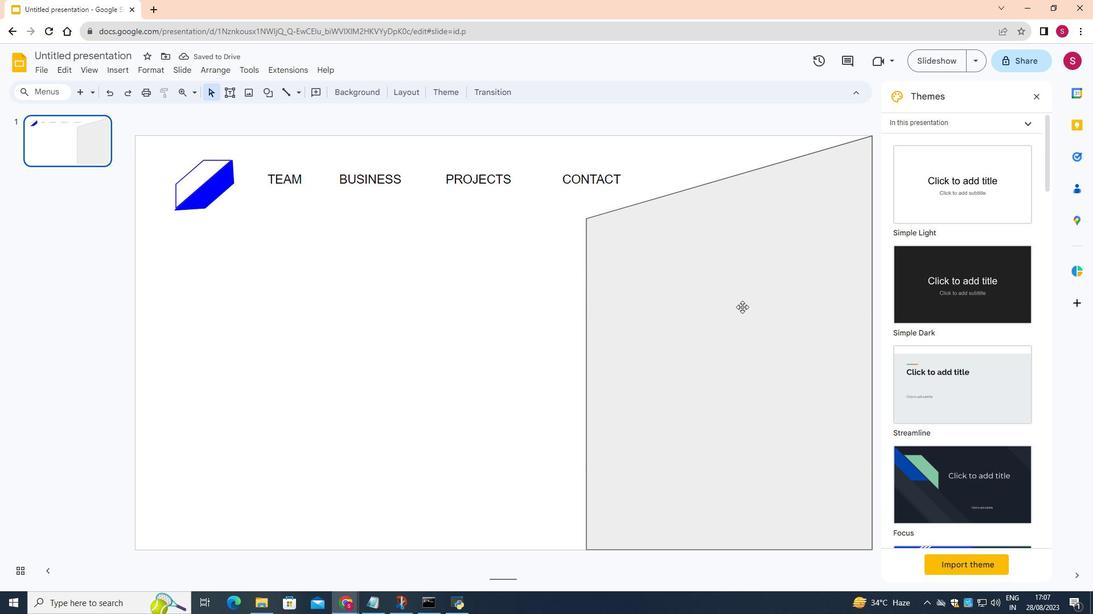 
Action: Mouse pressed left at (742, 307)
Screenshot: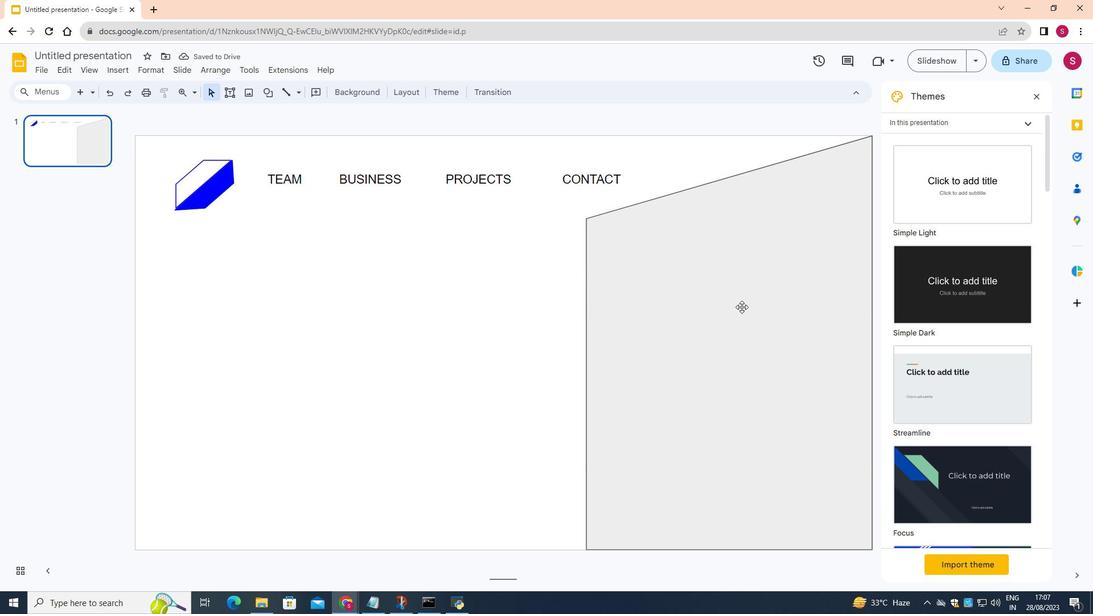 
Action: Mouse moved to (337, 93)
Screenshot: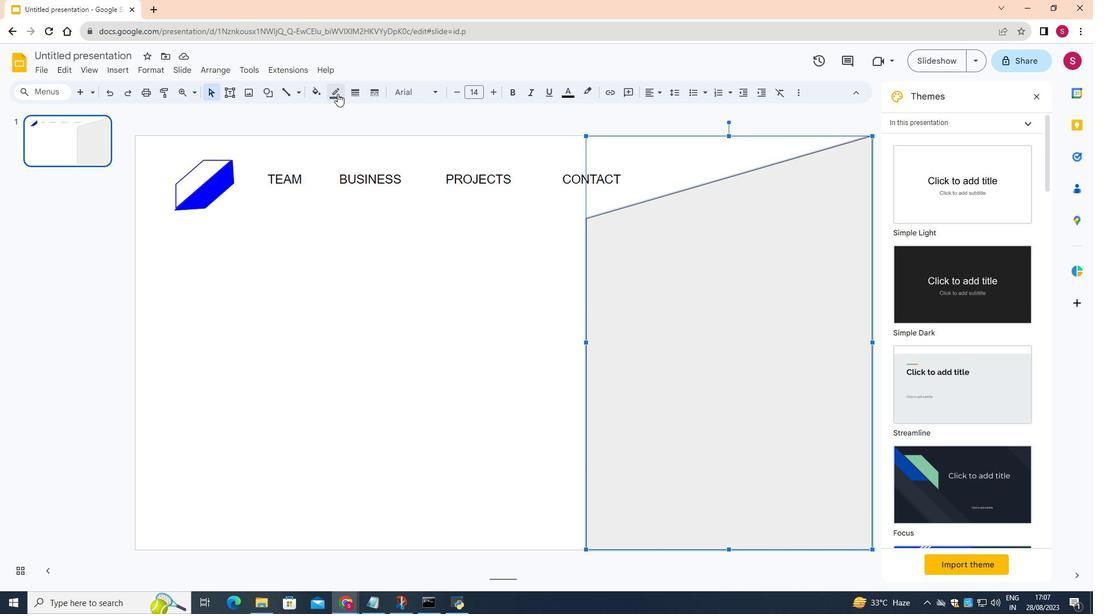 
Action: Mouse pressed left at (337, 93)
Screenshot: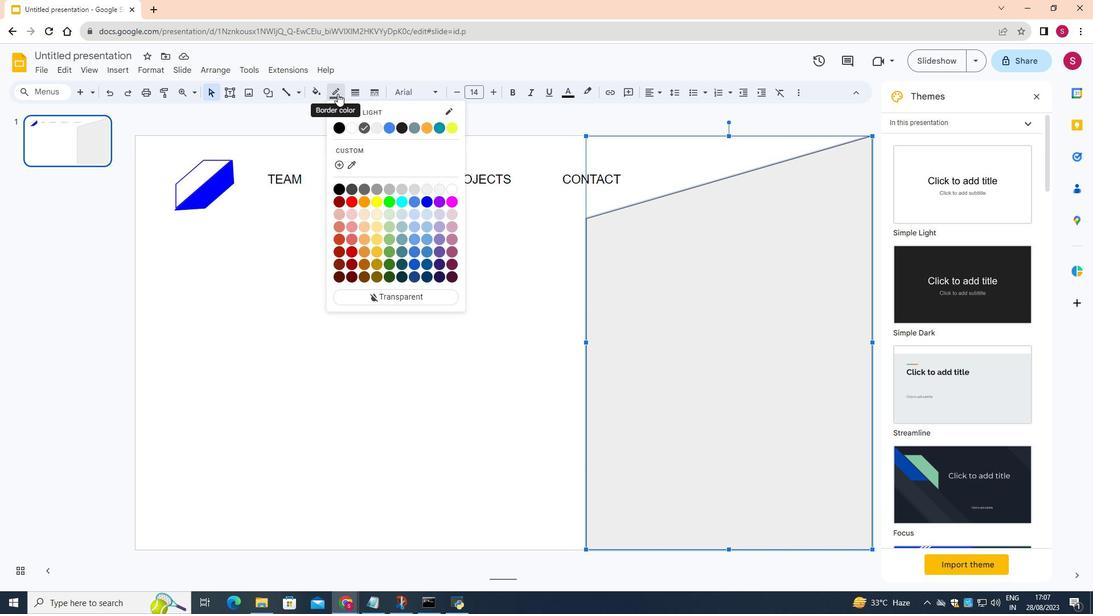 
Action: Mouse moved to (418, 297)
Screenshot: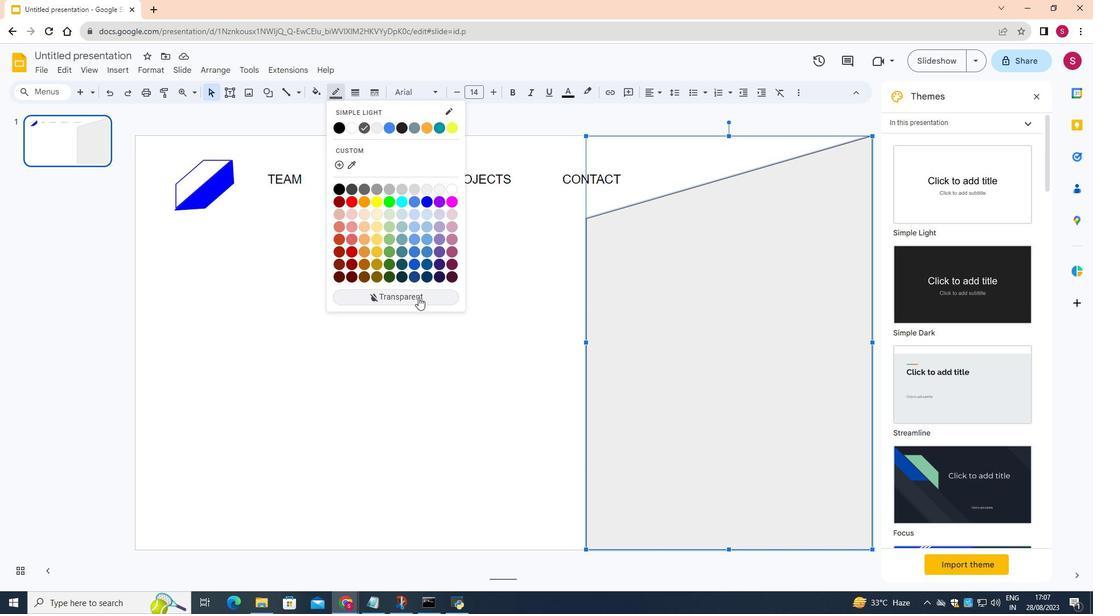 
Action: Mouse pressed left at (418, 297)
Screenshot: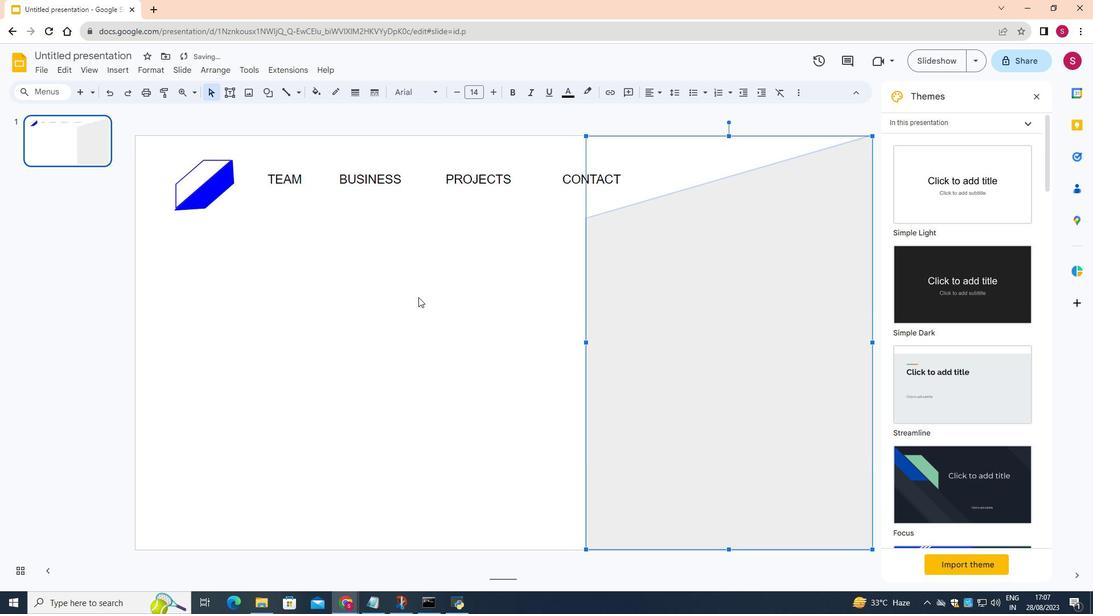 
Action: Mouse moved to (312, 87)
Screenshot: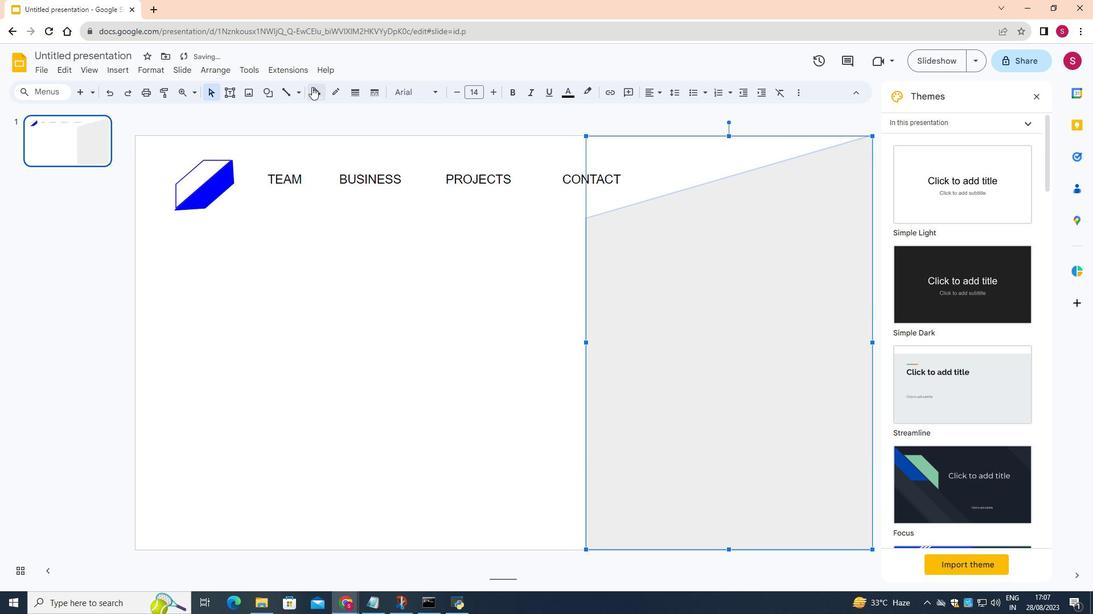 
Action: Mouse pressed left at (312, 87)
Screenshot: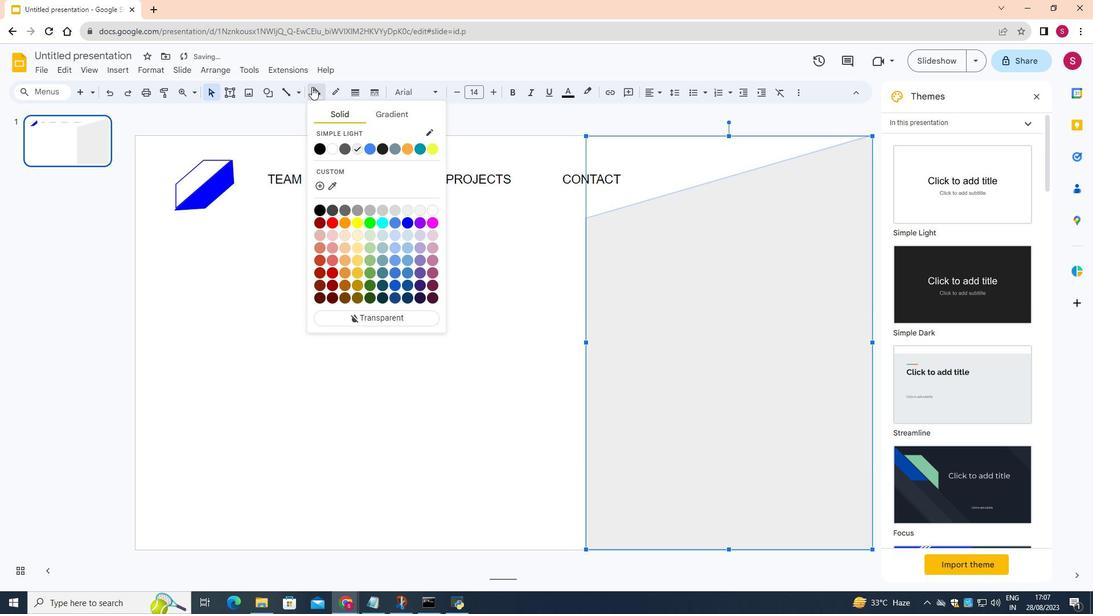 
Action: Mouse moved to (360, 233)
Screenshot: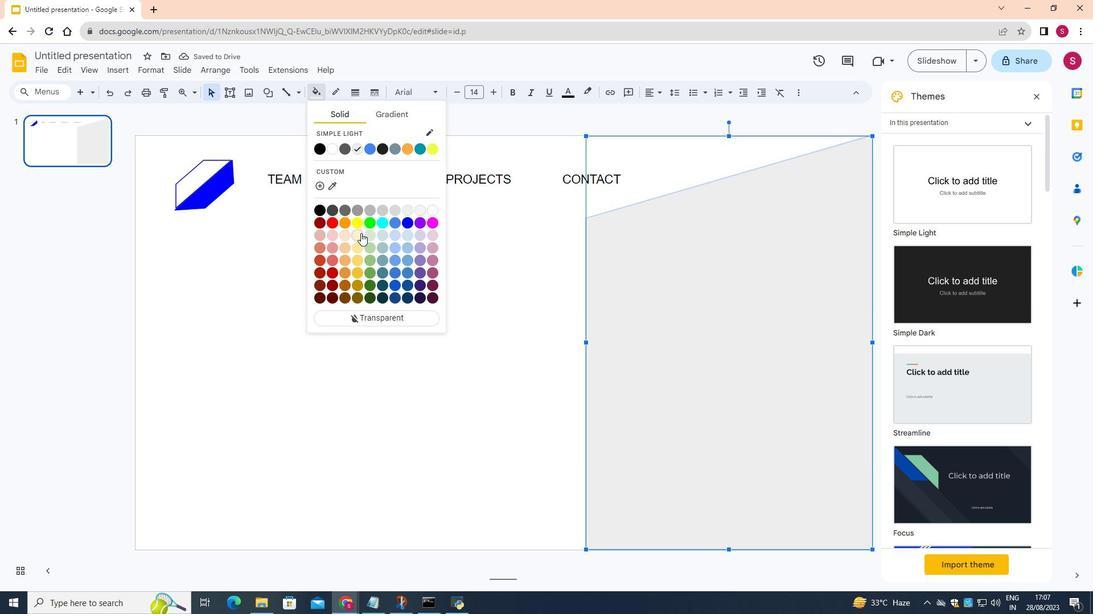 
Action: Mouse pressed left at (360, 233)
Screenshot: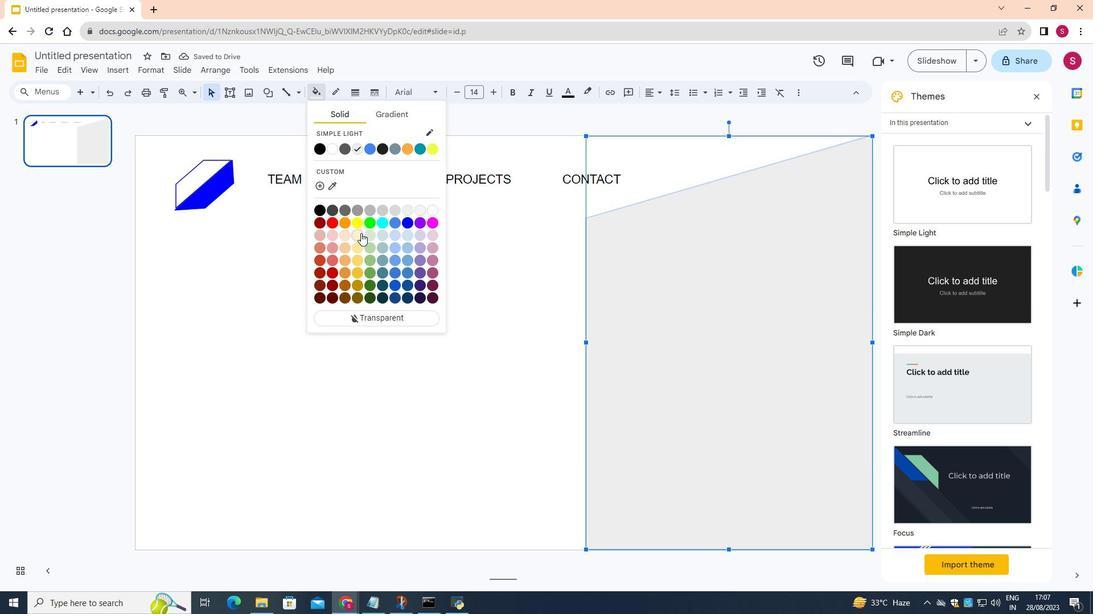 
Action: Mouse moved to (507, 277)
Screenshot: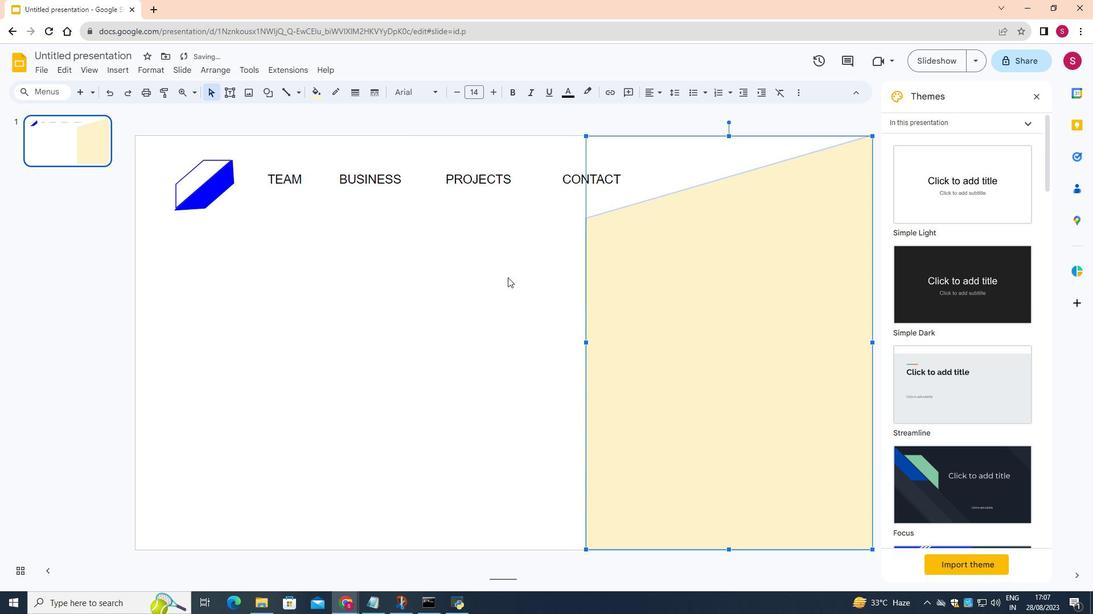 
Action: Mouse pressed left at (507, 277)
Screenshot: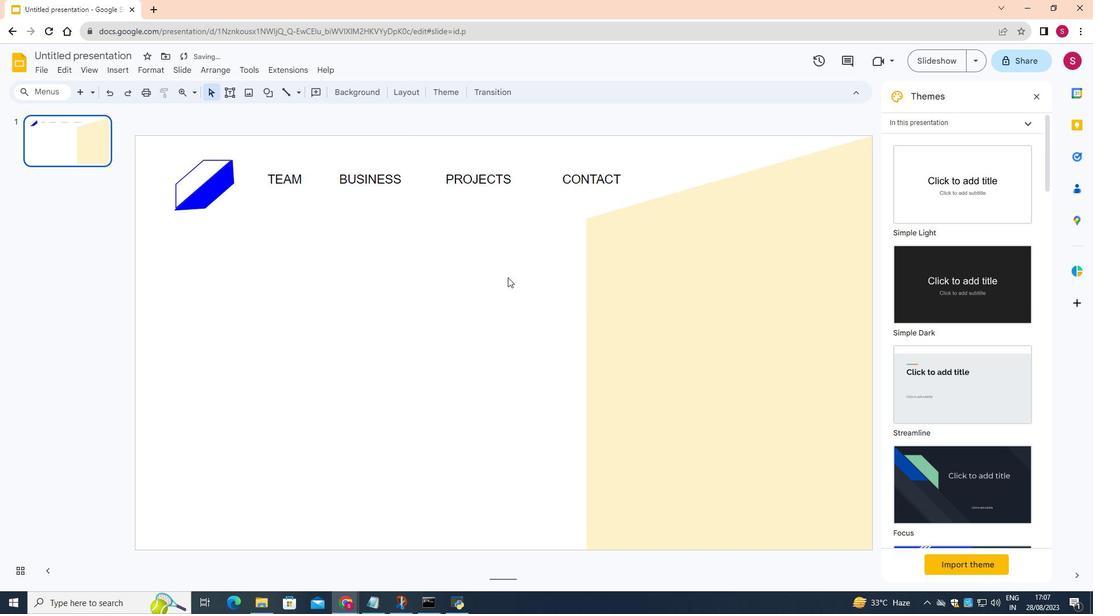 
Action: Mouse moved to (207, 183)
Screenshot: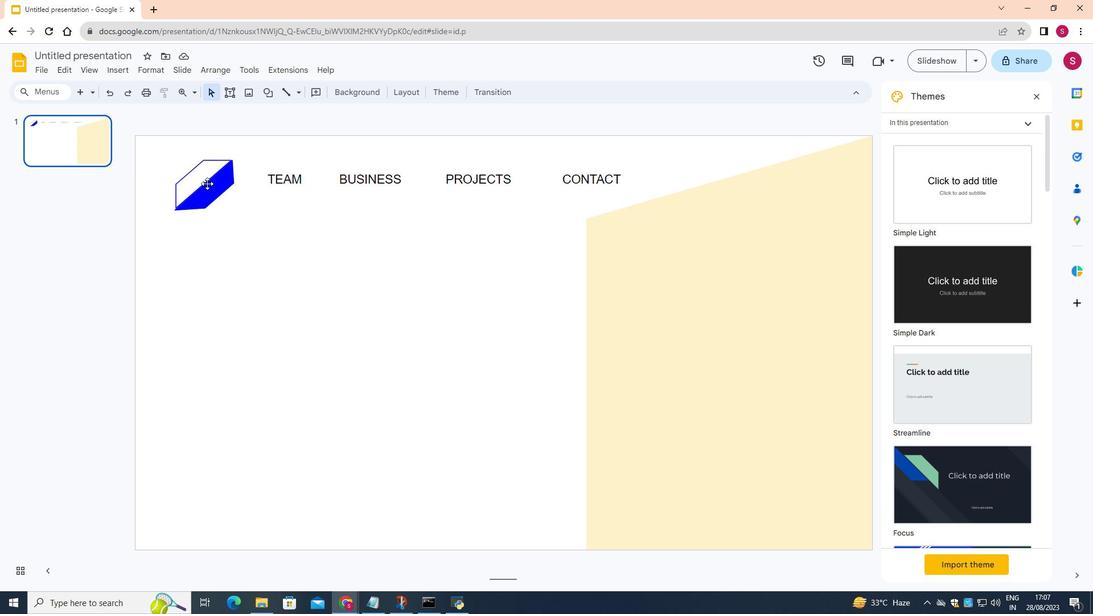 
Action: Mouse pressed left at (207, 183)
Screenshot: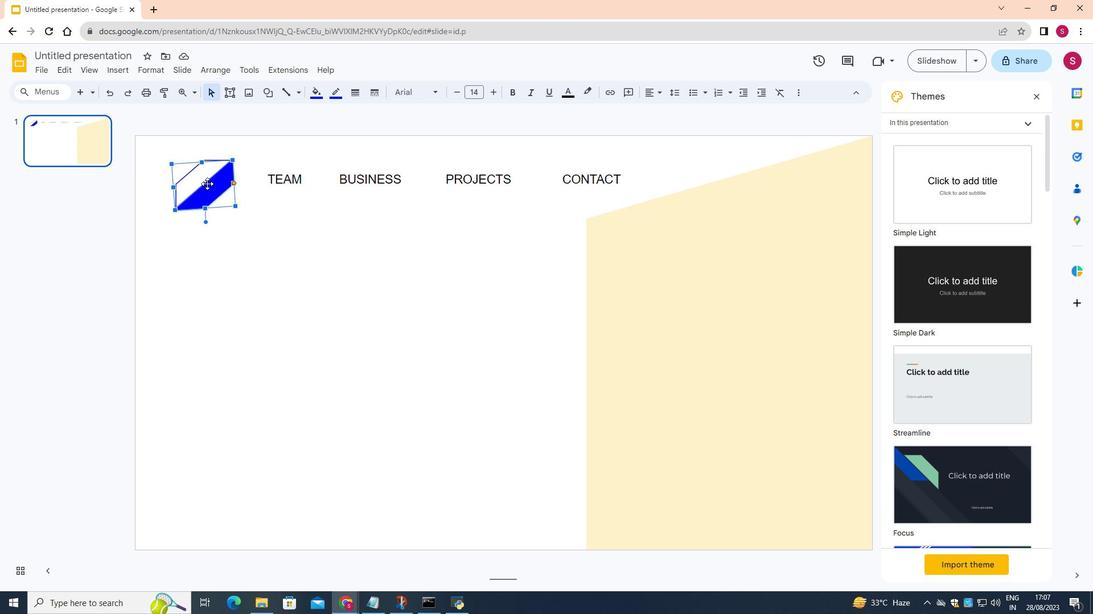 
Action: Mouse moved to (508, 100)
Screenshot: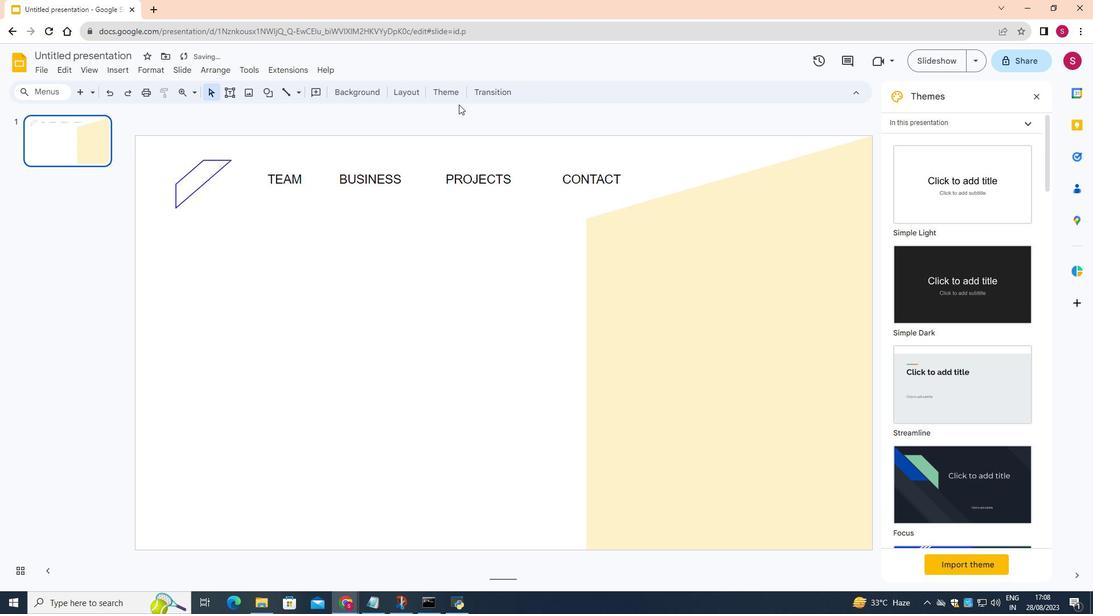 
Action: Key pressed <Key.delete>
Screenshot: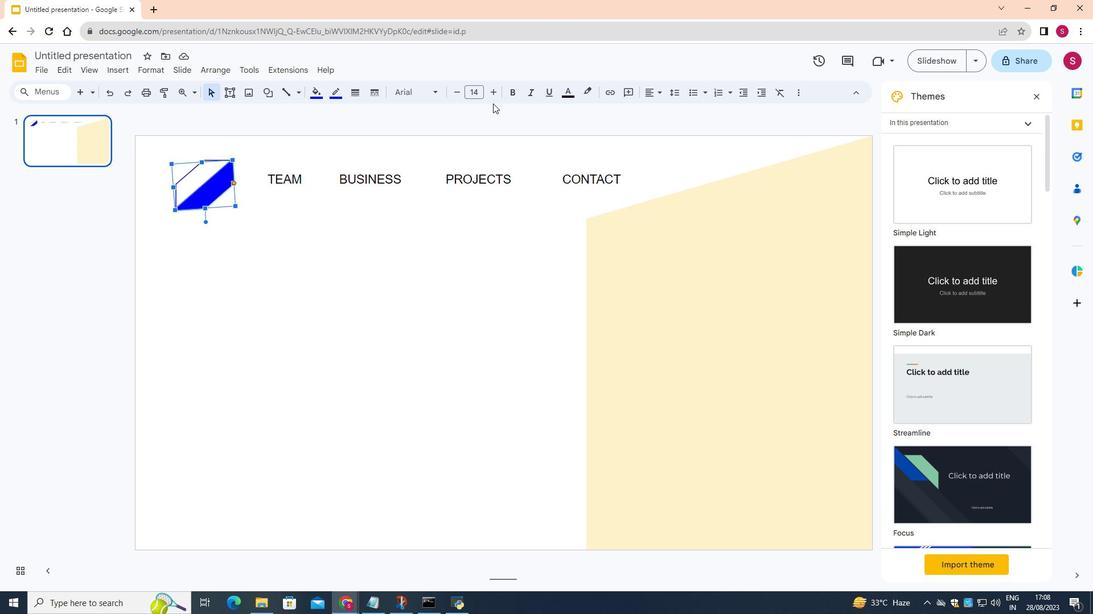 
Action: Mouse moved to (213, 162)
Screenshot: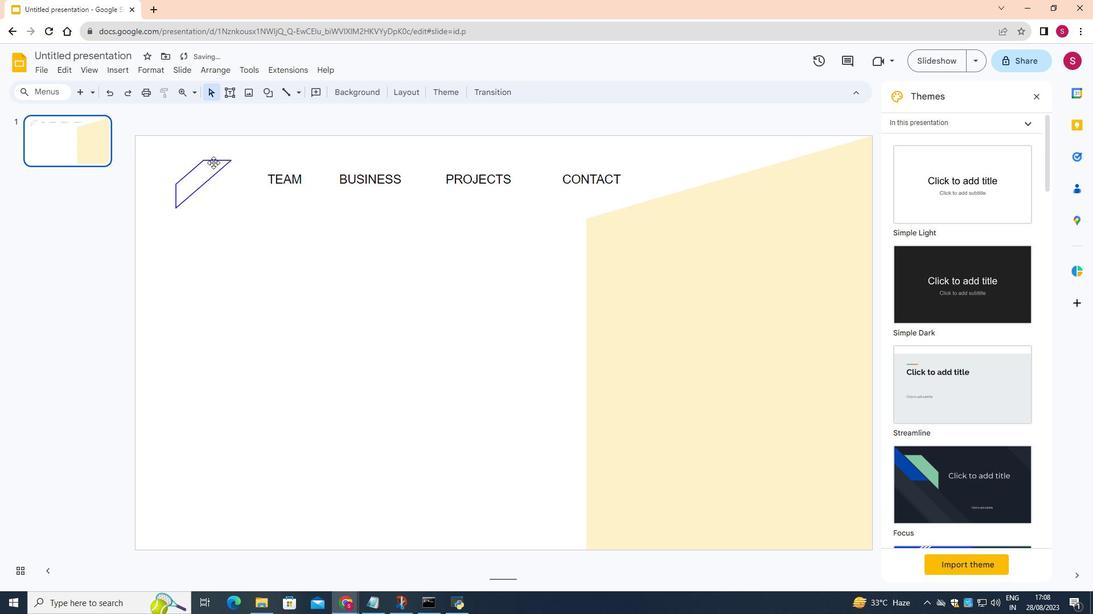 
Action: Mouse pressed left at (213, 162)
Screenshot: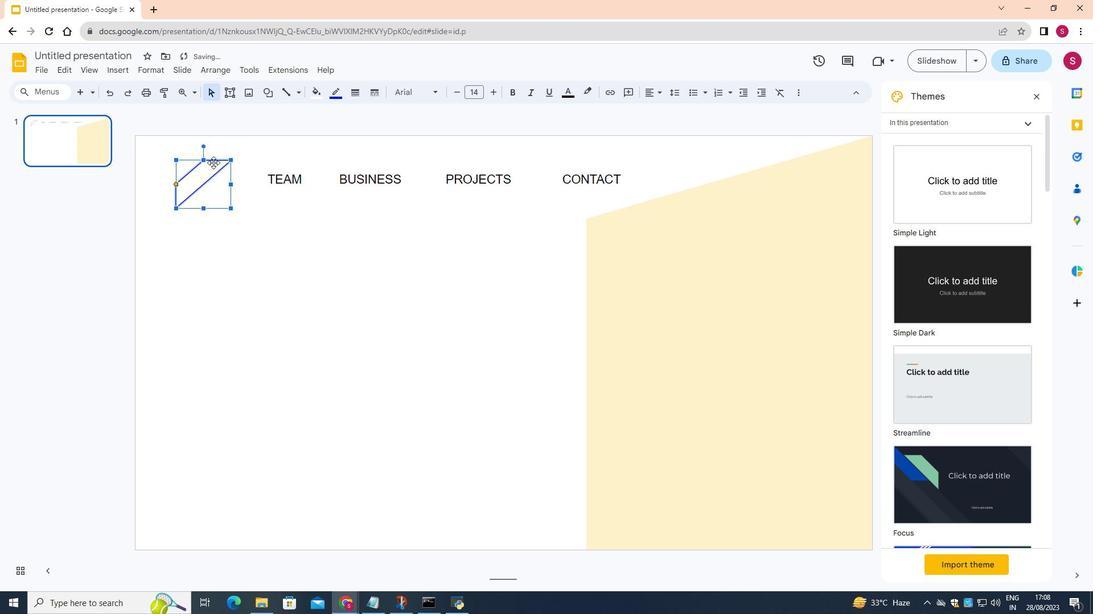 
Action: Mouse moved to (216, 159)
Screenshot: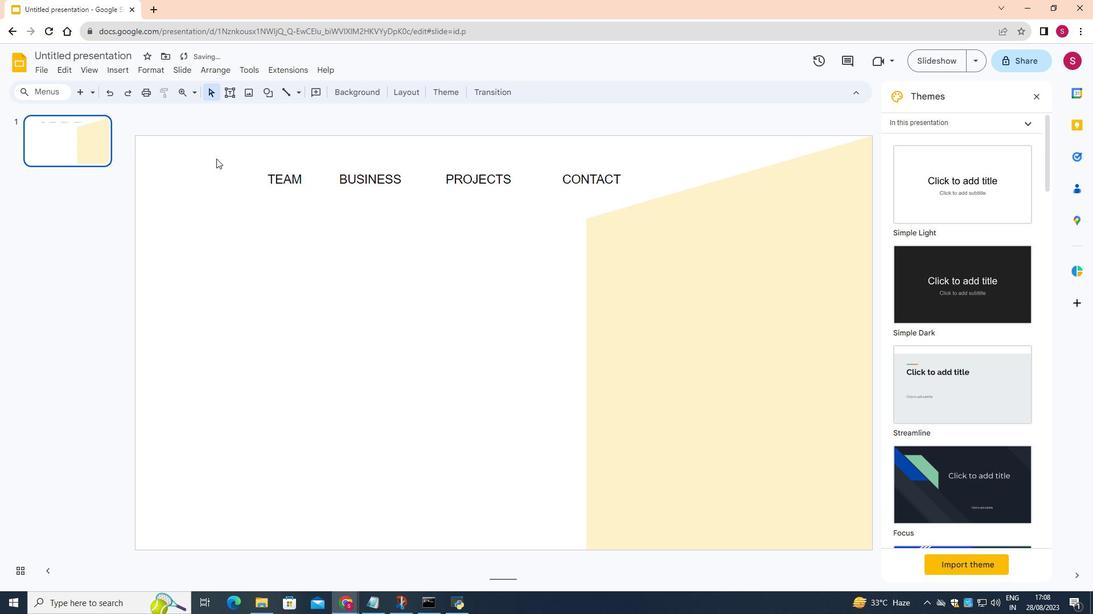 
Action: Key pressed <Key.delete>
Screenshot: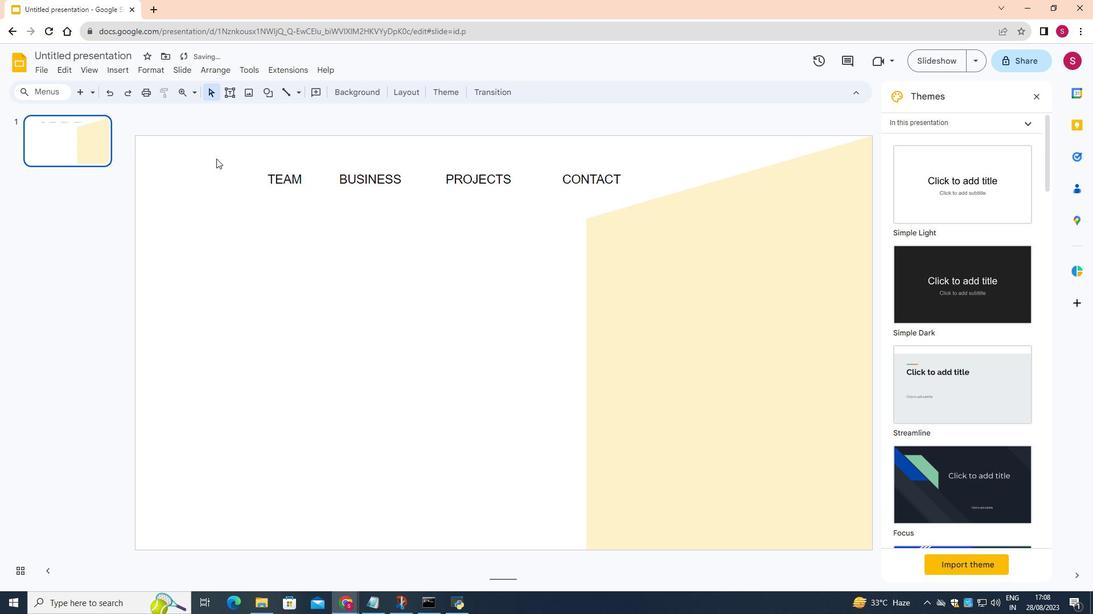 
Action: Mouse moved to (269, 90)
Screenshot: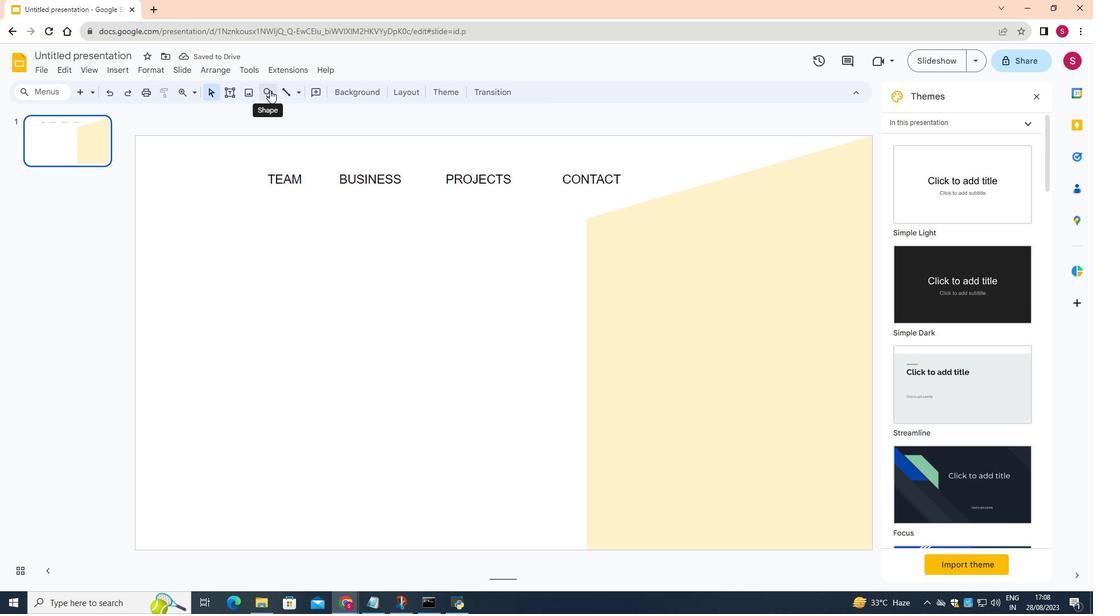 
Action: Mouse pressed left at (269, 90)
Screenshot: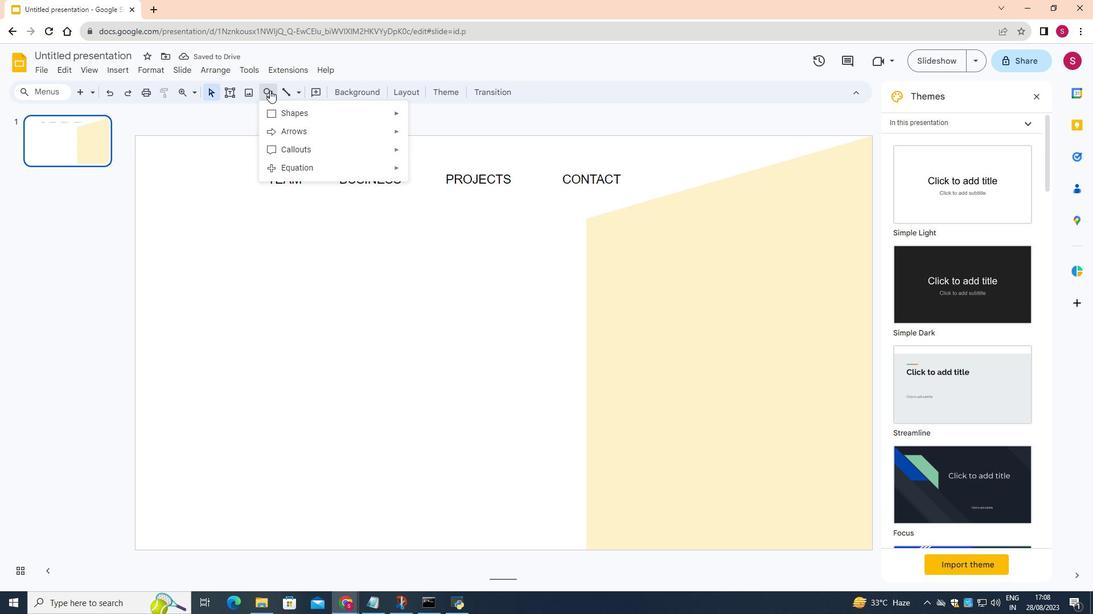 
Action: Mouse moved to (304, 113)
Screenshot: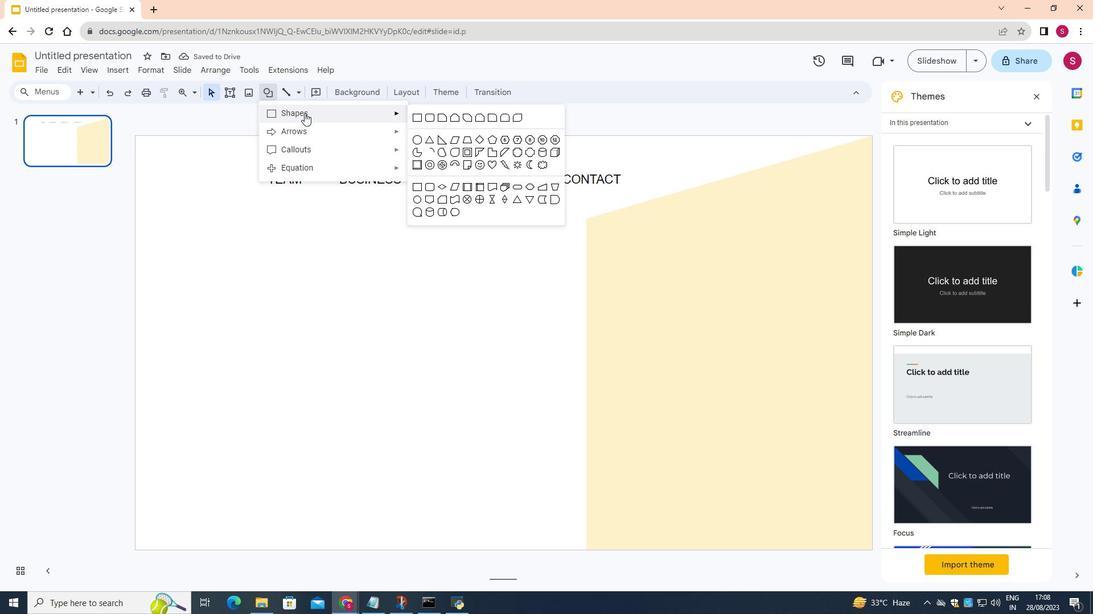 
Action: Mouse pressed left at (304, 113)
Screenshot: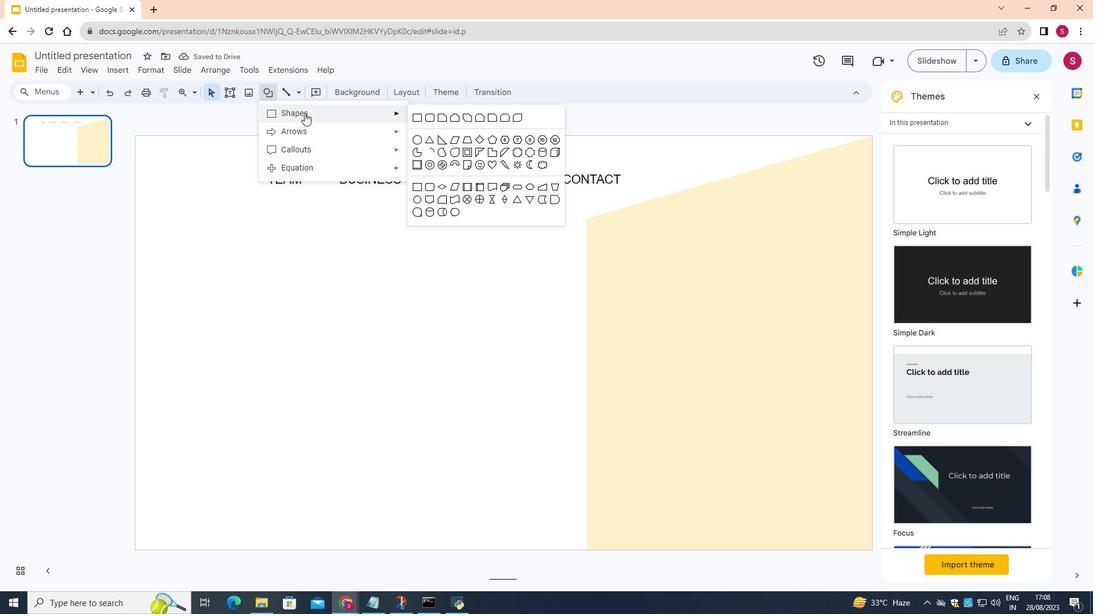
Action: Mouse moved to (339, 113)
Screenshot: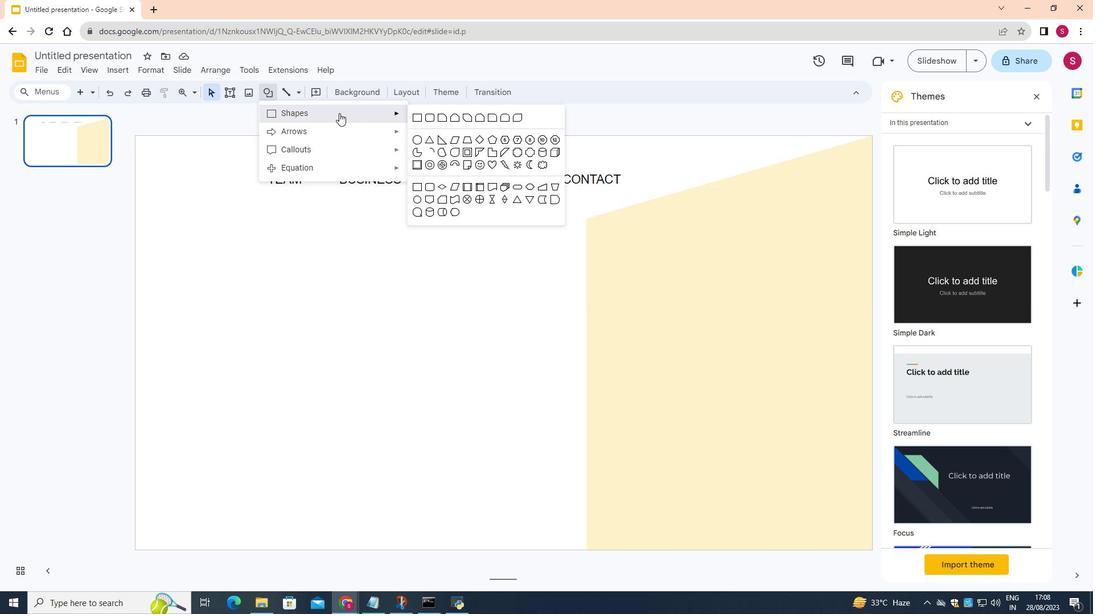 
Action: Mouse pressed left at (339, 113)
Screenshot: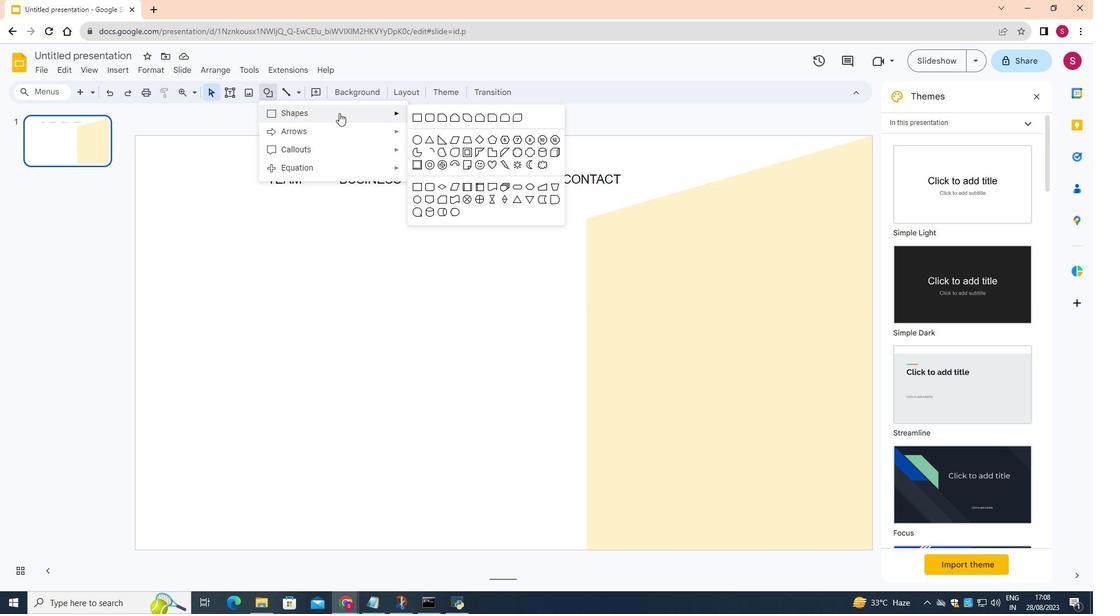 
Action: Mouse moved to (417, 119)
Screenshot: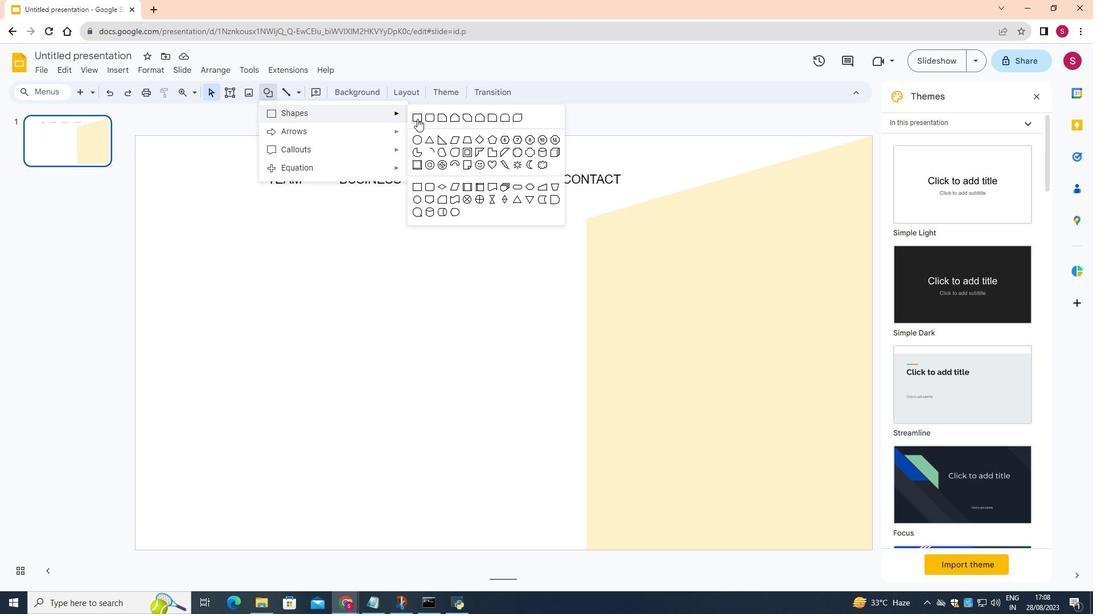 
Action: Mouse pressed left at (417, 119)
Screenshot: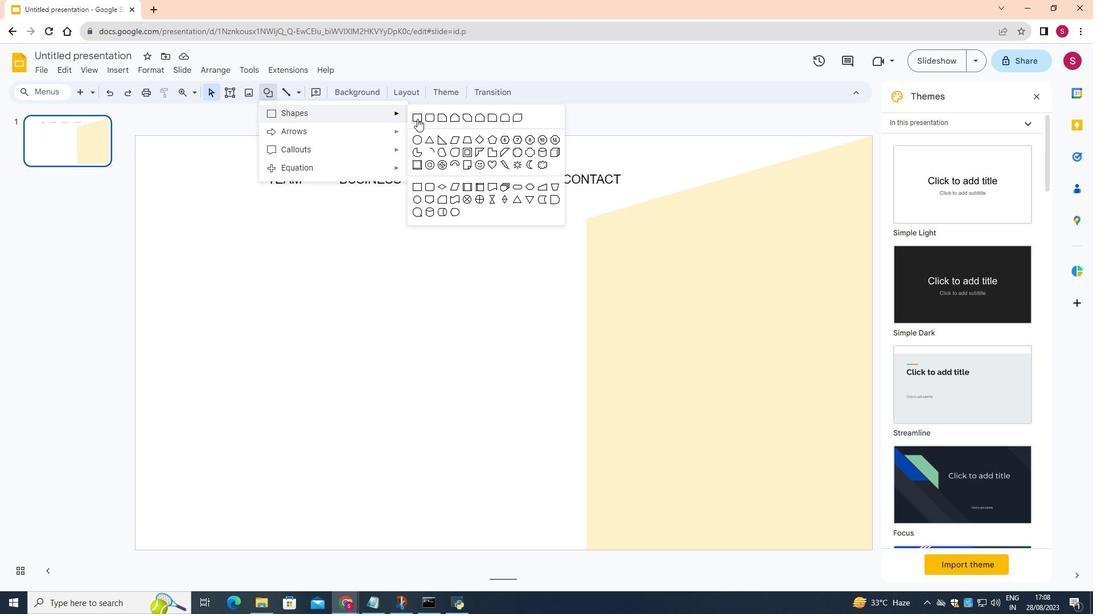 
Action: Mouse moved to (211, 172)
Screenshot: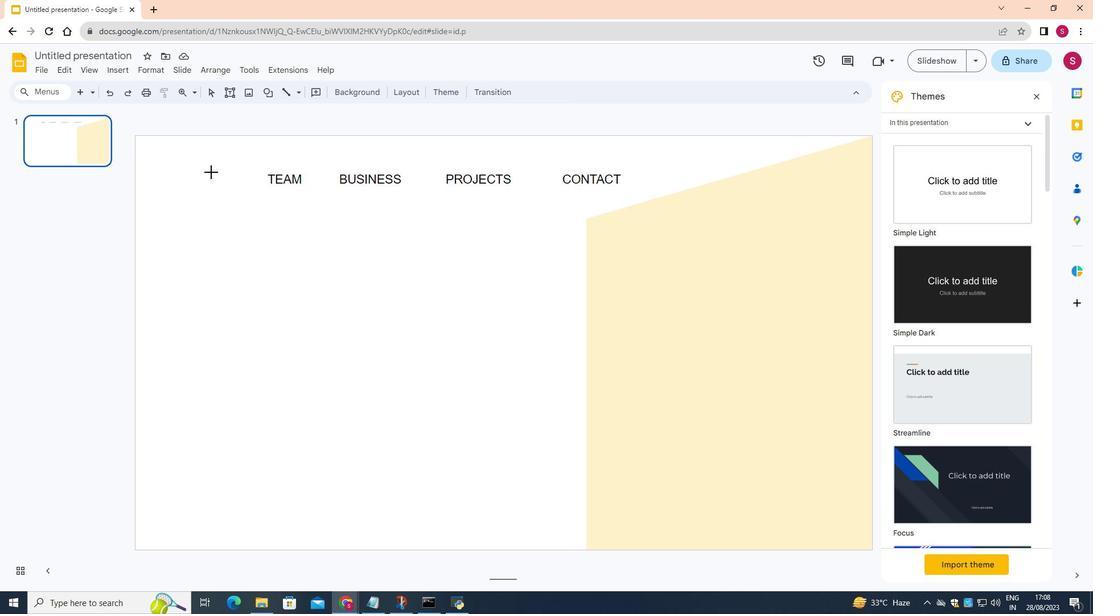 
Action: Mouse pressed left at (211, 172)
Screenshot: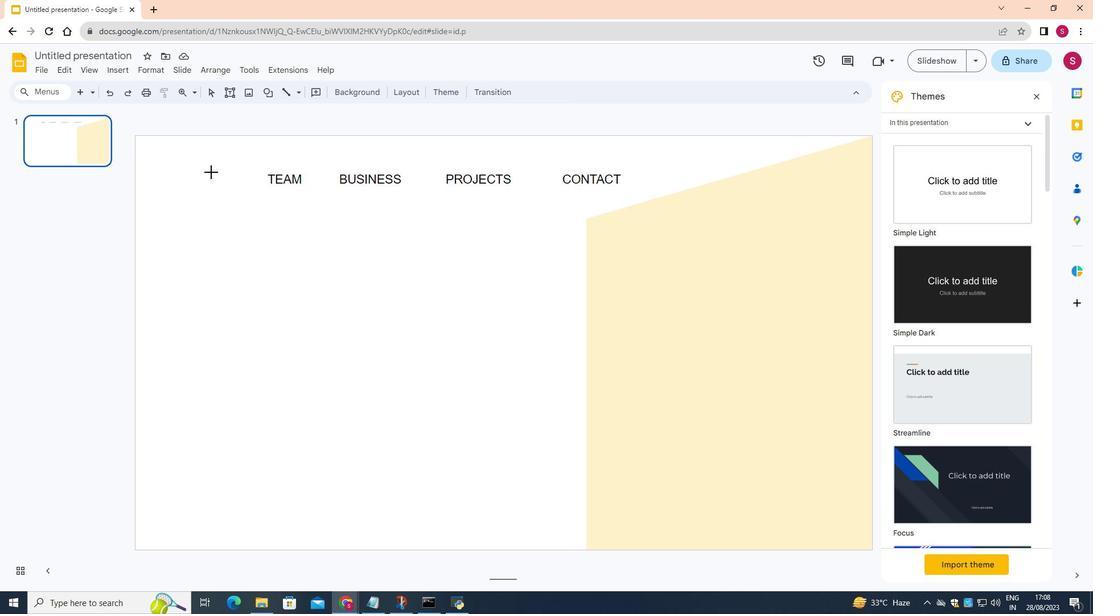 
Action: Mouse moved to (269, 93)
Screenshot: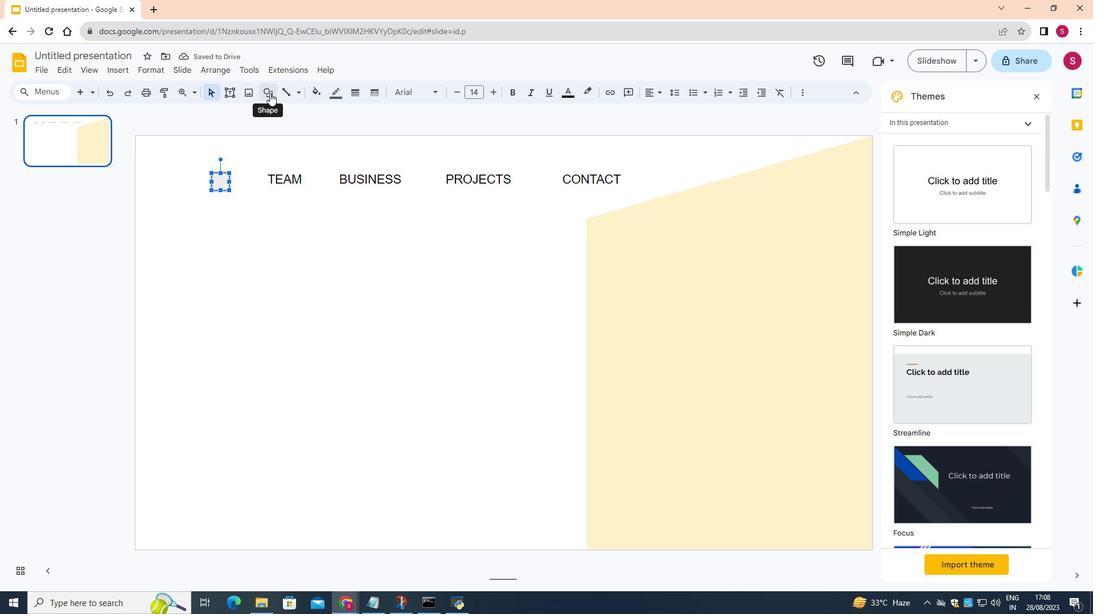 
Action: Mouse pressed left at (269, 93)
Screenshot: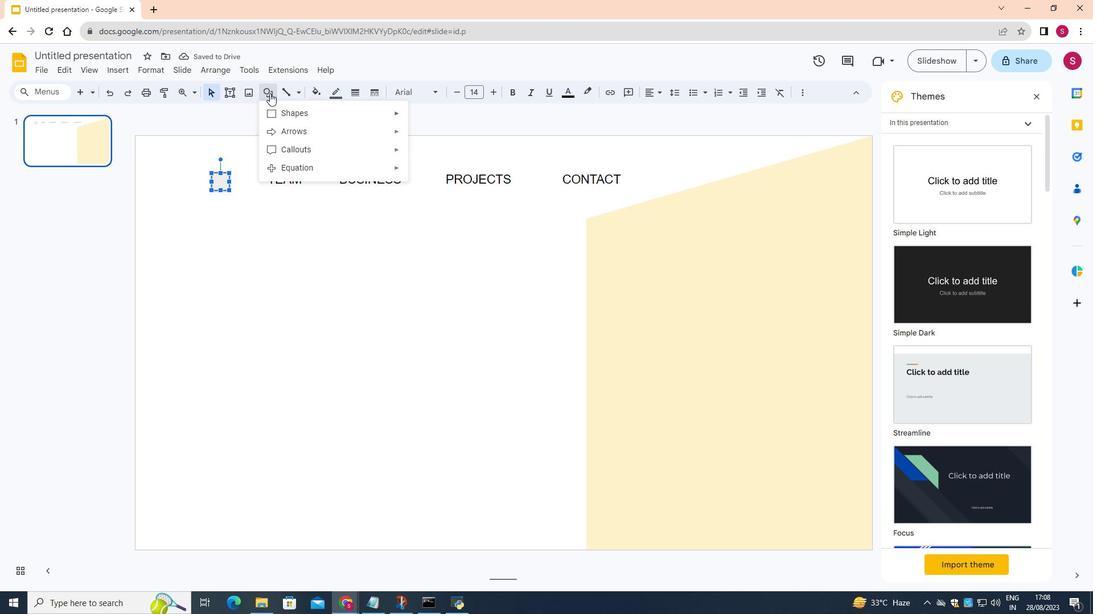 
Action: Mouse moved to (301, 109)
Screenshot: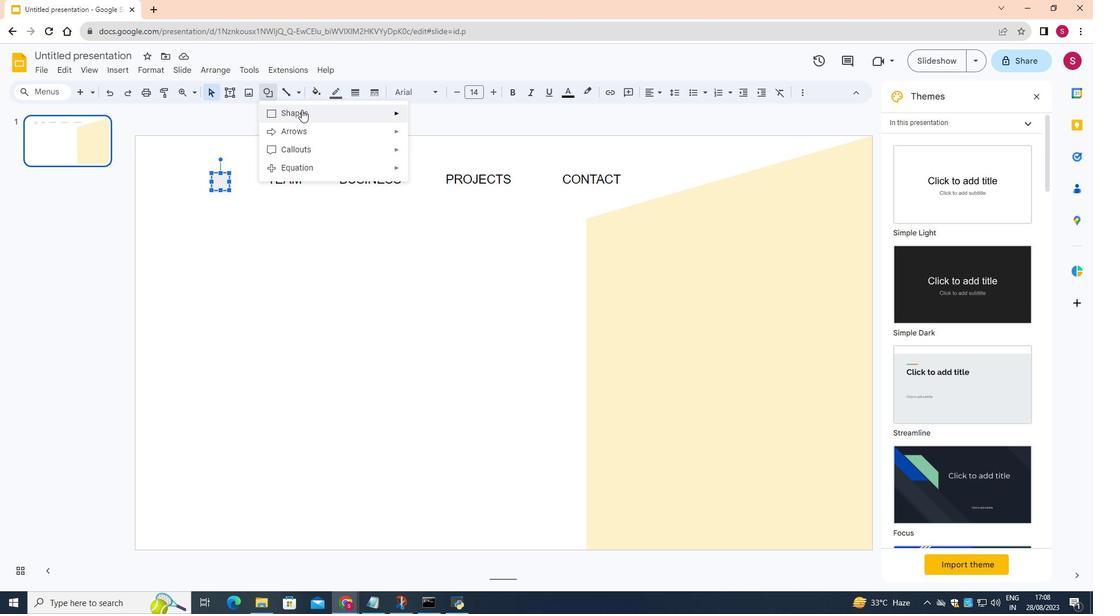 
Action: Mouse pressed left at (301, 109)
Screenshot: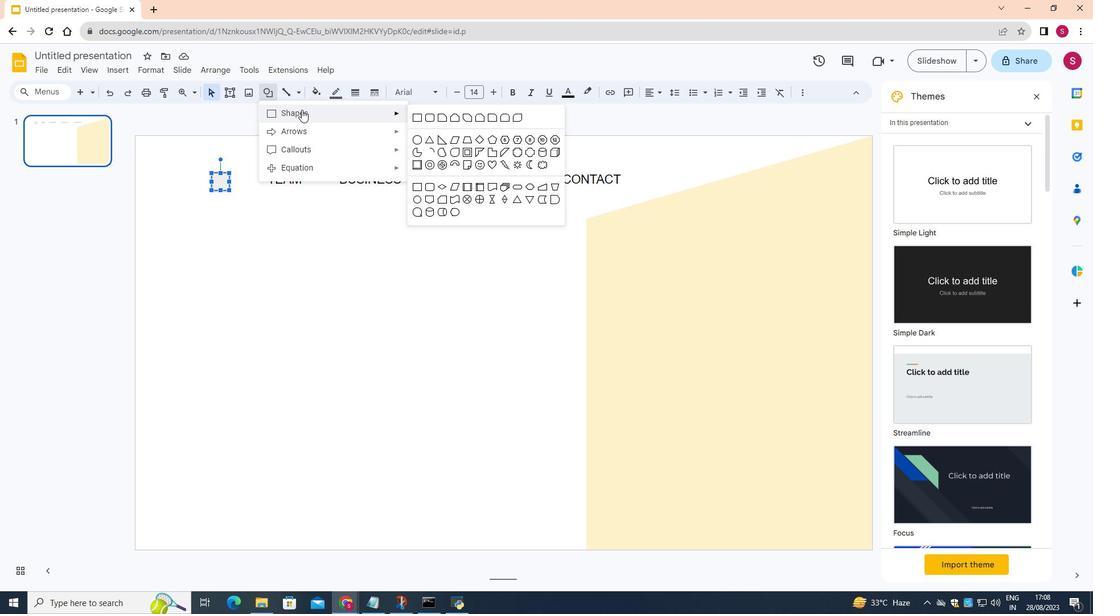 
Action: Mouse moved to (416, 113)
